 Task: For heading  Tahoma with underline.  font size for heading20,  'Change the font style of data to'Arial.  and font size to 12,  Change the alignment of both headline & data to Align left.  In the sheet  Data Collection Spreadsheet
Action: Mouse moved to (42, 113)
Screenshot: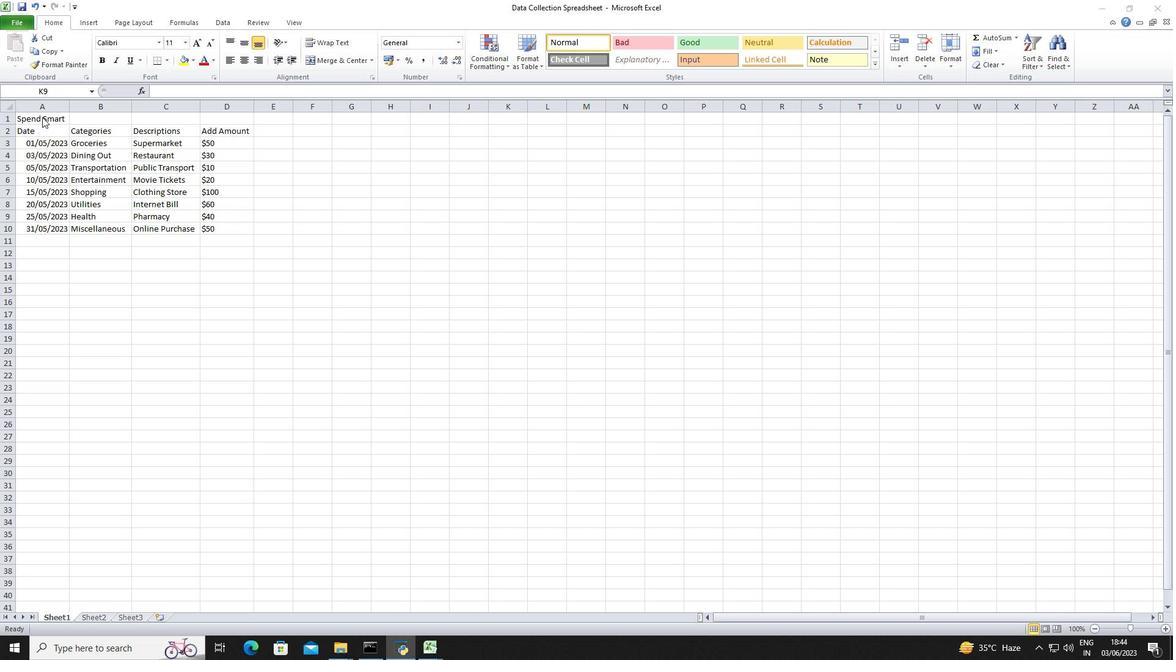 
Action: Mouse pressed left at (42, 113)
Screenshot: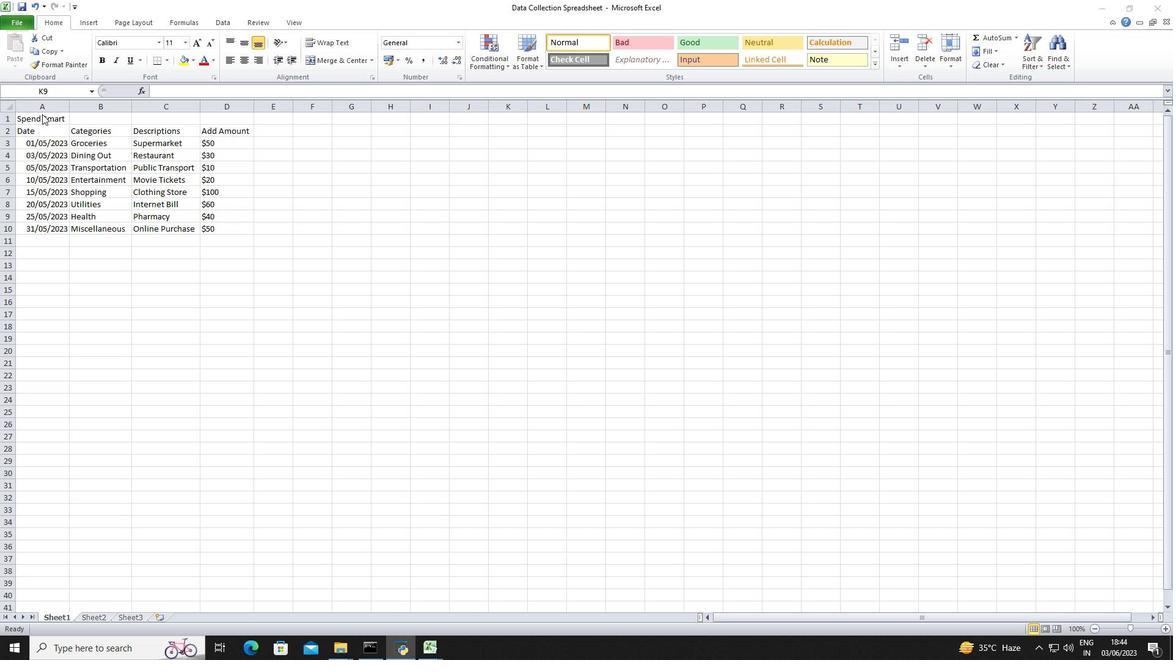 
Action: Mouse moved to (45, 118)
Screenshot: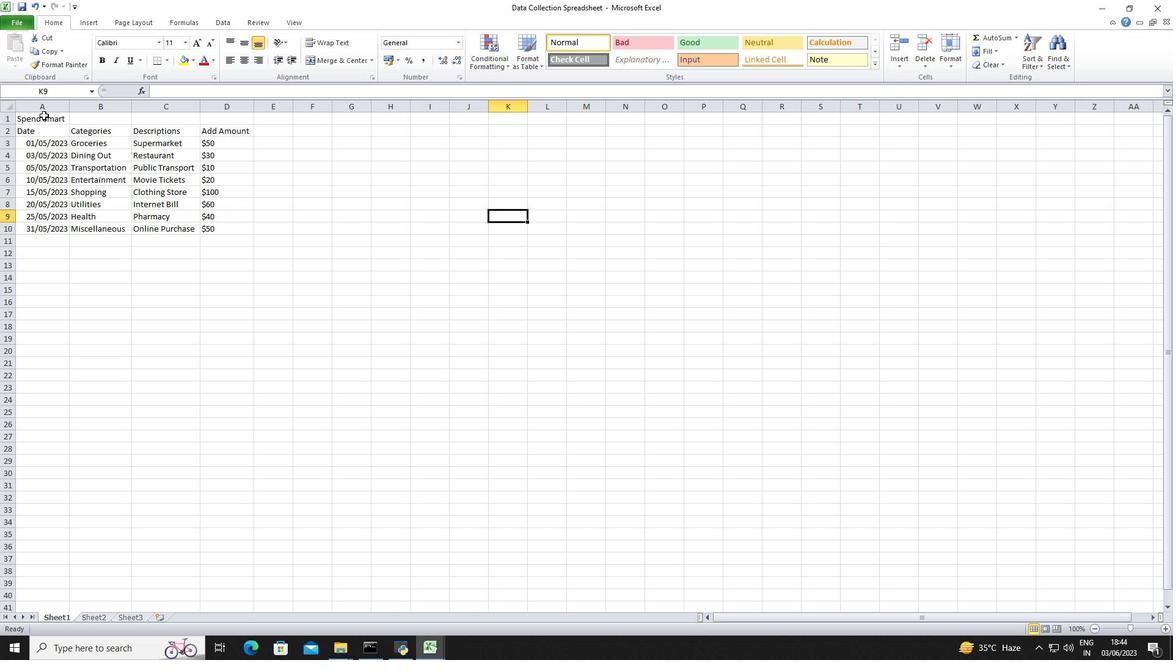 
Action: Mouse pressed left at (45, 118)
Screenshot: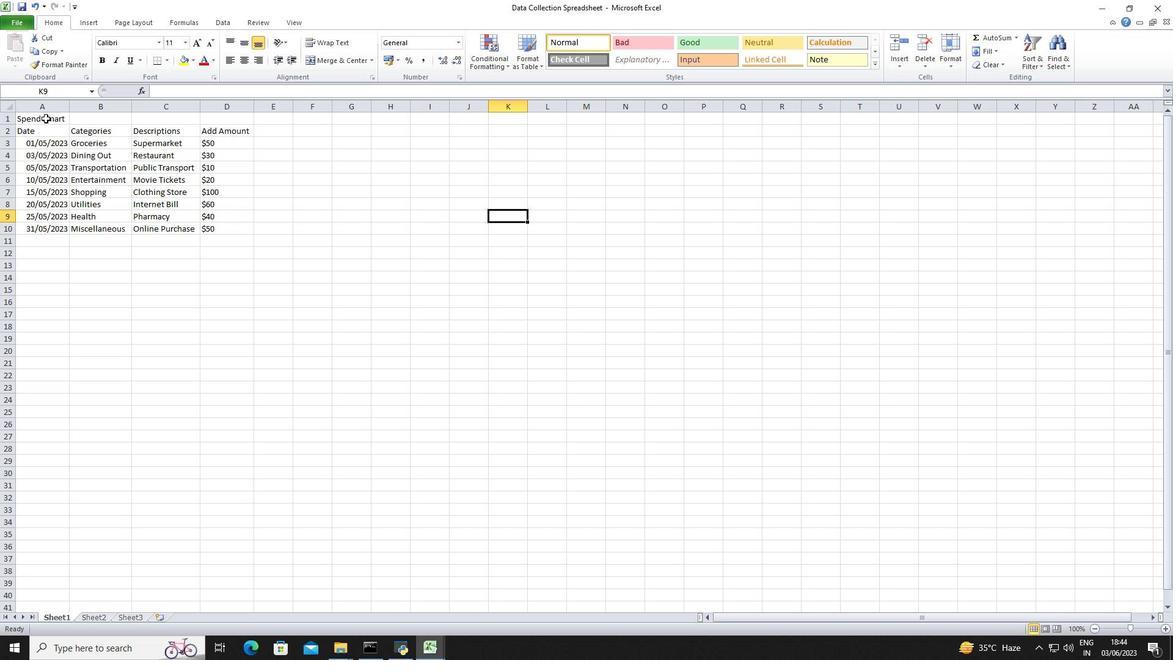 
Action: Mouse moved to (159, 40)
Screenshot: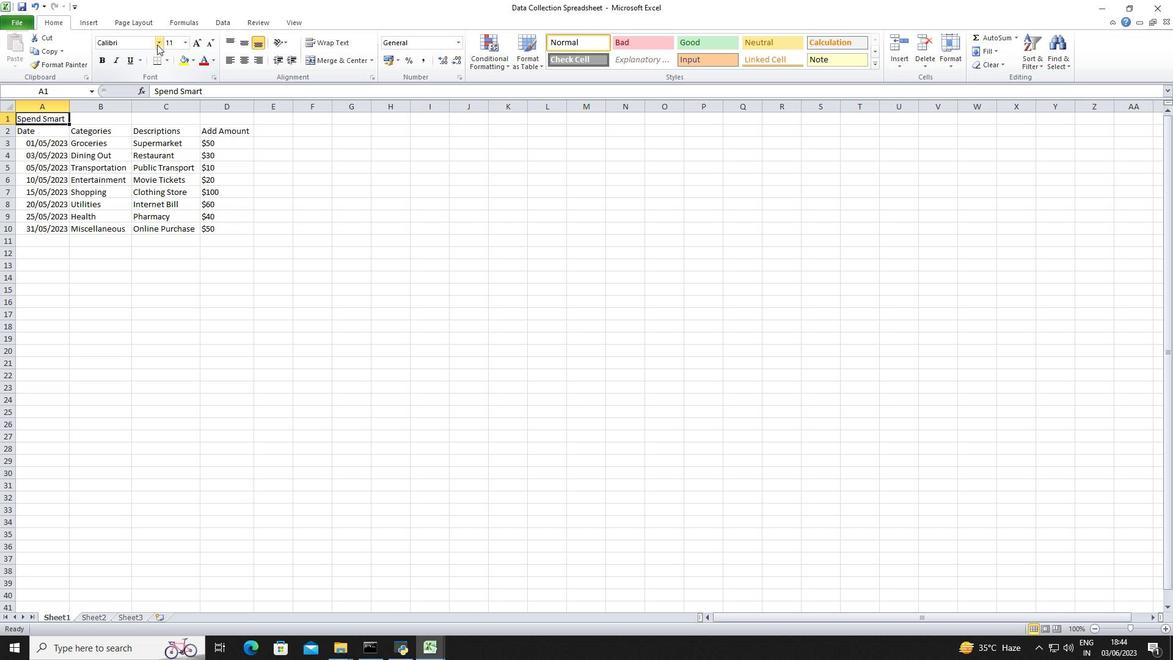 
Action: Mouse pressed left at (159, 40)
Screenshot: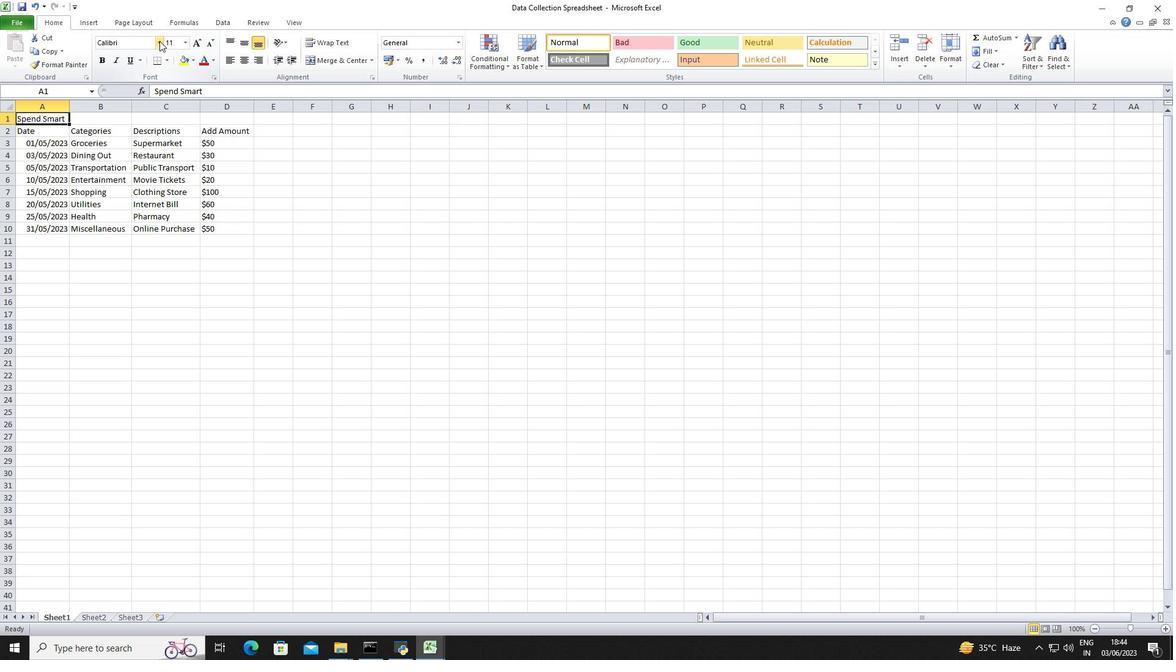 
Action: Mouse moved to (180, 288)
Screenshot: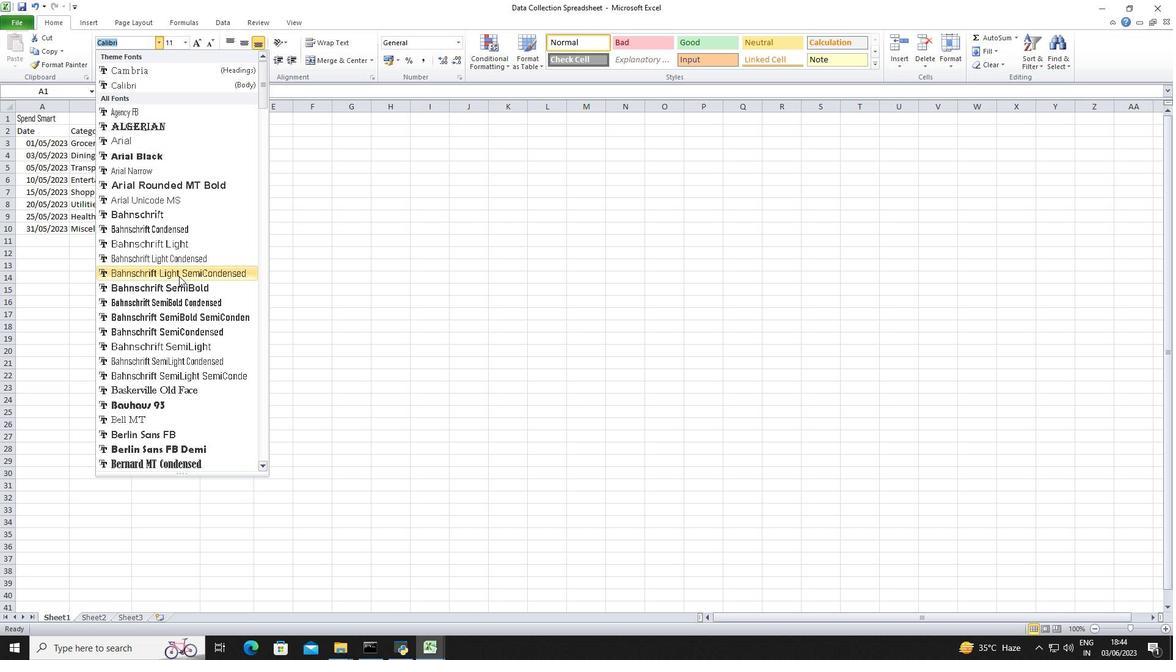 
Action: Mouse scrolled (180, 287) with delta (0, 0)
Screenshot: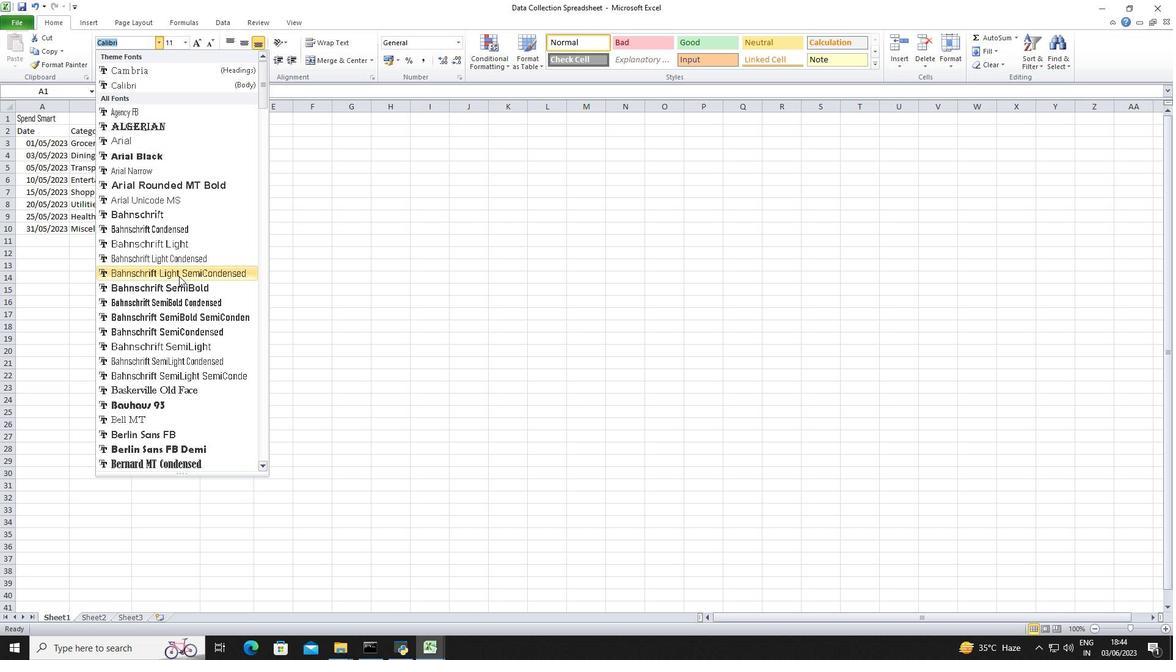 
Action: Mouse moved to (180, 292)
Screenshot: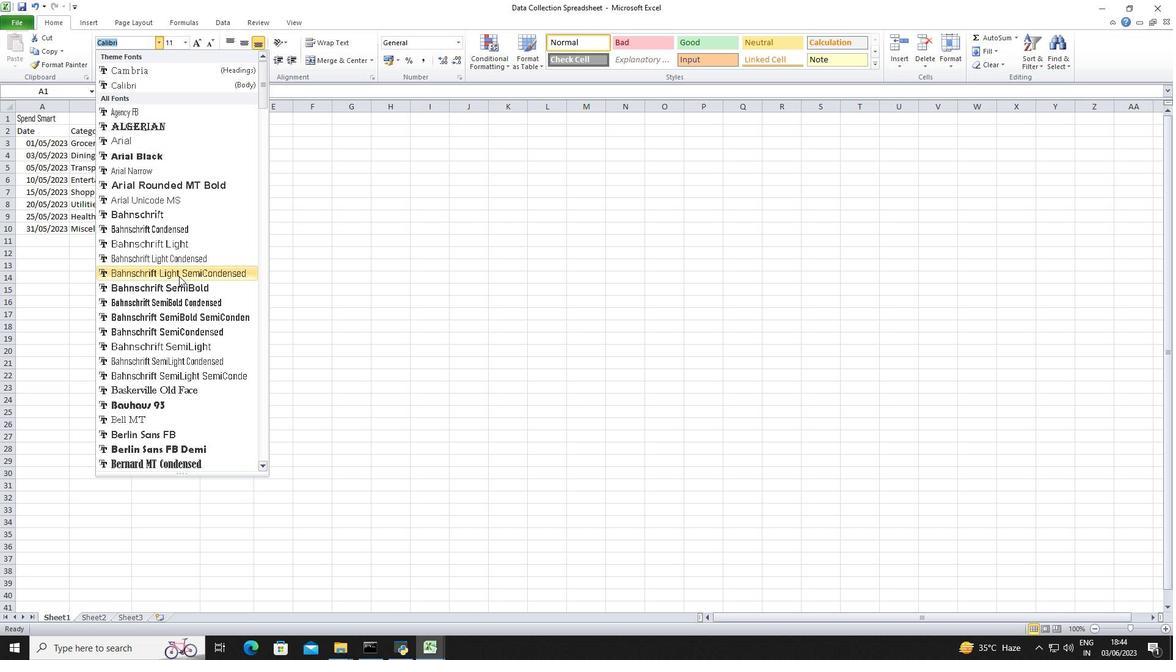 
Action: Mouse scrolled (180, 291) with delta (0, 0)
Screenshot: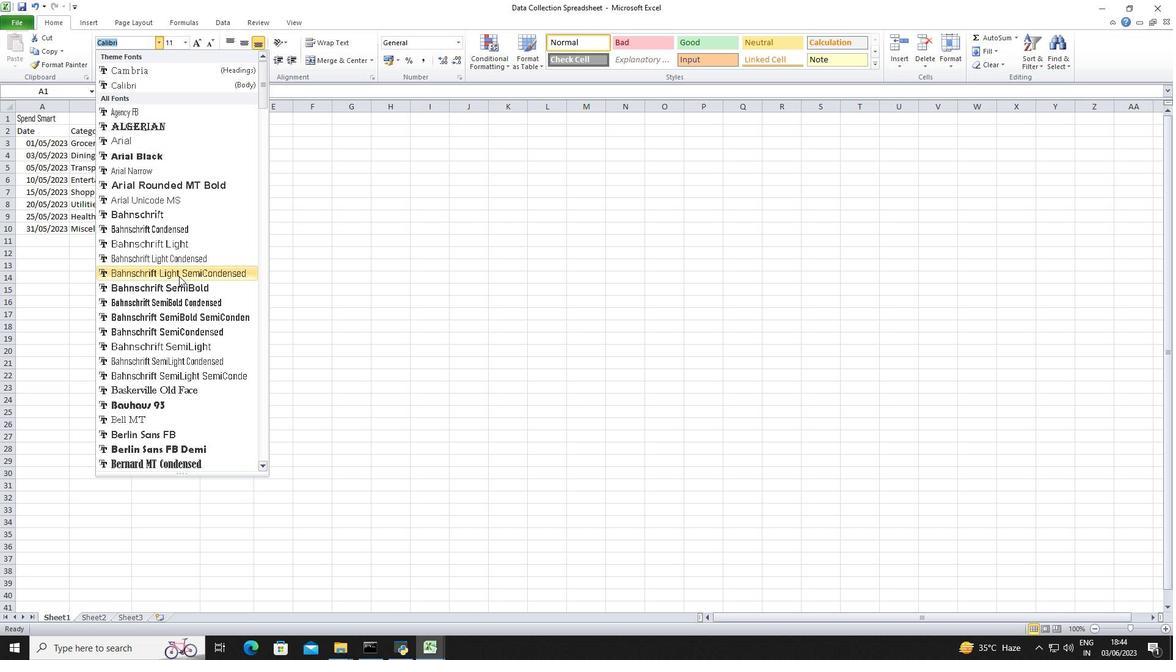 
Action: Mouse moved to (180, 294)
Screenshot: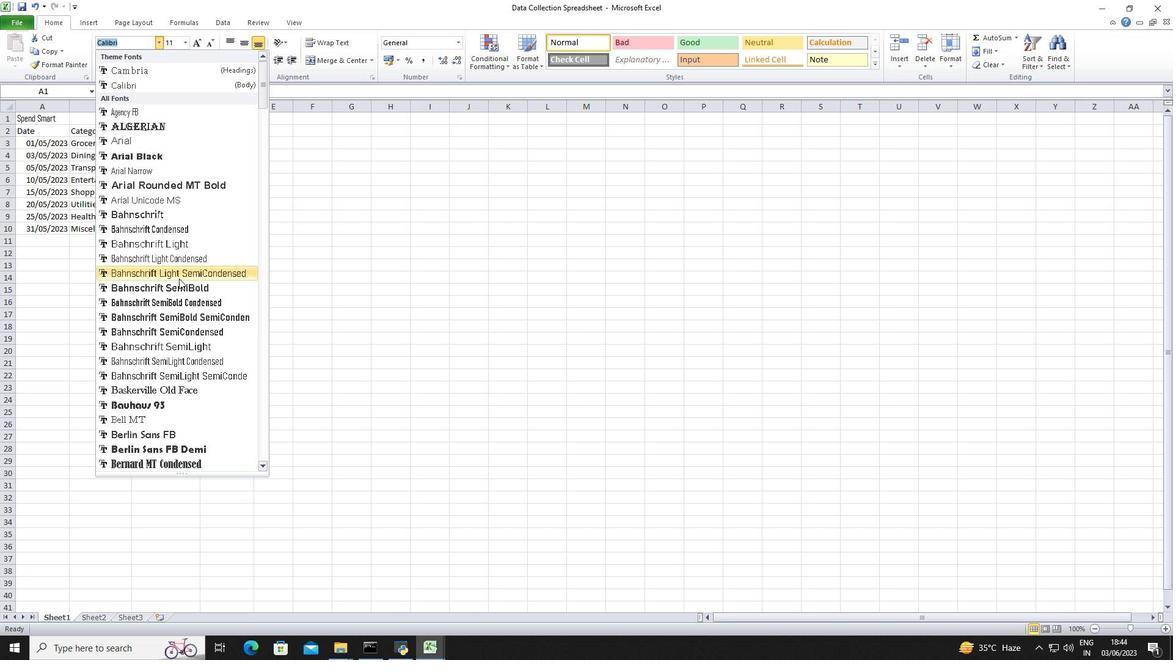 
Action: Mouse scrolled (180, 294) with delta (0, 0)
Screenshot: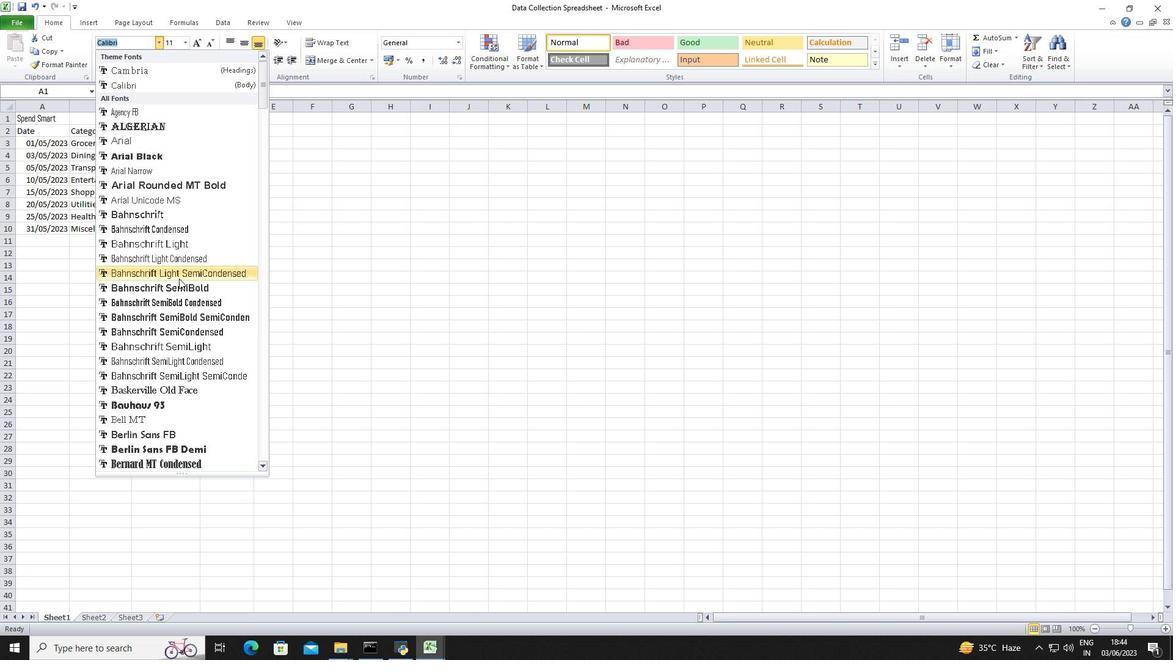 
Action: Mouse moved to (180, 297)
Screenshot: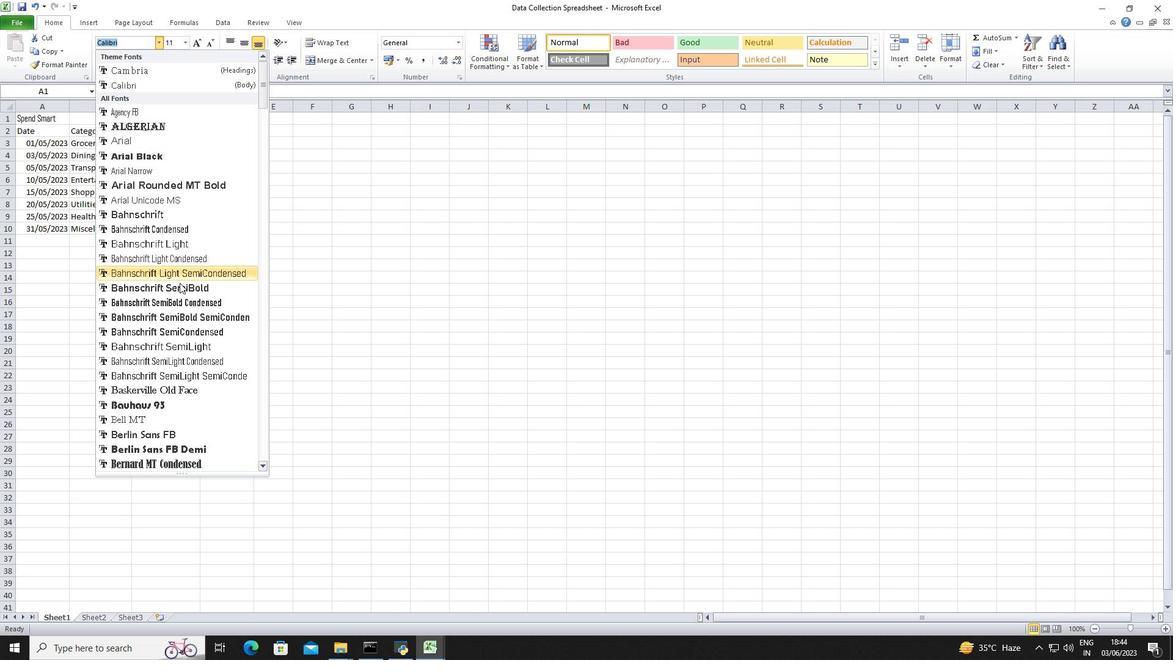 
Action: Mouse scrolled (180, 296) with delta (0, 0)
Screenshot: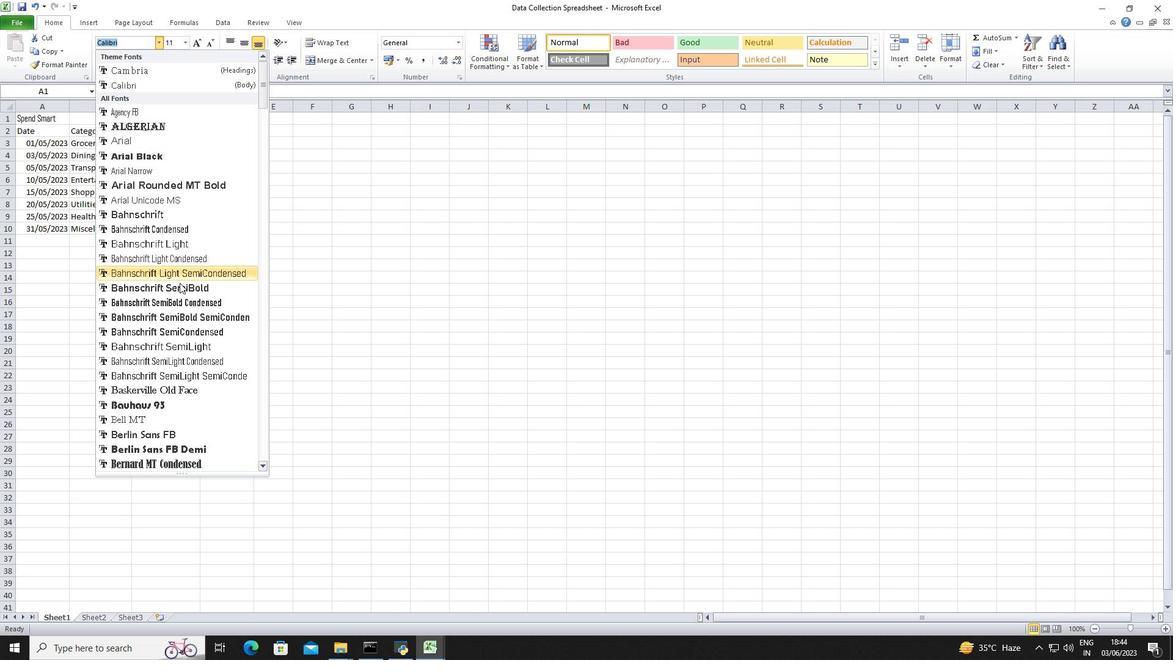 
Action: Mouse moved to (185, 313)
Screenshot: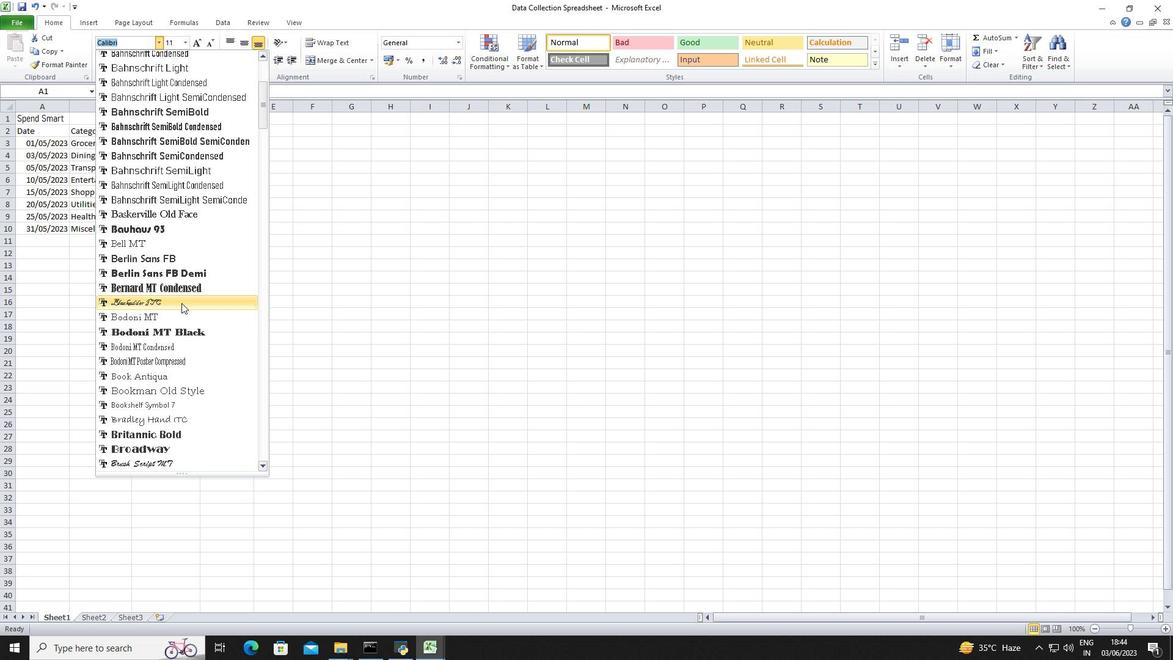 
Action: Mouse scrolled (185, 312) with delta (0, 0)
Screenshot: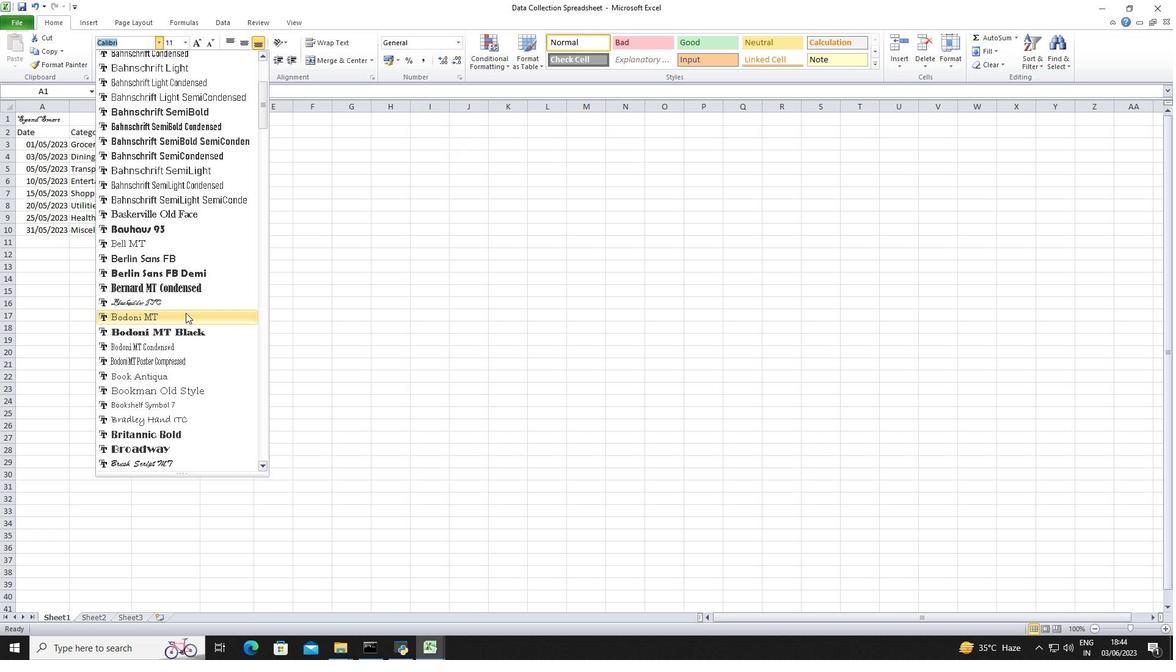 
Action: Mouse scrolled (185, 312) with delta (0, 0)
Screenshot: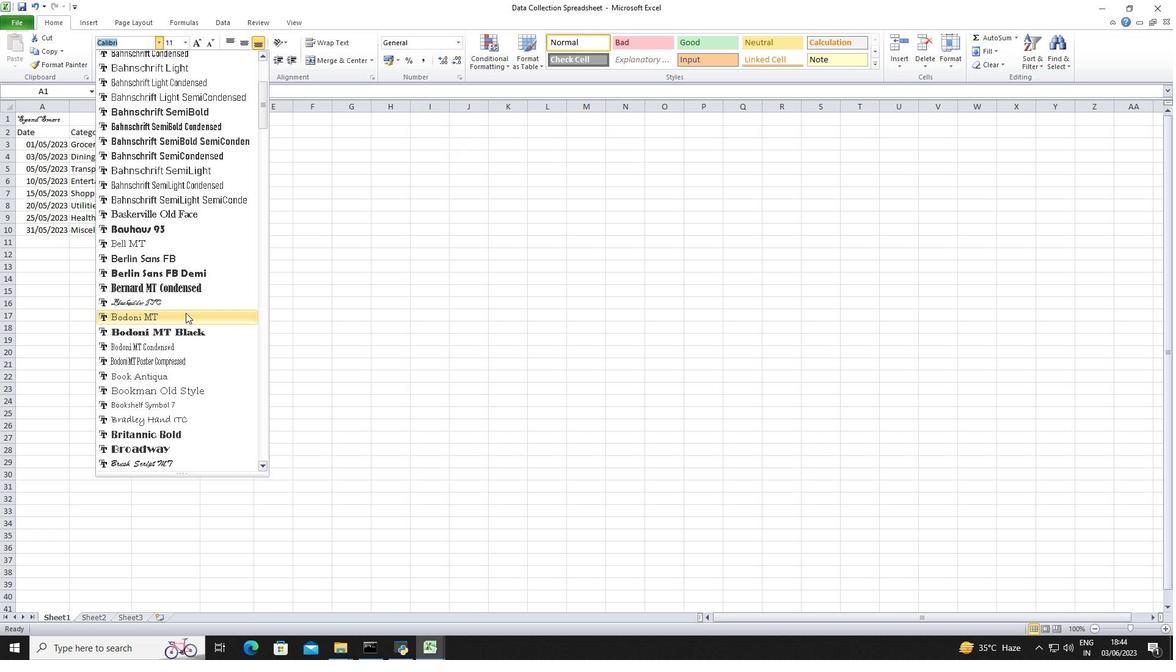 
Action: Mouse scrolled (185, 312) with delta (0, 0)
Screenshot: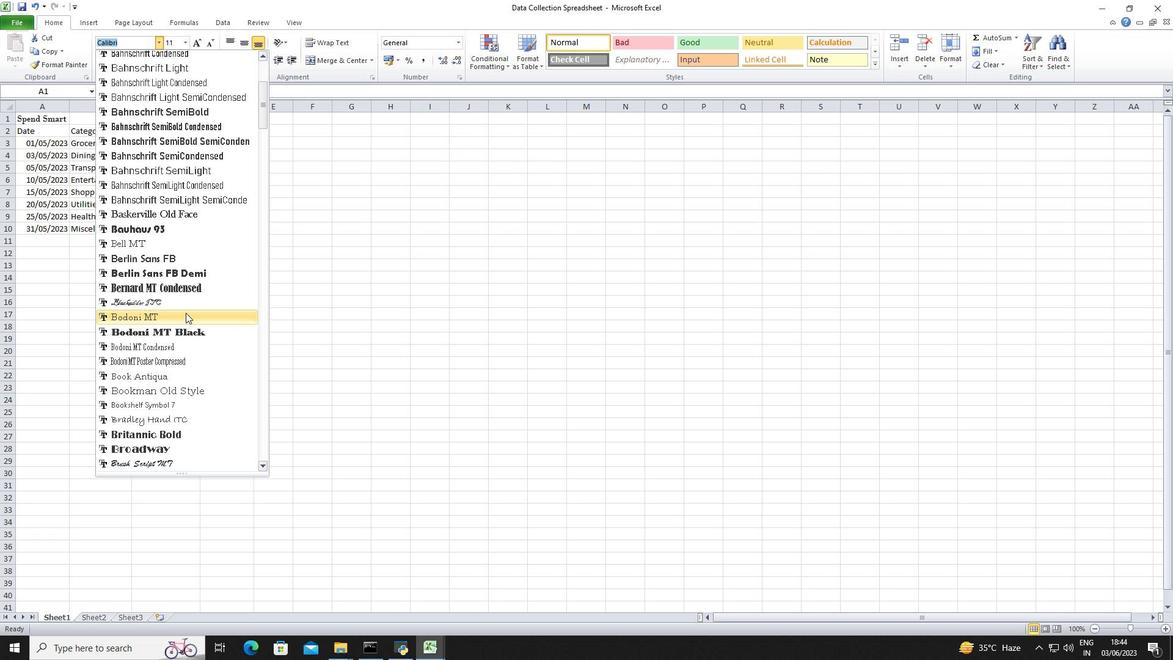 
Action: Mouse scrolled (185, 312) with delta (0, 0)
Screenshot: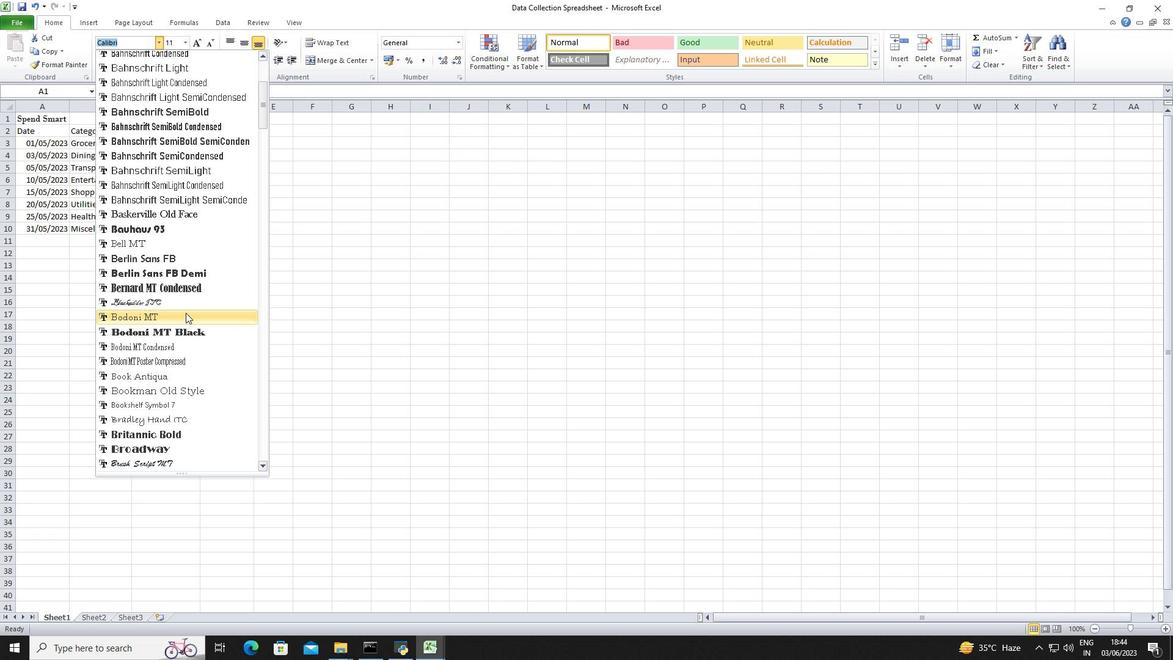 
Action: Mouse scrolled (185, 312) with delta (0, 0)
Screenshot: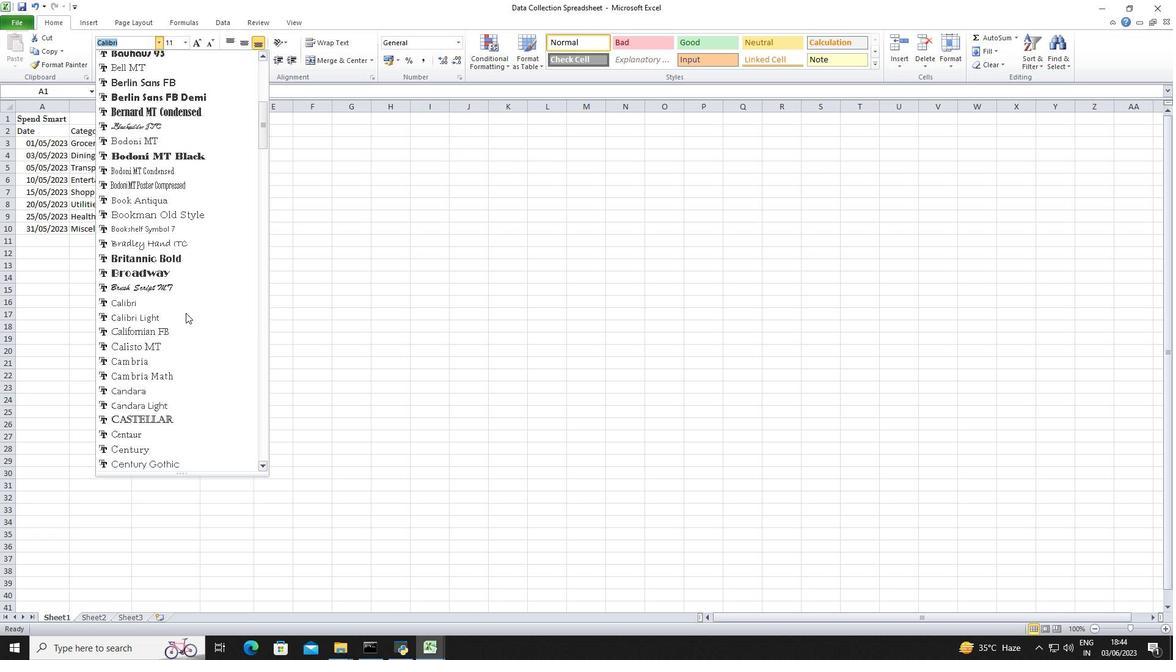 
Action: Mouse scrolled (185, 313) with delta (0, 0)
Screenshot: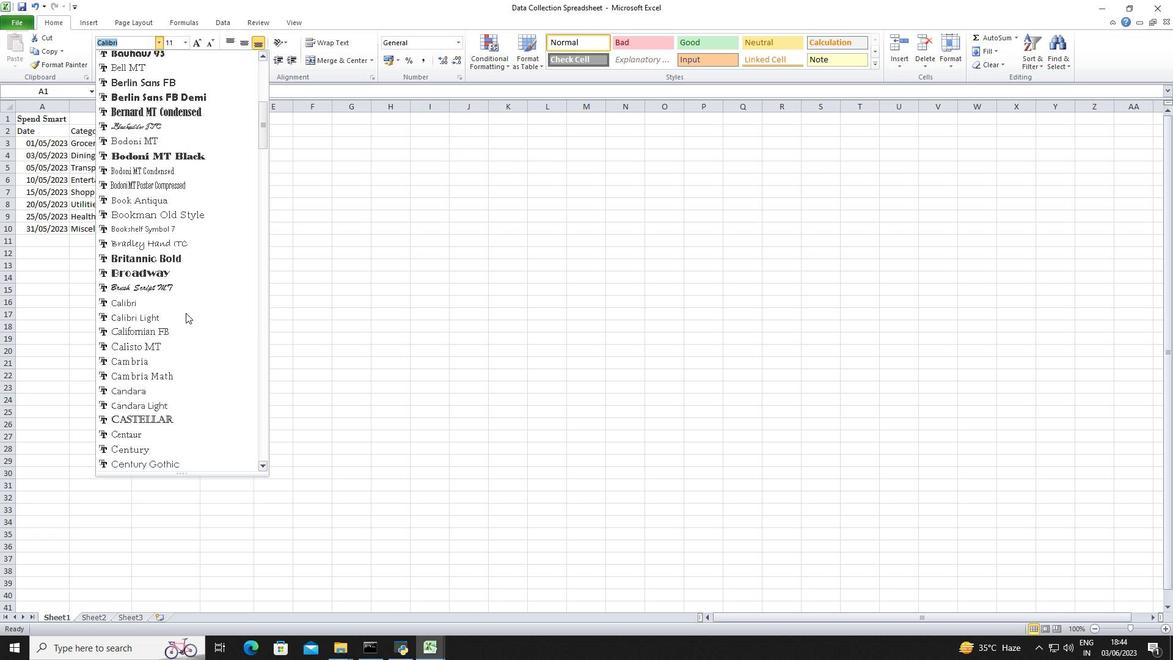 
Action: Mouse scrolled (185, 312) with delta (0, 0)
Screenshot: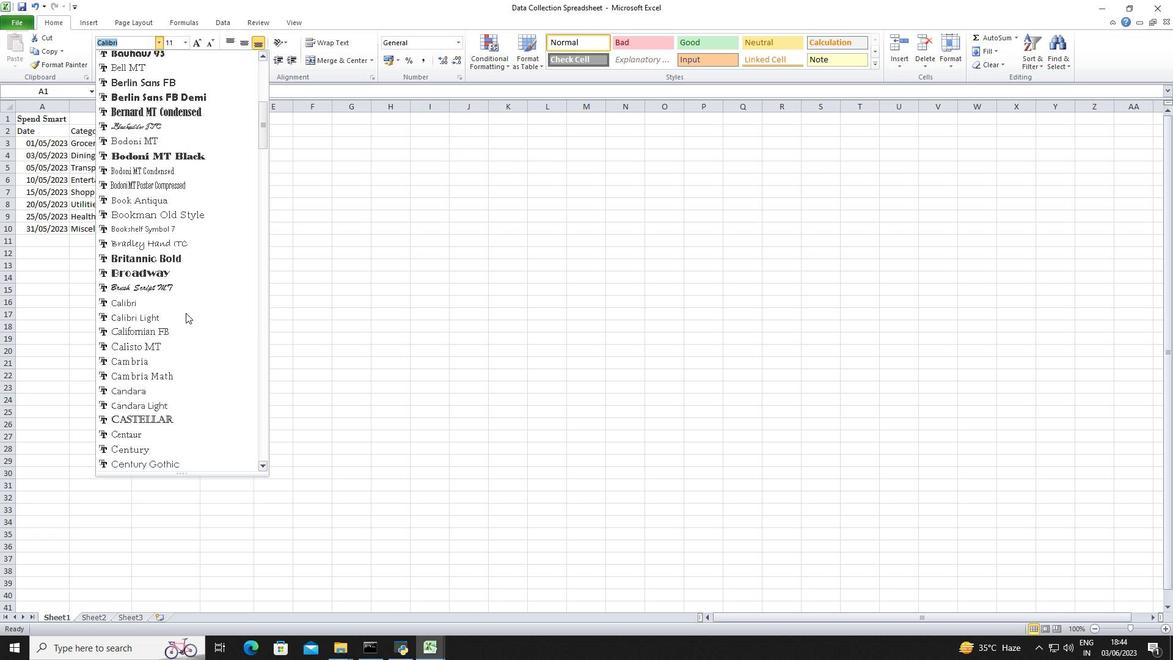 
Action: Mouse scrolled (185, 313) with delta (0, 0)
Screenshot: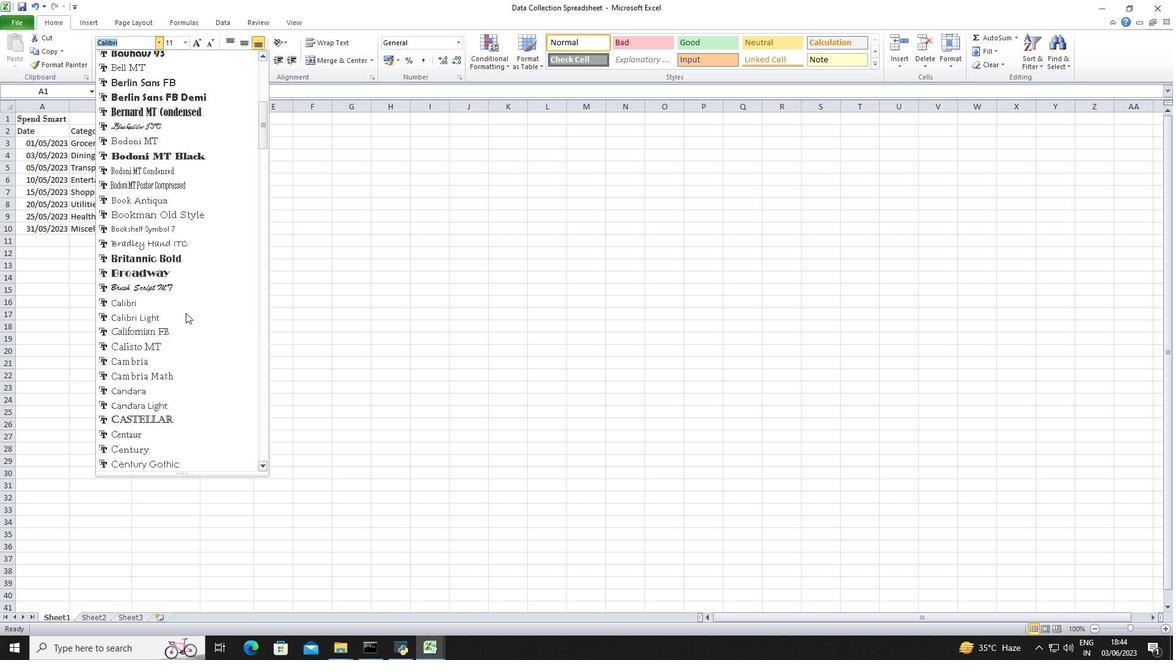 
Action: Mouse scrolled (185, 312) with delta (0, 0)
Screenshot: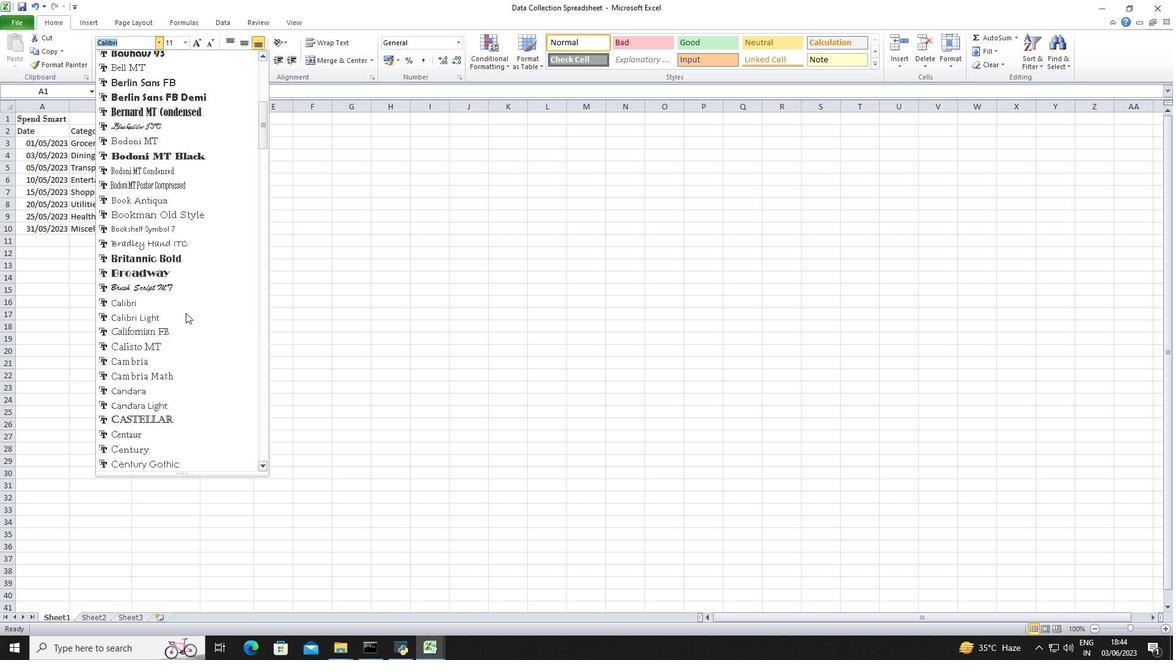 
Action: Mouse moved to (190, 313)
Screenshot: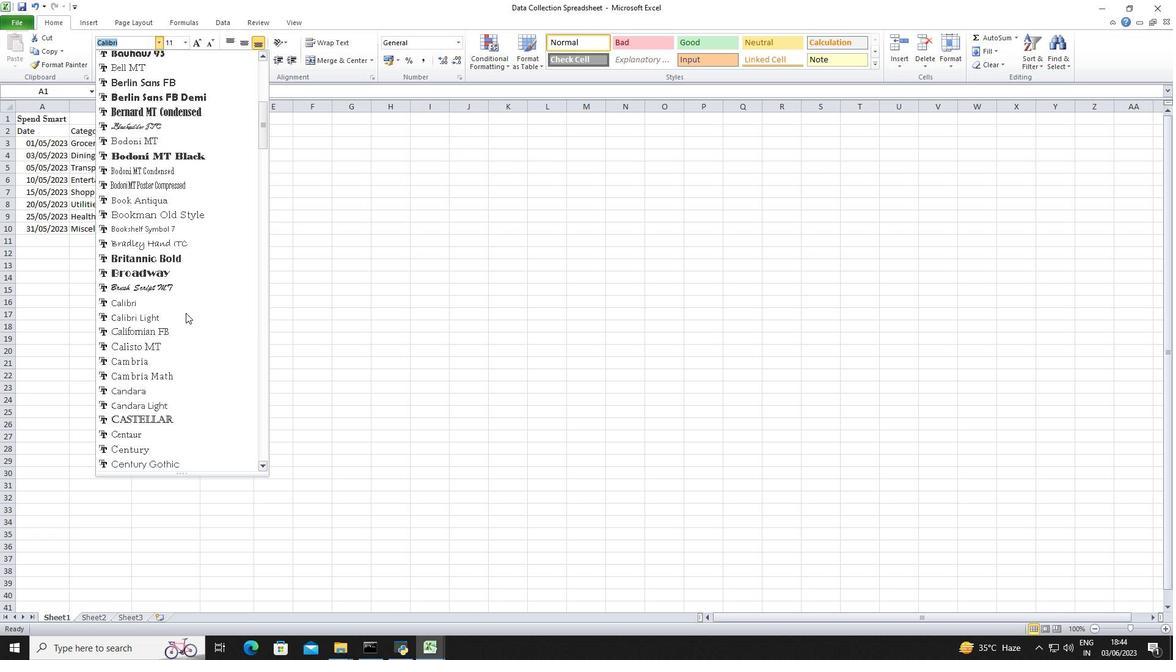 
Action: Mouse scrolled (190, 312) with delta (0, 0)
Screenshot: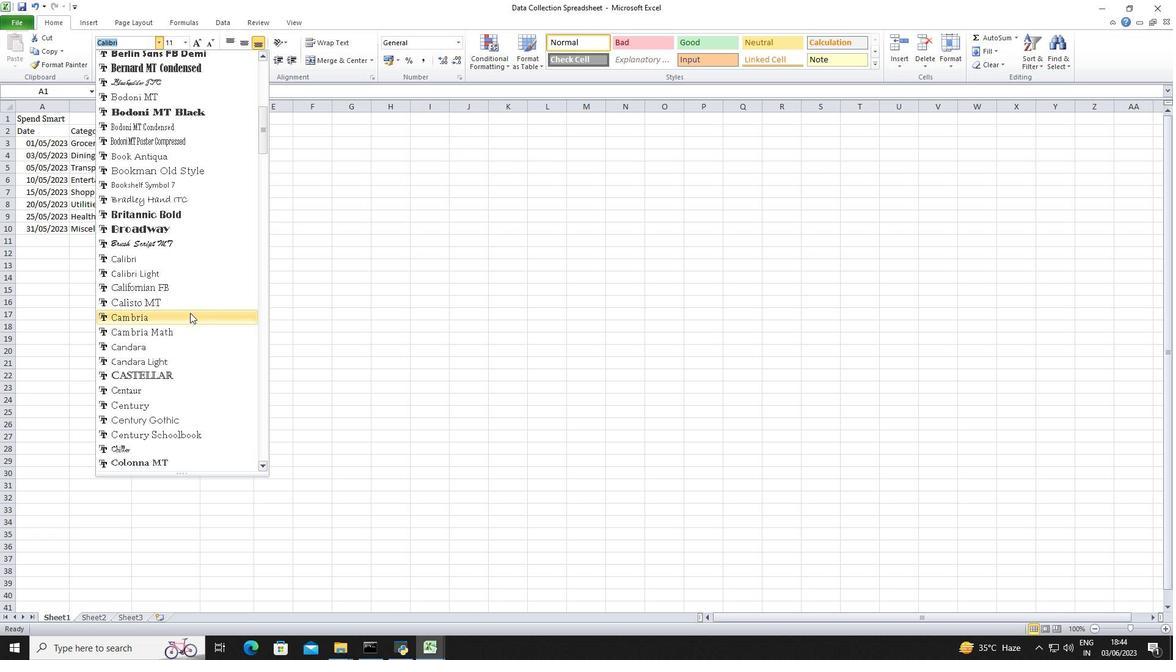 
Action: Mouse scrolled (190, 312) with delta (0, 0)
Screenshot: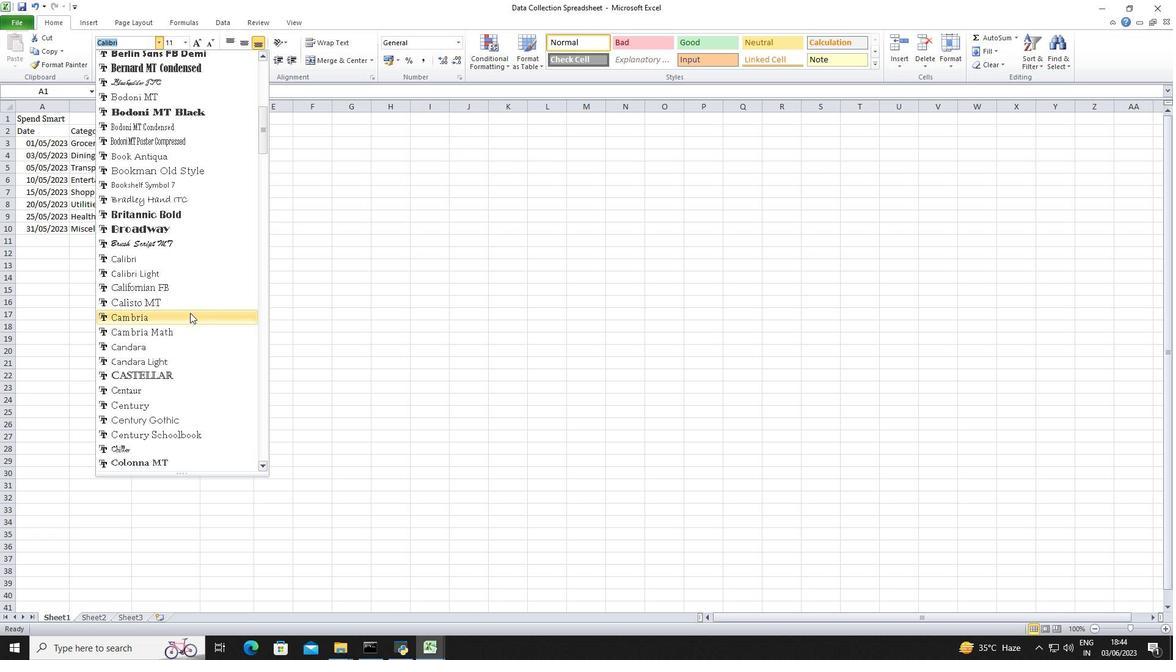 
Action: Mouse scrolled (190, 312) with delta (0, 0)
Screenshot: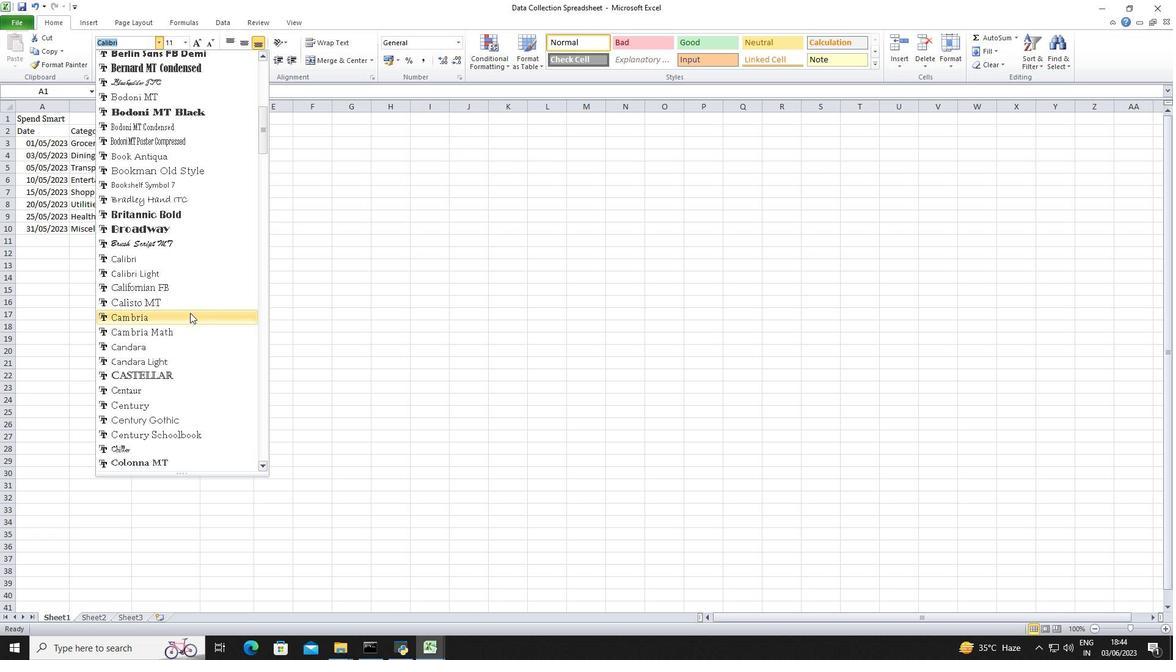 
Action: Mouse moved to (191, 312)
Screenshot: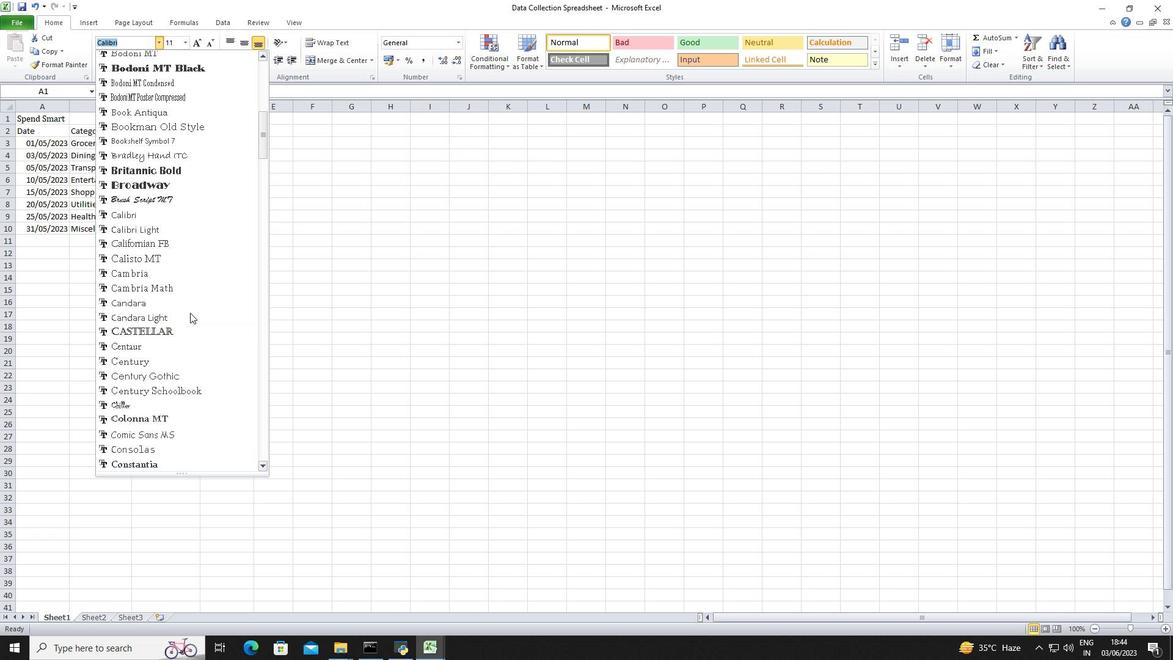 
Action: Mouse scrolled (191, 311) with delta (0, 0)
Screenshot: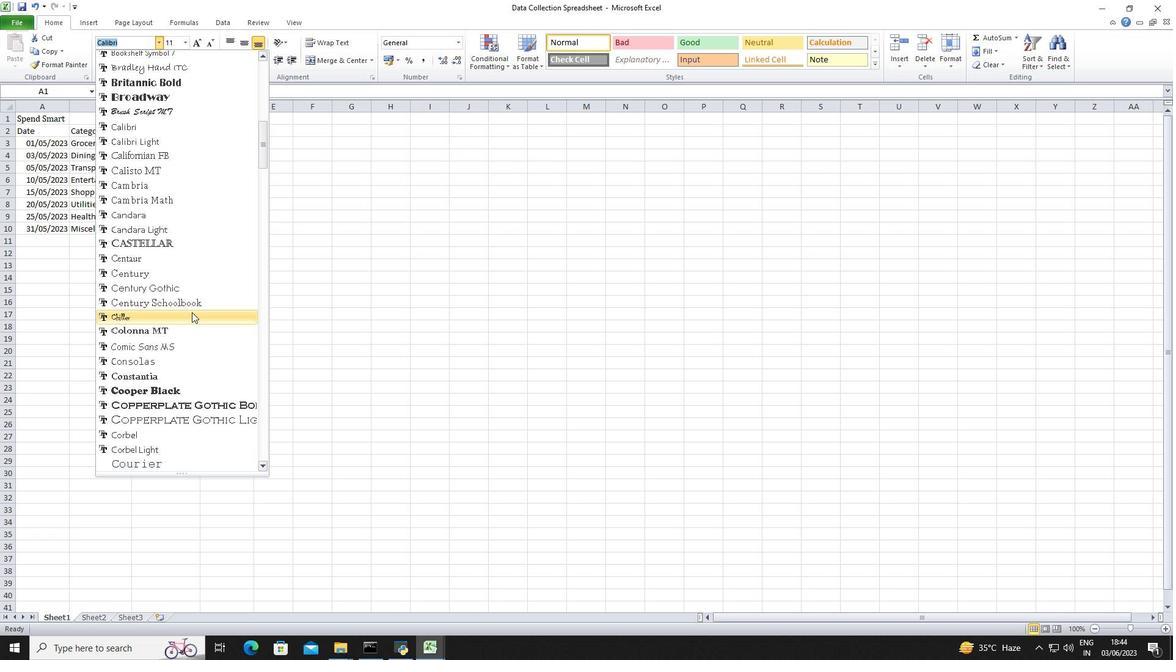 
Action: Mouse scrolled (191, 313) with delta (0, 0)
Screenshot: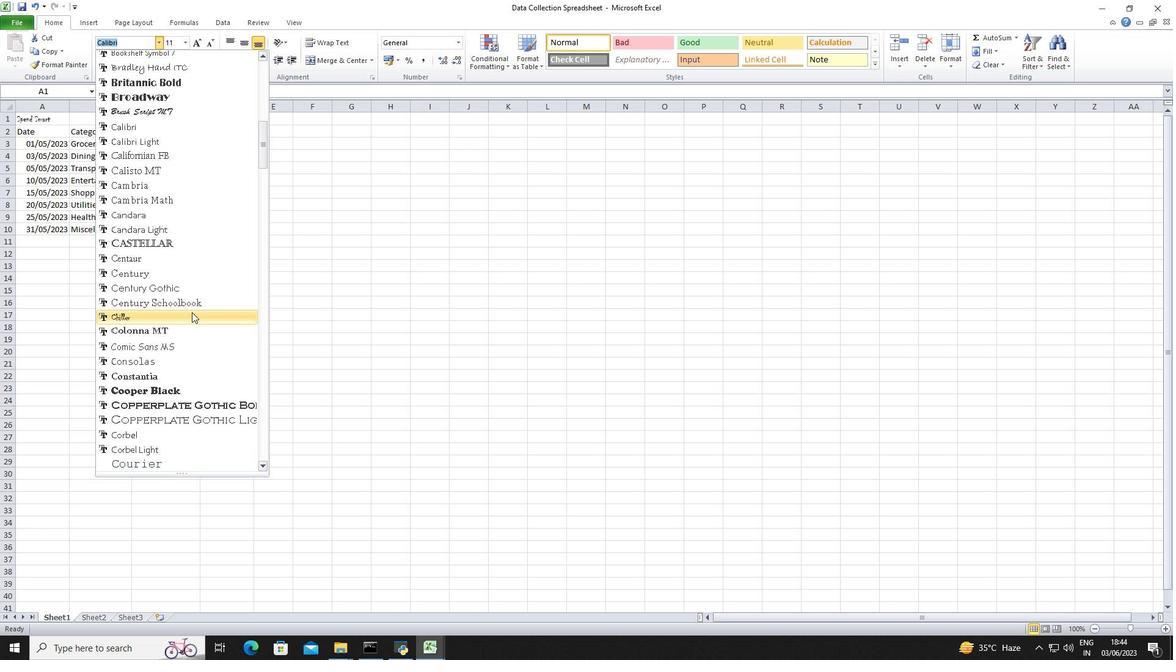 
Action: Mouse scrolled (191, 311) with delta (0, 0)
Screenshot: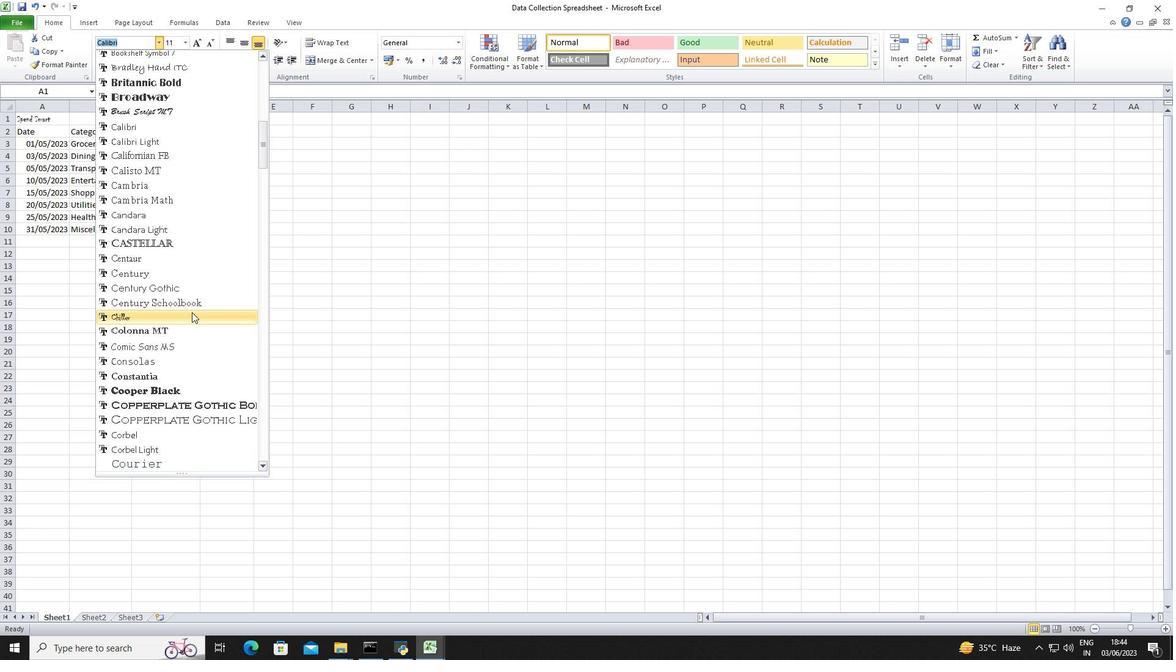 
Action: Mouse scrolled (191, 311) with delta (0, 0)
Screenshot: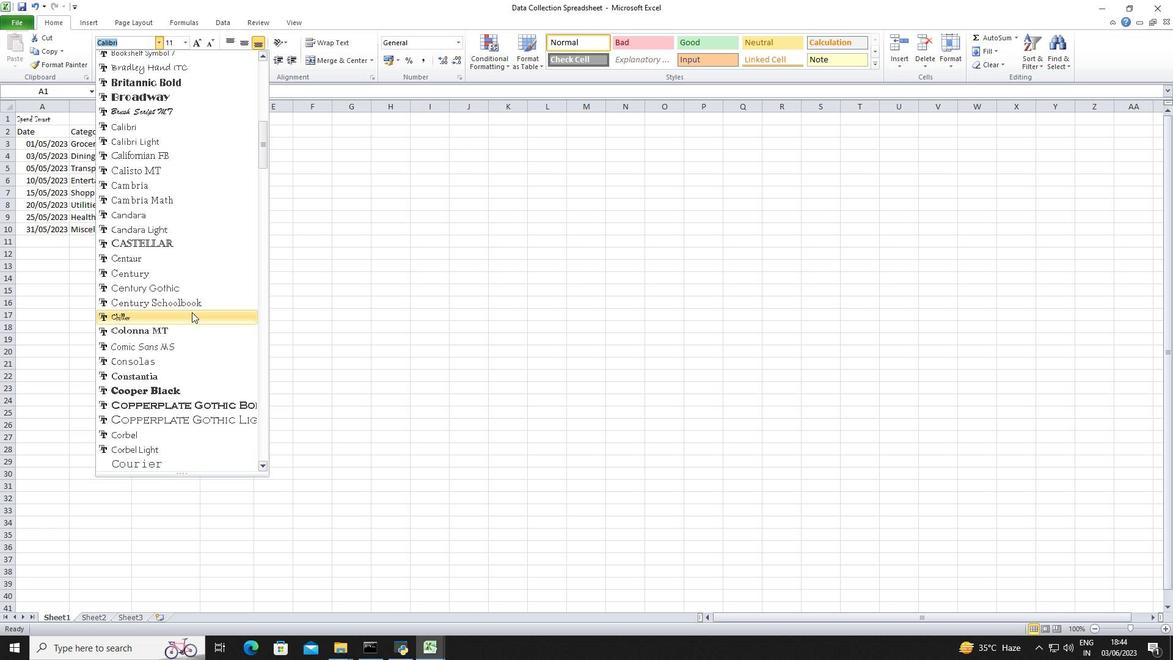 
Action: Mouse scrolled (191, 311) with delta (0, 0)
Screenshot: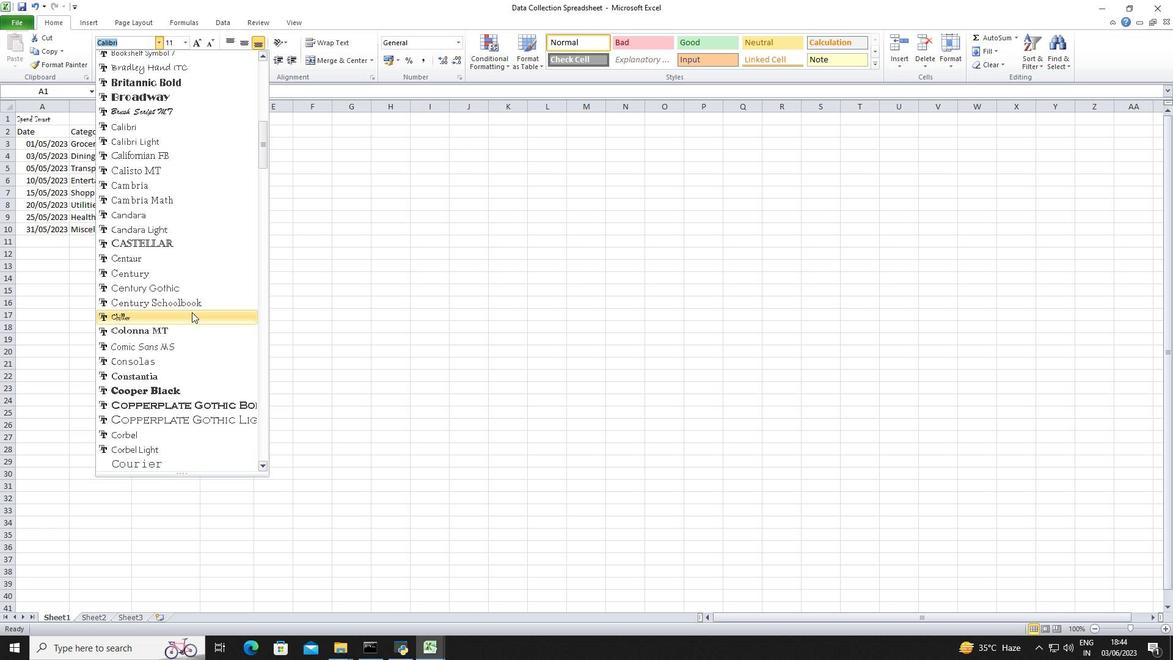
Action: Mouse scrolled (191, 311) with delta (0, 0)
Screenshot: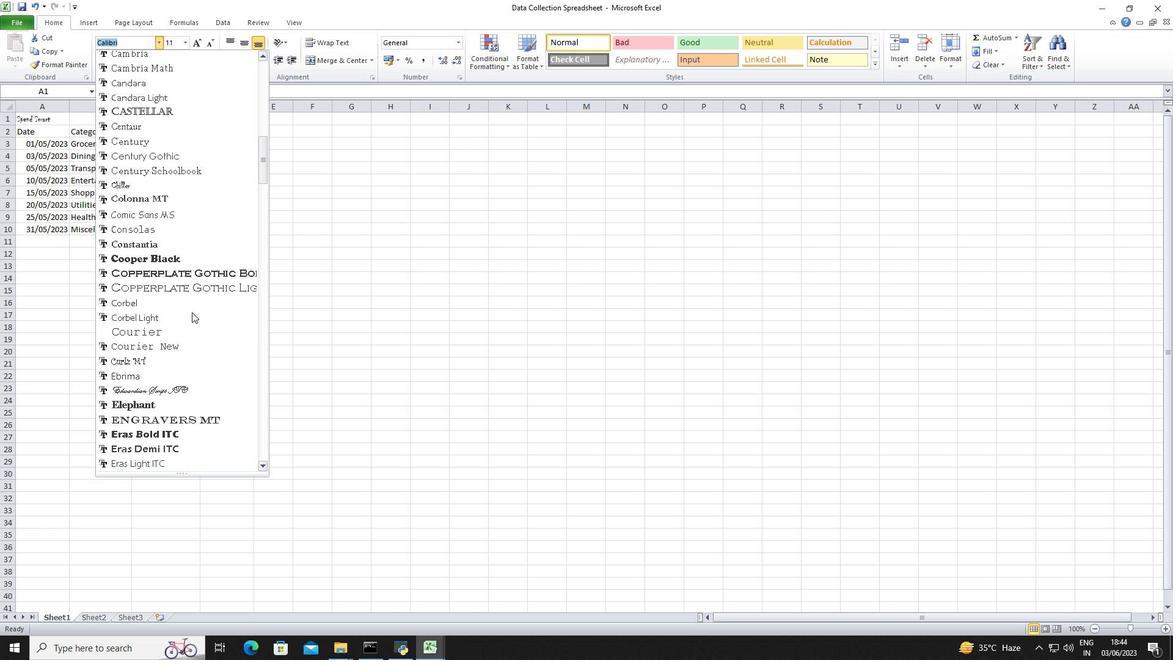
Action: Mouse scrolled (191, 311) with delta (0, 0)
Screenshot: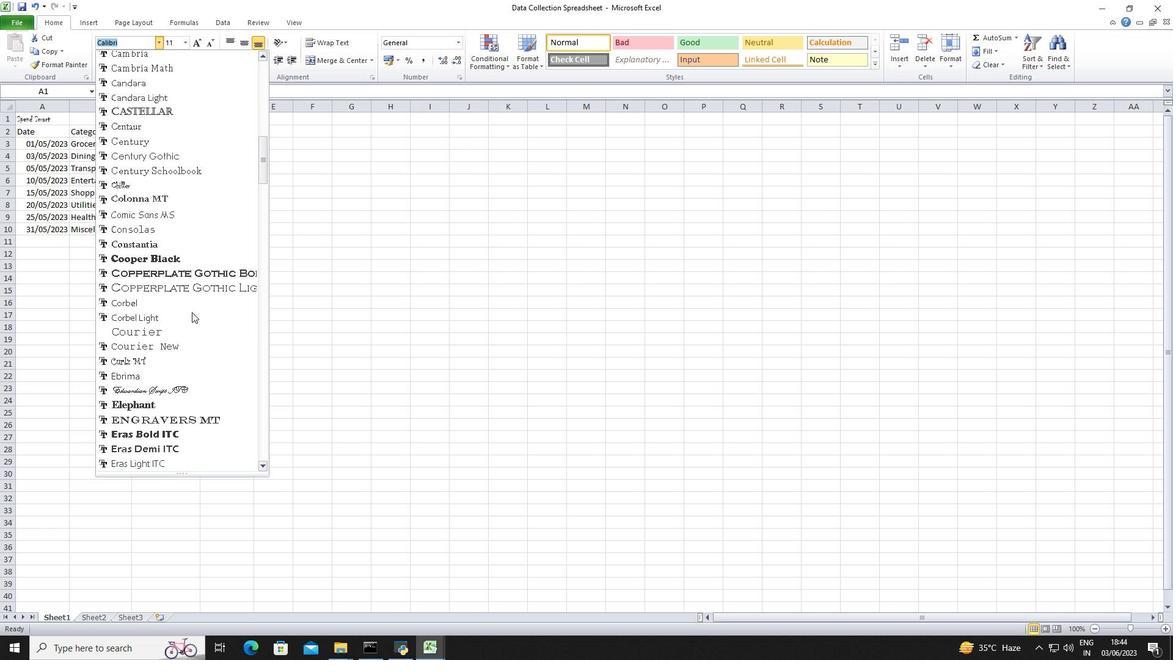 
Action: Mouse scrolled (191, 311) with delta (0, 0)
Screenshot: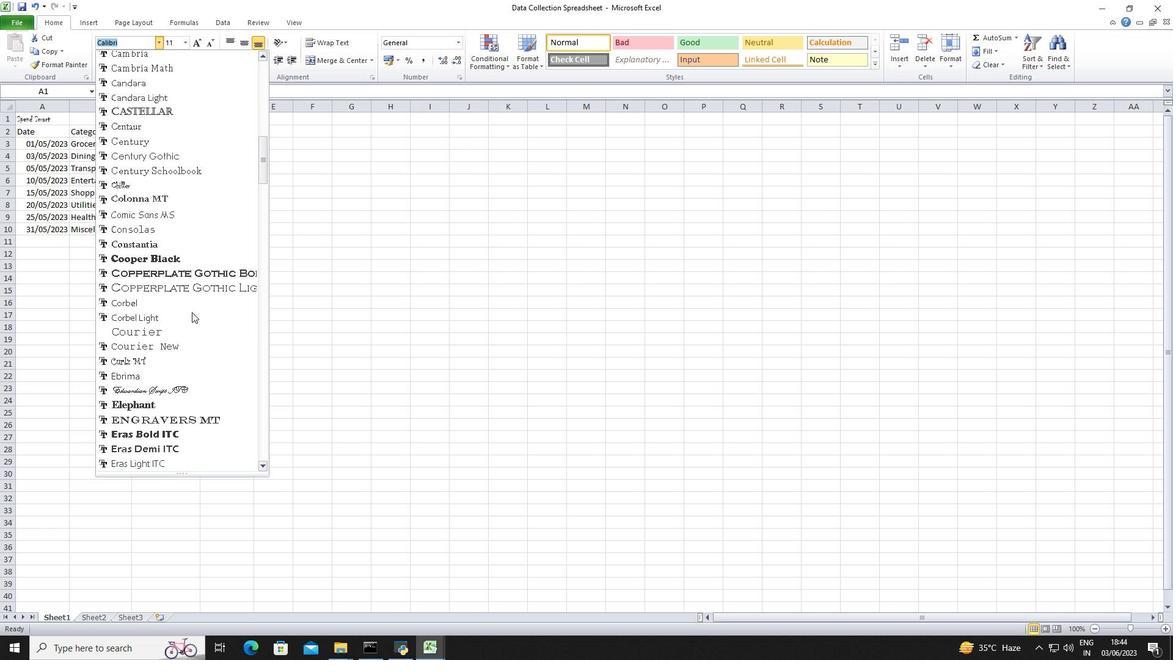 
Action: Mouse scrolled (191, 311) with delta (0, 0)
Screenshot: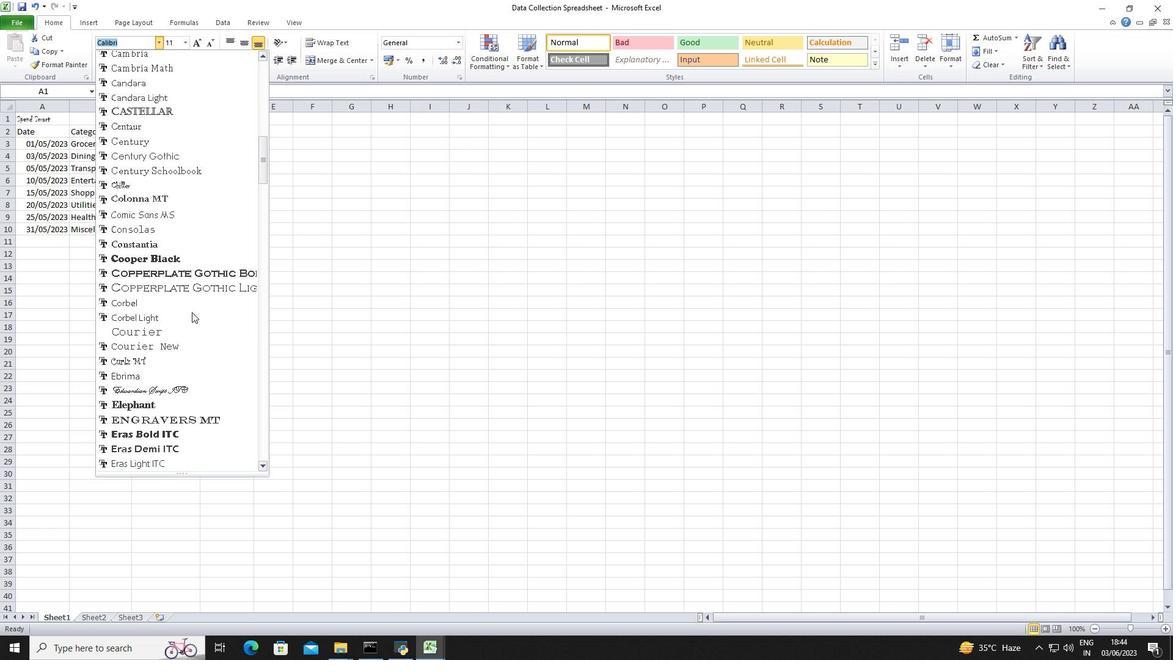 
Action: Mouse scrolled (191, 311) with delta (0, 0)
Screenshot: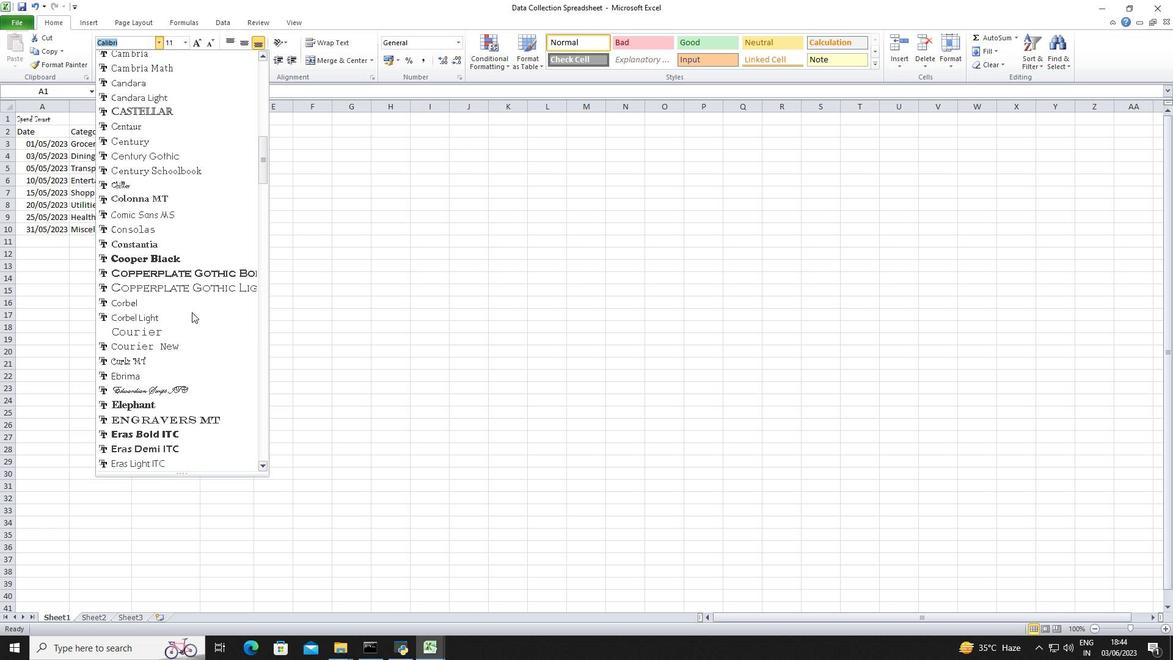 
Action: Mouse scrolled (191, 311) with delta (0, 0)
Screenshot: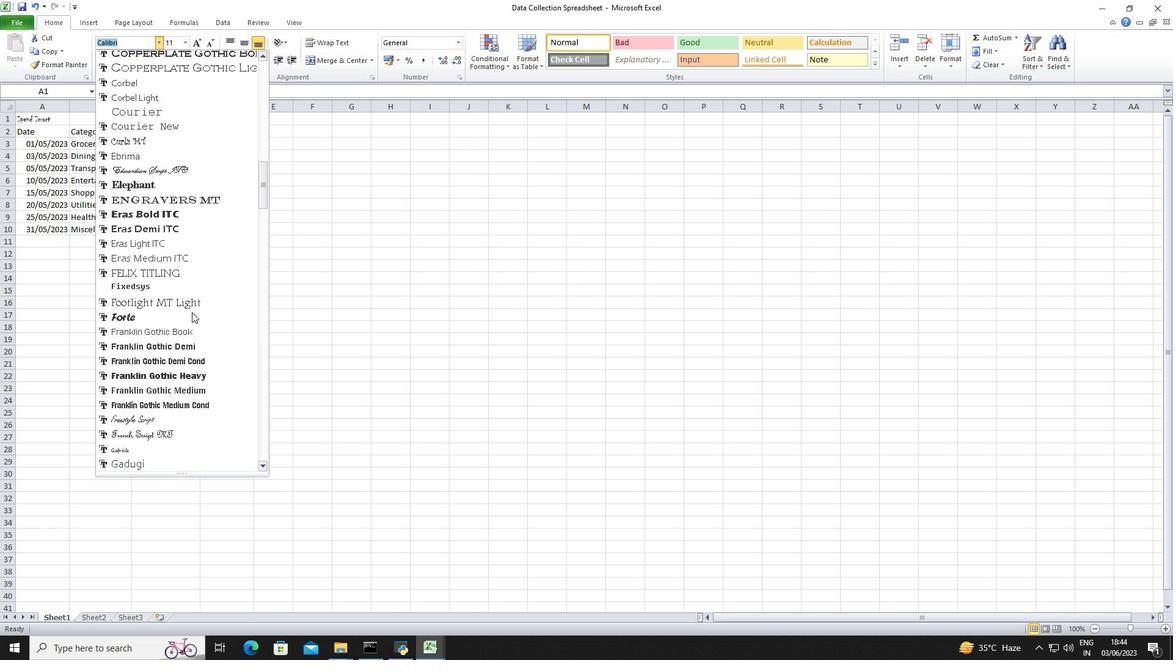 
Action: Mouse scrolled (191, 311) with delta (0, 0)
Screenshot: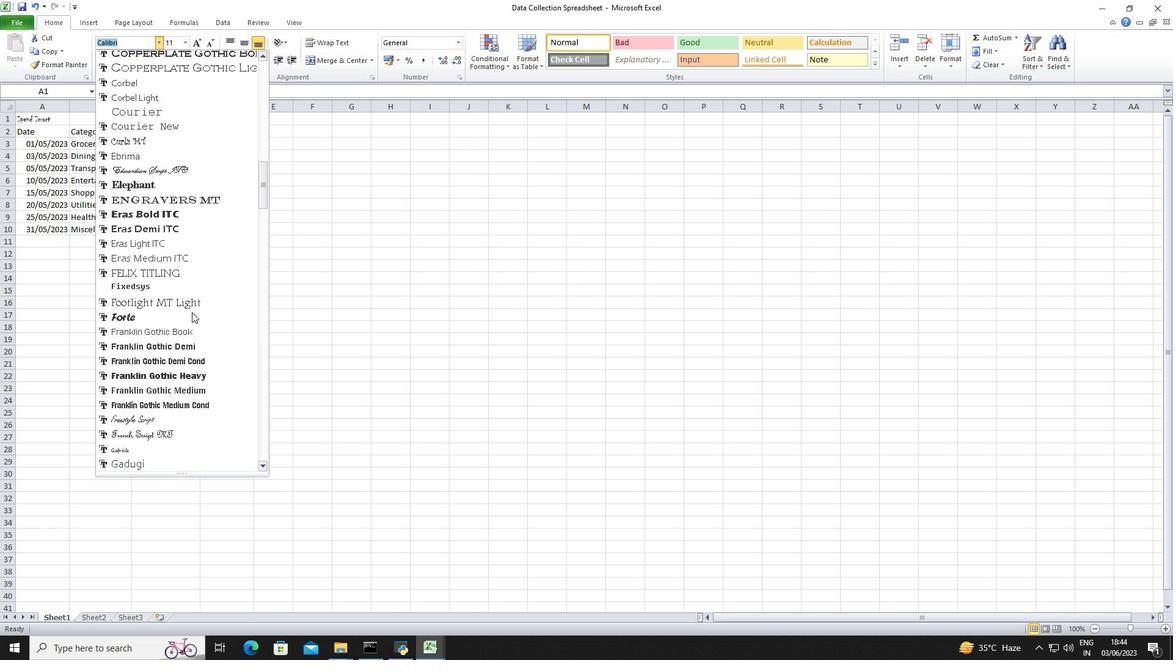 
Action: Mouse scrolled (191, 311) with delta (0, 0)
Screenshot: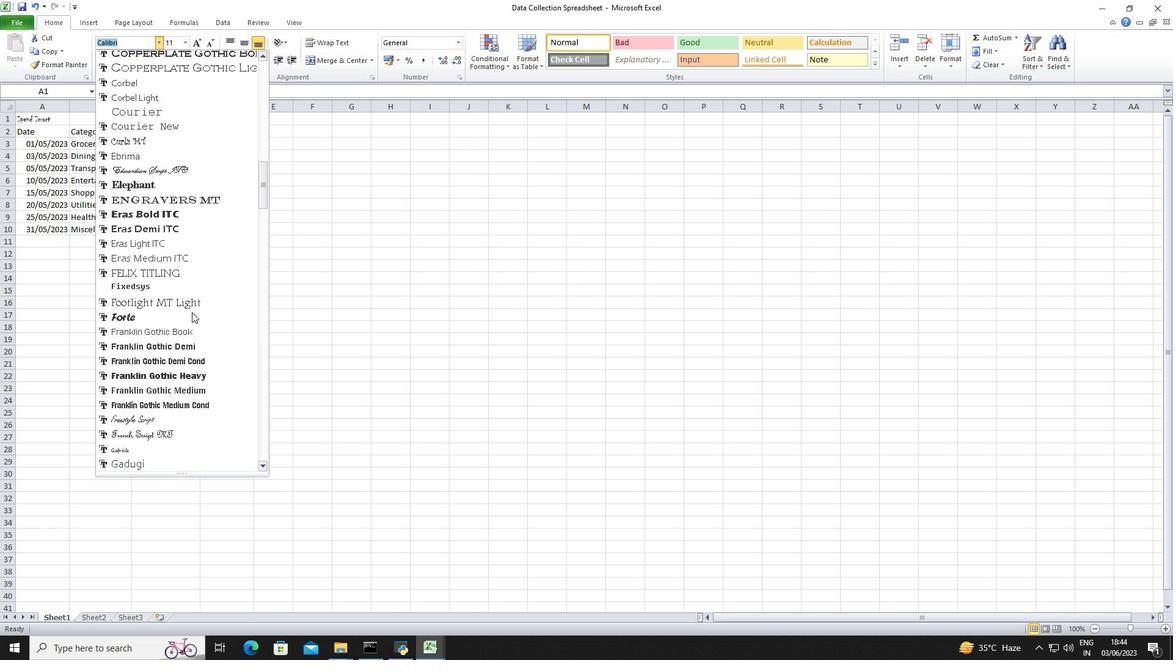 
Action: Mouse scrolled (191, 311) with delta (0, 0)
Screenshot: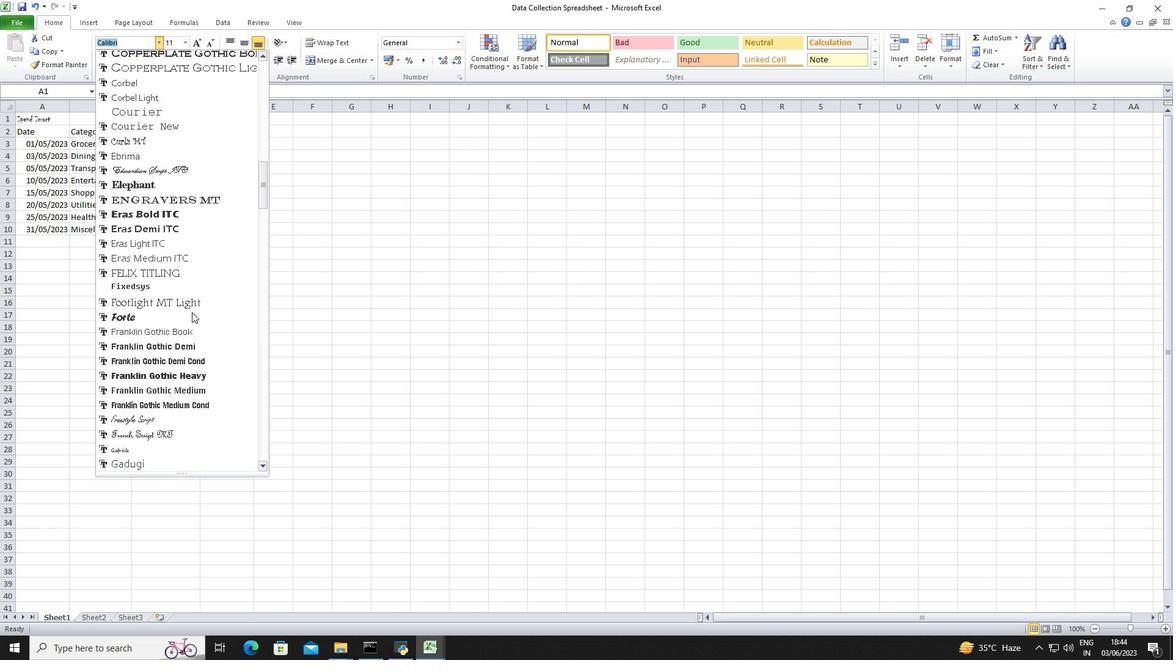 
Action: Mouse scrolled (191, 311) with delta (0, 0)
Screenshot: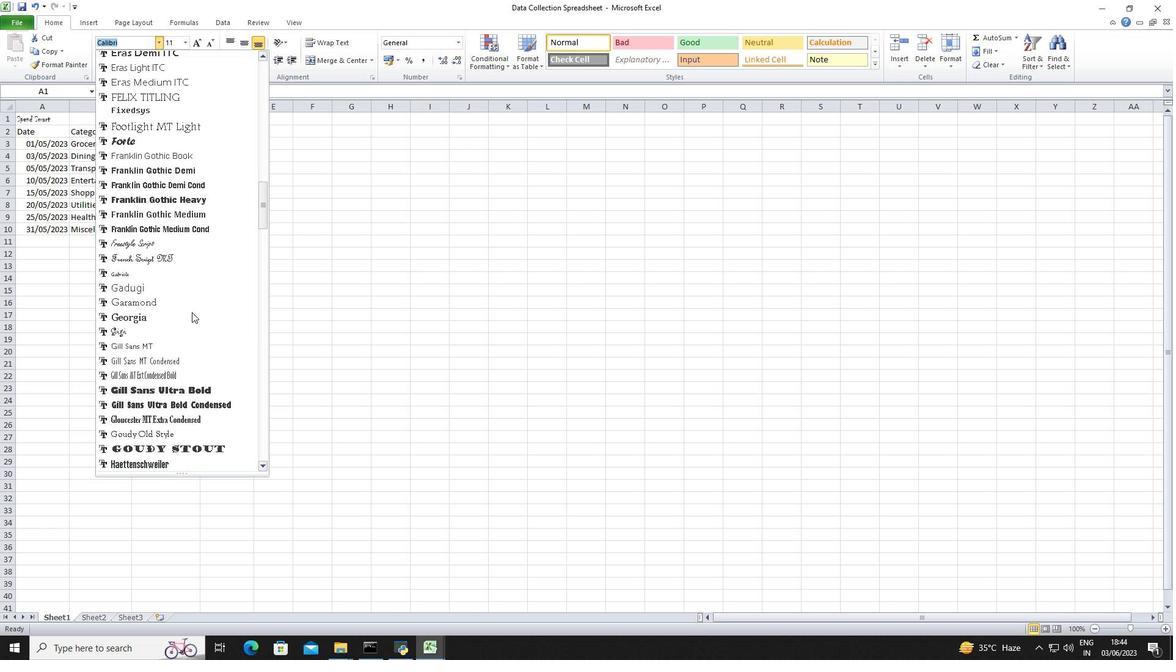 
Action: Mouse scrolled (191, 311) with delta (0, 0)
Screenshot: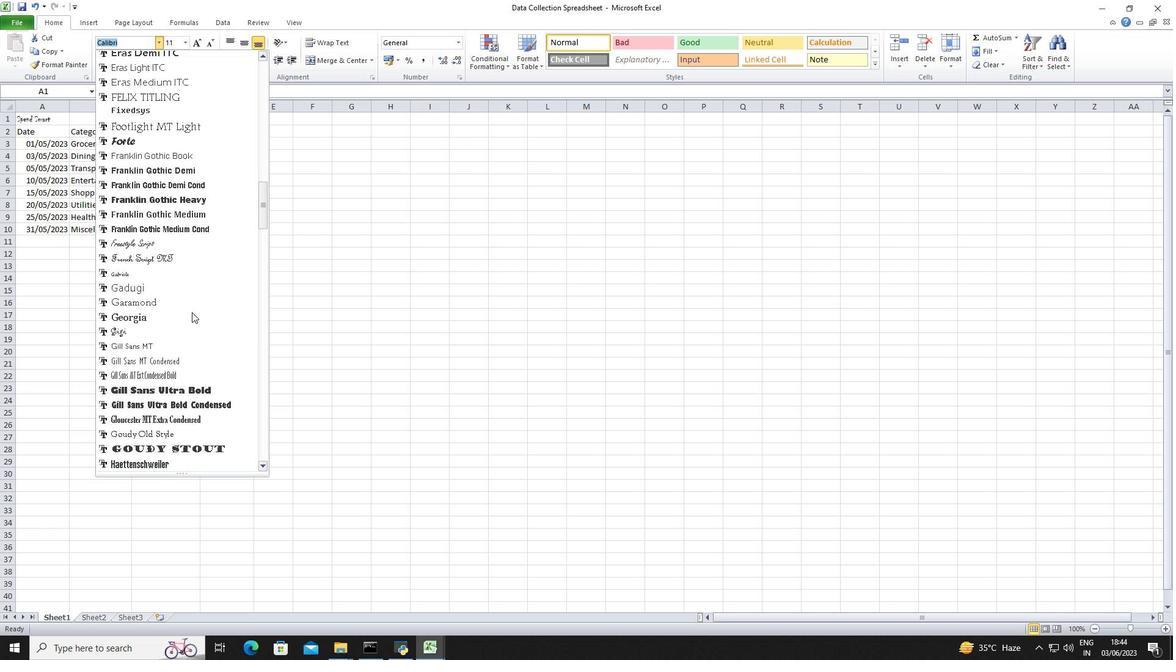 
Action: Mouse scrolled (191, 311) with delta (0, 0)
Screenshot: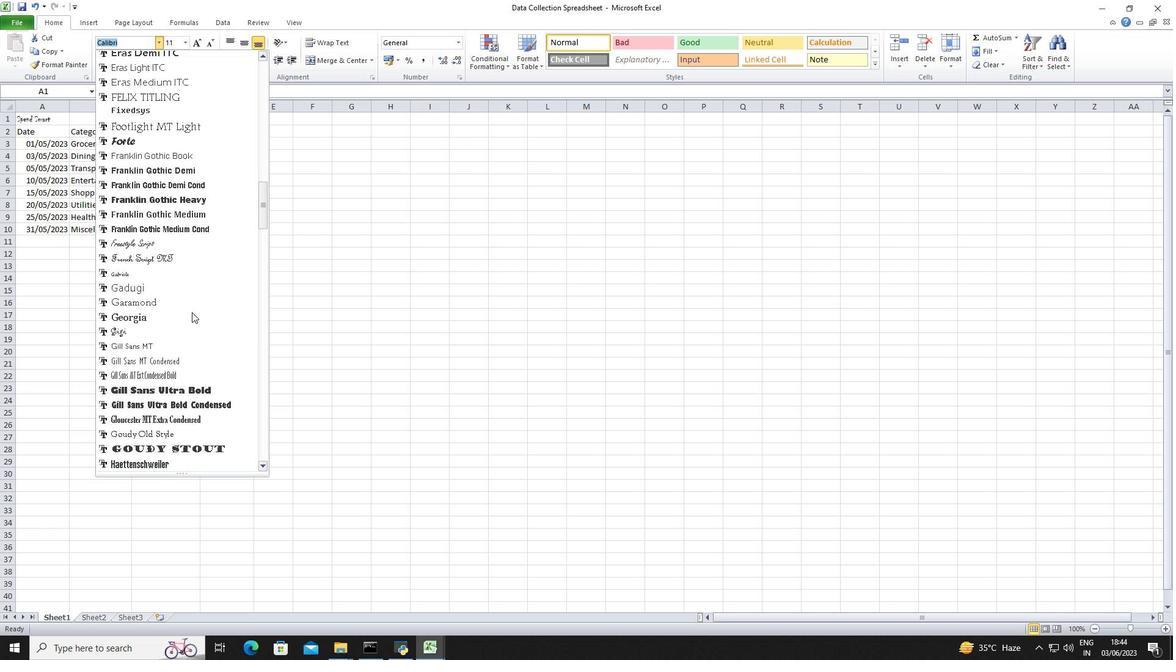 
Action: Mouse scrolled (191, 311) with delta (0, 0)
Screenshot: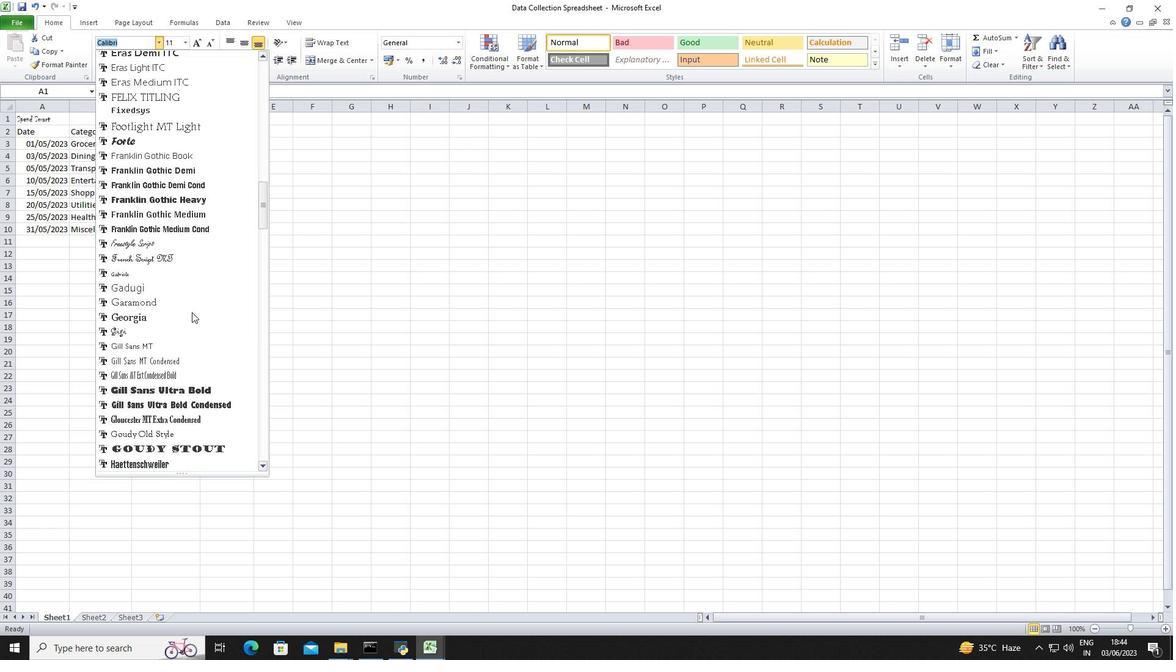 
Action: Mouse scrolled (191, 311) with delta (0, 0)
Screenshot: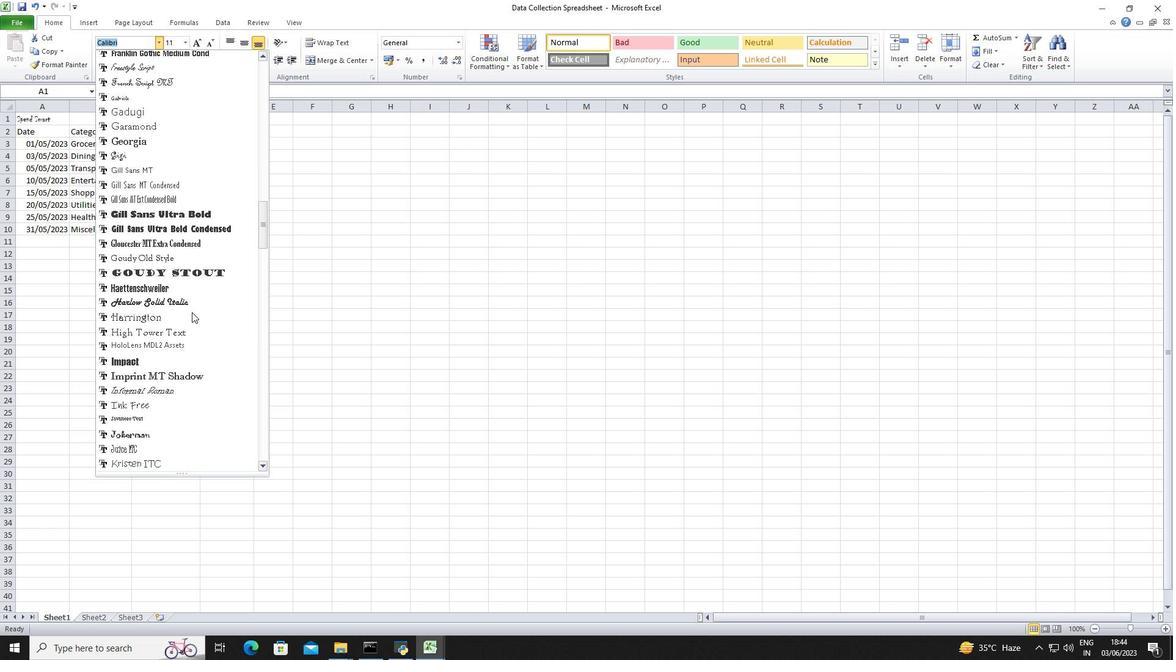 
Action: Mouse scrolled (191, 311) with delta (0, 0)
Screenshot: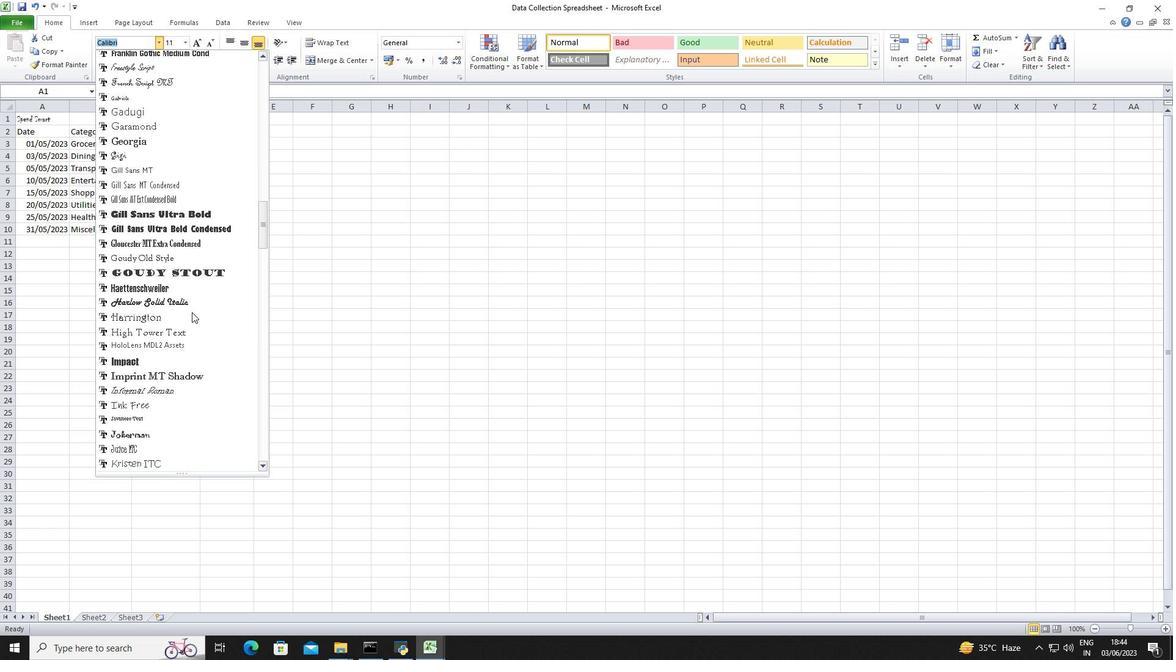 
Action: Mouse scrolled (191, 313) with delta (0, 0)
Screenshot: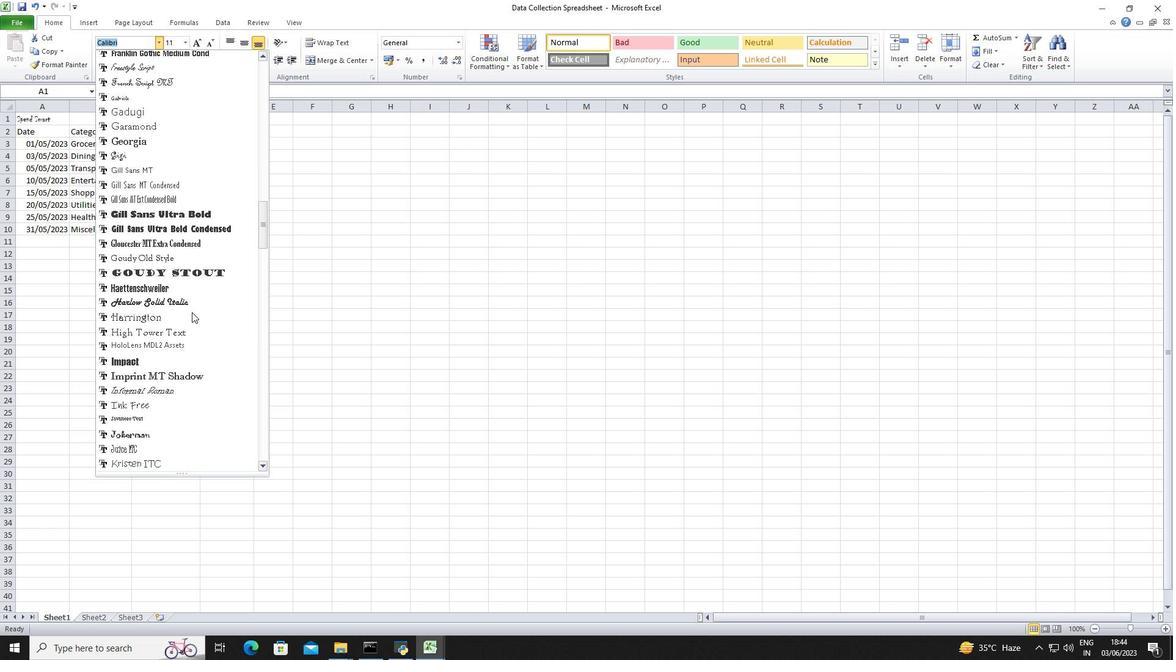 
Action: Mouse scrolled (191, 311) with delta (0, 0)
Screenshot: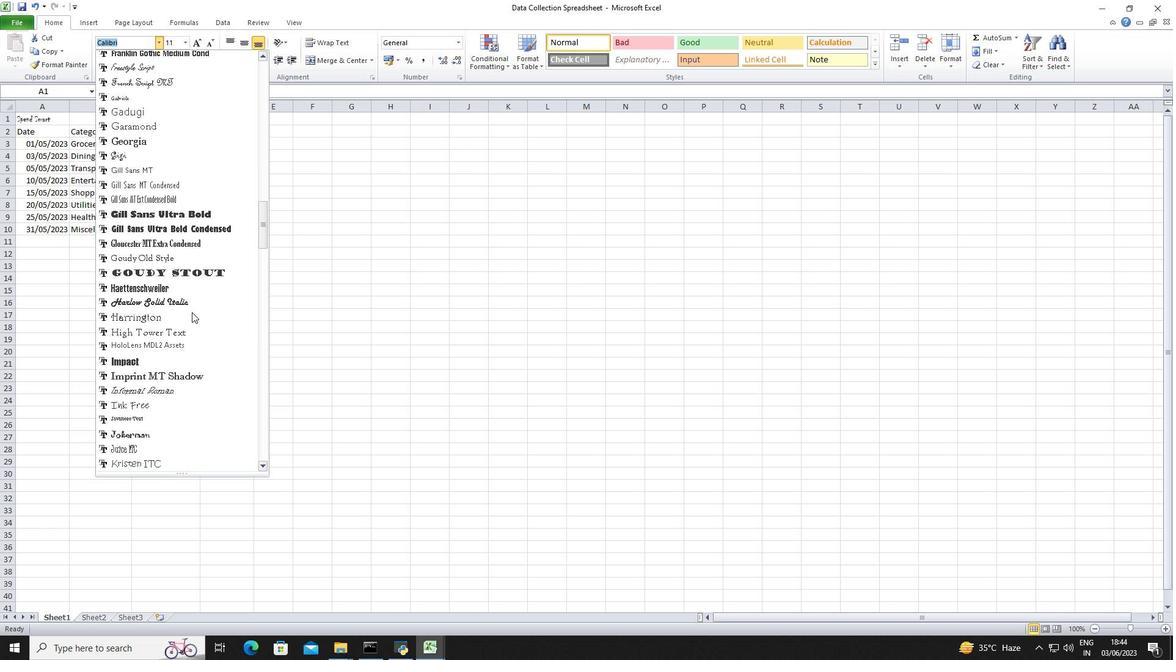 
Action: Mouse scrolled (191, 311) with delta (0, 0)
Screenshot: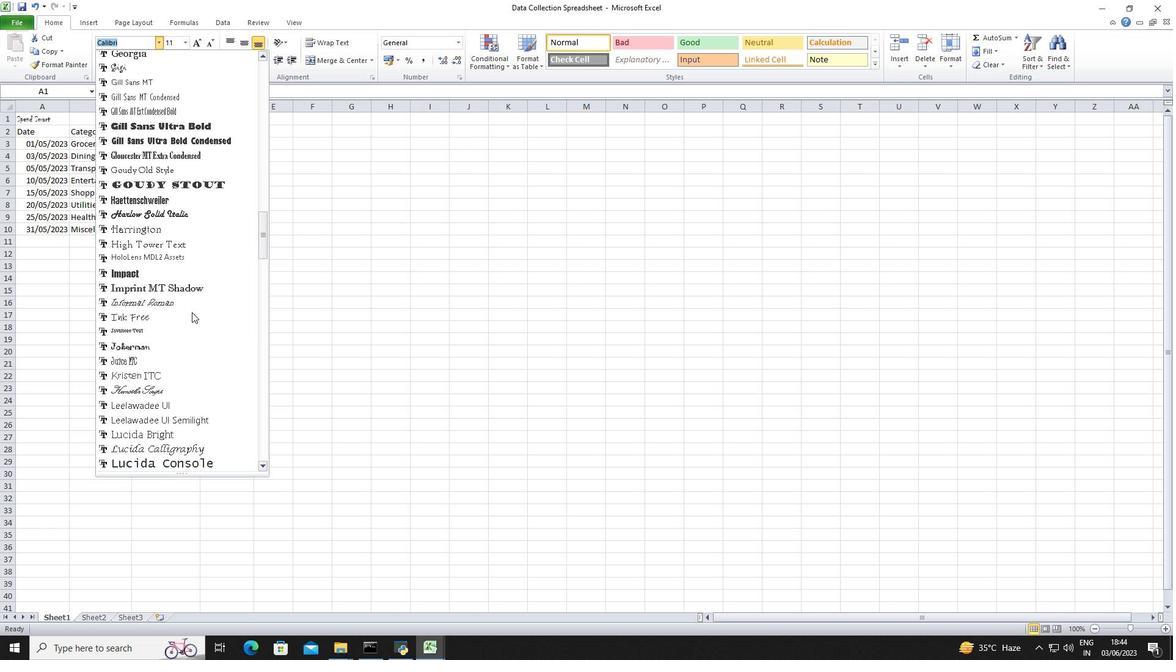 
Action: Mouse scrolled (191, 311) with delta (0, 0)
Screenshot: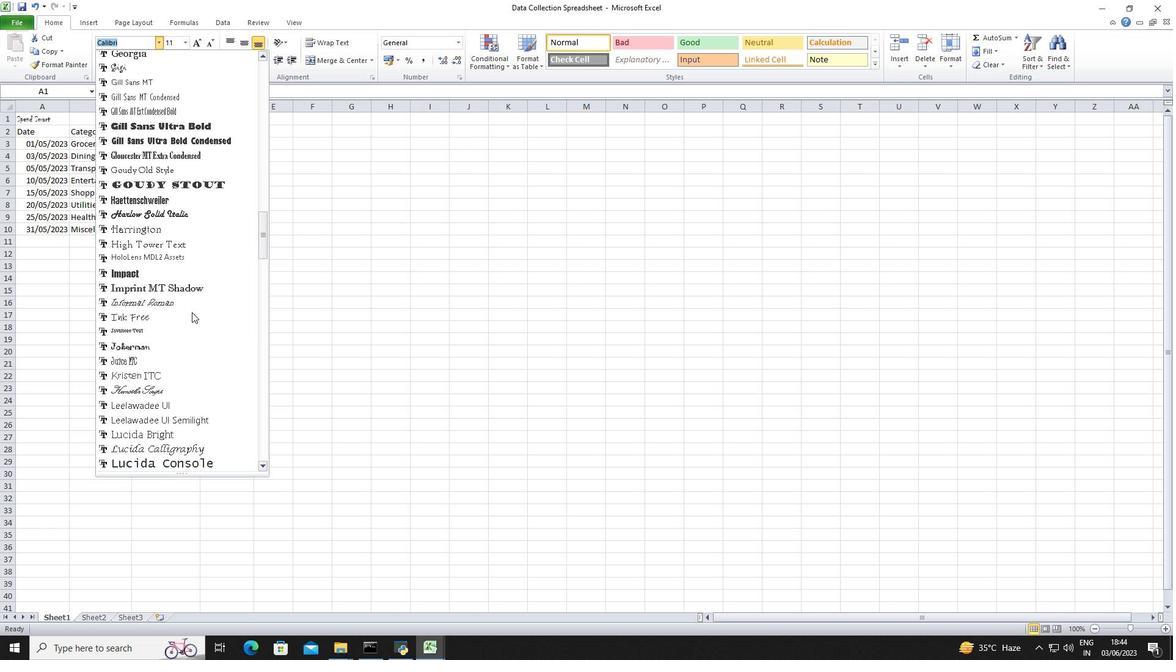 
Action: Mouse scrolled (191, 311) with delta (0, 0)
Screenshot: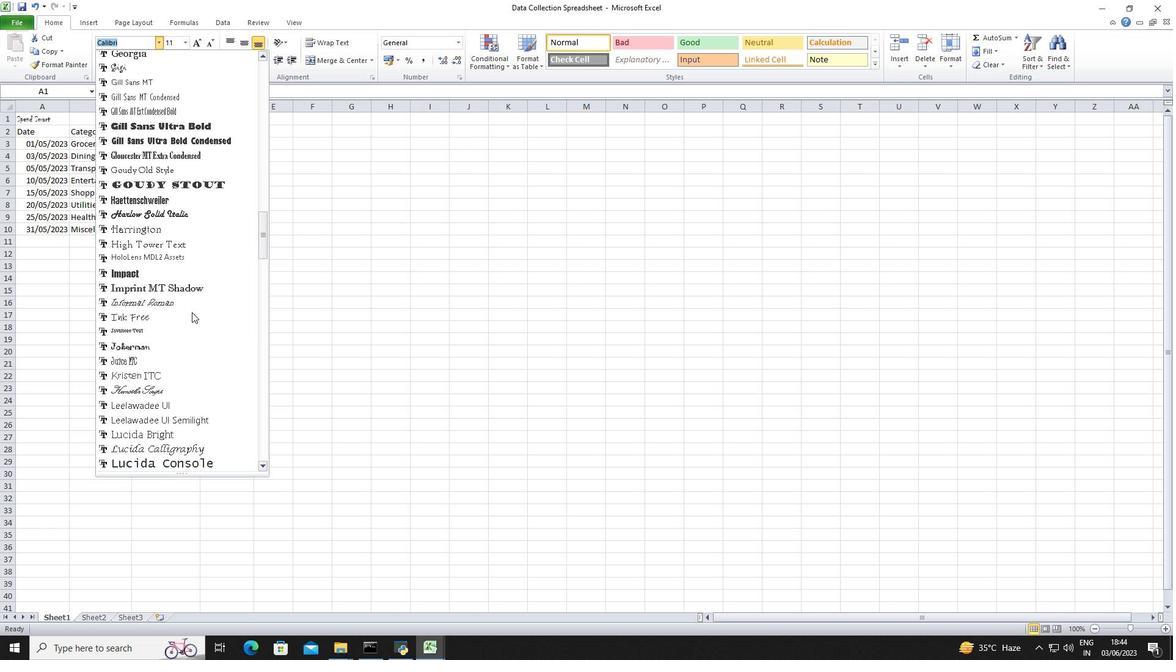 
Action: Mouse scrolled (191, 311) with delta (0, 0)
Screenshot: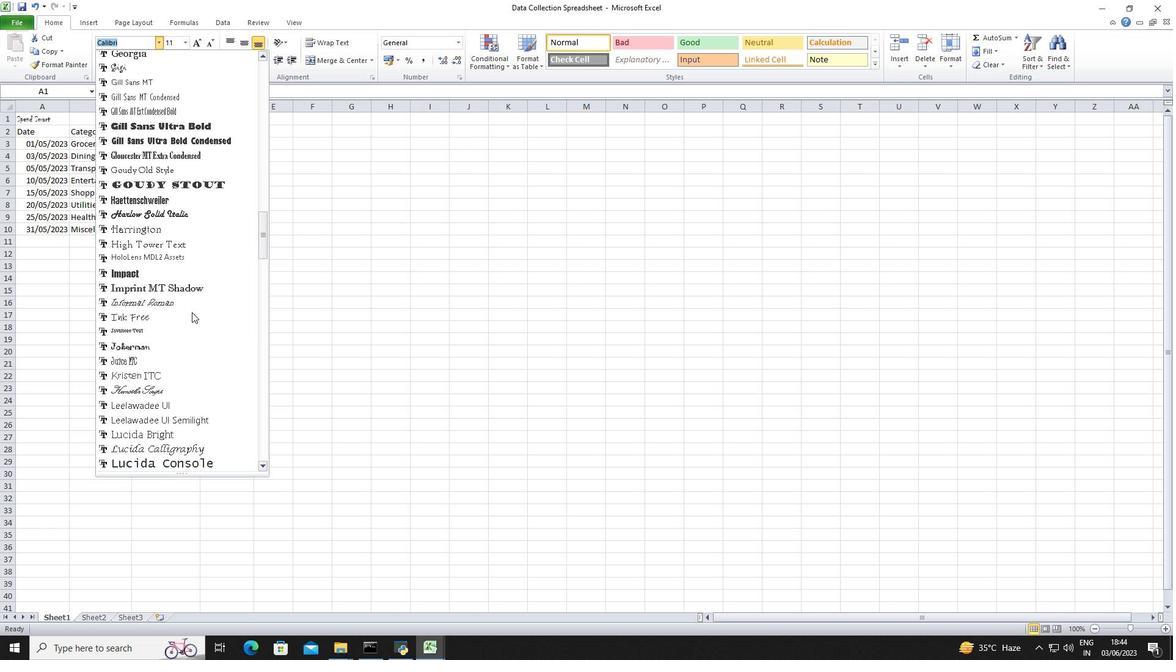 
Action: Mouse scrolled (191, 311) with delta (0, 0)
Screenshot: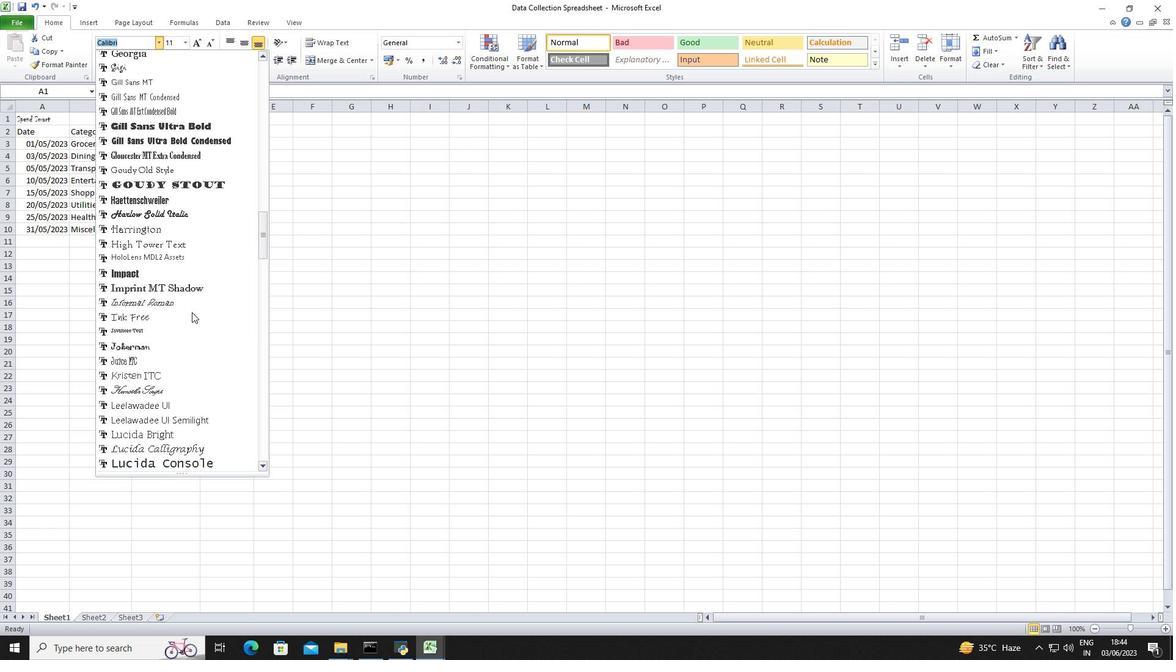 
Action: Mouse scrolled (191, 311) with delta (0, 0)
Screenshot: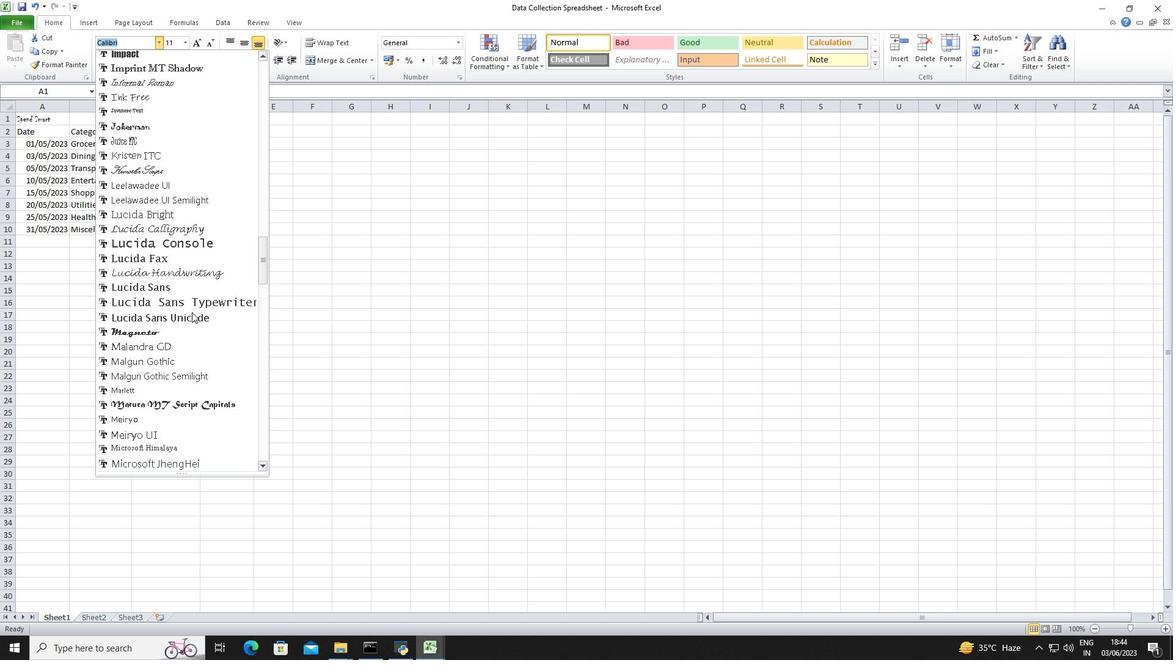 
Action: Mouse scrolled (191, 311) with delta (0, 0)
Screenshot: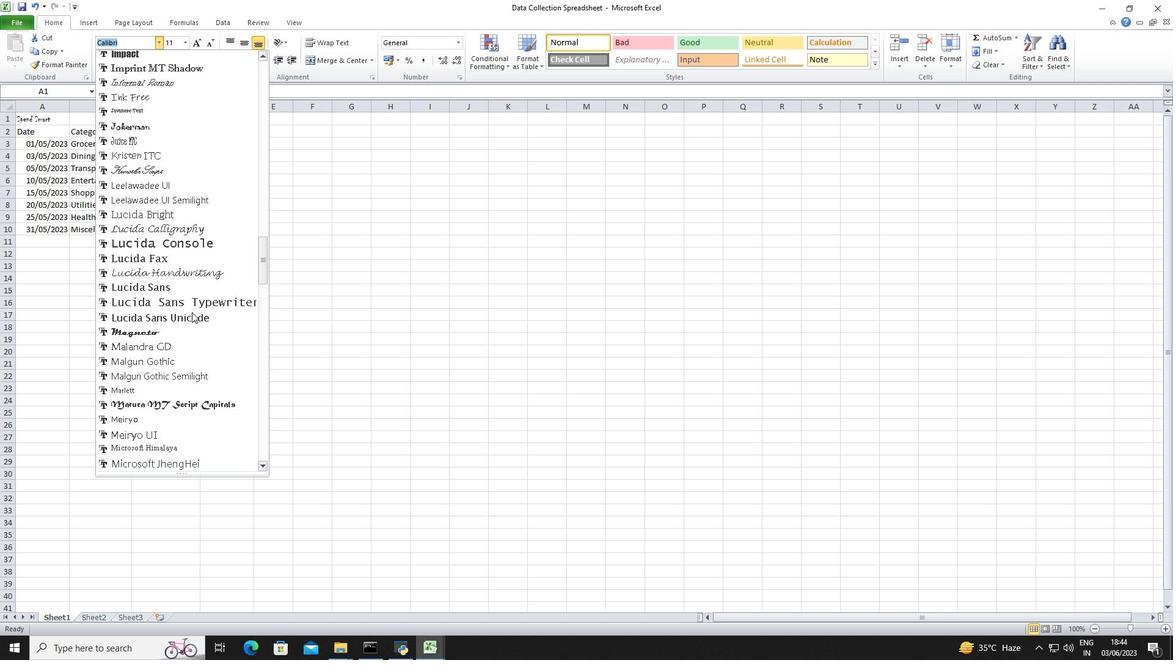
Action: Mouse scrolled (191, 311) with delta (0, 0)
Screenshot: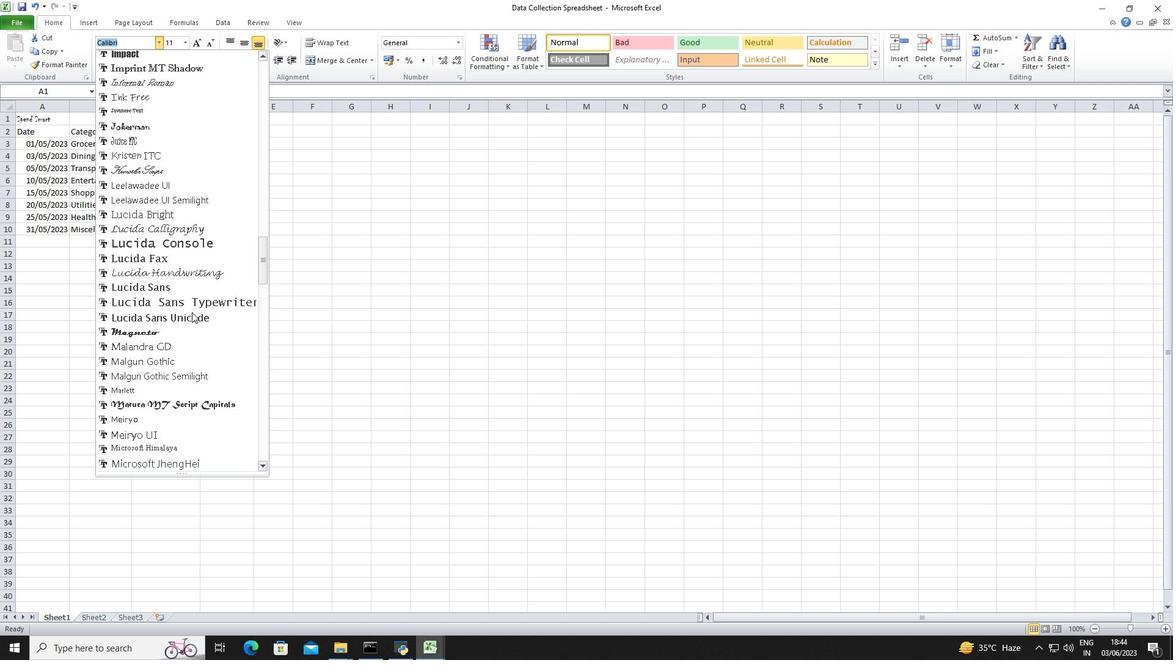 
Action: Mouse scrolled (191, 311) with delta (0, 0)
Screenshot: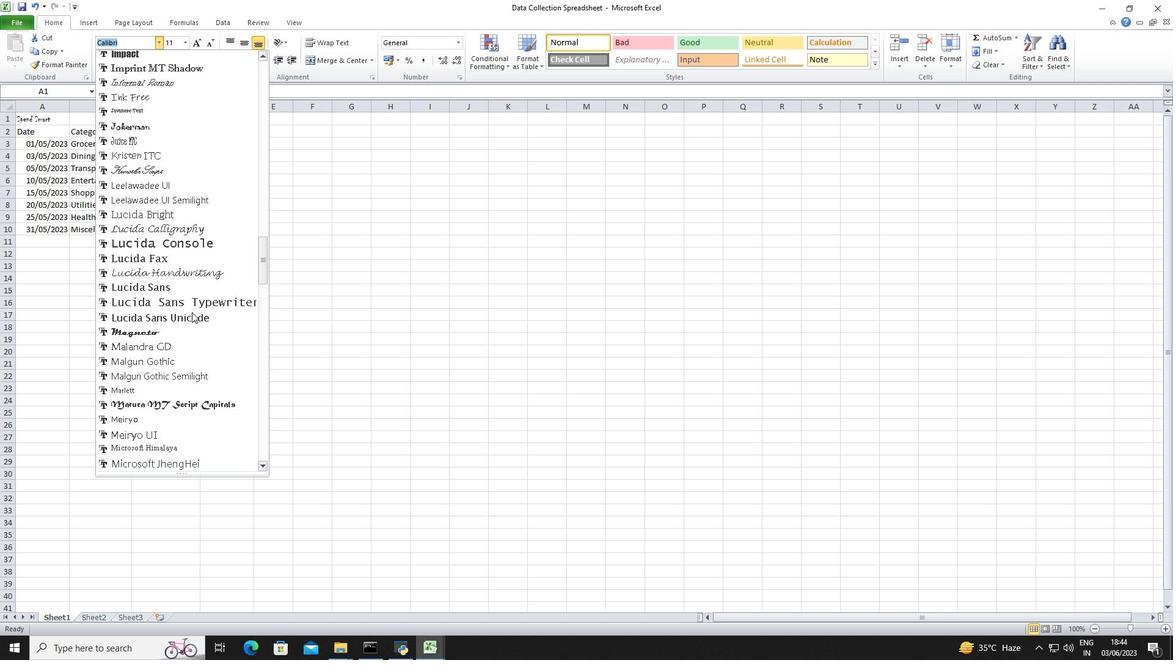 
Action: Mouse scrolled (191, 311) with delta (0, 0)
Screenshot: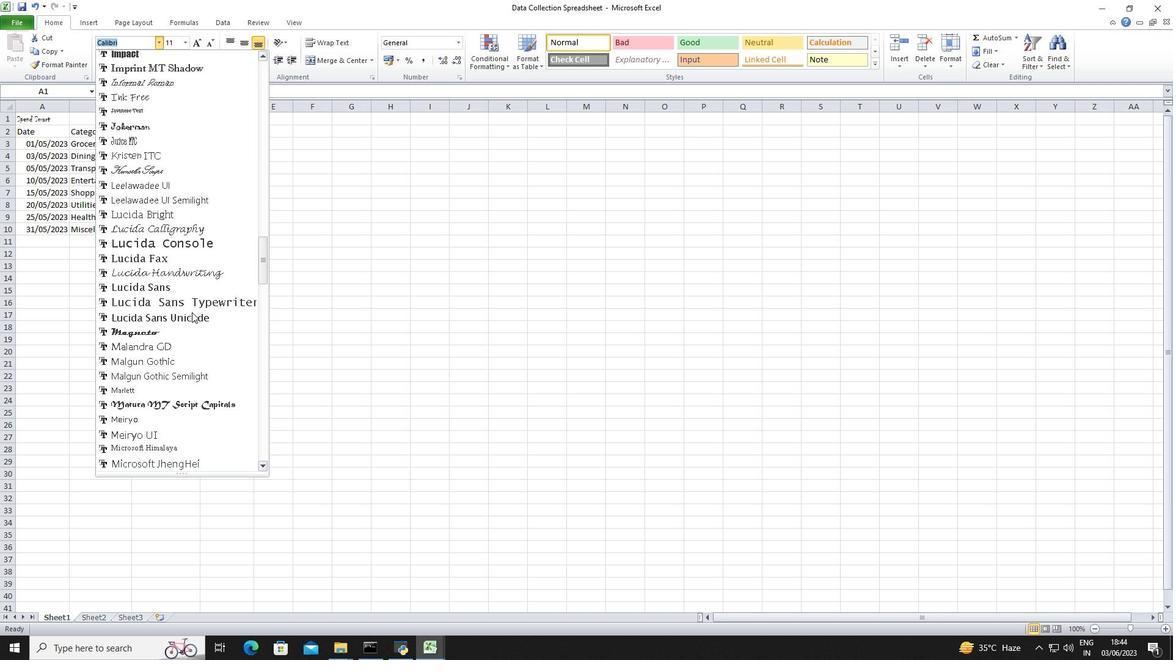 
Action: Mouse scrolled (191, 311) with delta (0, 0)
Screenshot: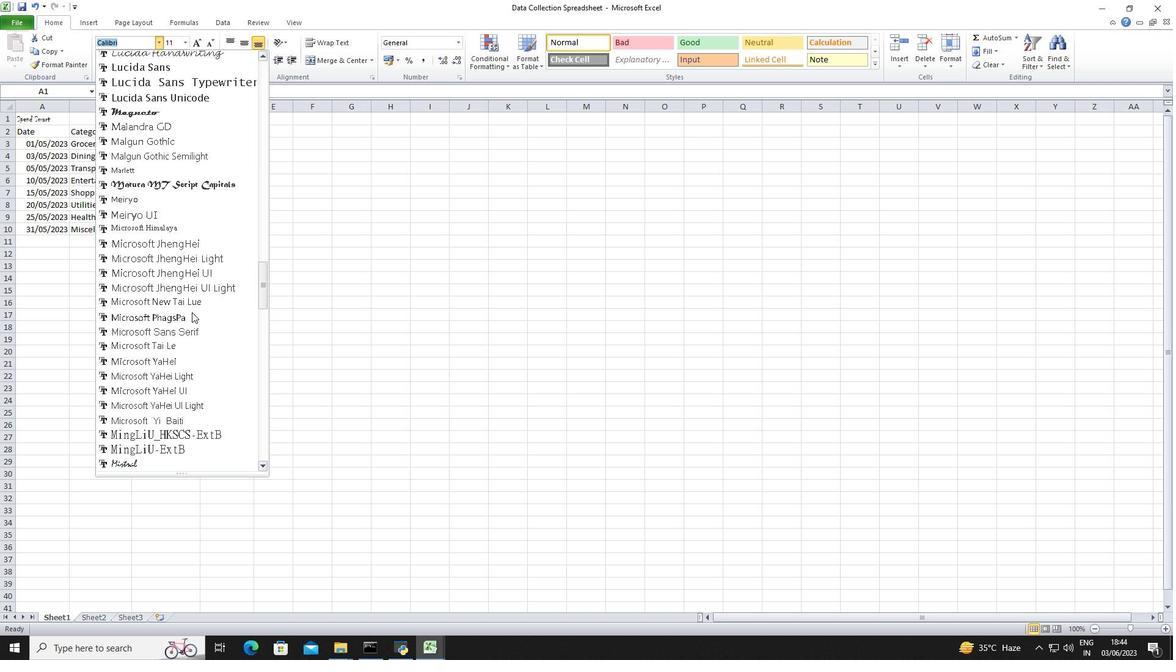 
Action: Mouse scrolled (191, 311) with delta (0, 0)
Screenshot: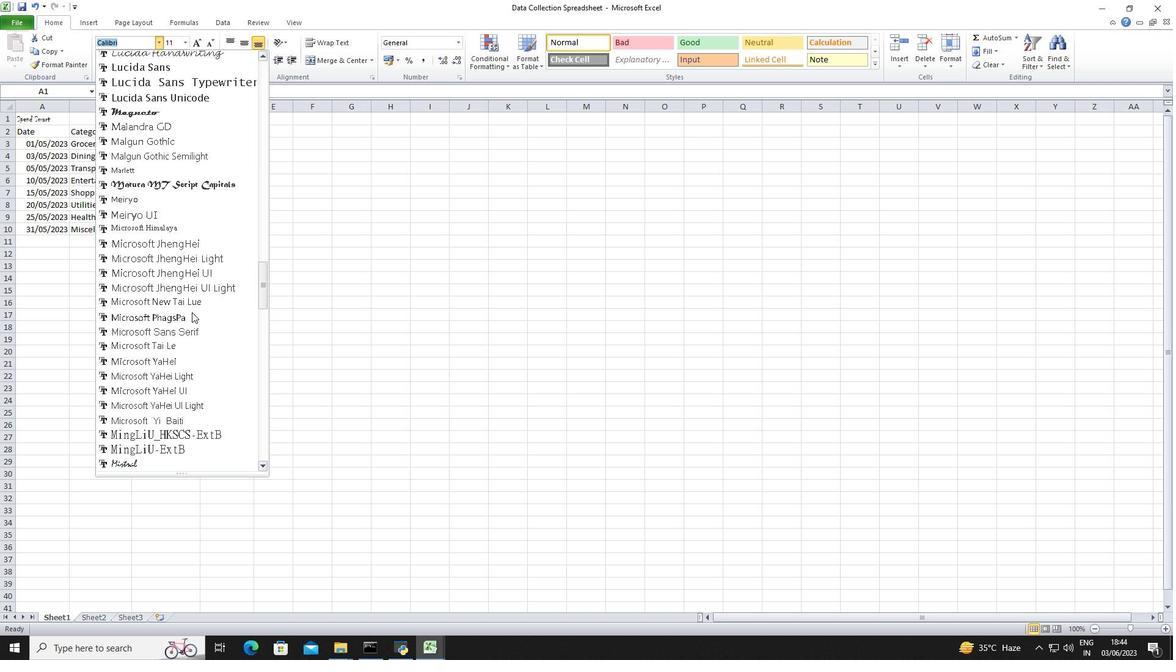 
Action: Mouse scrolled (191, 311) with delta (0, 0)
Screenshot: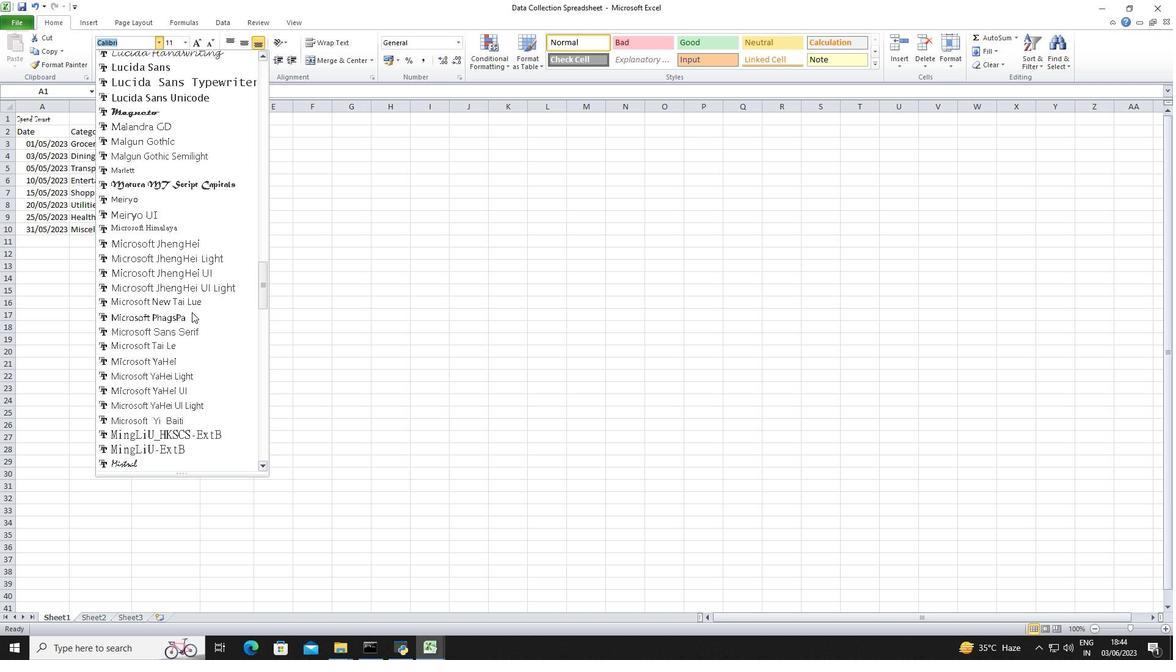 
Action: Mouse scrolled (191, 311) with delta (0, 0)
Screenshot: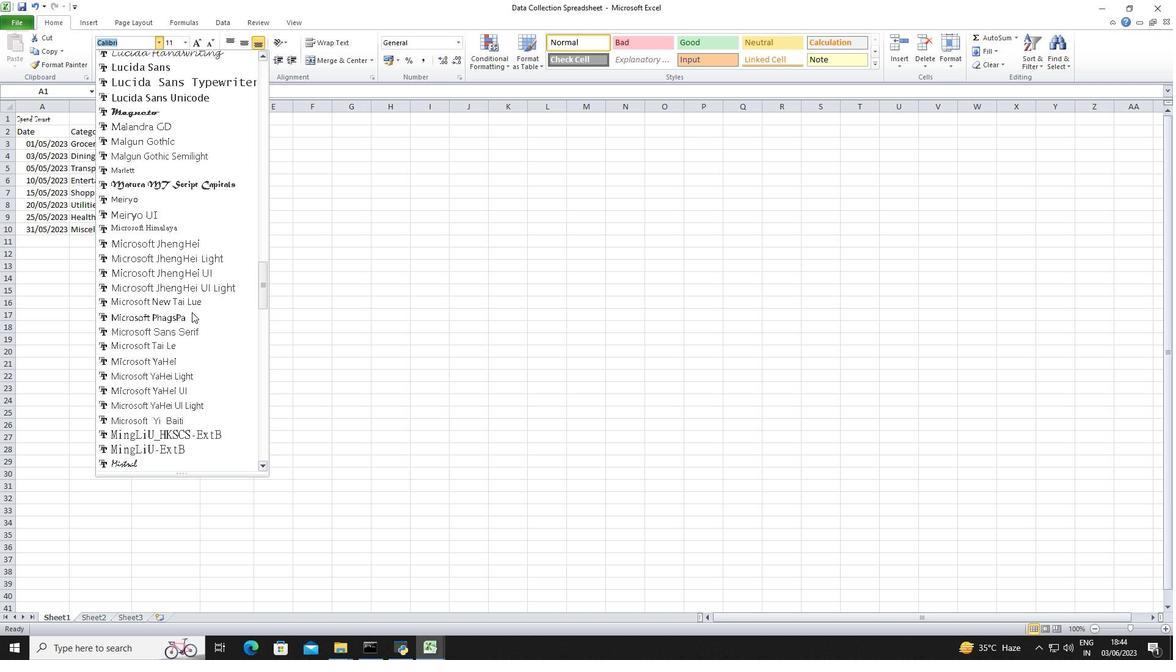 
Action: Mouse scrolled (191, 311) with delta (0, 0)
Screenshot: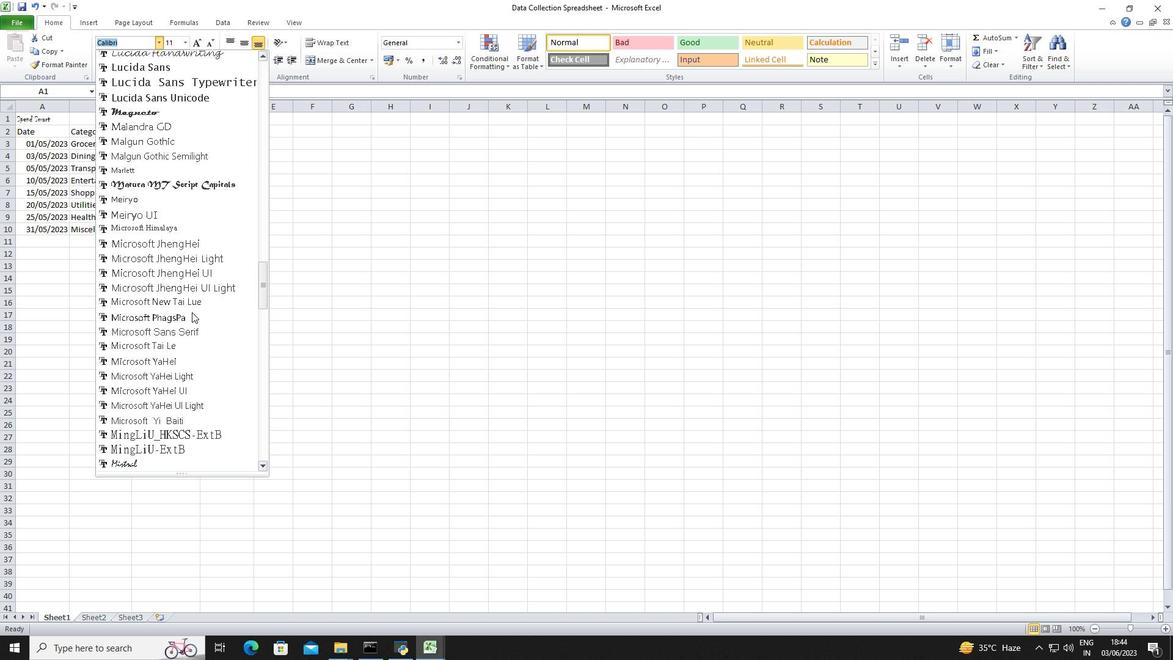 
Action: Mouse scrolled (191, 311) with delta (0, 0)
Screenshot: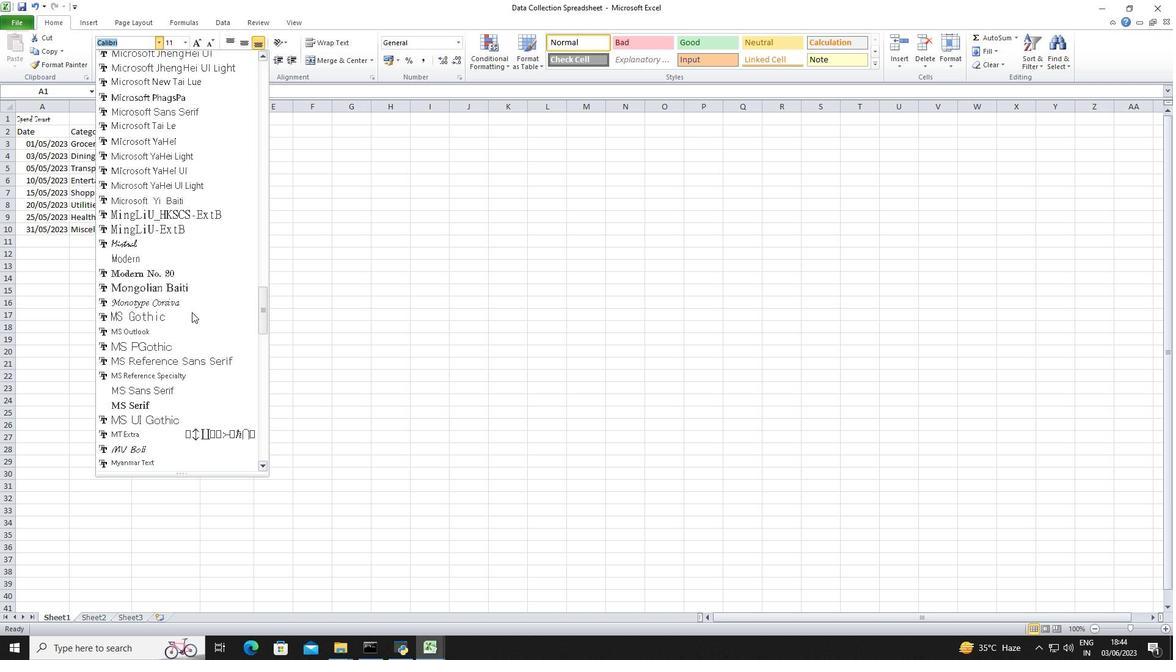 
Action: Mouse scrolled (191, 311) with delta (0, 0)
Screenshot: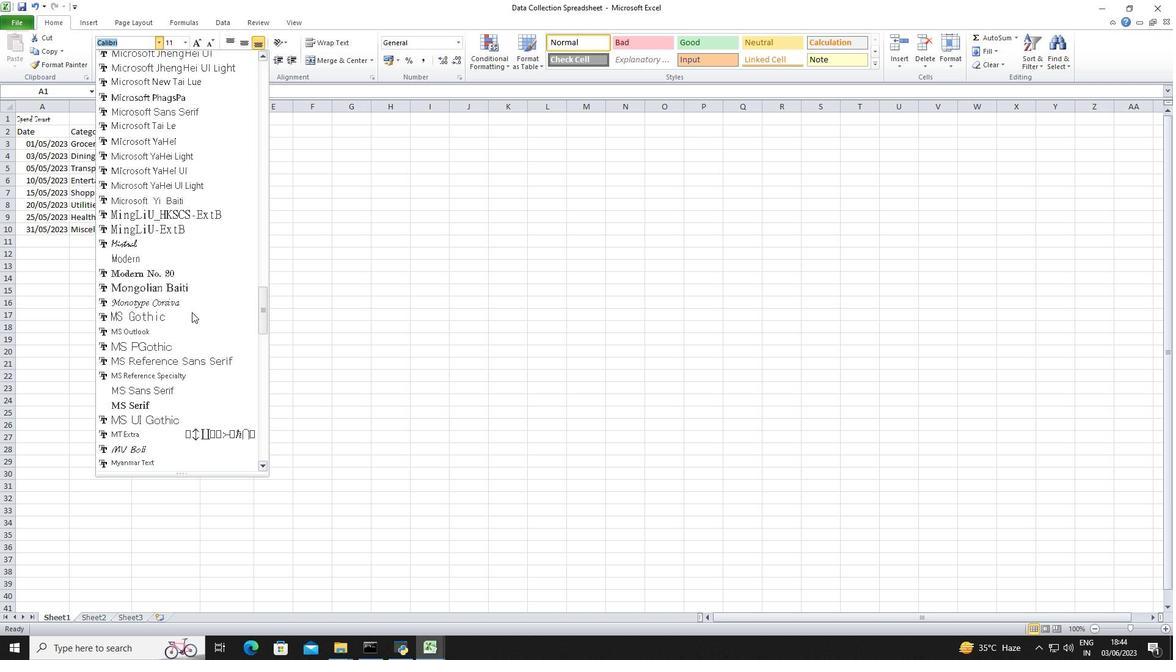
Action: Mouse scrolled (191, 311) with delta (0, 0)
Screenshot: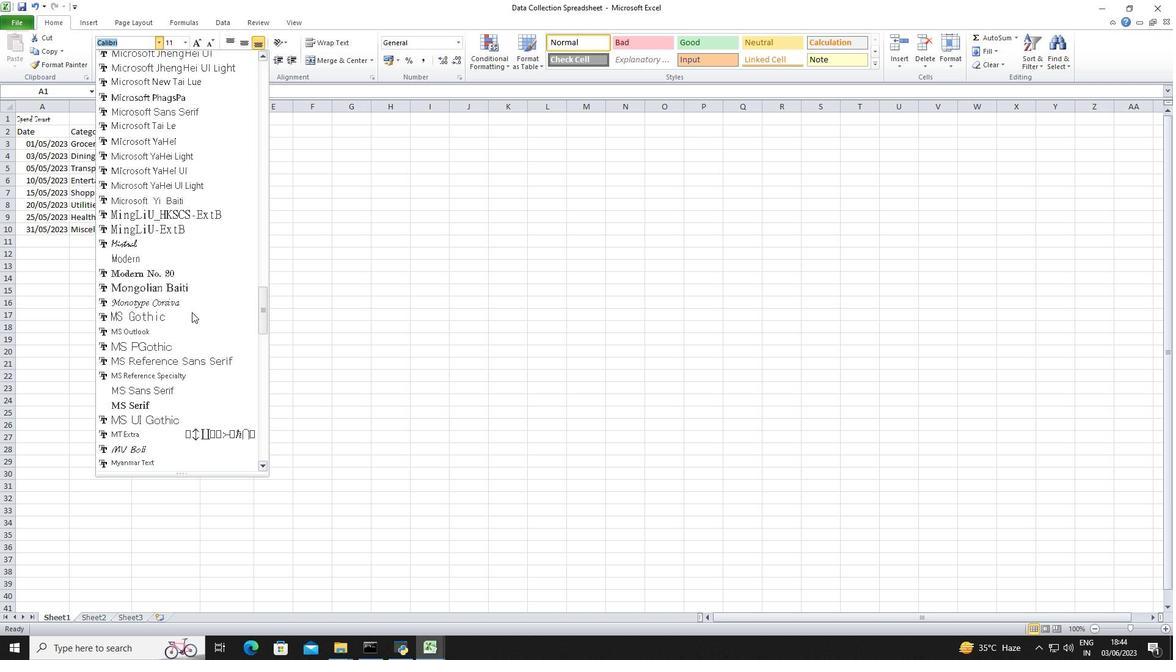 
Action: Mouse scrolled (191, 311) with delta (0, 0)
Screenshot: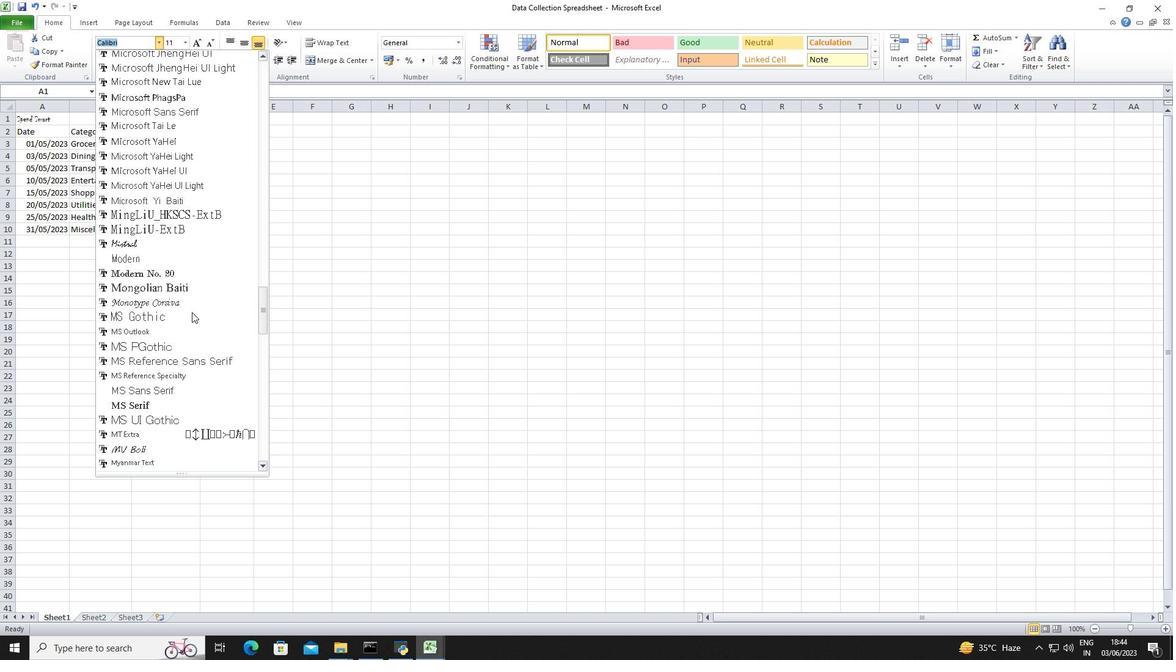 
Action: Mouse scrolled (191, 311) with delta (0, 0)
Screenshot: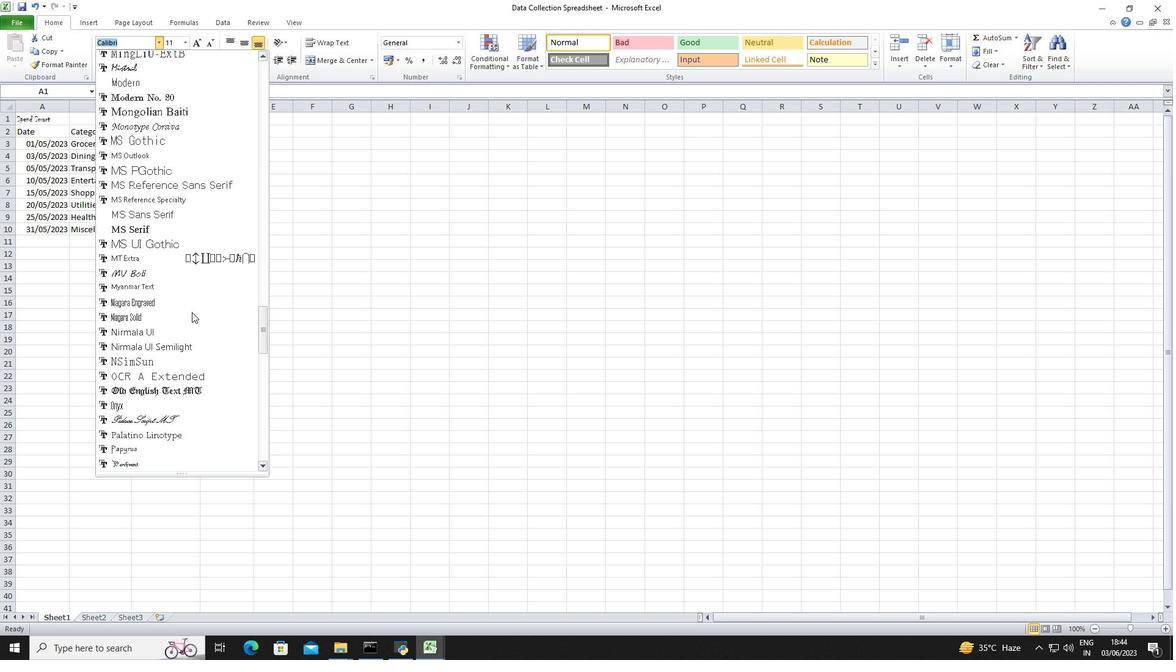 
Action: Mouse scrolled (191, 311) with delta (0, 0)
Screenshot: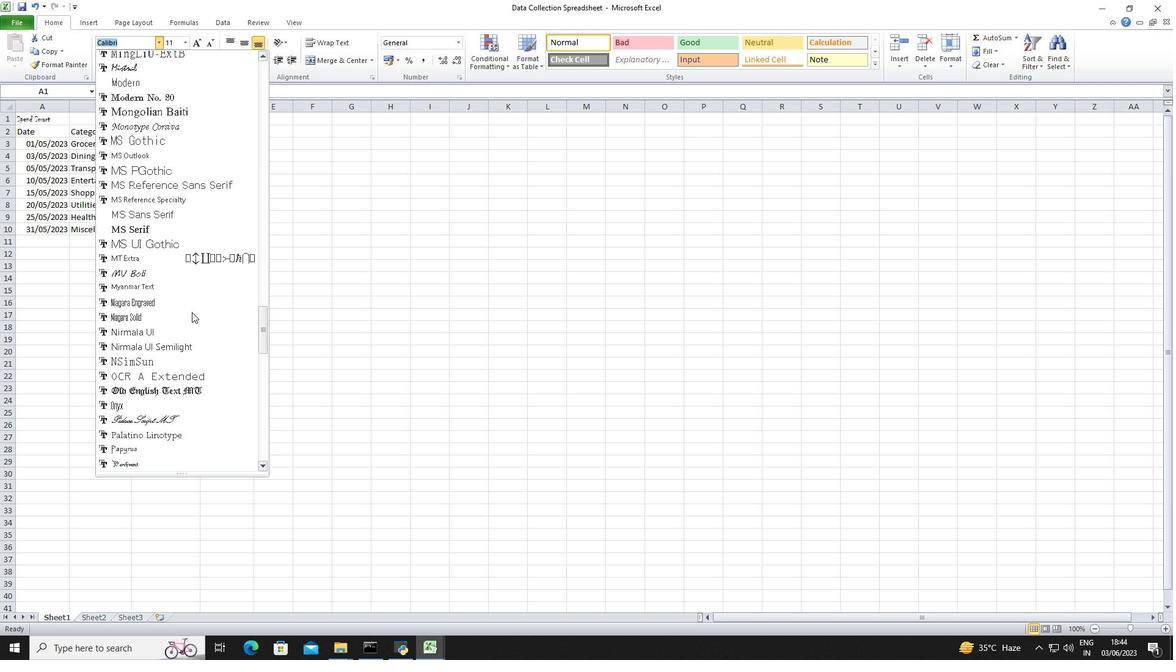 
Action: Mouse scrolled (191, 311) with delta (0, 0)
Screenshot: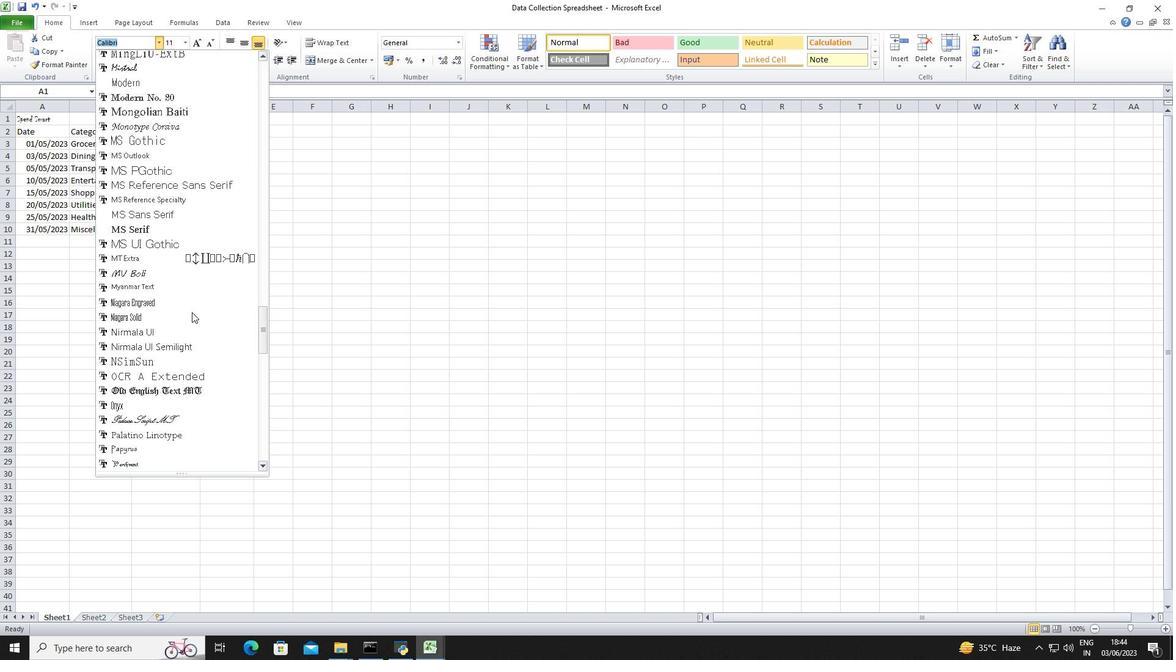 
Action: Mouse scrolled (191, 311) with delta (0, 0)
Screenshot: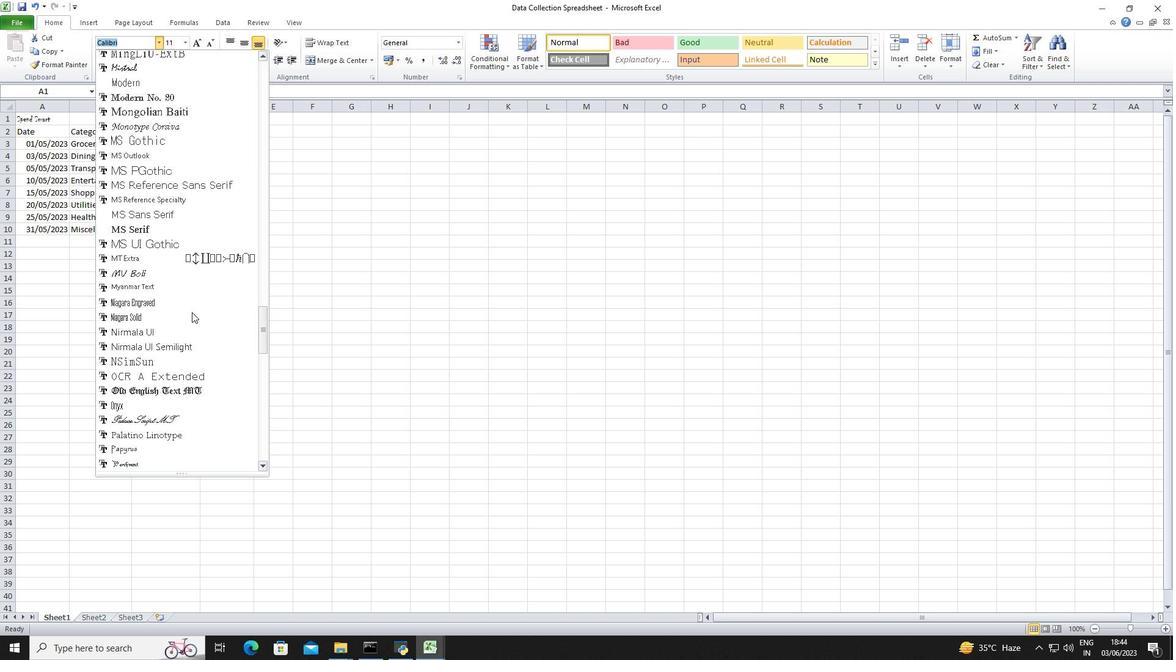 
Action: Mouse scrolled (191, 311) with delta (0, 0)
Screenshot: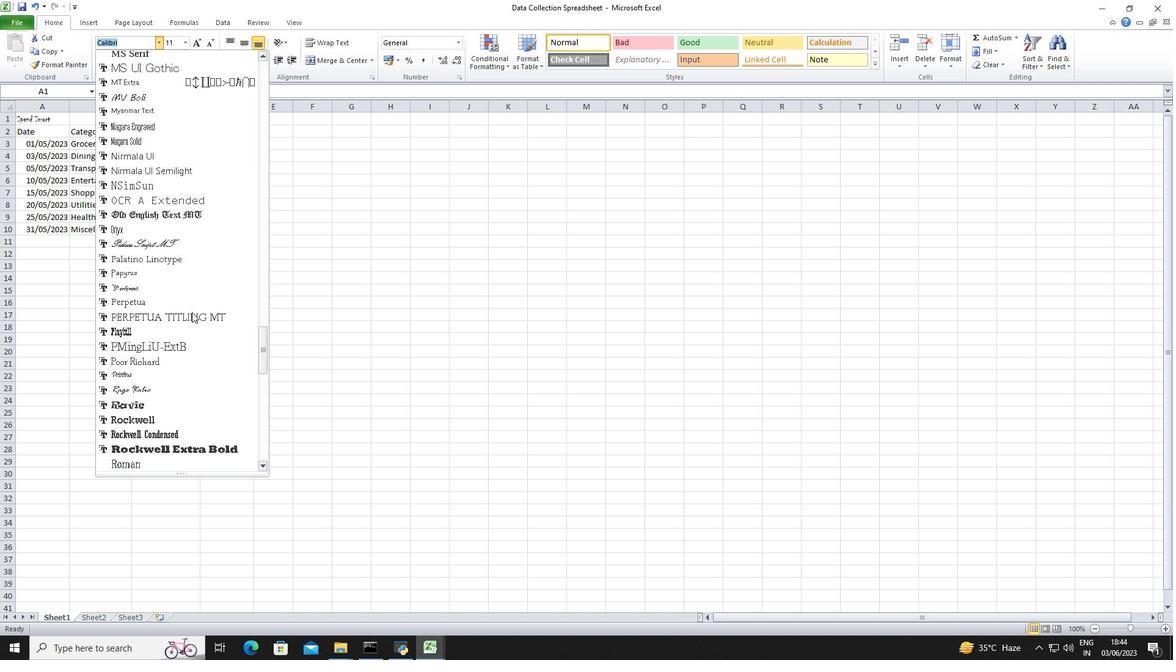 
Action: Mouse scrolled (191, 311) with delta (0, 0)
Screenshot: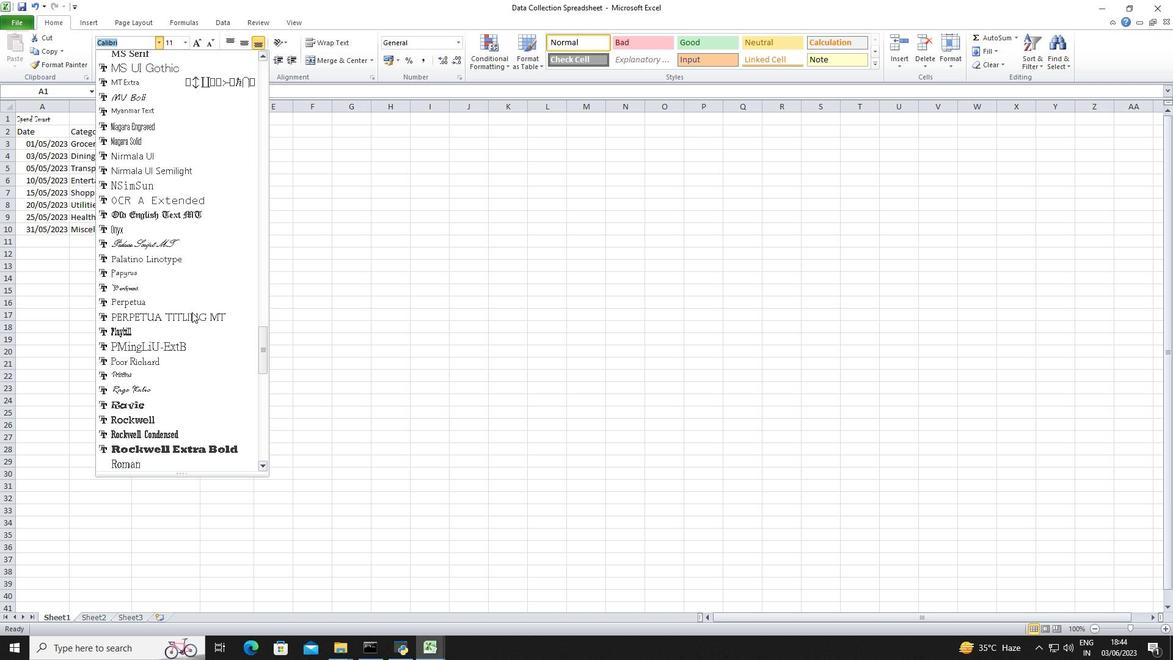 
Action: Mouse scrolled (191, 311) with delta (0, 0)
Screenshot: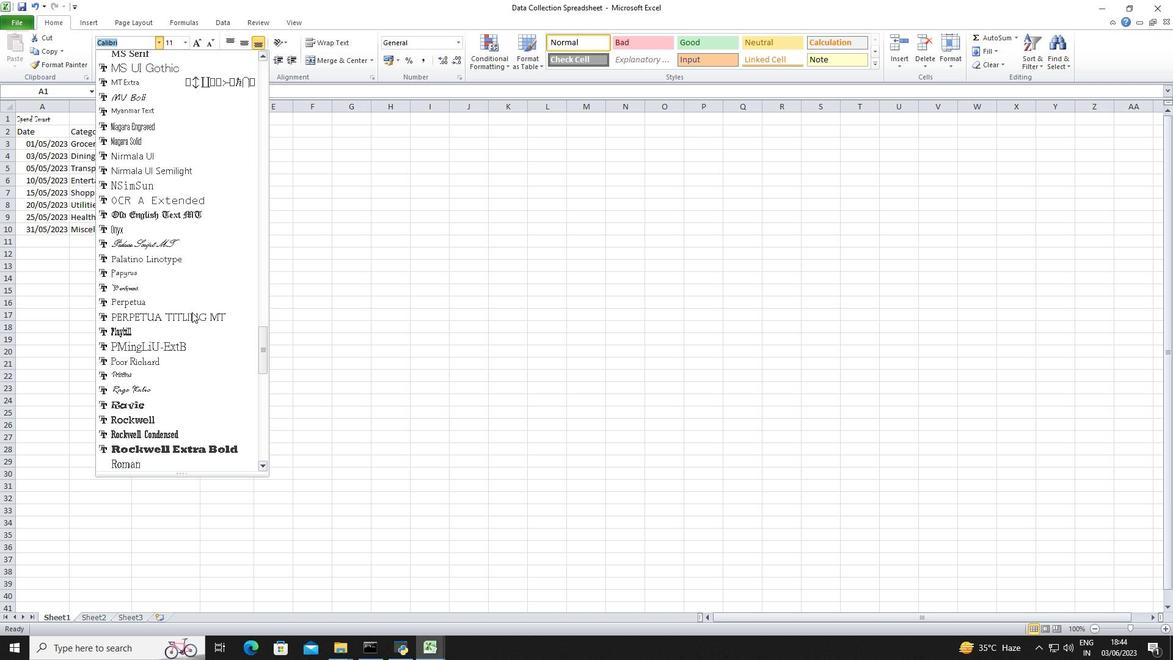 
Action: Mouse scrolled (191, 311) with delta (0, 0)
Screenshot: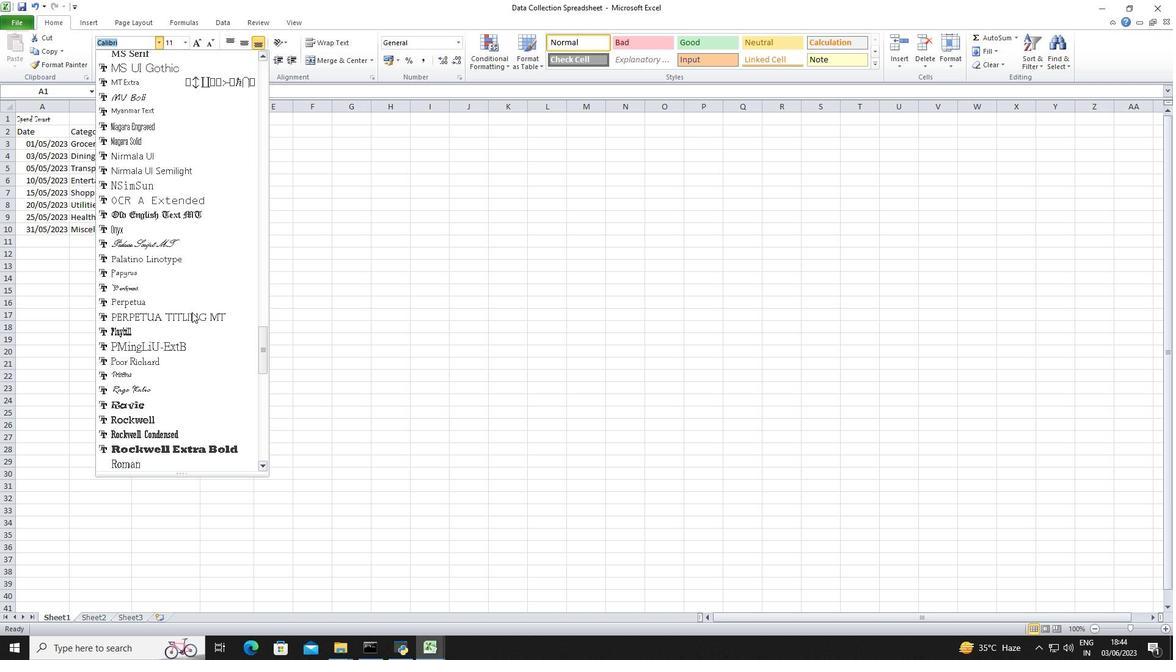 
Action: Mouse scrolled (191, 311) with delta (0, 0)
Screenshot: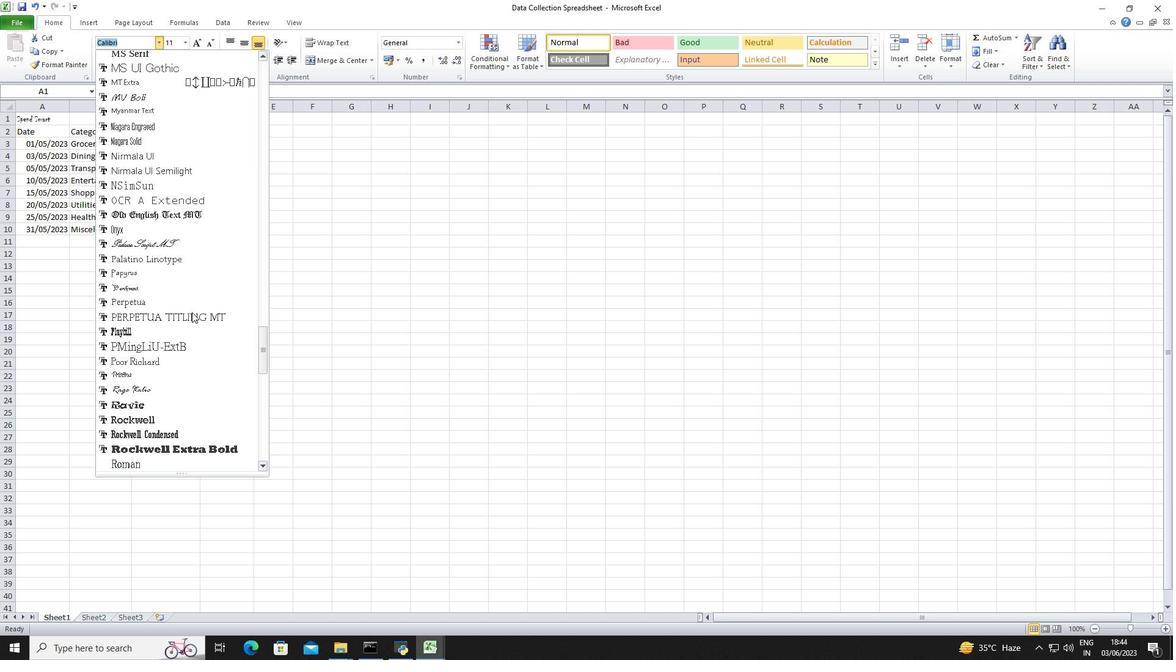 
Action: Mouse scrolled (191, 311) with delta (0, 0)
Screenshot: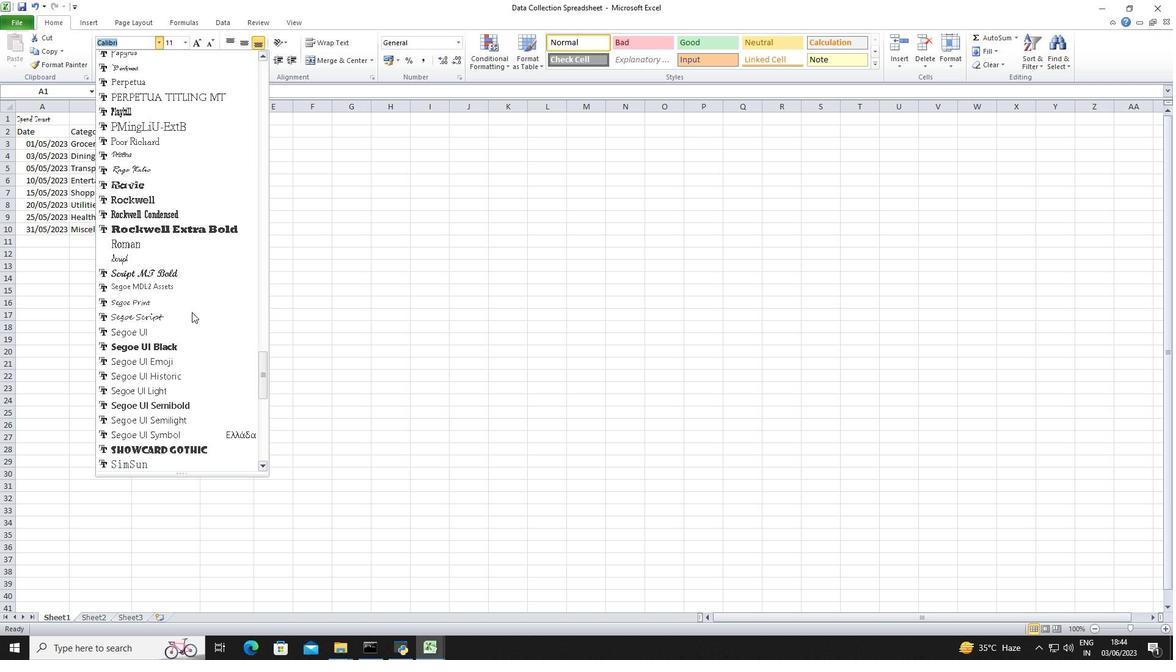 
Action: Mouse scrolled (191, 311) with delta (0, 0)
Screenshot: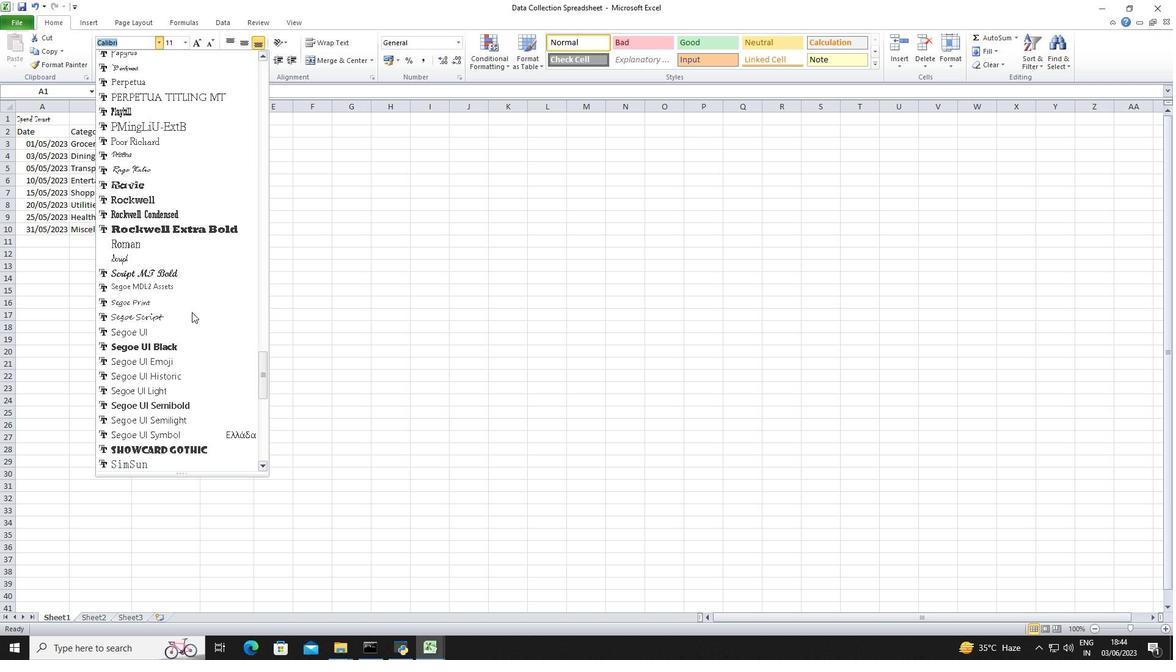 
Action: Mouse scrolled (191, 311) with delta (0, 0)
Screenshot: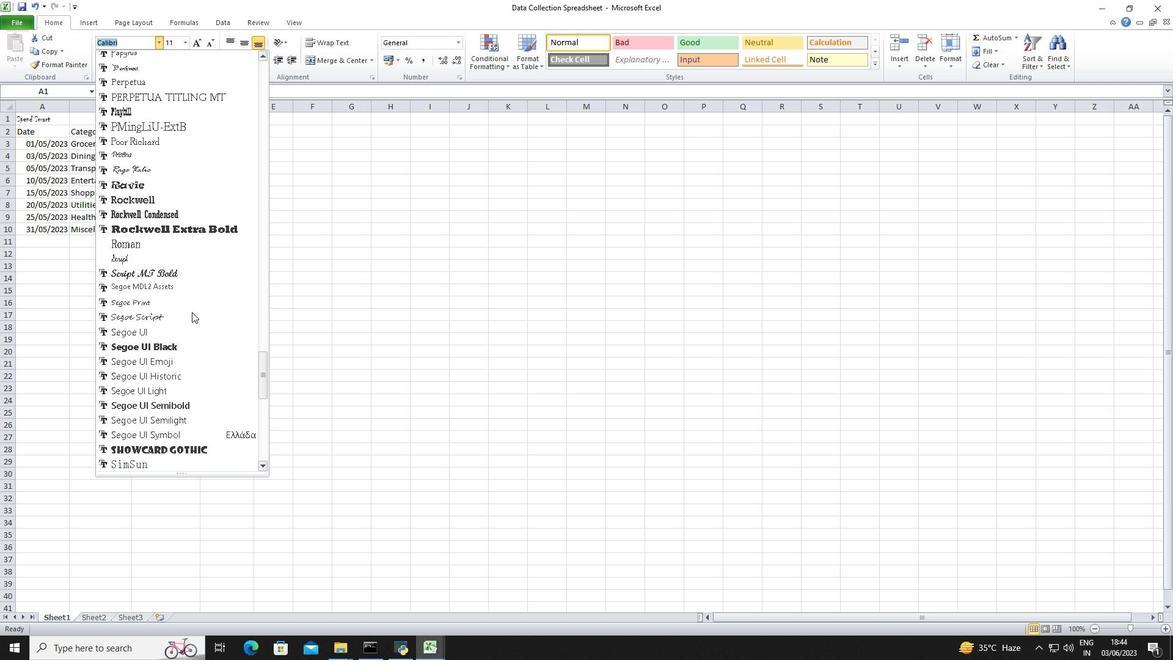 
Action: Mouse scrolled (191, 311) with delta (0, 0)
Screenshot: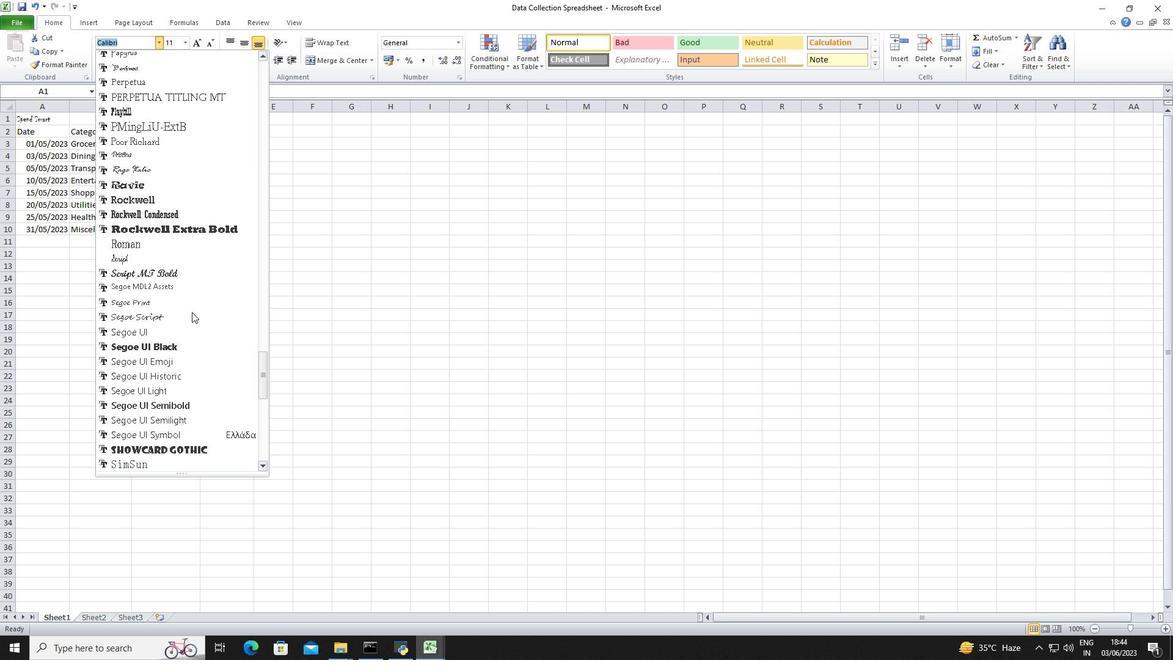 
Action: Mouse scrolled (191, 313) with delta (0, 0)
Screenshot: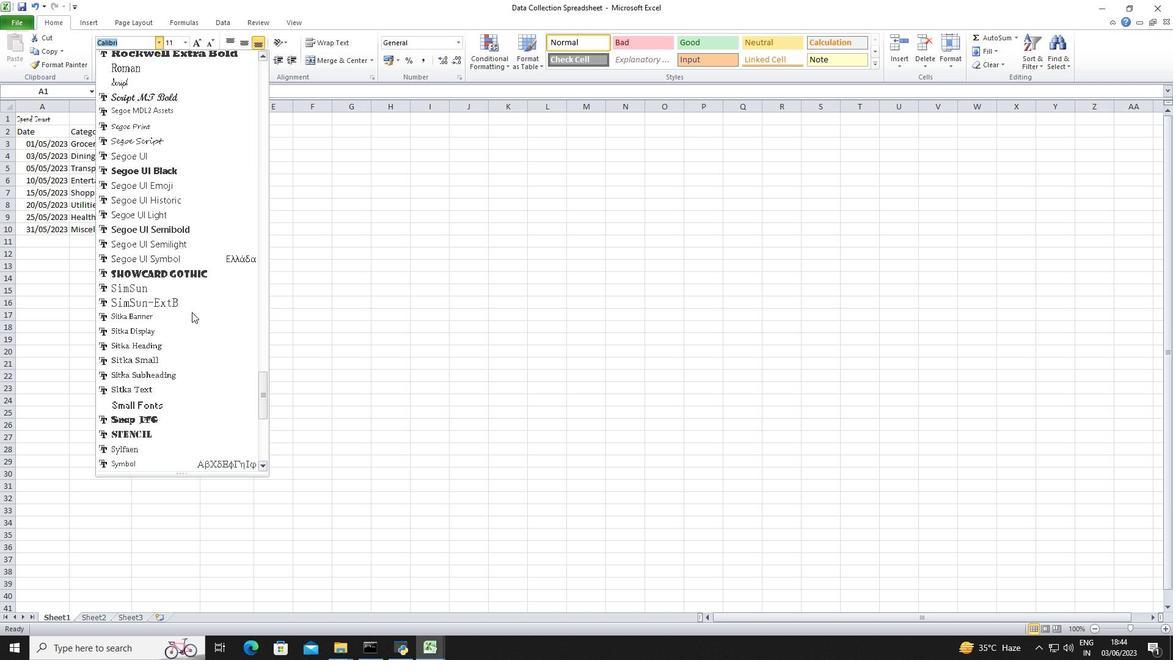 
Action: Mouse scrolled (191, 313) with delta (0, 0)
Screenshot: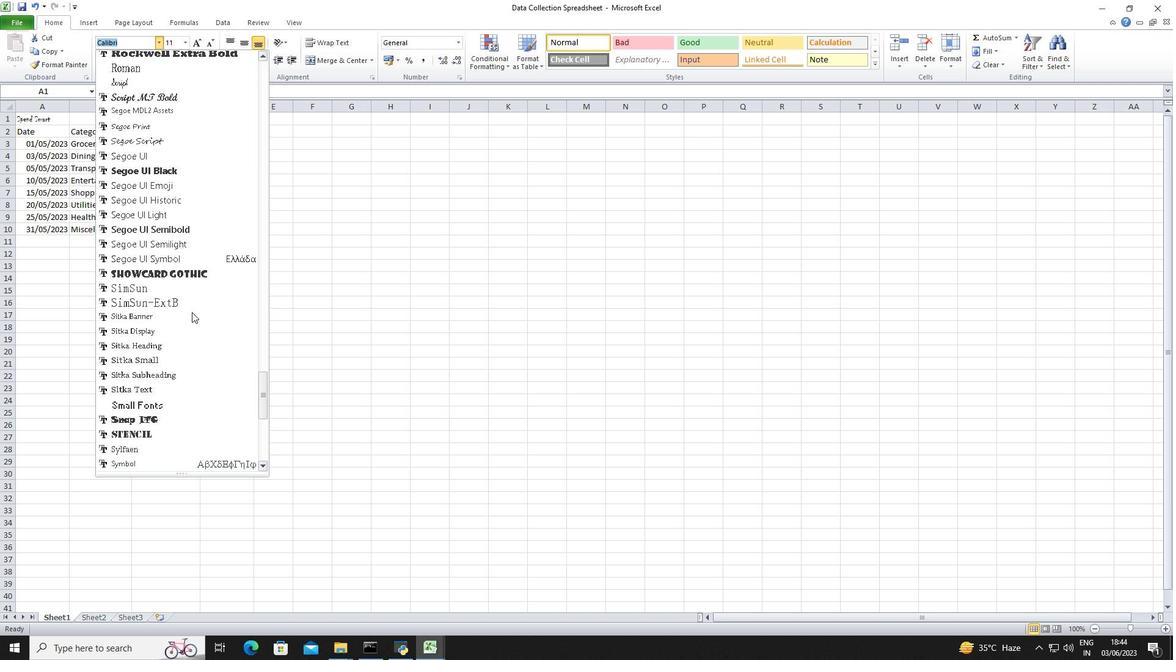 
Action: Mouse scrolled (191, 313) with delta (0, 0)
Screenshot: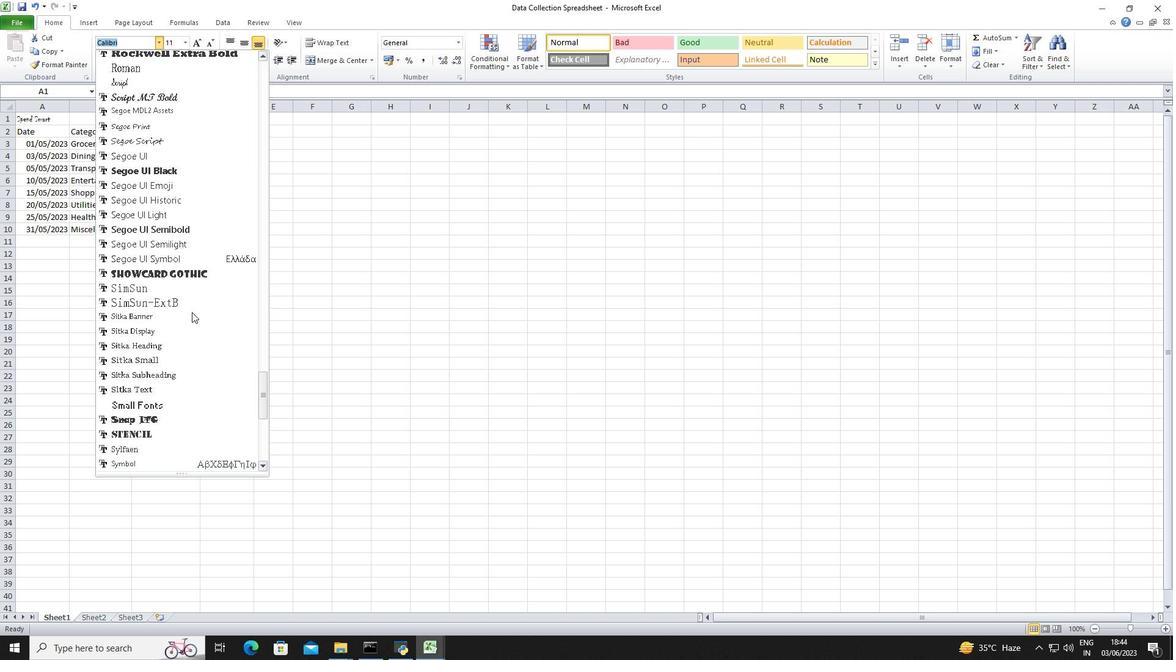 
Action: Mouse scrolled (191, 313) with delta (0, 0)
Screenshot: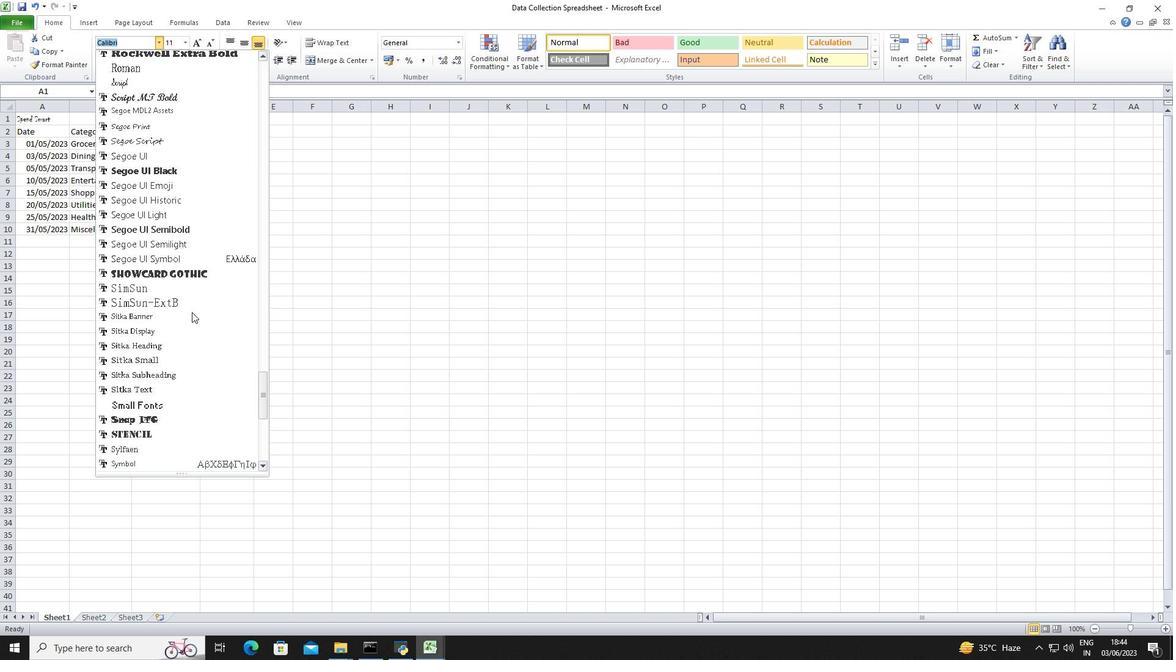 
Action: Mouse scrolled (191, 313) with delta (0, 0)
Screenshot: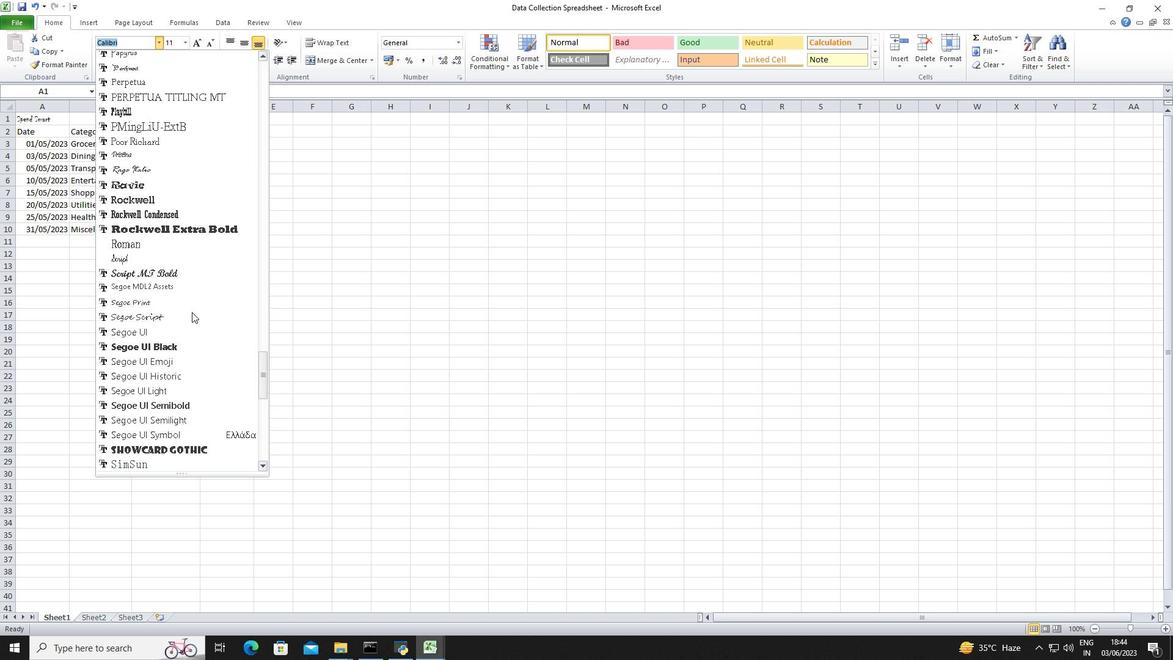 
Action: Mouse scrolled (191, 313) with delta (0, 0)
Screenshot: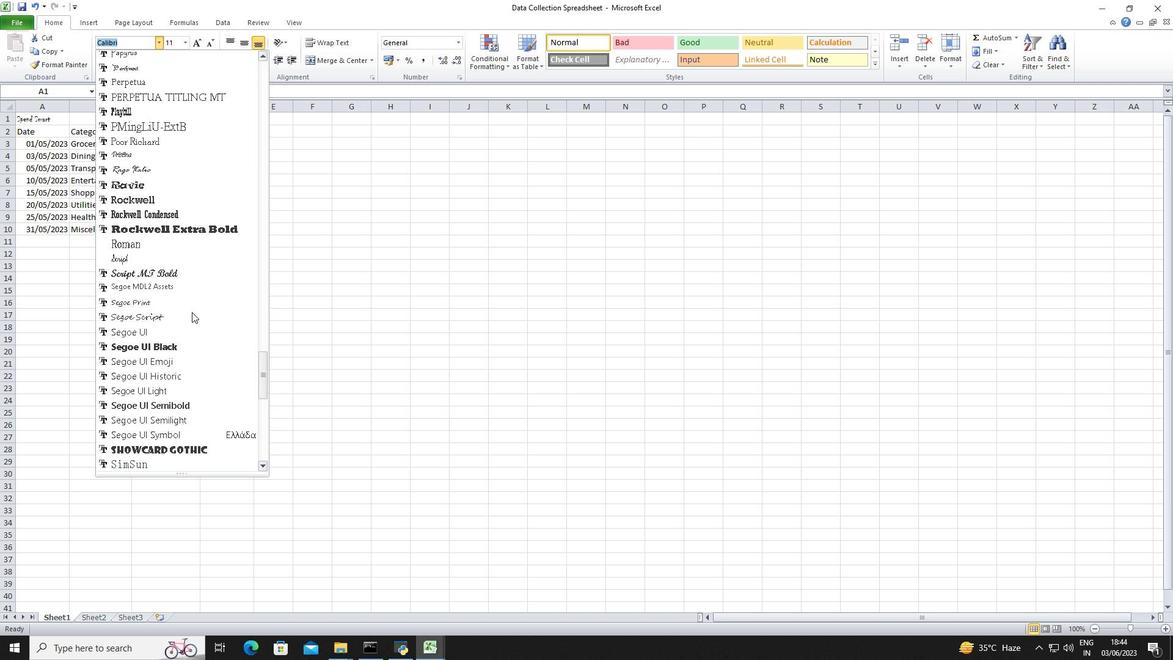 
Action: Mouse scrolled (191, 313) with delta (0, 0)
Screenshot: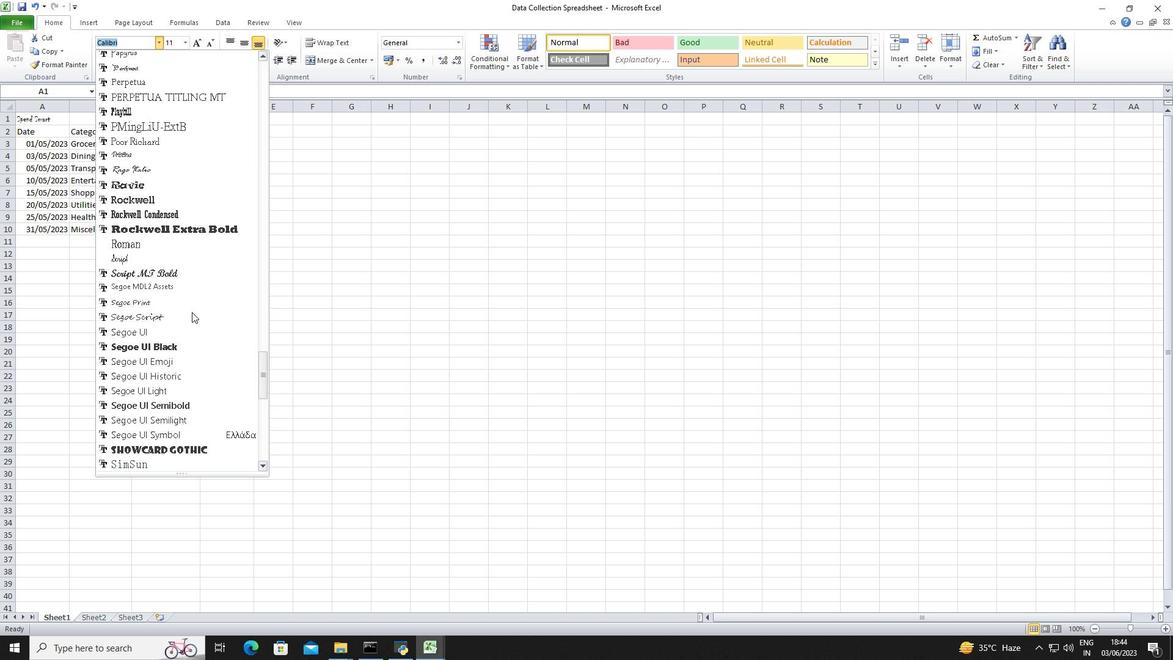 
Action: Mouse moved to (194, 310)
Screenshot: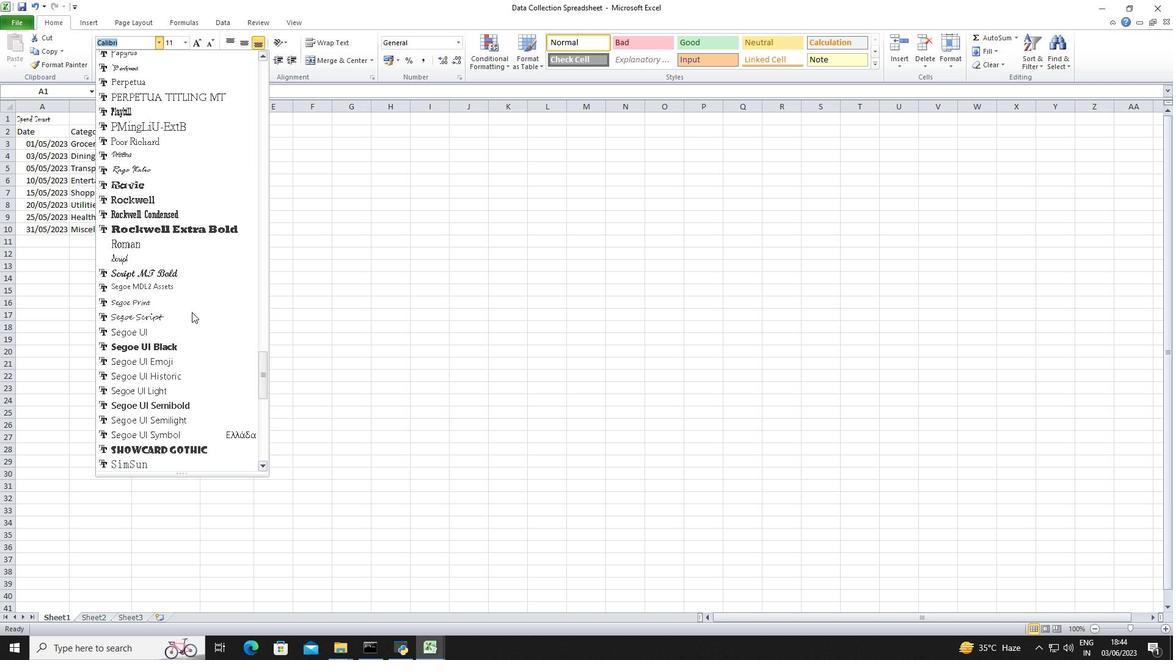 
Action: Mouse scrolled (194, 311) with delta (0, 0)
Screenshot: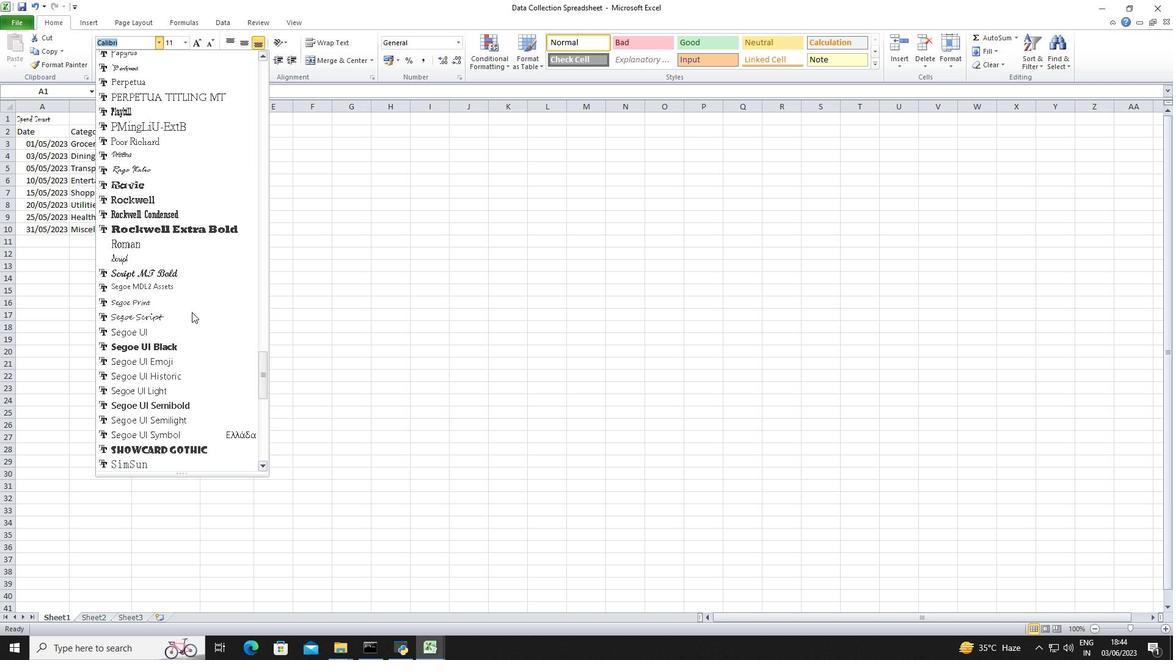 
Action: Mouse moved to (210, 286)
Screenshot: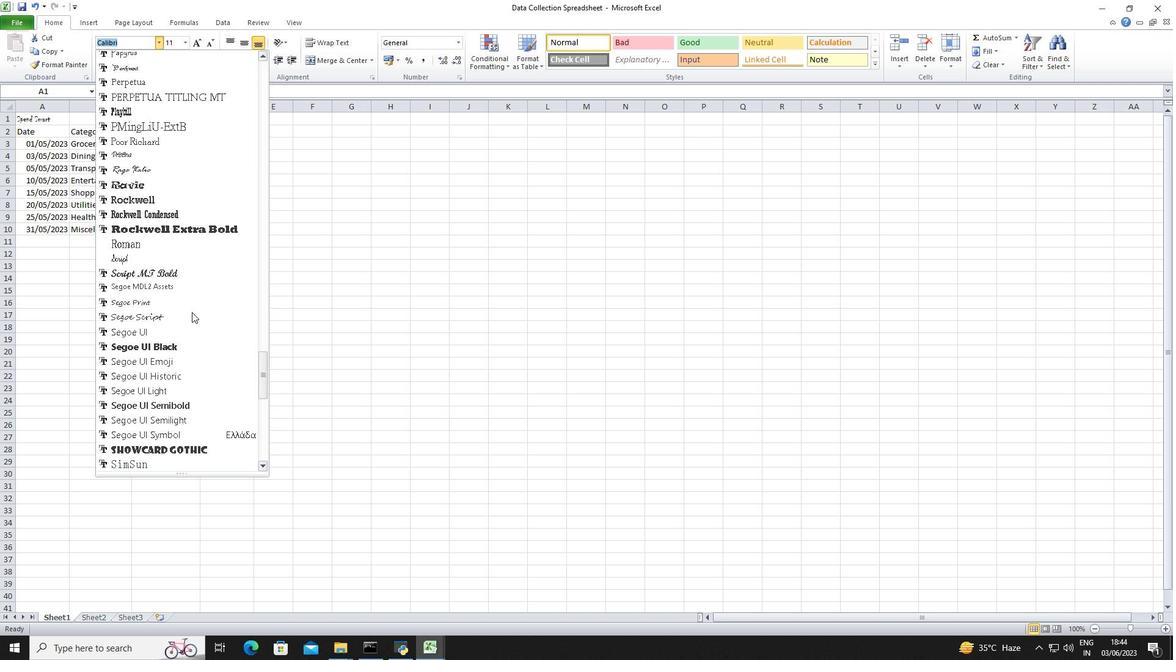 
Action: Mouse scrolled (210, 286) with delta (0, 0)
Screenshot: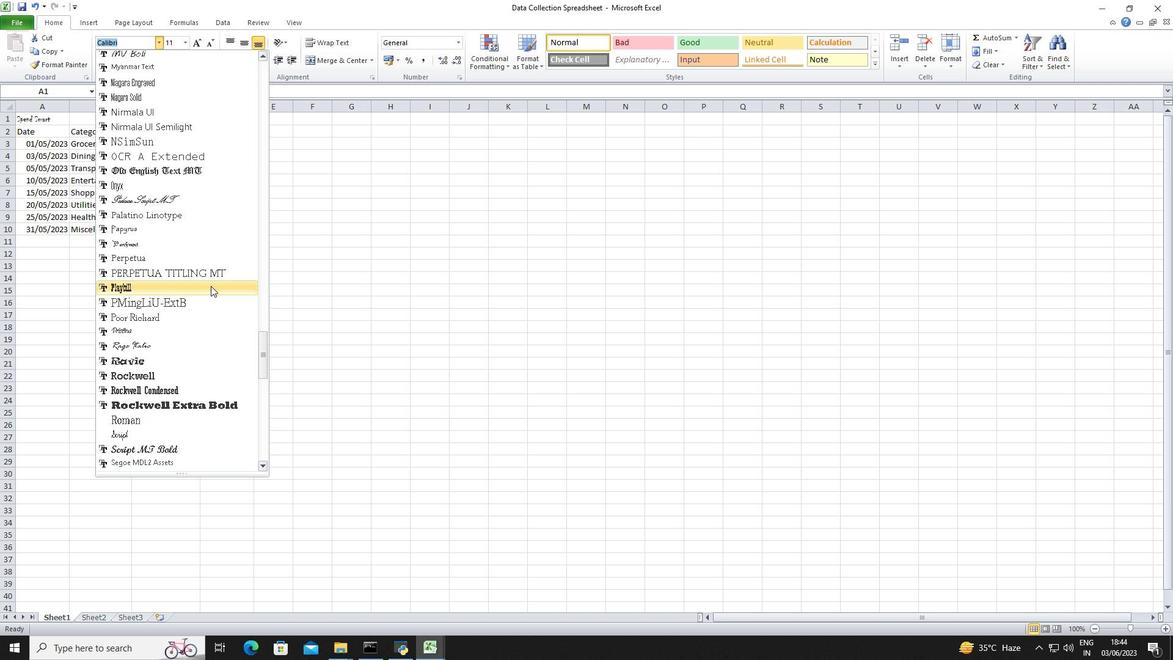 
Action: Mouse moved to (213, 281)
Screenshot: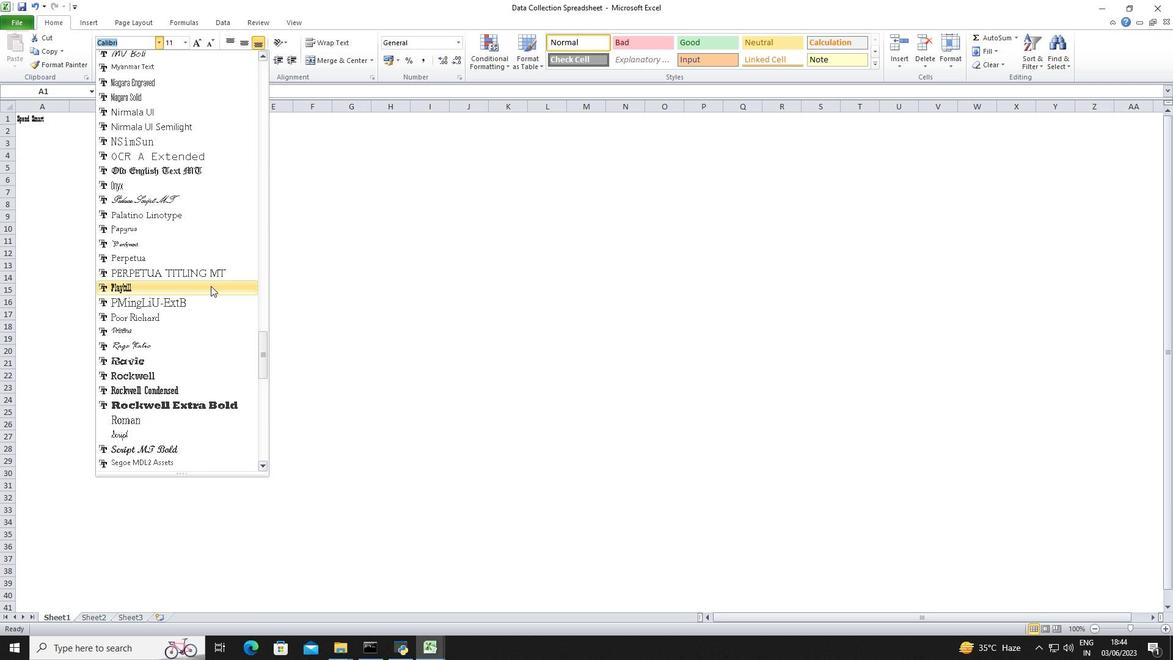 
Action: Mouse scrolled (213, 282) with delta (0, 0)
Screenshot: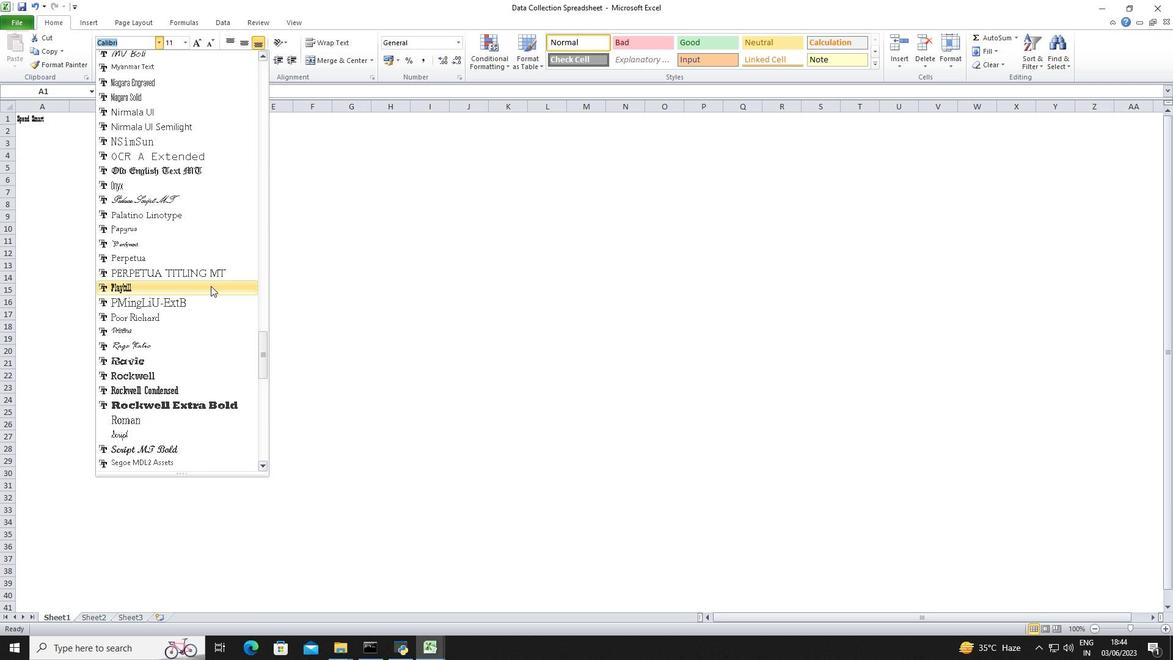 
Action: Mouse moved to (214, 280)
Screenshot: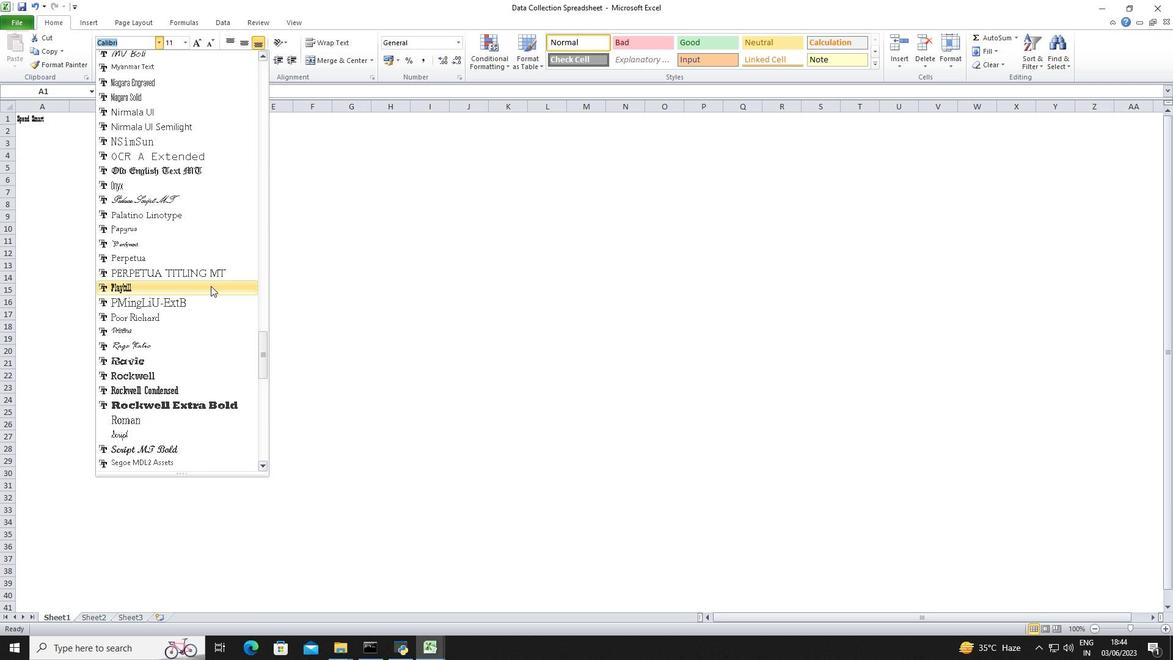 
Action: Mouse scrolled (213, 281) with delta (0, 0)
Screenshot: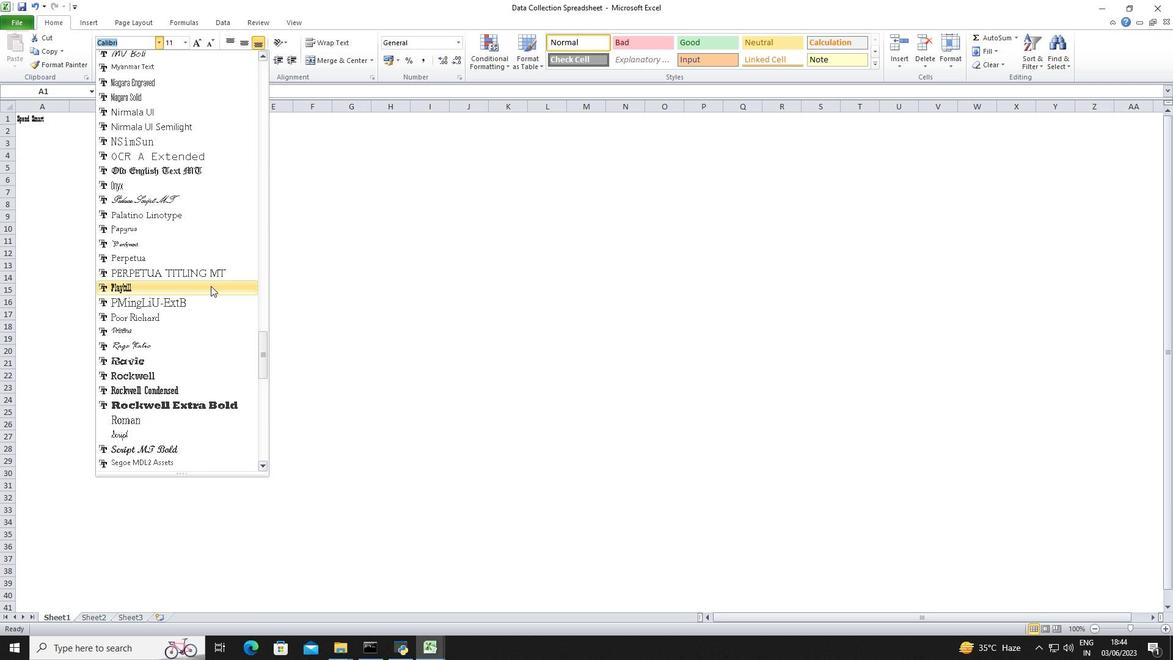 
Action: Mouse moved to (214, 280)
Screenshot: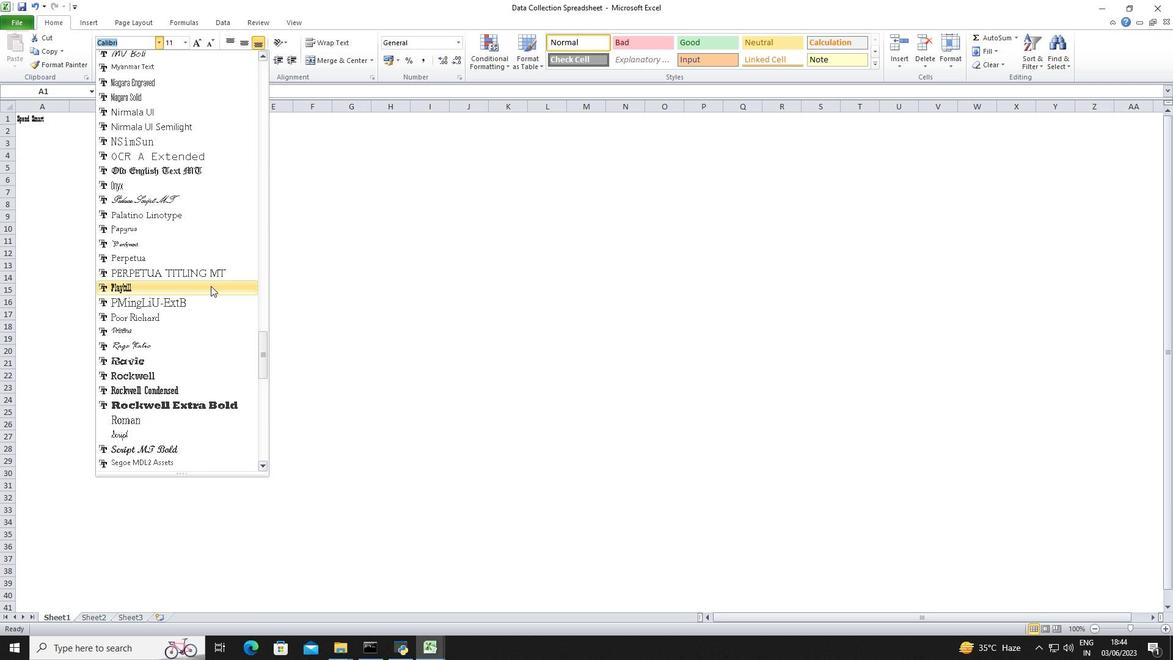 
Action: Mouse scrolled (214, 281) with delta (0, 0)
Screenshot: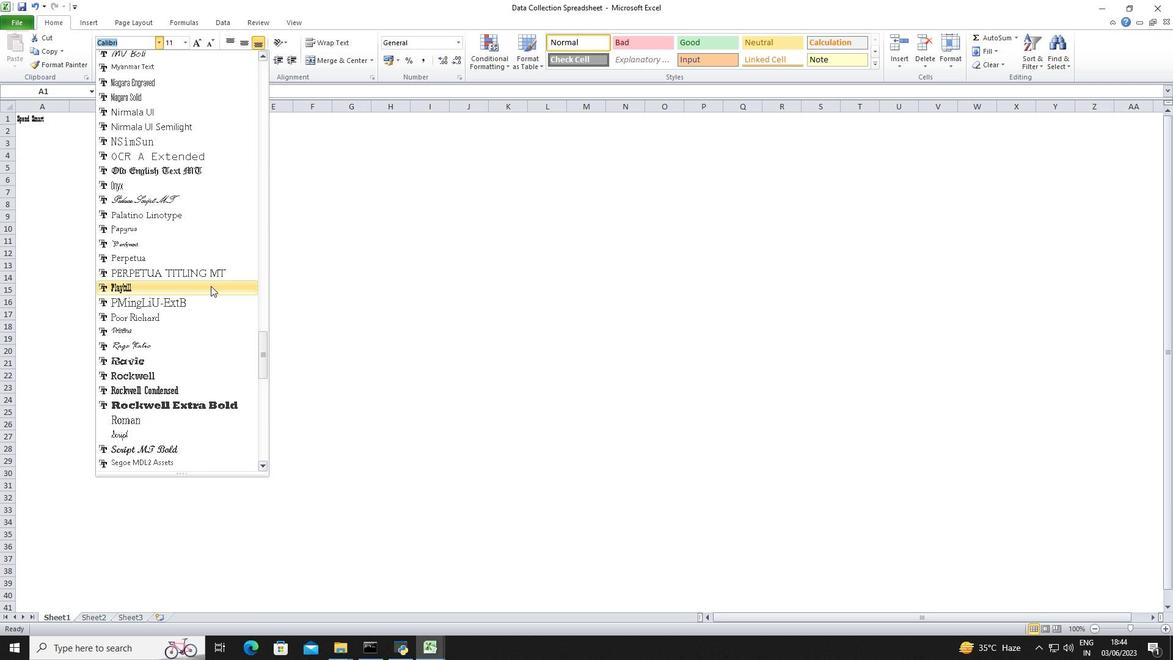 
Action: Mouse scrolled (214, 280) with delta (0, 0)
Screenshot: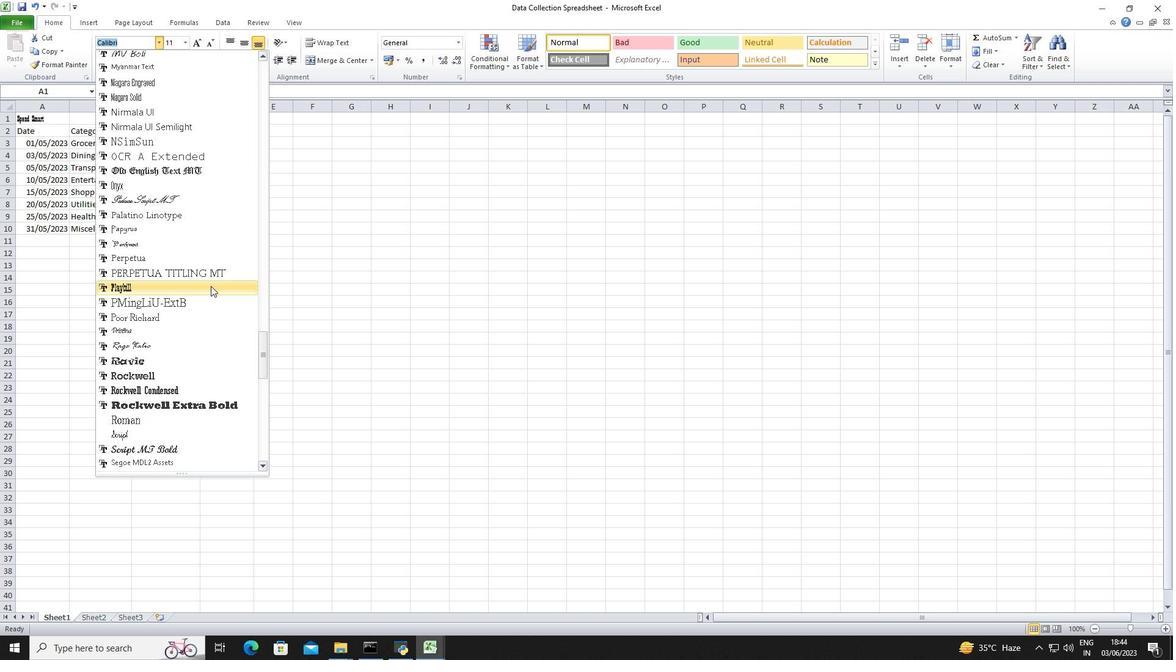 
Action: Mouse scrolled (214, 280) with delta (0, 0)
Screenshot: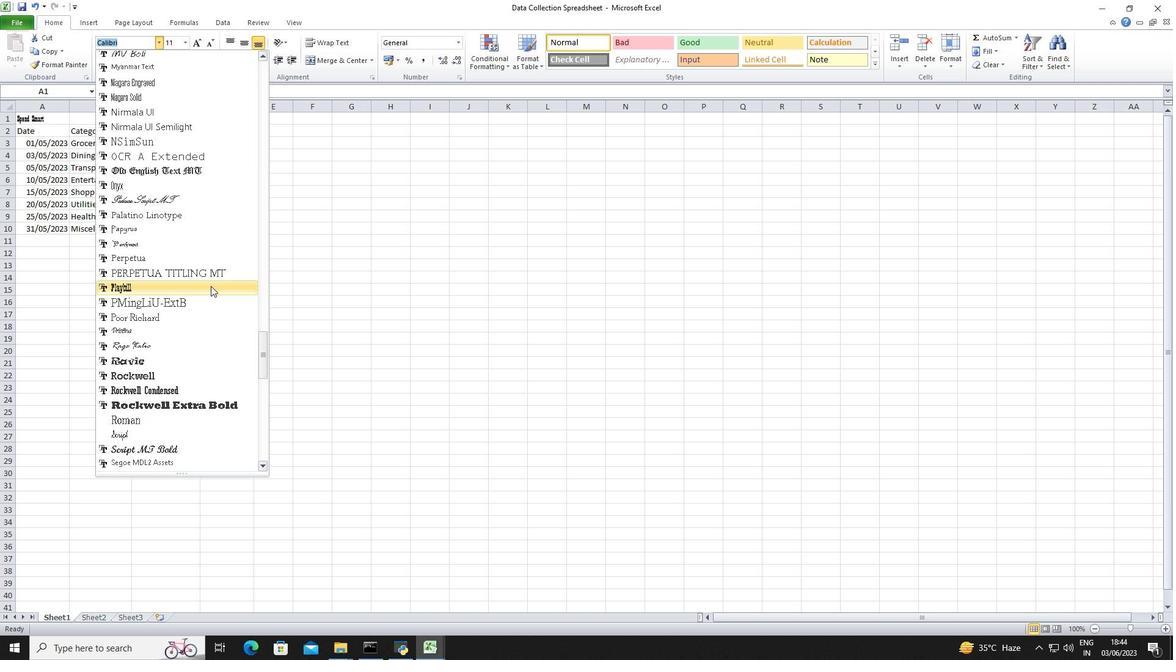 
Action: Mouse moved to (215, 278)
Screenshot: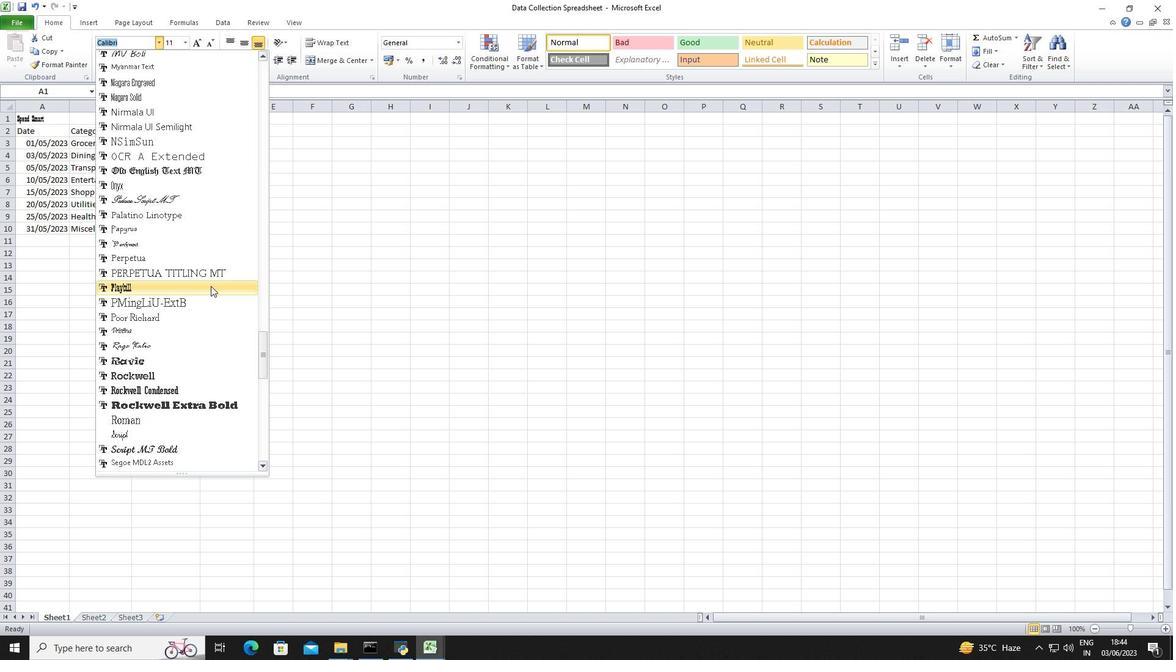 
Action: Mouse scrolled (215, 279) with delta (0, 0)
Screenshot: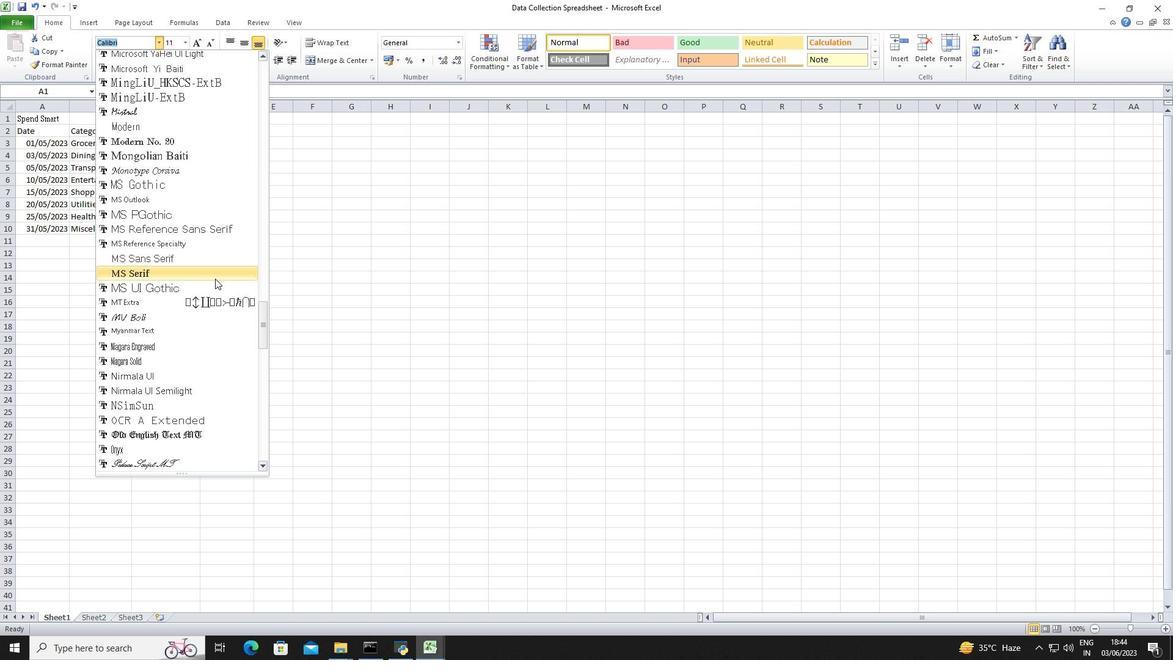 
Action: Mouse scrolled (215, 279) with delta (0, 0)
Screenshot: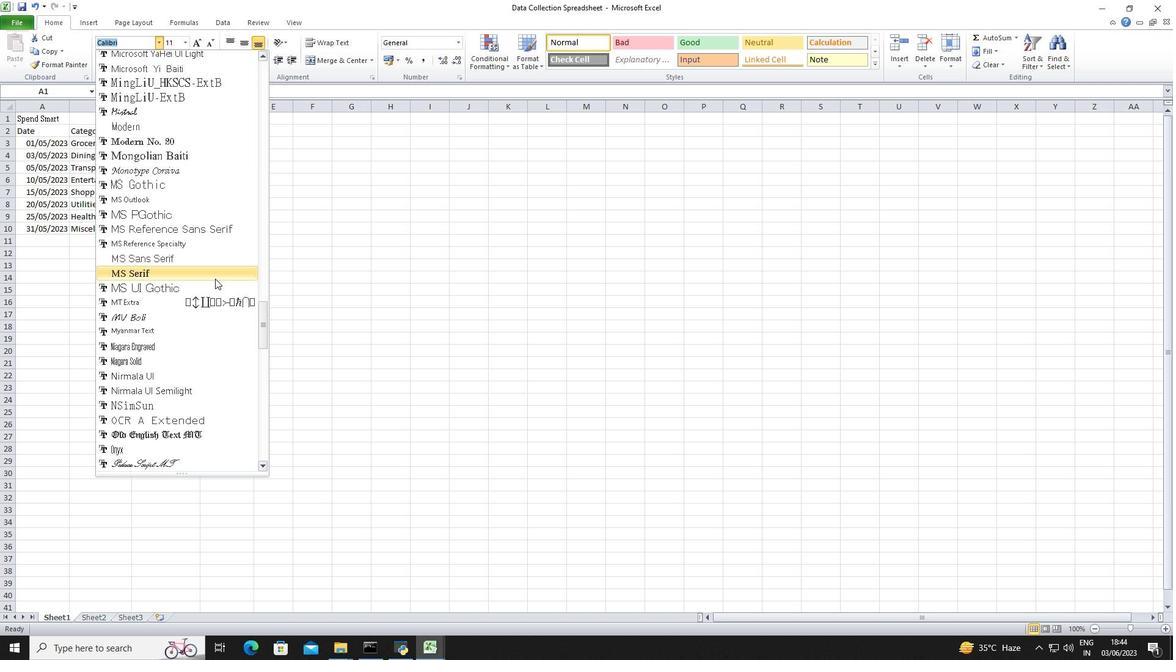 
Action: Mouse scrolled (215, 279) with delta (0, 0)
Screenshot: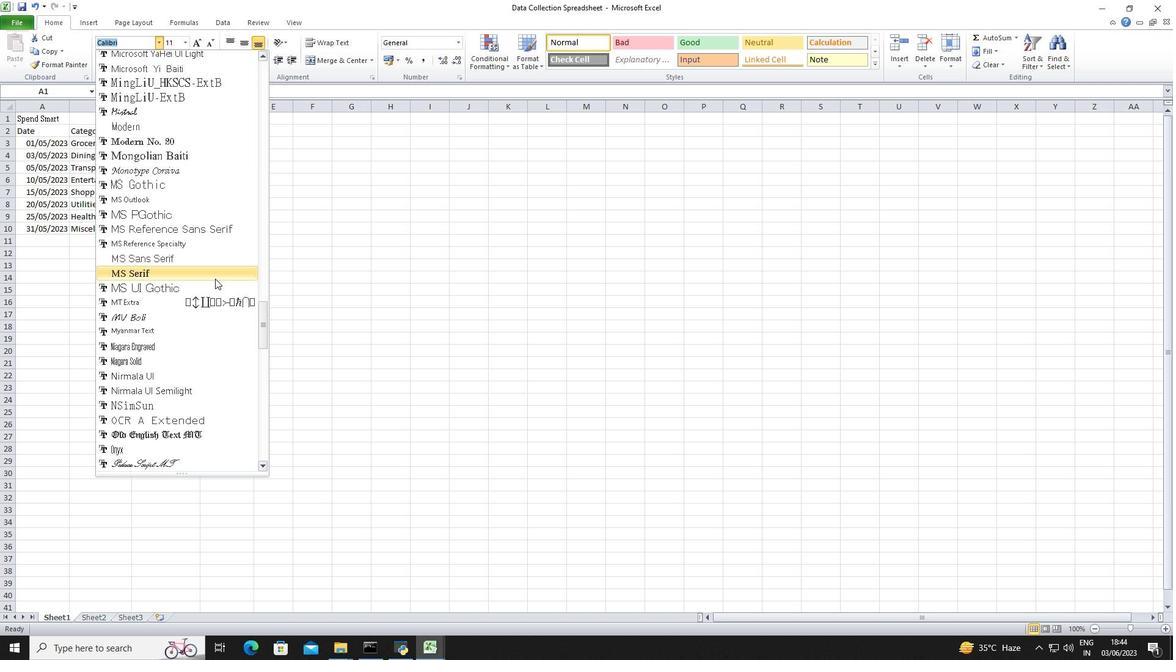 
Action: Mouse scrolled (215, 279) with delta (0, 0)
Screenshot: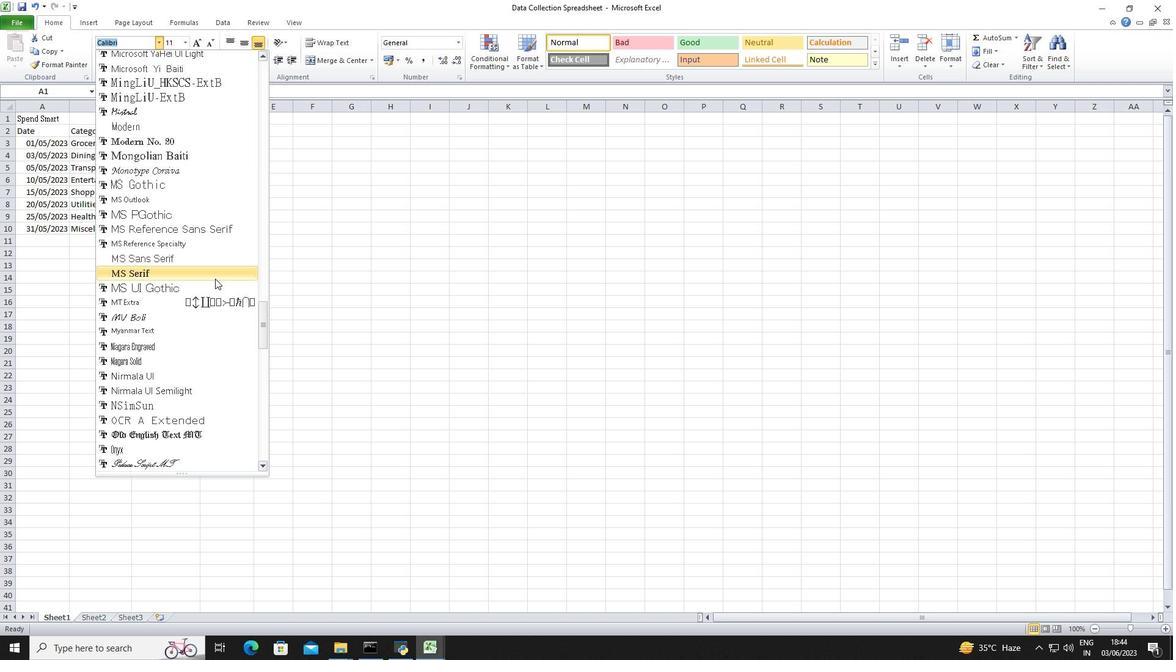
Action: Mouse scrolled (215, 279) with delta (0, 0)
Screenshot: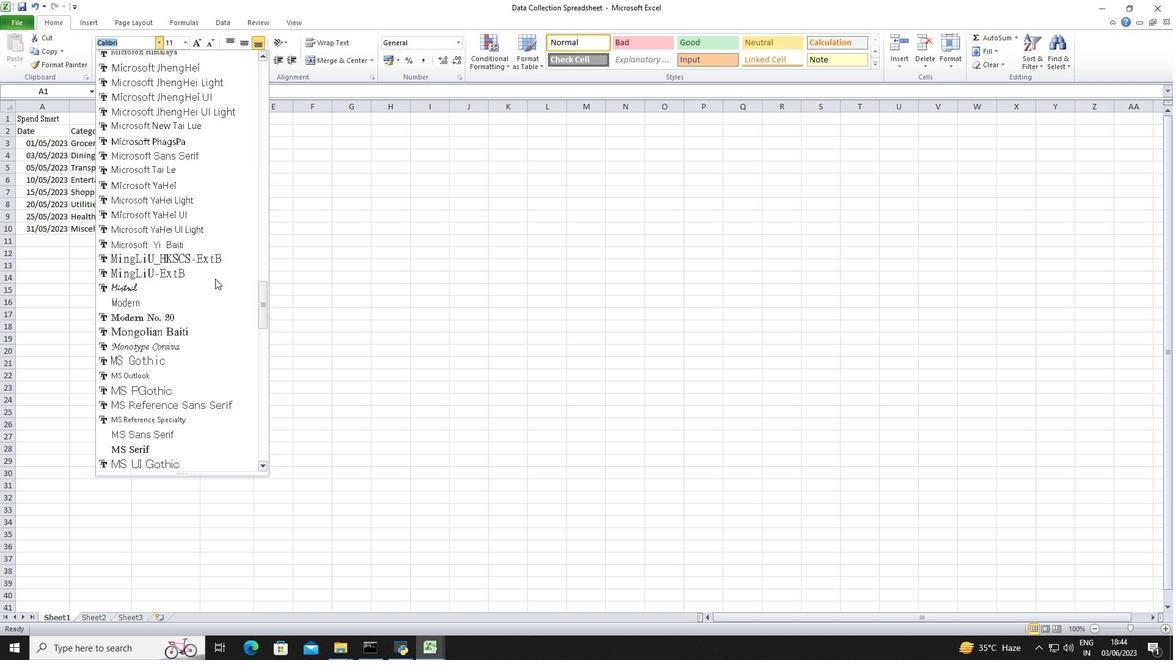 
Action: Mouse scrolled (215, 279) with delta (0, 0)
Screenshot: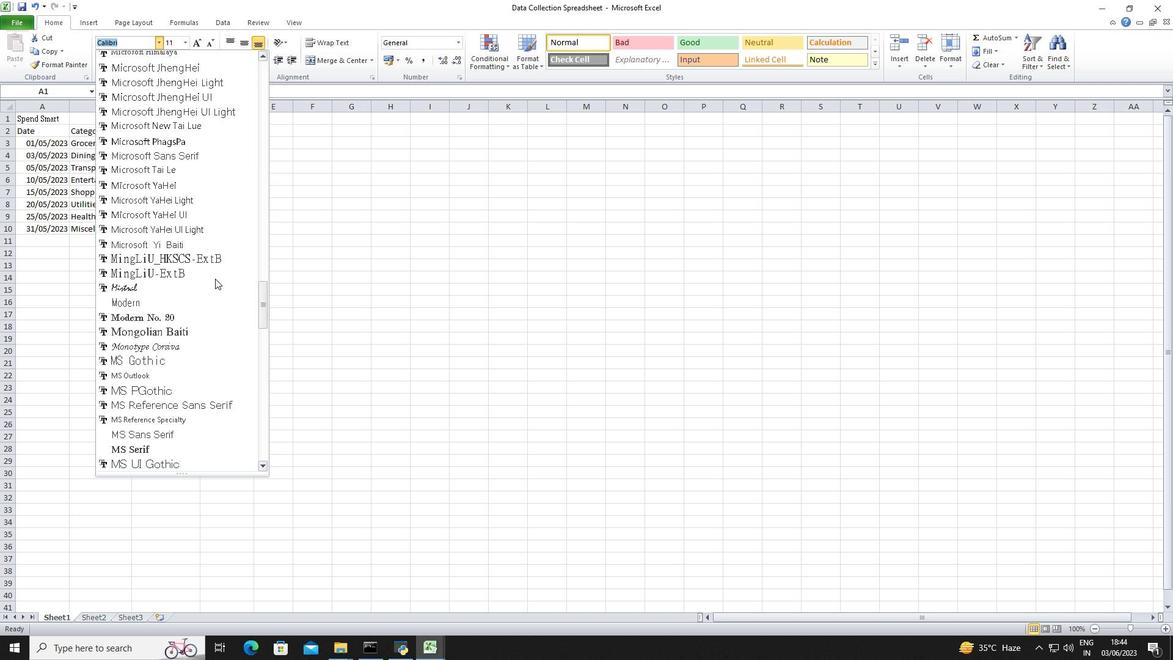 
Action: Mouse scrolled (215, 279) with delta (0, 0)
Screenshot: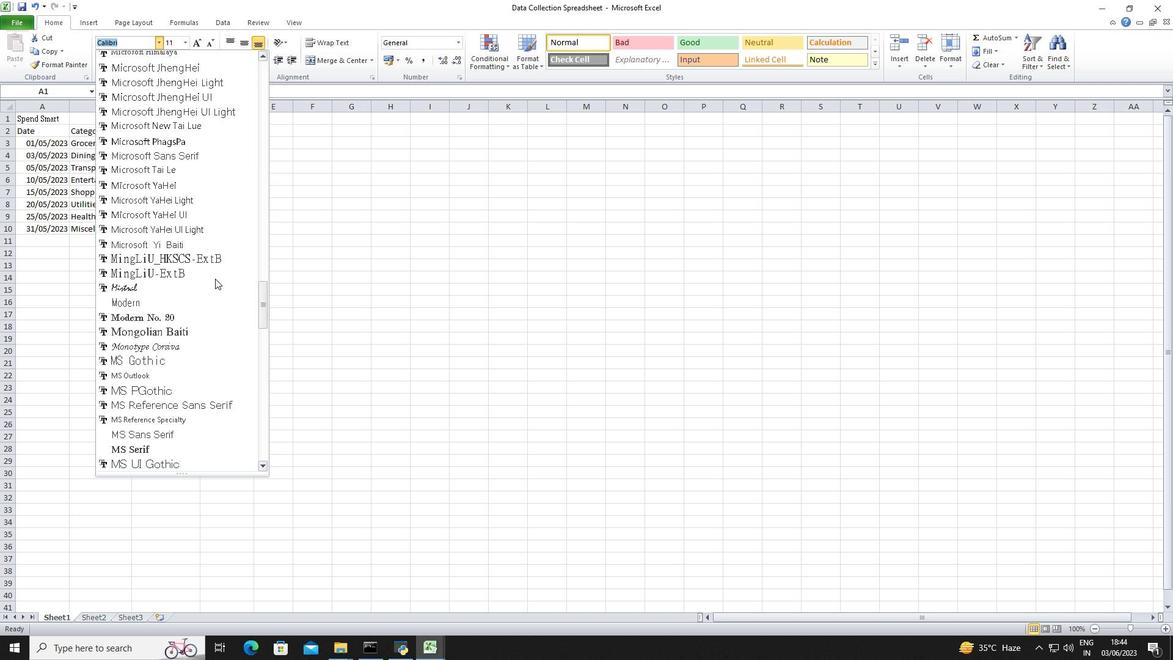 
Action: Mouse scrolled (215, 278) with delta (0, 0)
Screenshot: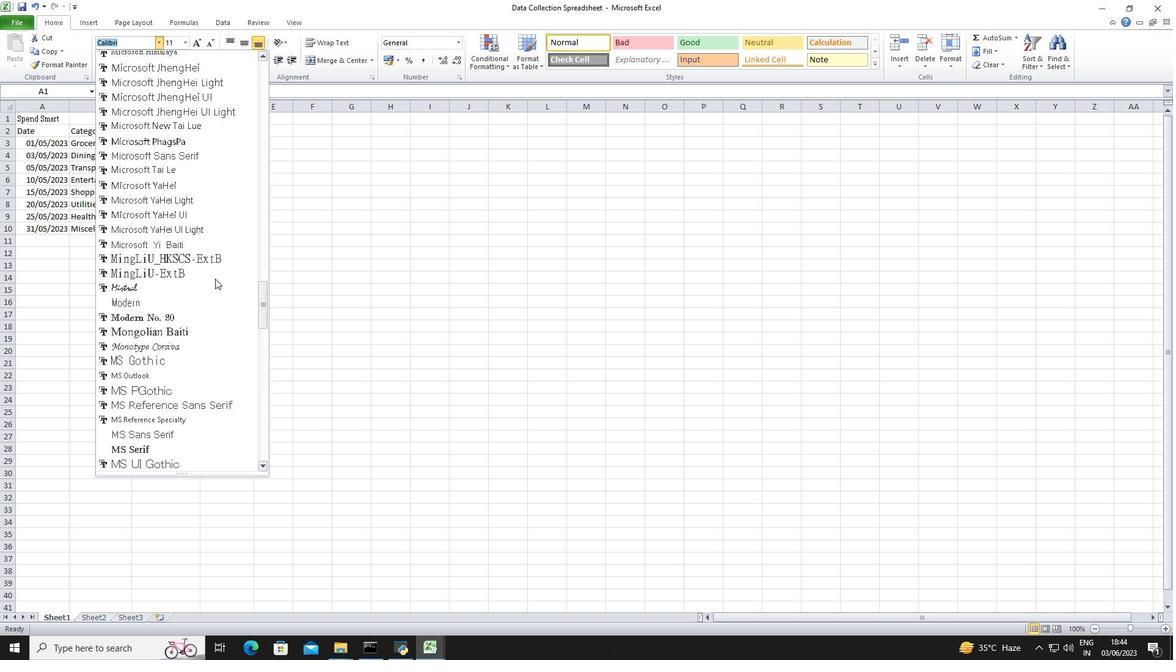 
Action: Mouse scrolled (215, 279) with delta (0, 0)
Screenshot: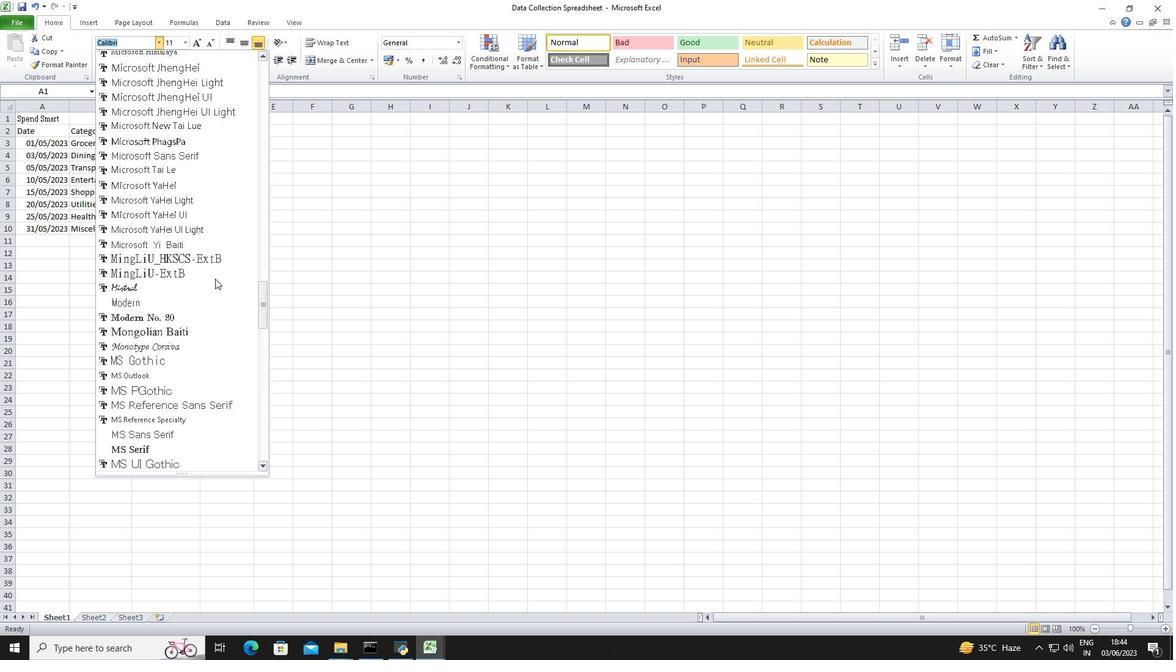 
Action: Mouse scrolled (215, 279) with delta (0, 0)
Screenshot: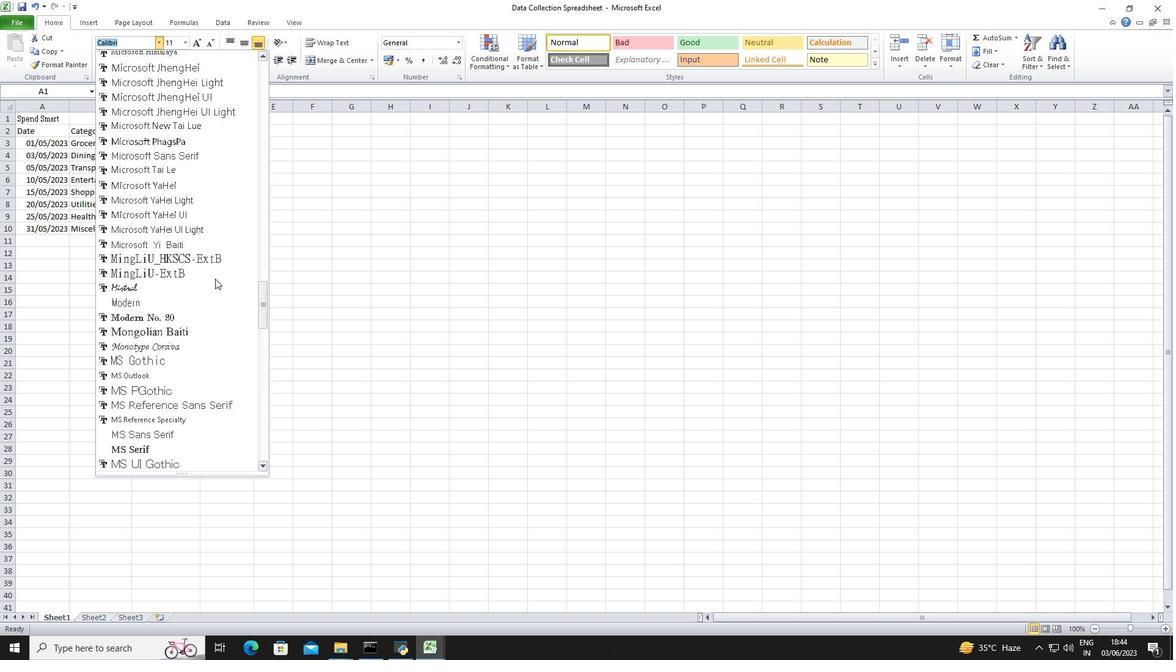 
Action: Mouse scrolled (215, 279) with delta (0, 0)
Screenshot: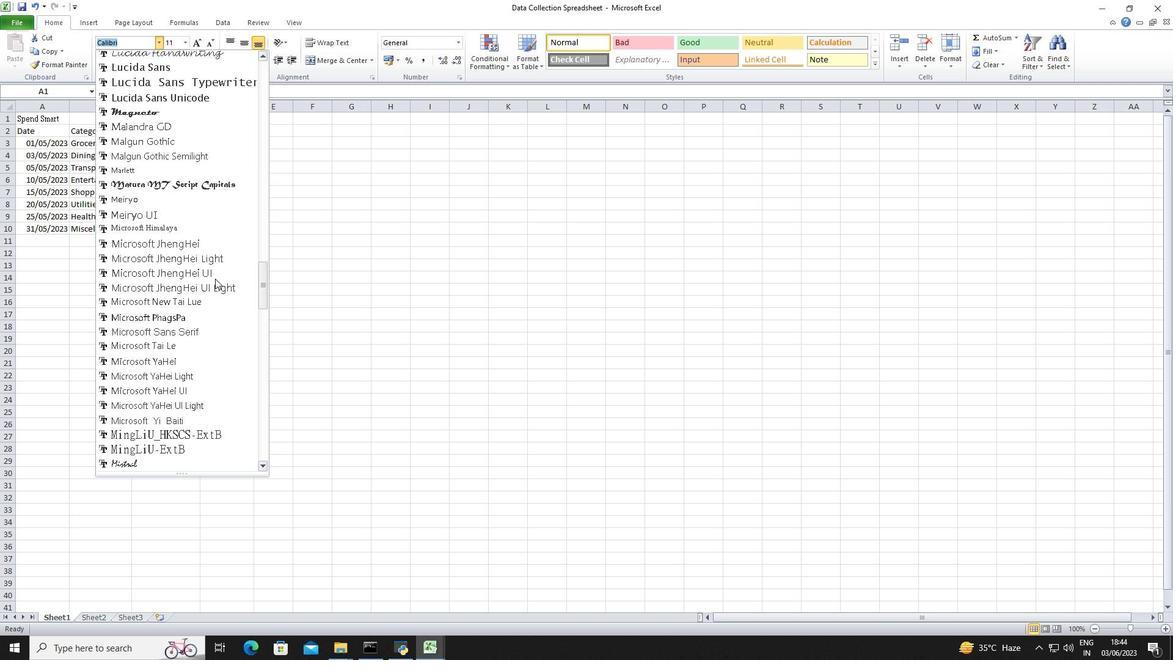 
Action: Mouse scrolled (215, 278) with delta (0, 0)
Screenshot: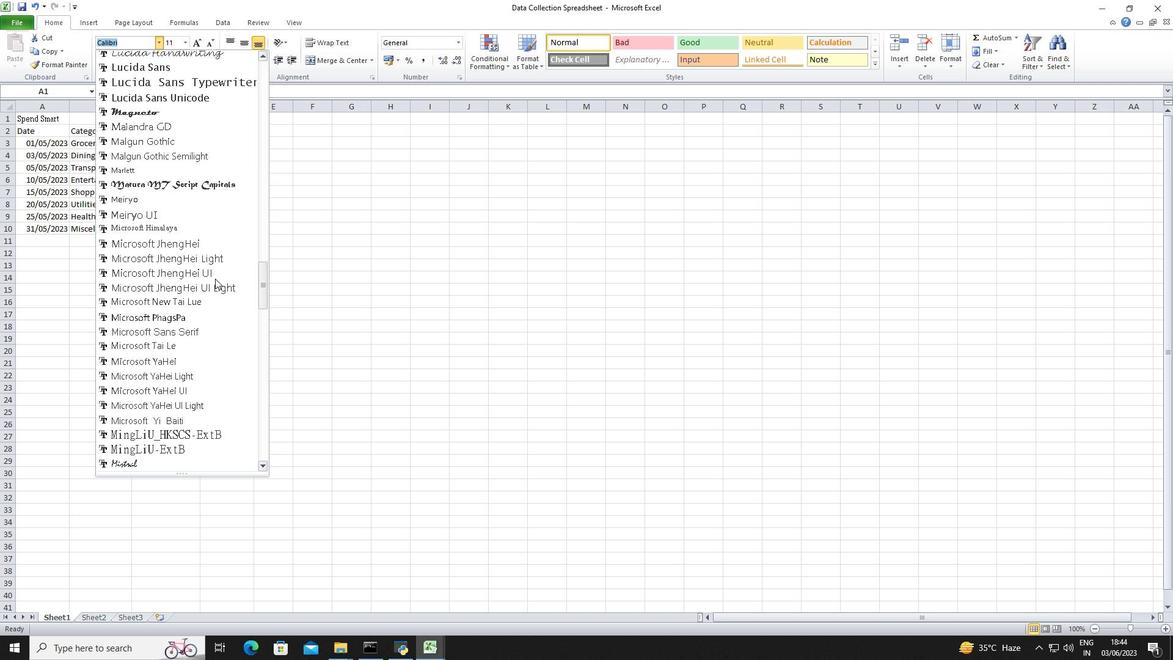 
Action: Mouse scrolled (215, 279) with delta (0, 0)
Screenshot: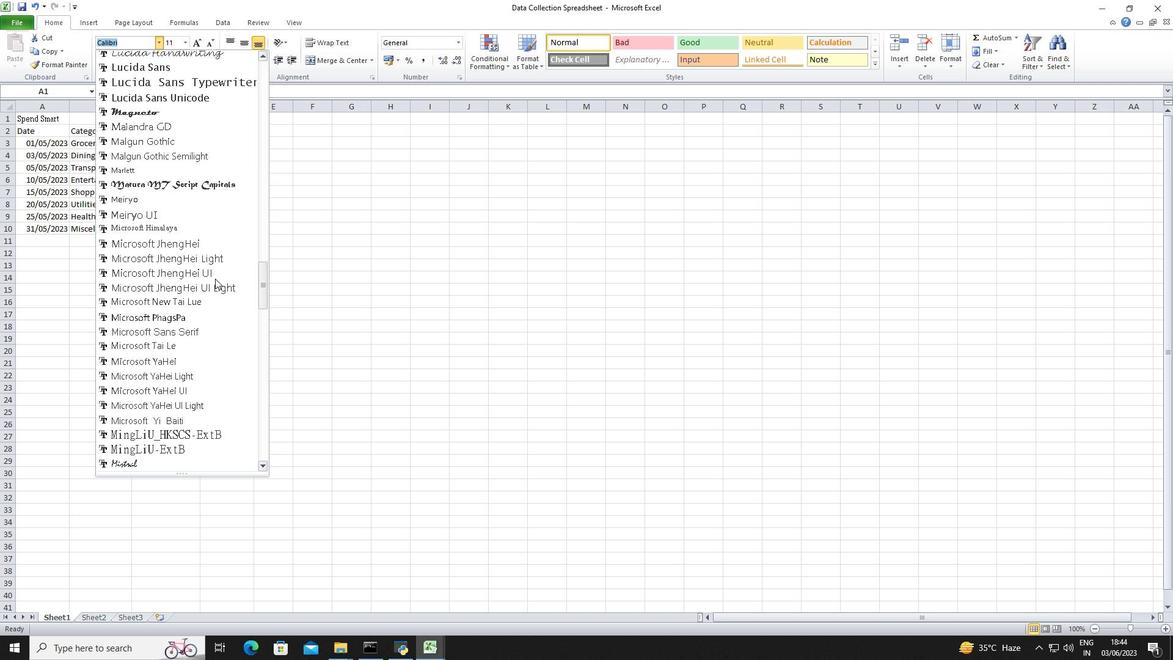 
Action: Mouse scrolled (215, 279) with delta (0, 0)
Screenshot: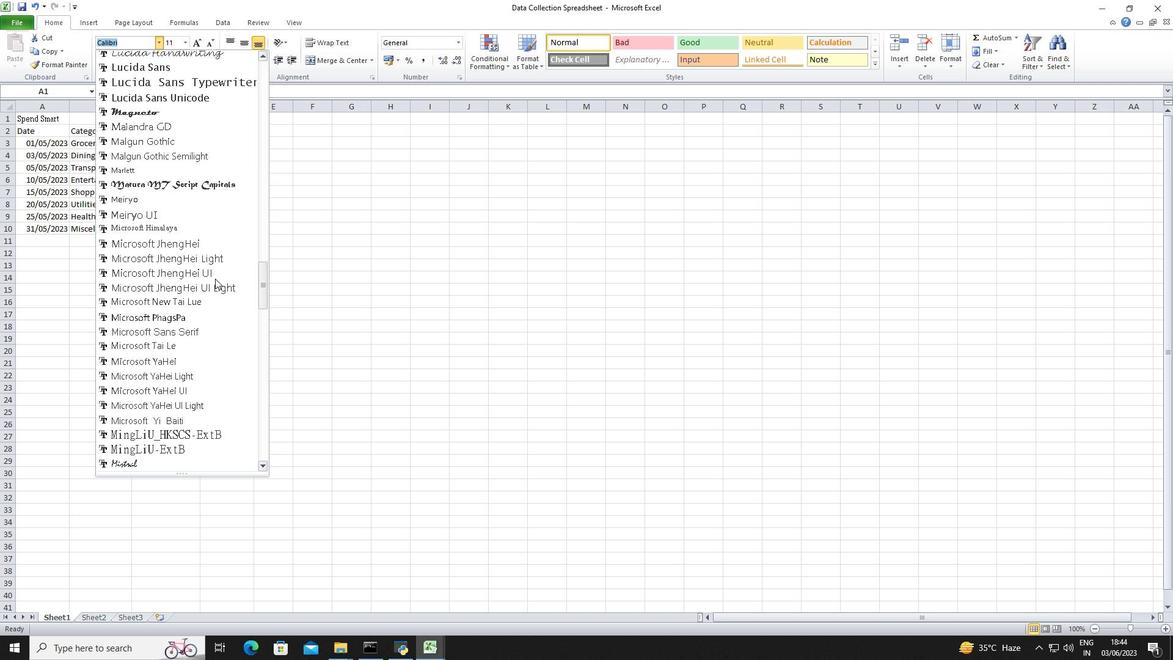 
Action: Mouse scrolled (215, 279) with delta (0, 0)
Screenshot: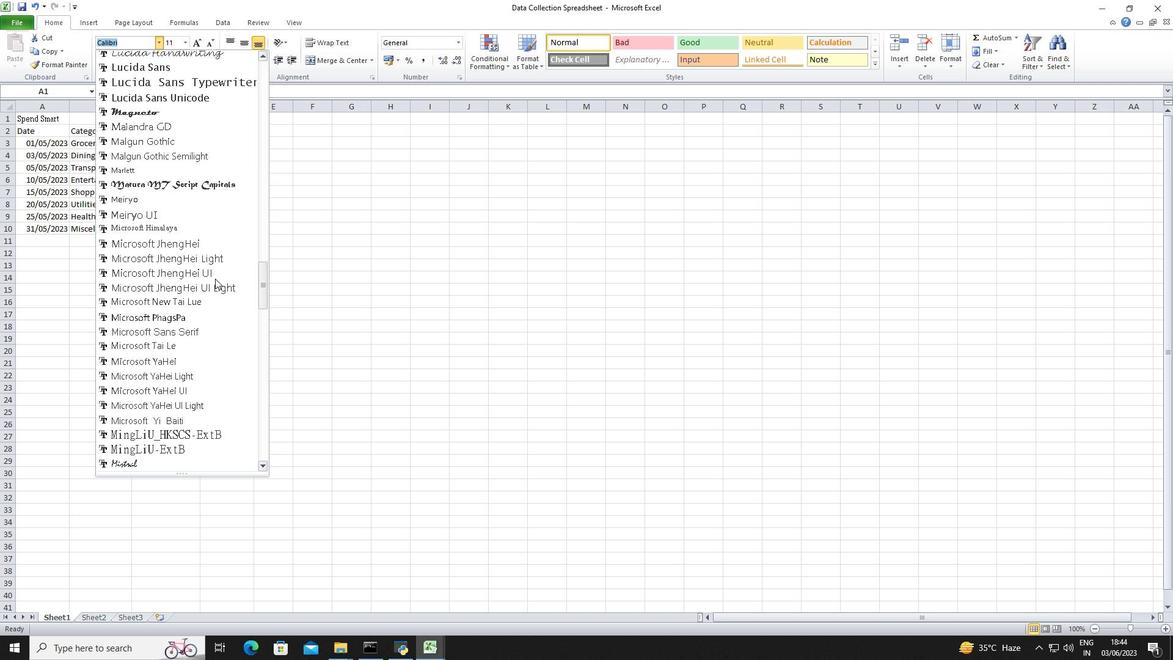 
Action: Mouse scrolled (215, 279) with delta (0, 0)
Screenshot: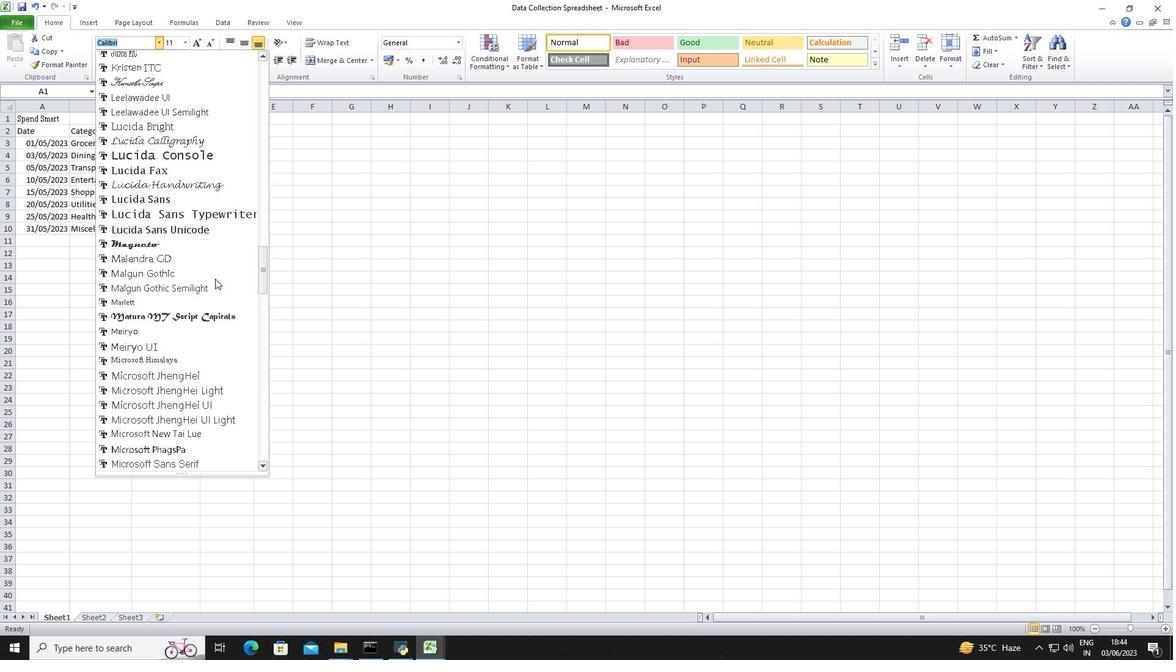 
Action: Mouse scrolled (215, 279) with delta (0, 0)
Screenshot: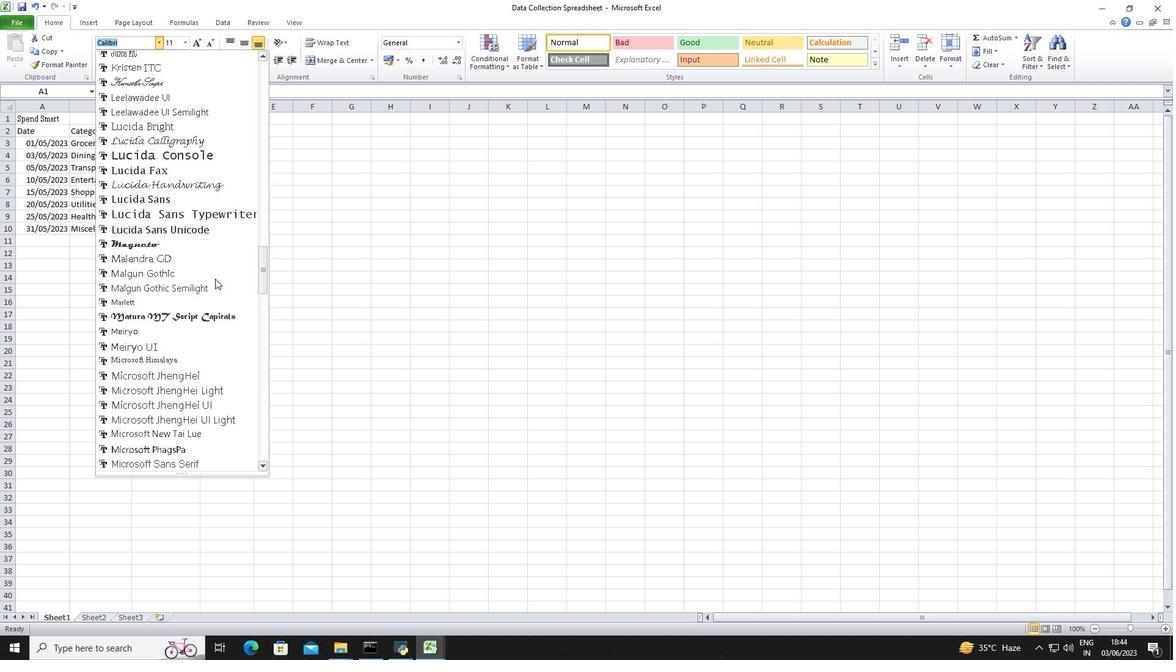 
Action: Mouse scrolled (215, 279) with delta (0, 0)
Screenshot: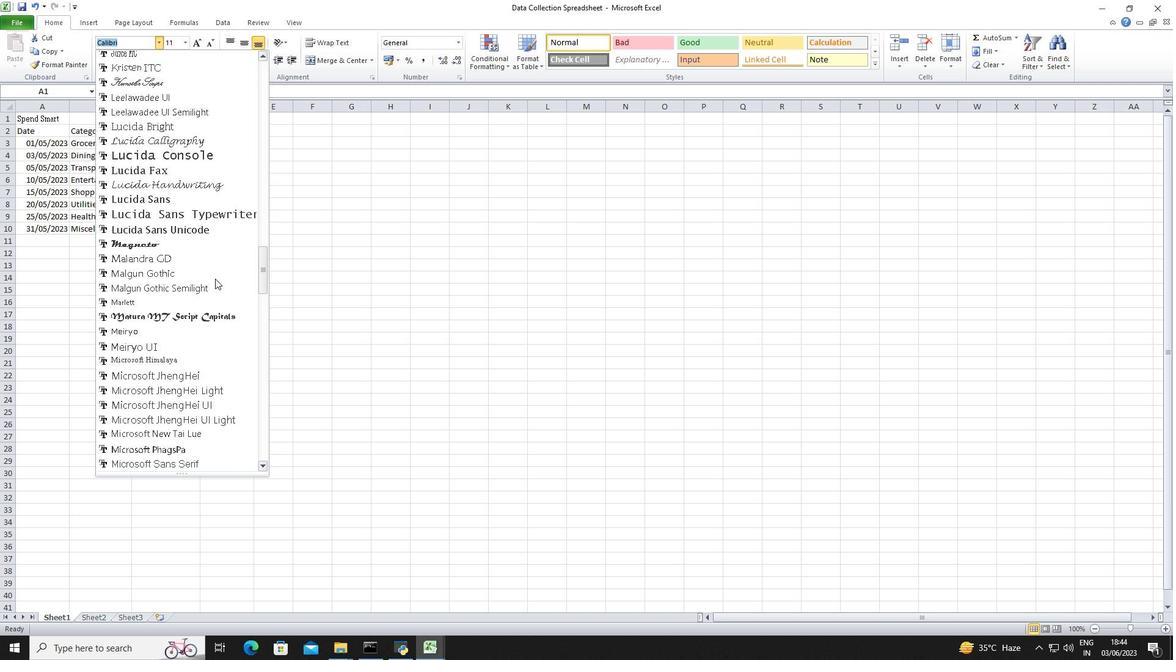 
Action: Mouse scrolled (215, 279) with delta (0, 0)
Screenshot: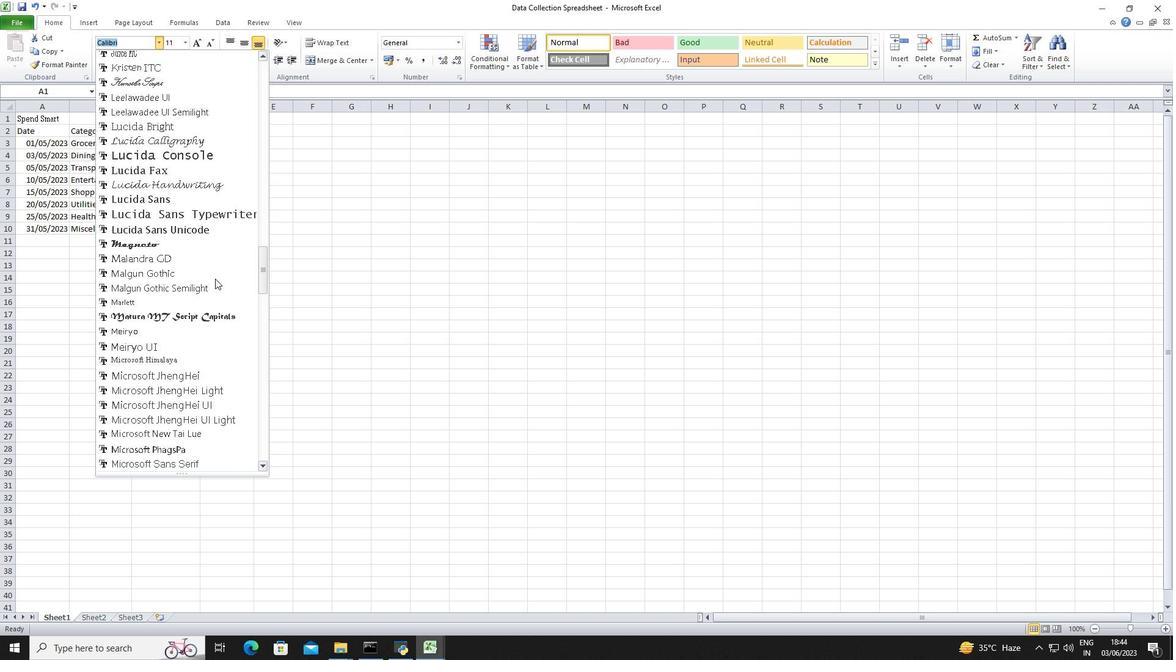 
Action: Mouse scrolled (215, 279) with delta (0, 0)
Screenshot: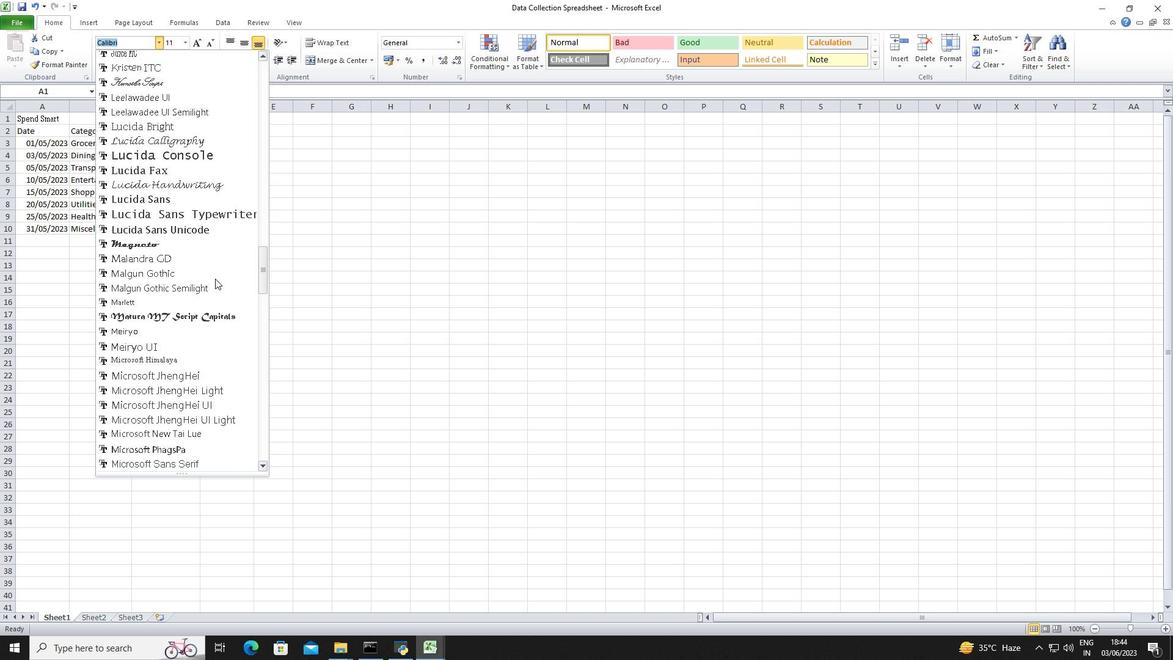 
Action: Mouse scrolled (215, 279) with delta (0, 0)
Screenshot: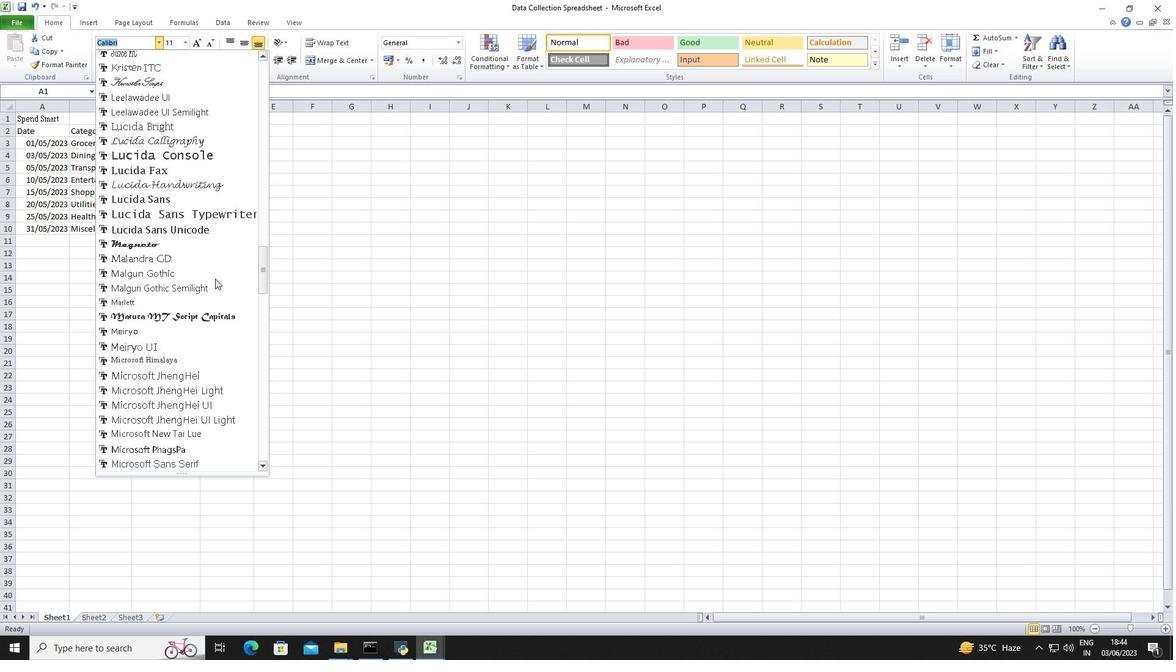 
Action: Mouse scrolled (215, 279) with delta (0, 0)
Screenshot: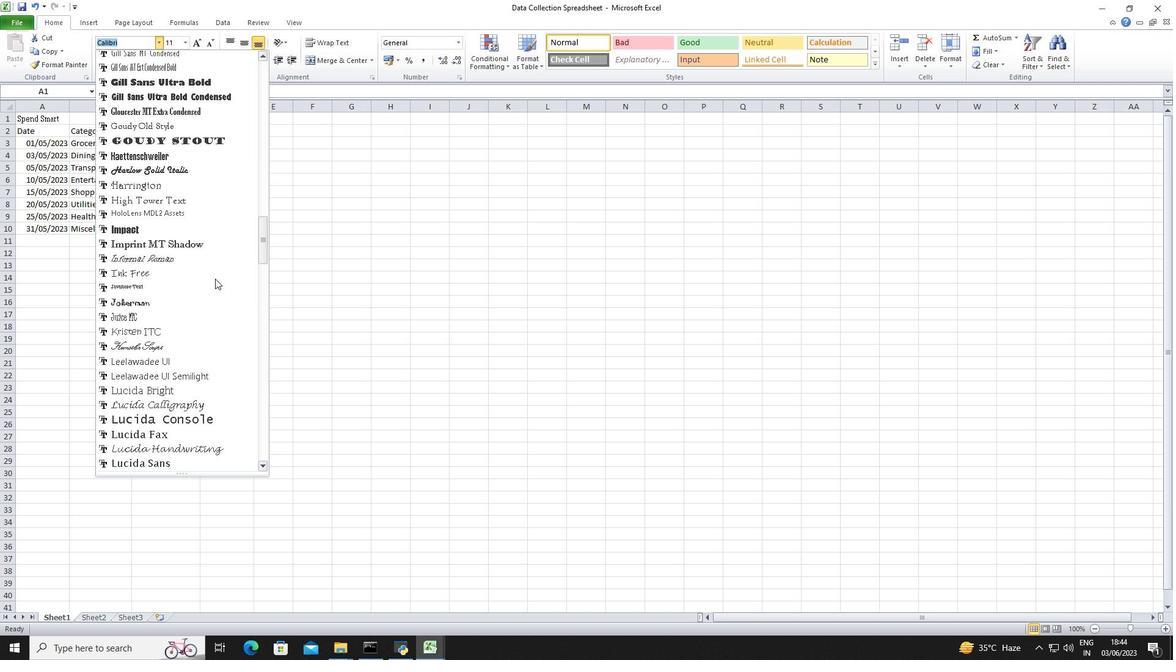 
Action: Mouse scrolled (215, 279) with delta (0, 0)
Screenshot: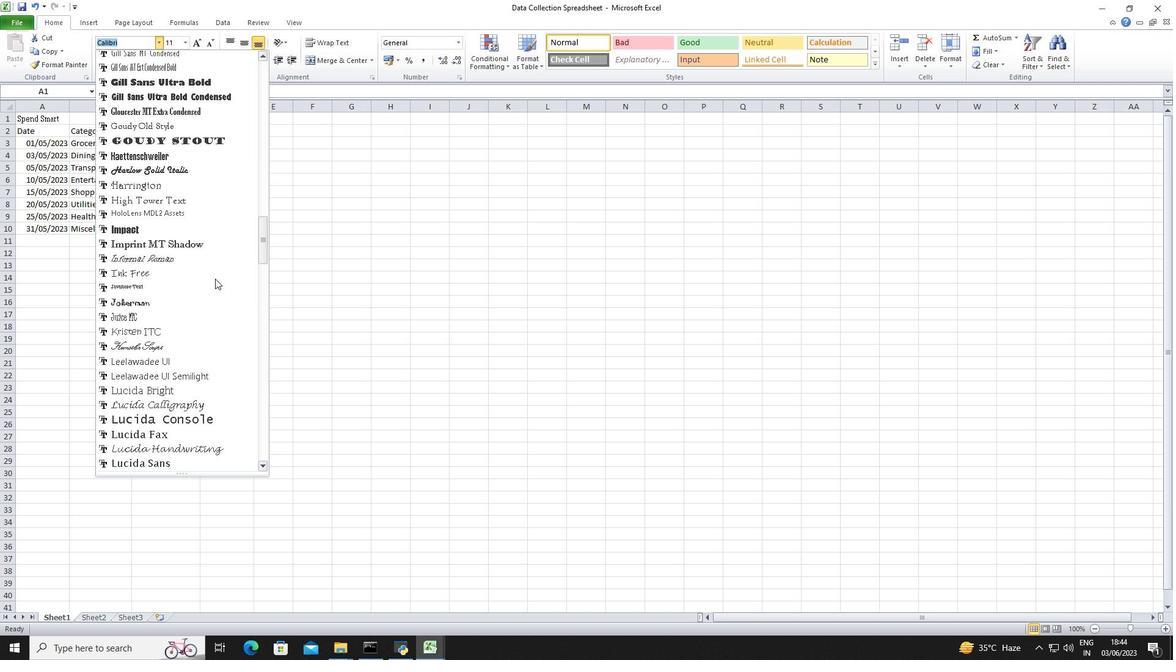 
Action: Mouse scrolled (215, 279) with delta (0, 0)
Screenshot: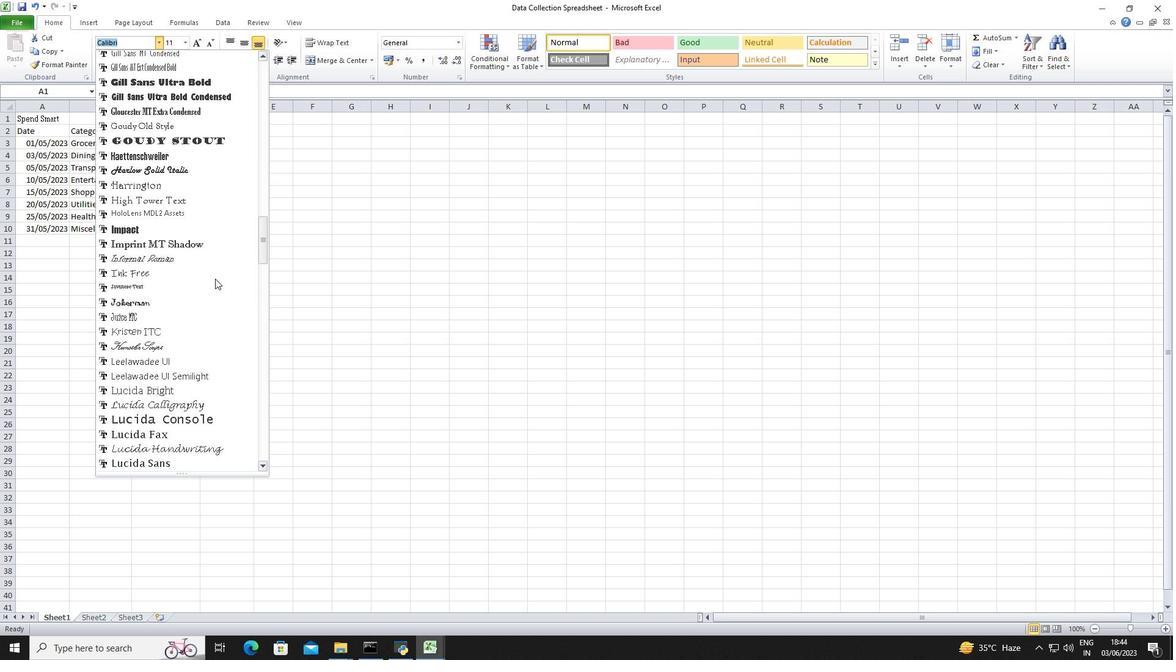 
Action: Mouse scrolled (215, 279) with delta (0, 0)
Screenshot: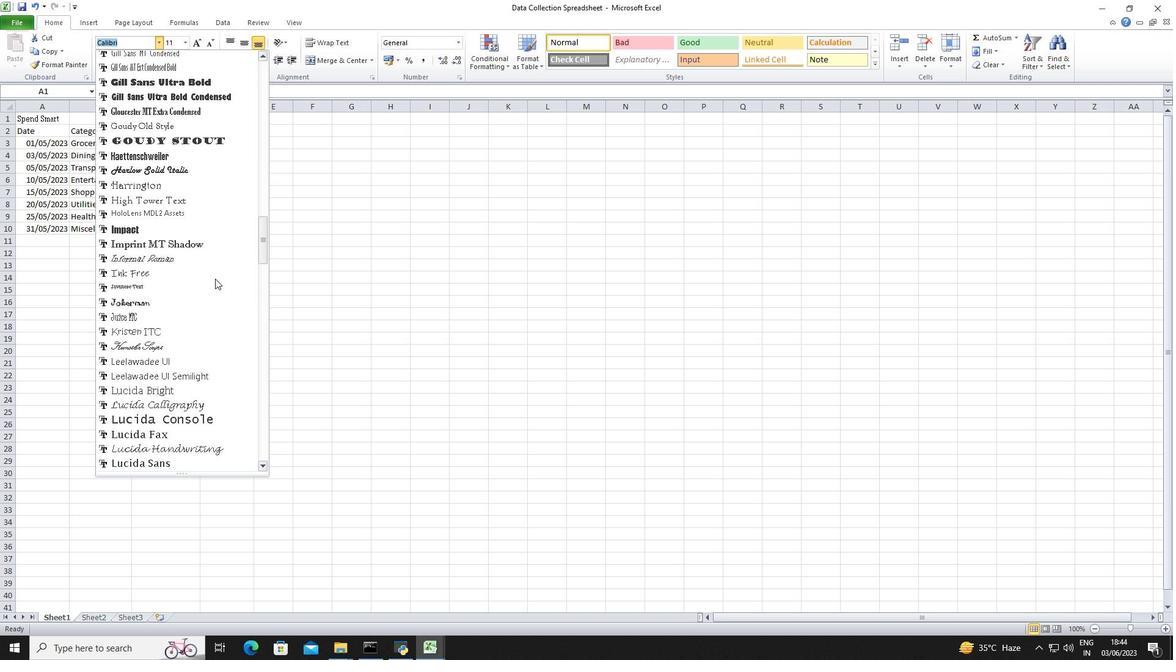 
Action: Mouse scrolled (215, 279) with delta (0, 0)
Screenshot: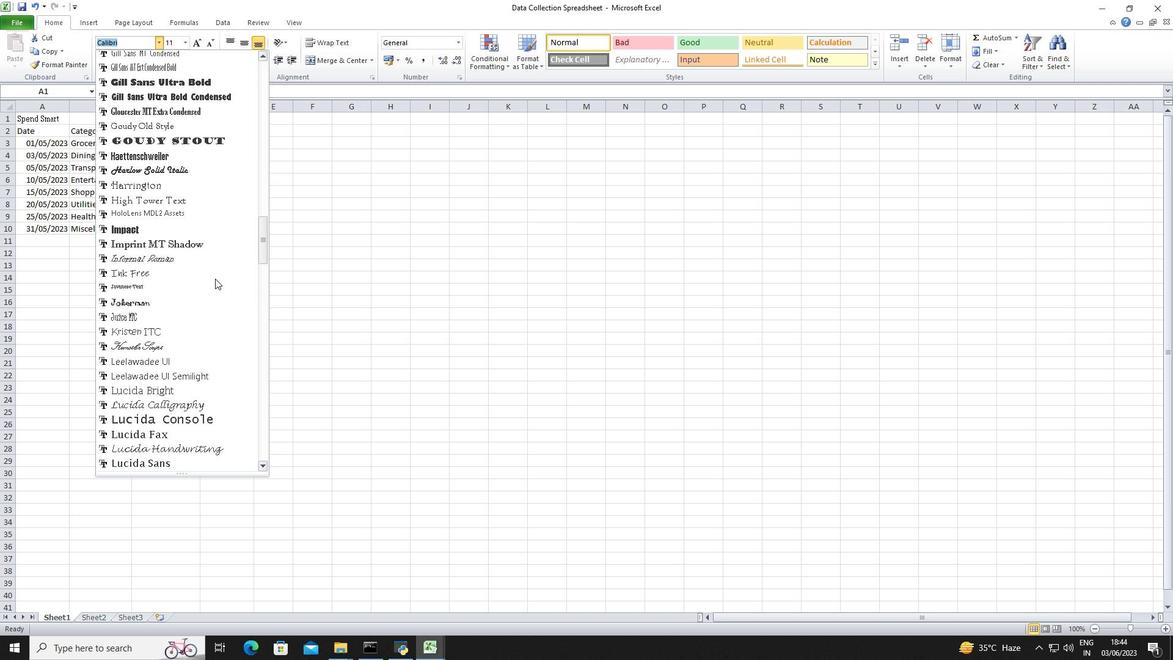 
Action: Mouse scrolled (215, 279) with delta (0, 0)
Screenshot: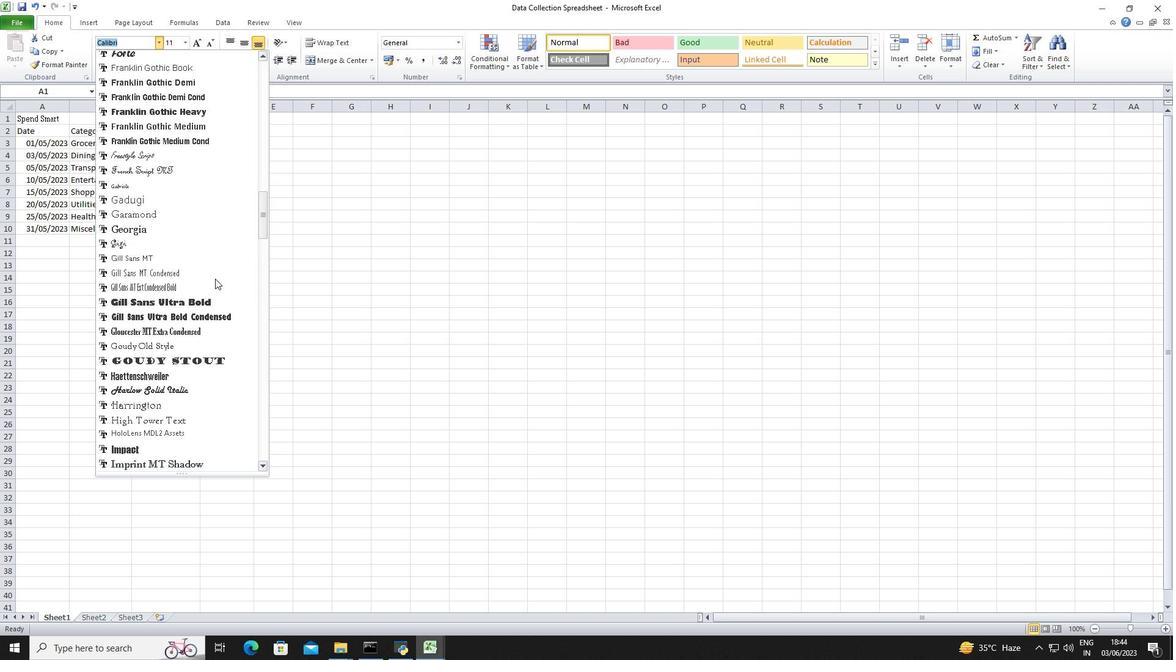
Action: Mouse scrolled (215, 279) with delta (0, 0)
Screenshot: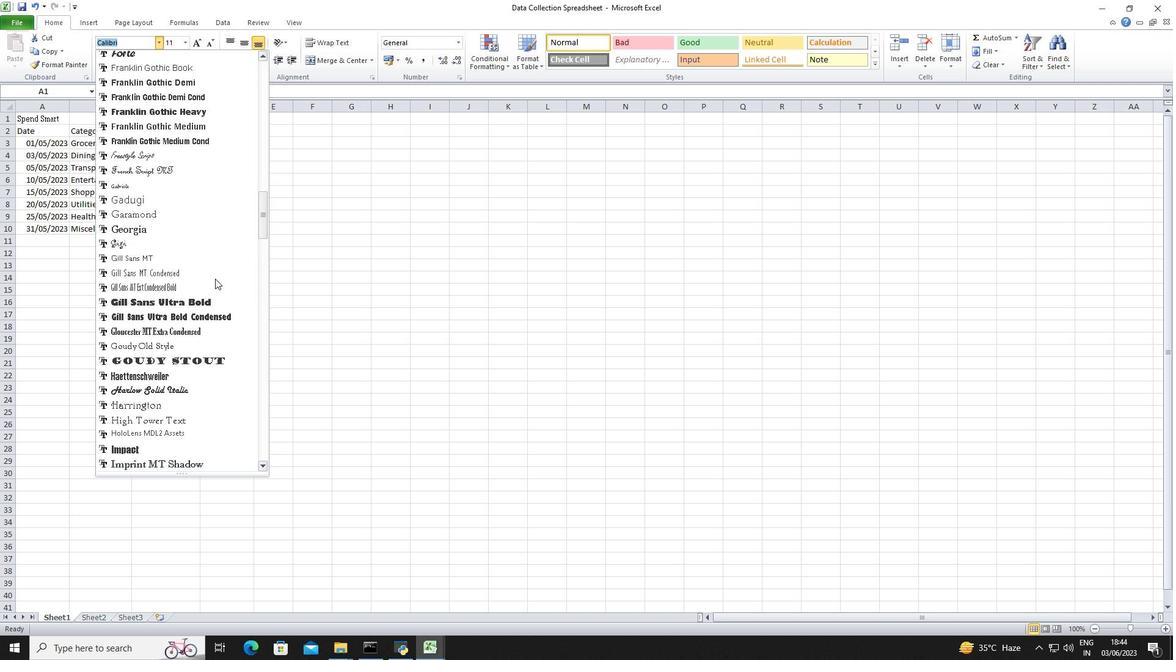 
Action: Mouse scrolled (215, 279) with delta (0, 0)
Screenshot: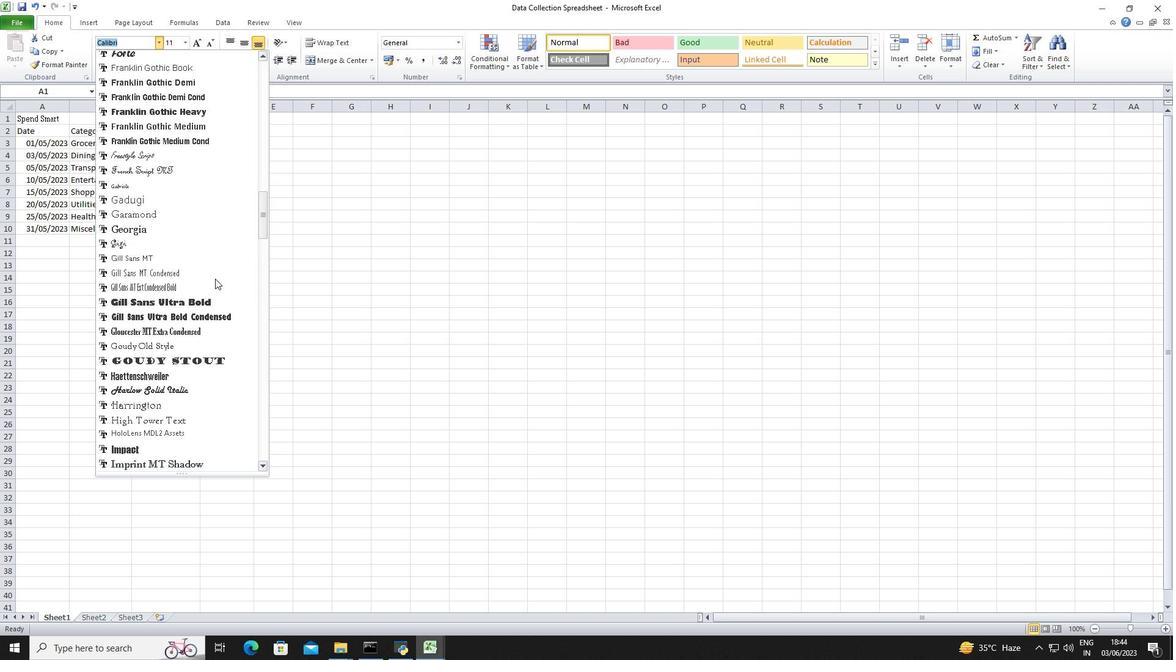 
Action: Mouse scrolled (215, 279) with delta (0, 0)
Screenshot: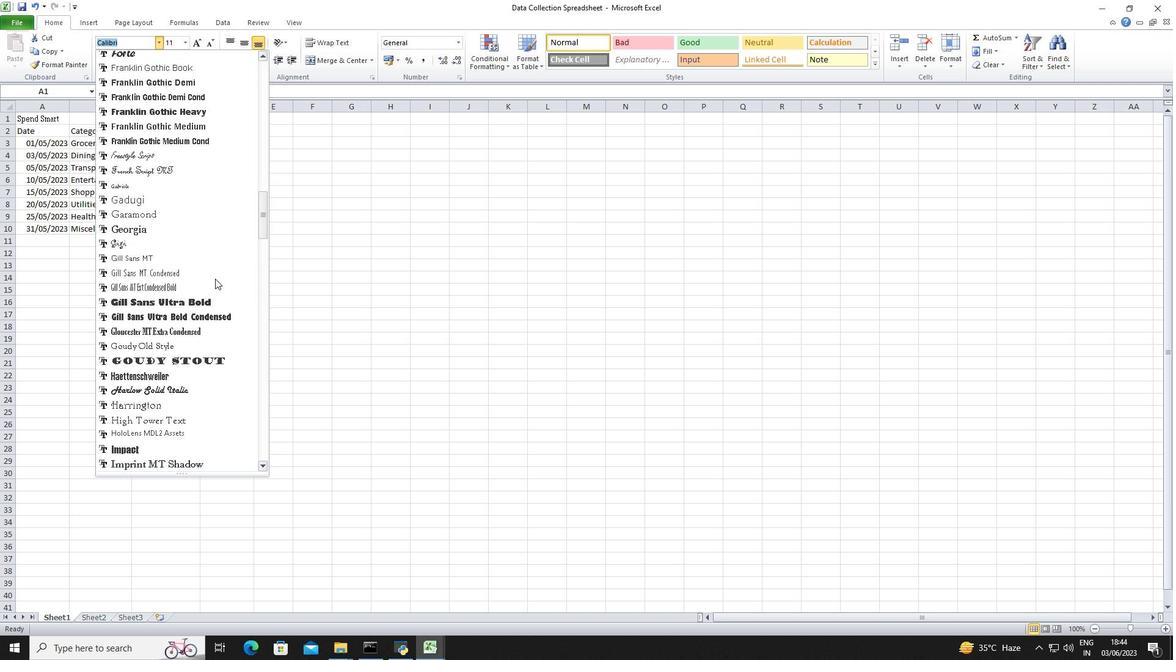 
Action: Mouse scrolled (215, 279) with delta (0, 0)
Screenshot: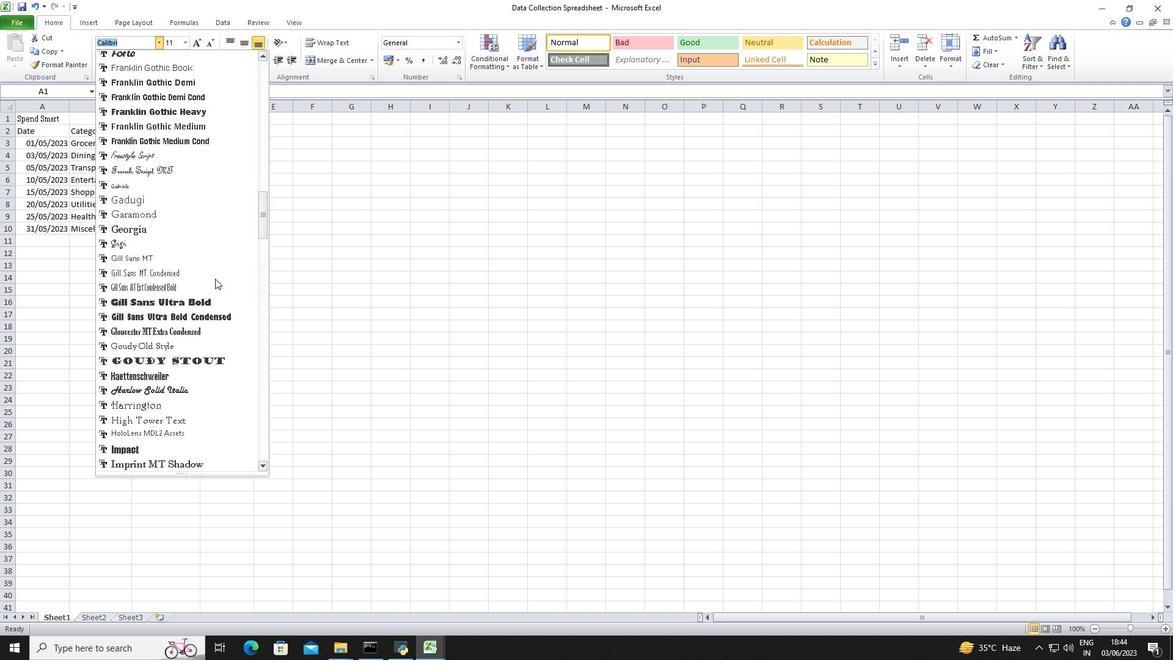 
Action: Mouse scrolled (215, 279) with delta (0, 0)
Screenshot: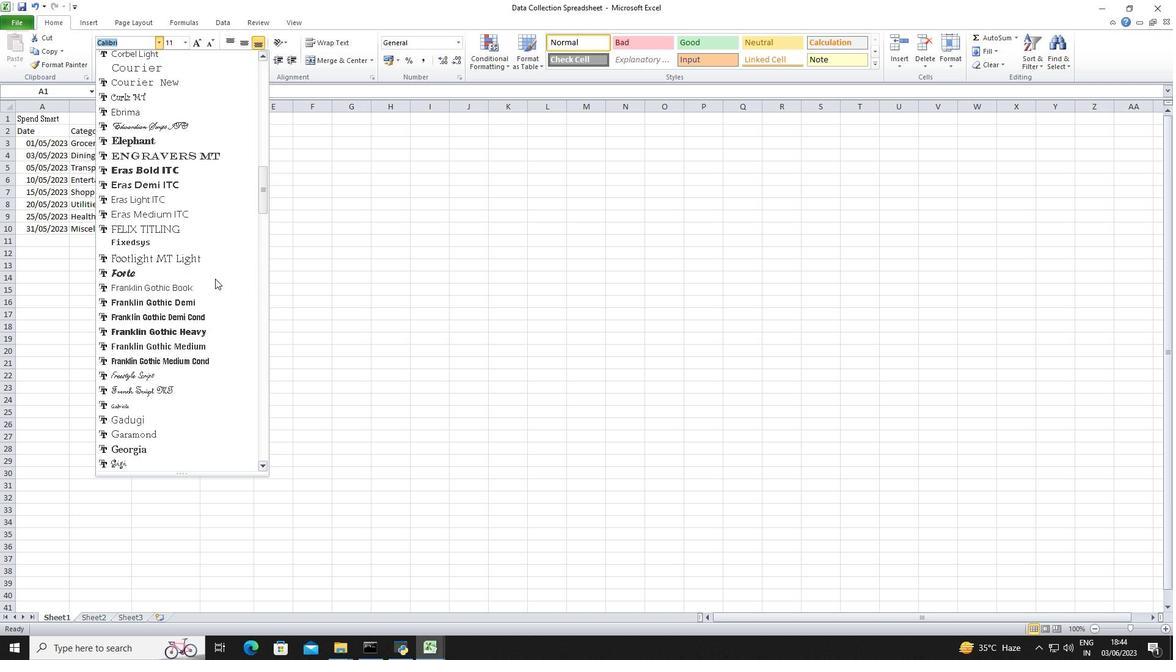 
Action: Mouse scrolled (215, 279) with delta (0, 0)
Screenshot: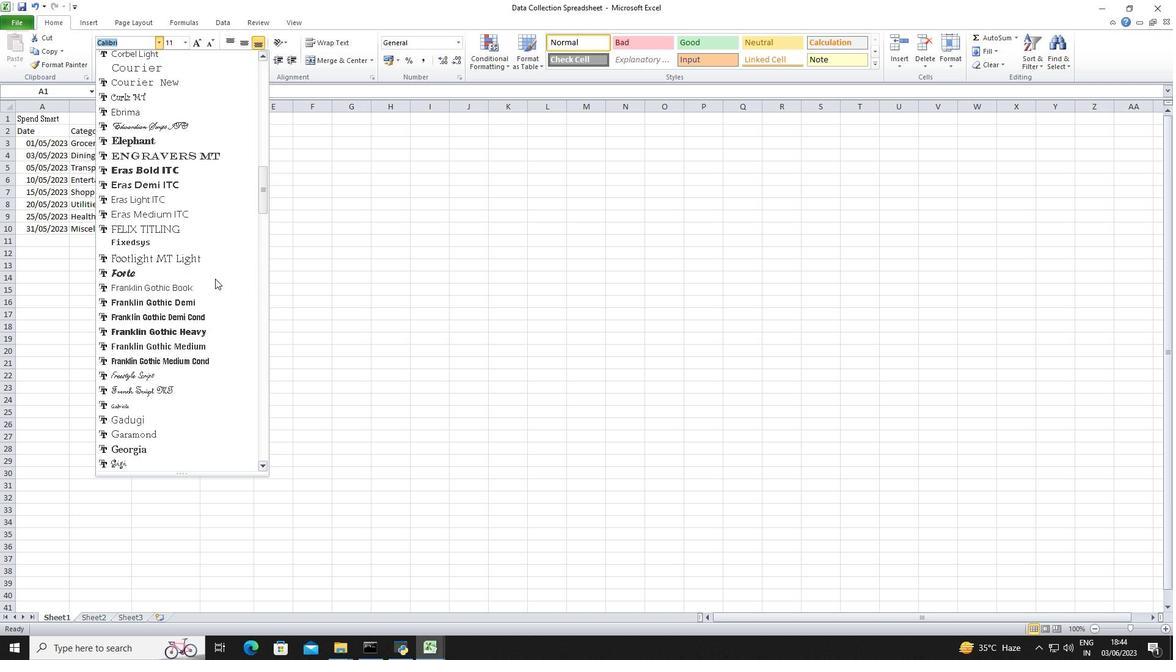 
Action: Mouse scrolled (215, 279) with delta (0, 0)
Screenshot: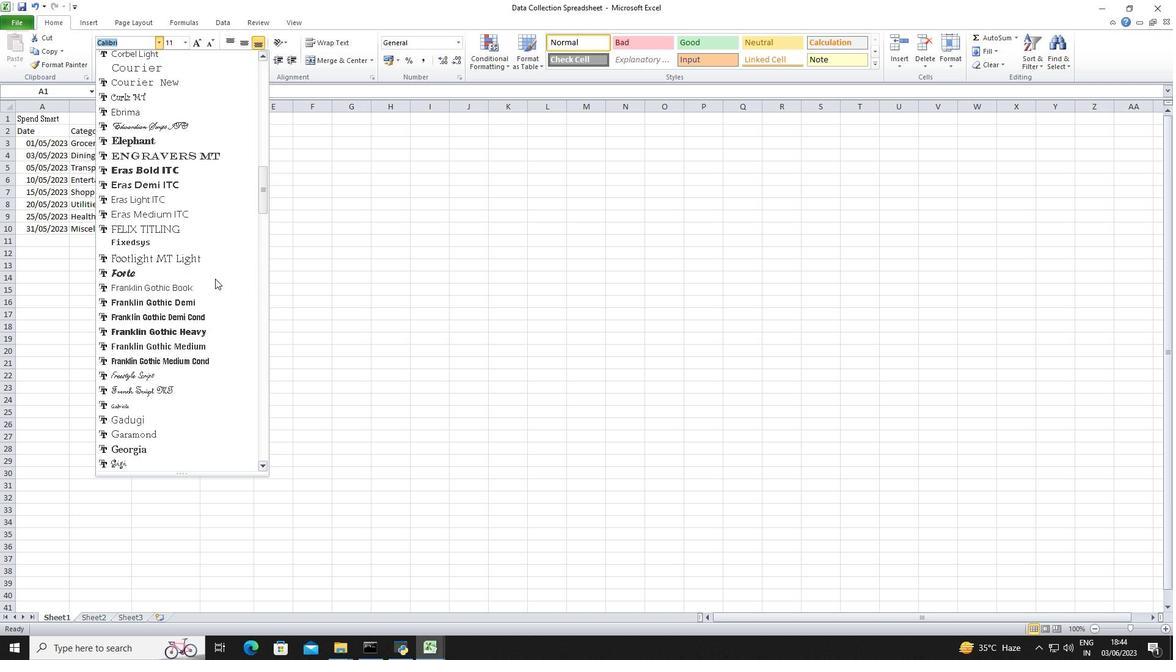 
Action: Mouse scrolled (215, 279) with delta (0, 0)
Screenshot: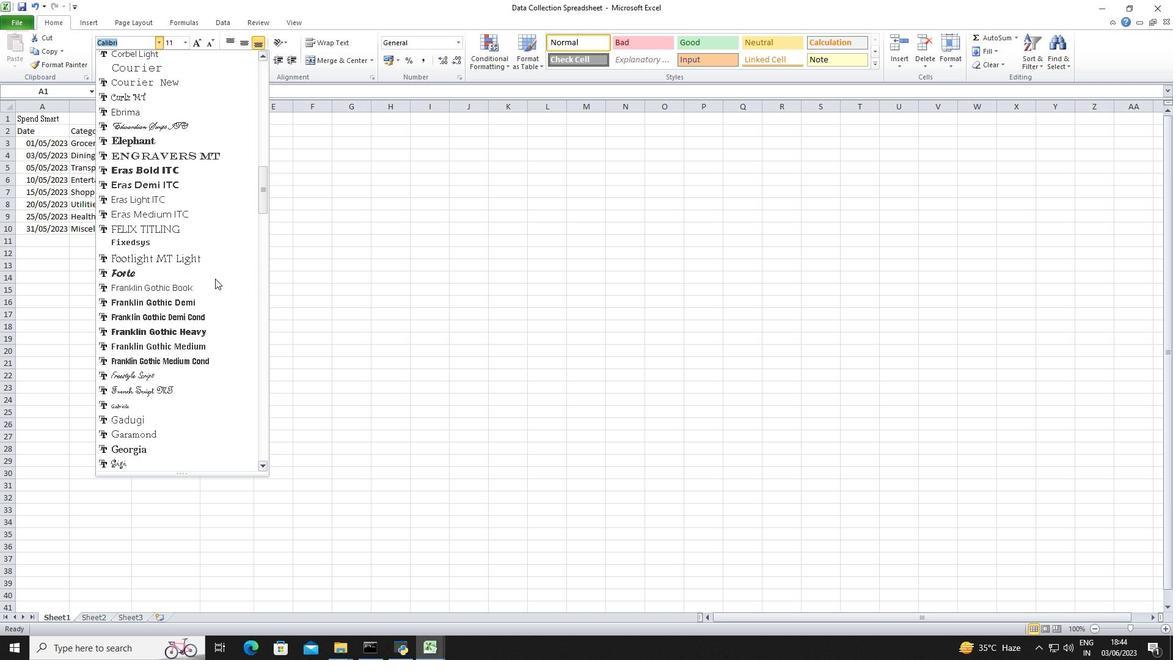 
Action: Mouse scrolled (215, 279) with delta (0, 0)
Screenshot: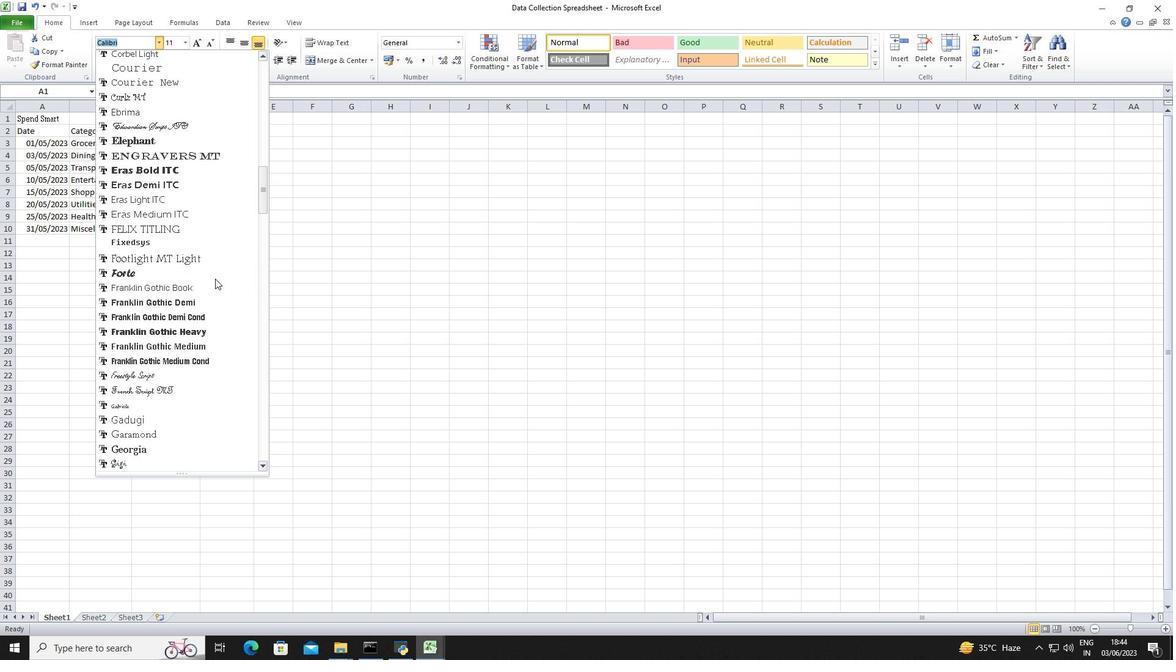 
Action: Mouse scrolled (215, 279) with delta (0, 0)
Screenshot: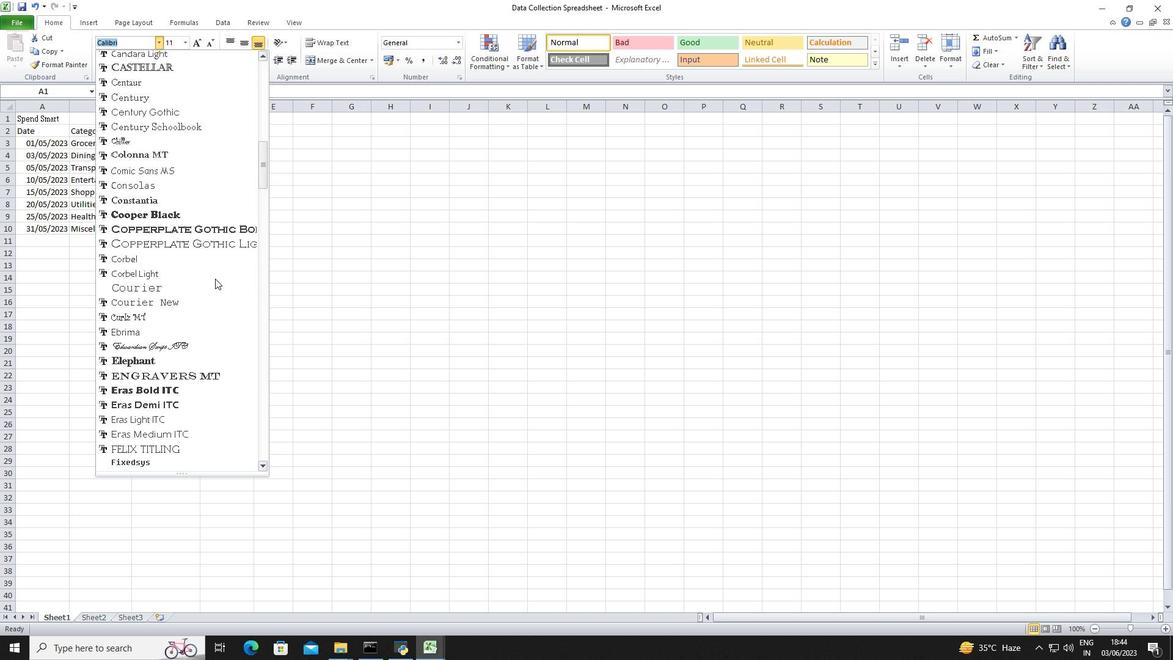 
Action: Mouse scrolled (215, 279) with delta (0, 0)
Screenshot: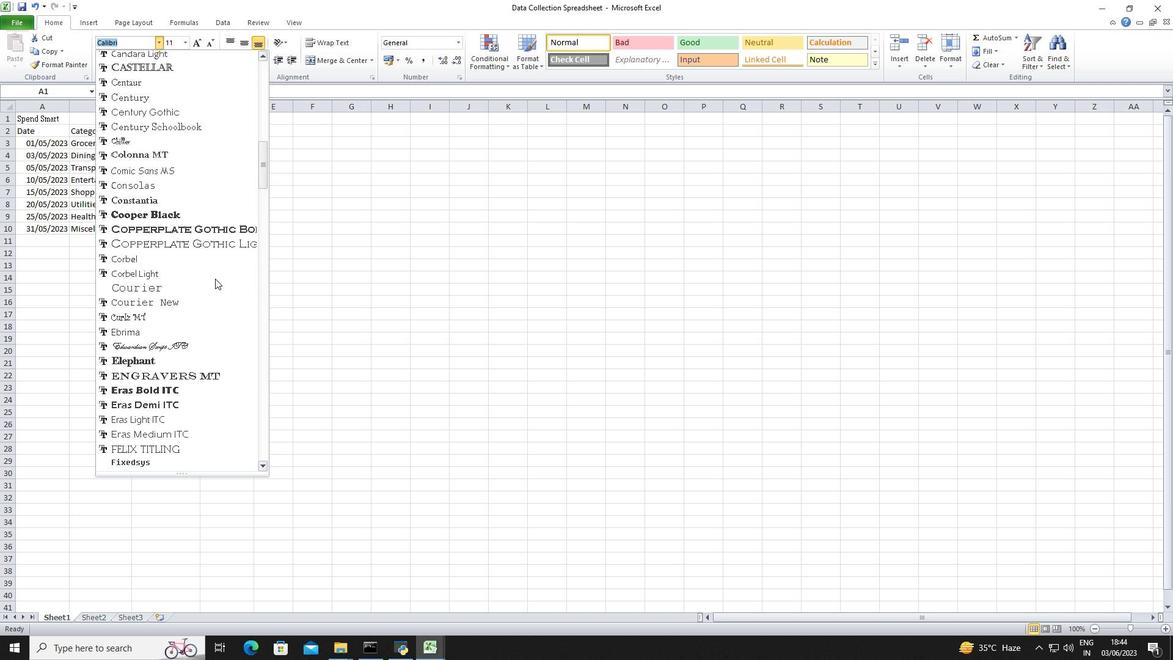 
Action: Mouse scrolled (215, 279) with delta (0, 0)
Screenshot: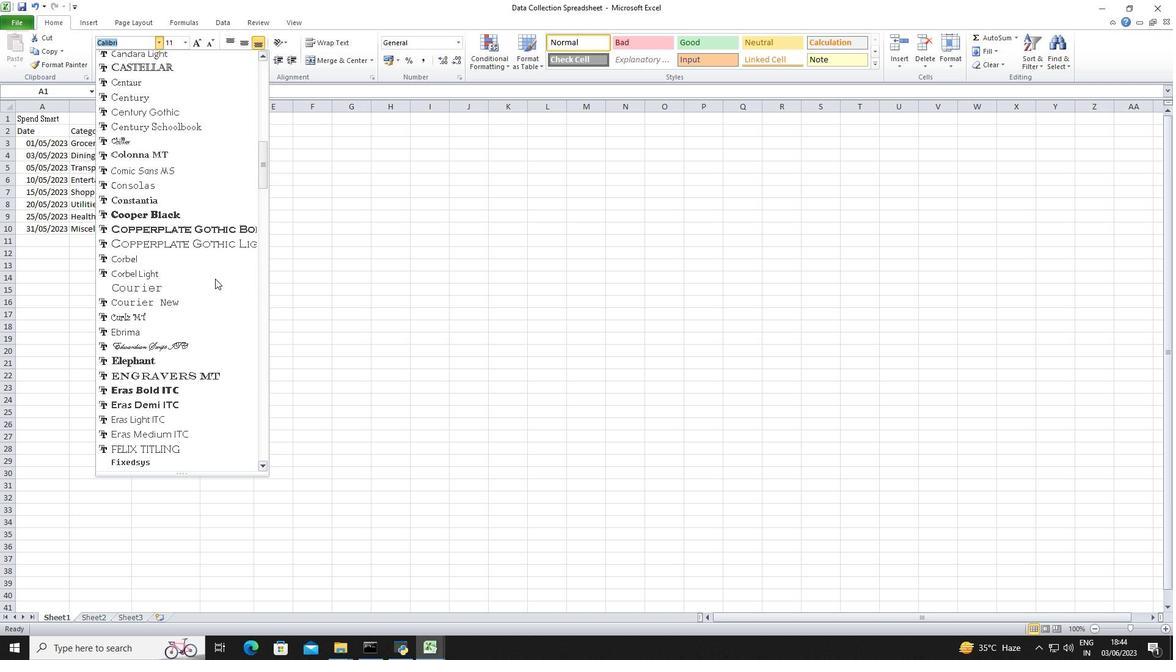 
Action: Mouse scrolled (215, 279) with delta (0, 0)
Screenshot: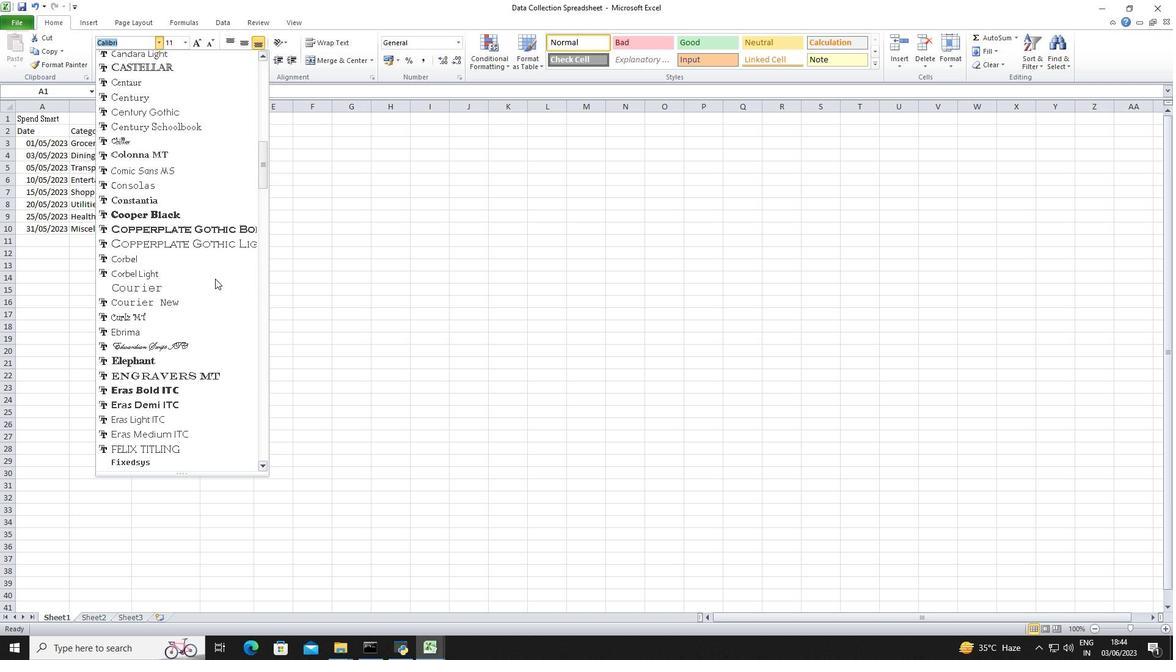 
Action: Mouse scrolled (215, 279) with delta (0, 0)
Screenshot: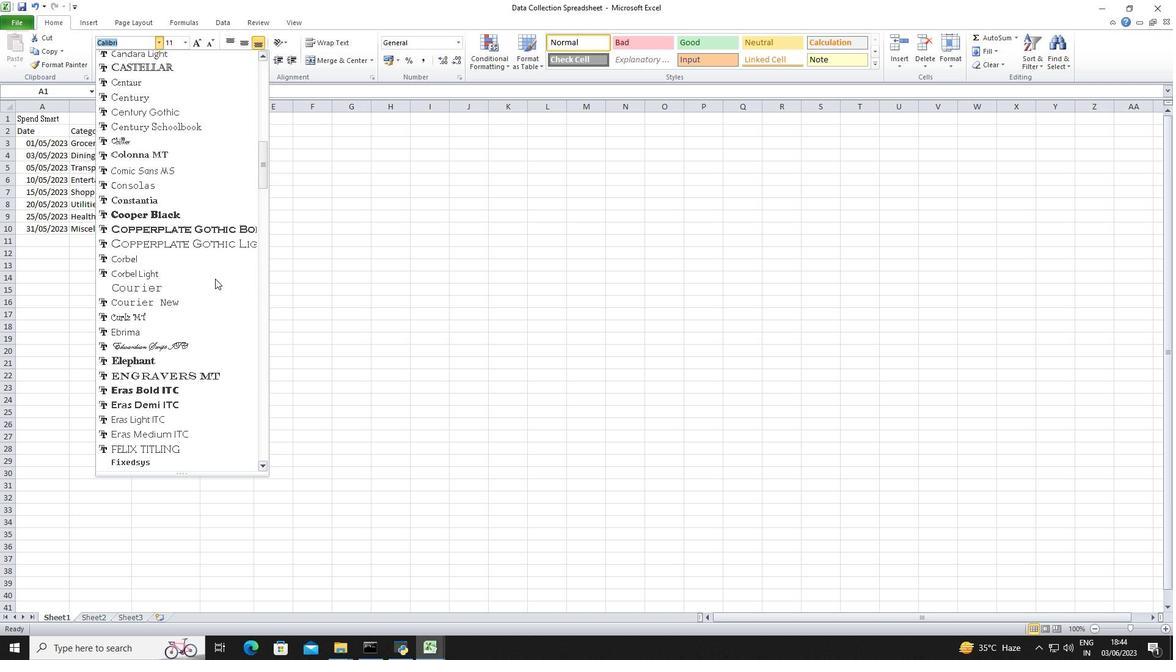 
Action: Mouse scrolled (215, 279) with delta (0, 0)
Screenshot: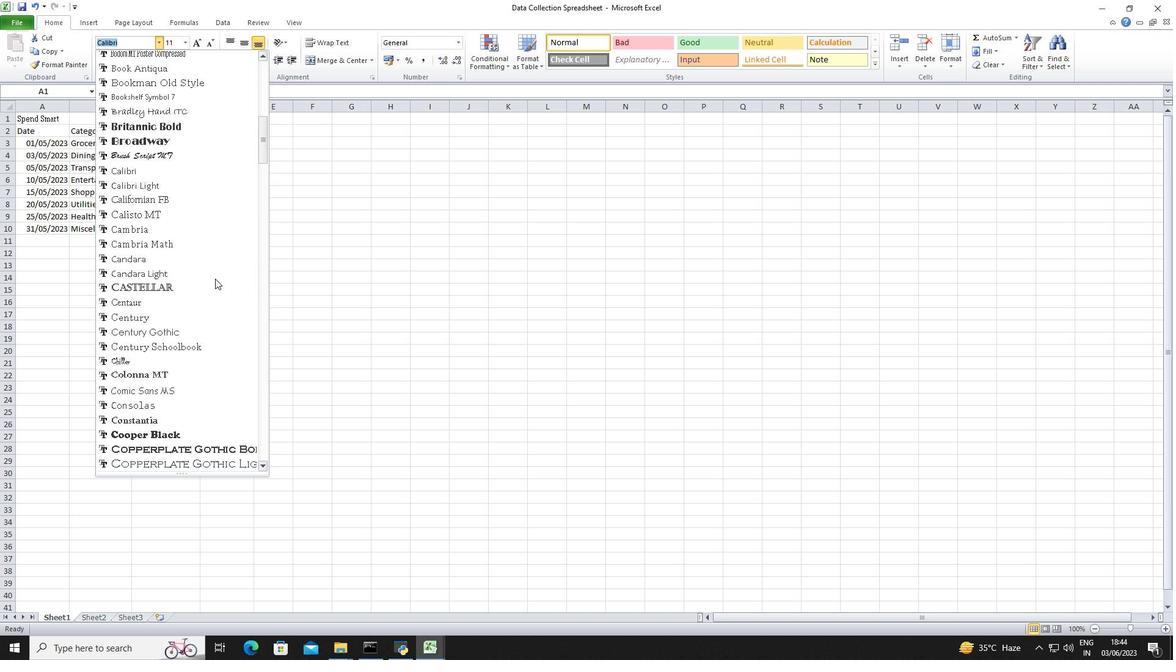 
Action: Mouse scrolled (215, 279) with delta (0, 0)
Screenshot: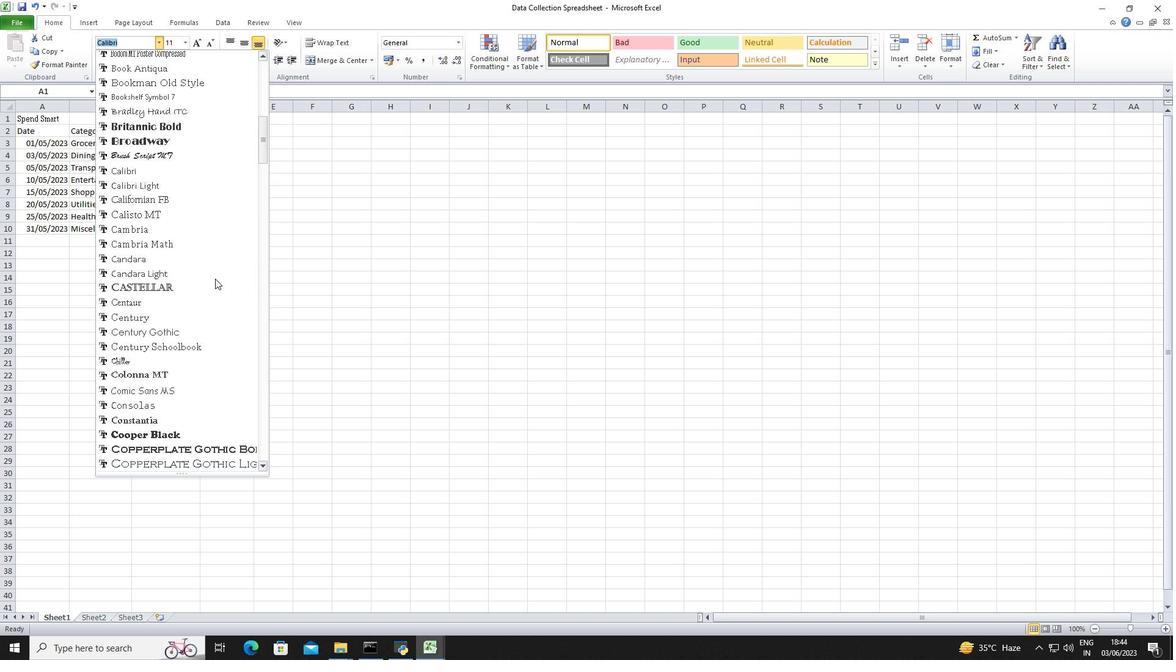 
Action: Mouse scrolled (215, 279) with delta (0, 0)
Screenshot: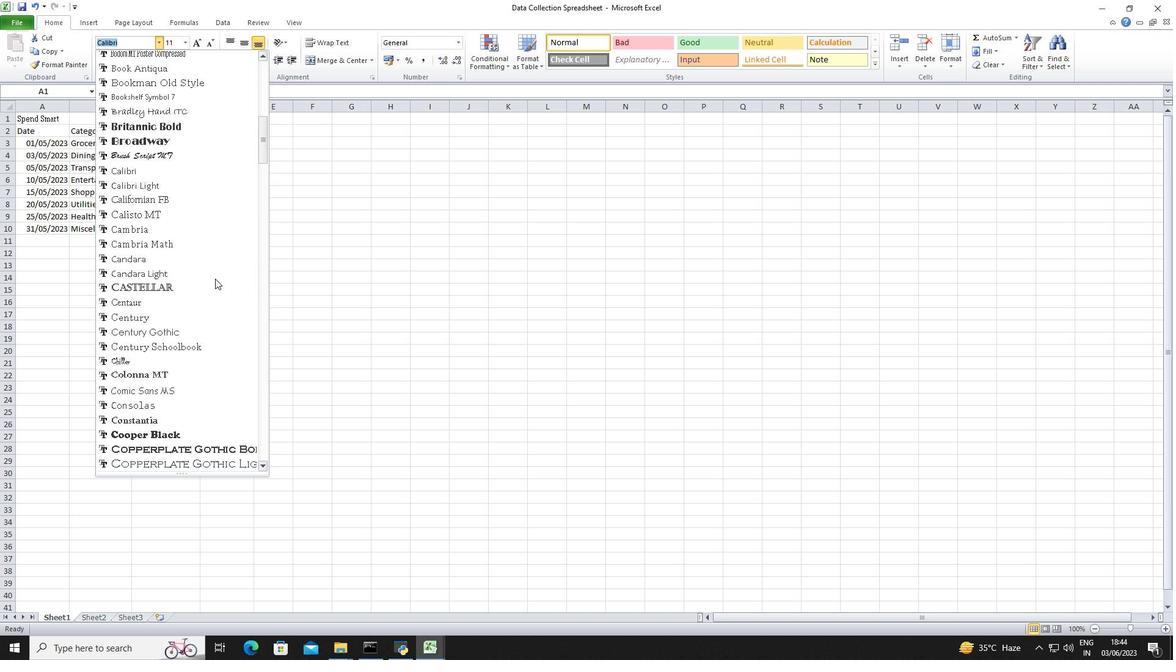
Action: Mouse scrolled (215, 279) with delta (0, 0)
Screenshot: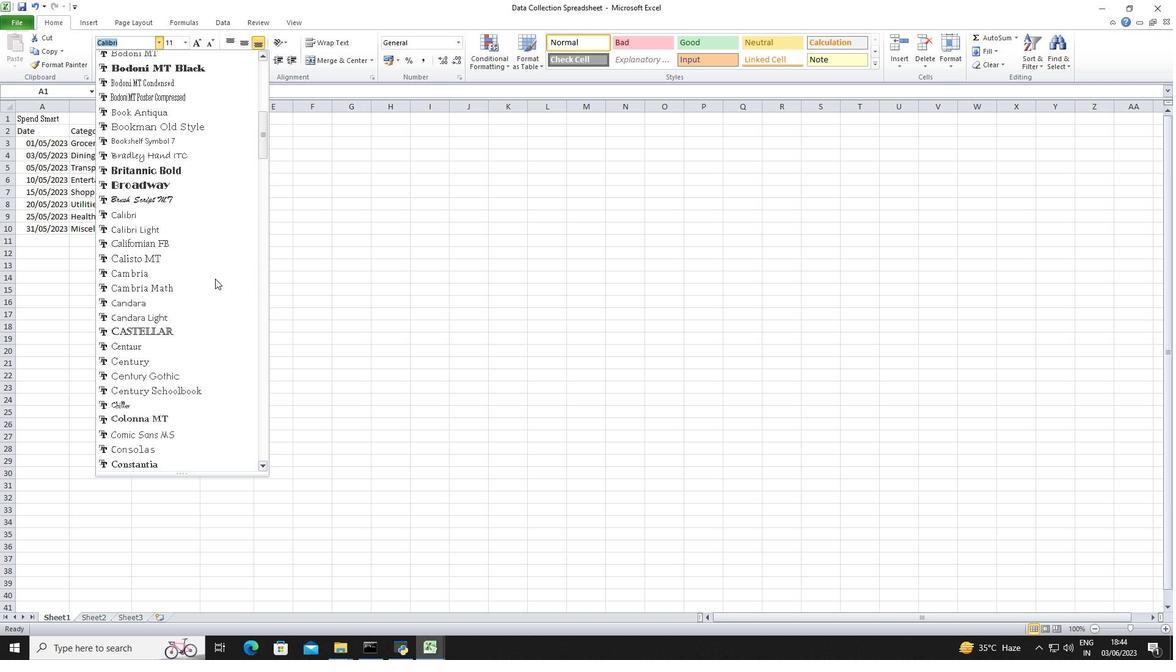 
Action: Mouse scrolled (215, 279) with delta (0, 0)
Screenshot: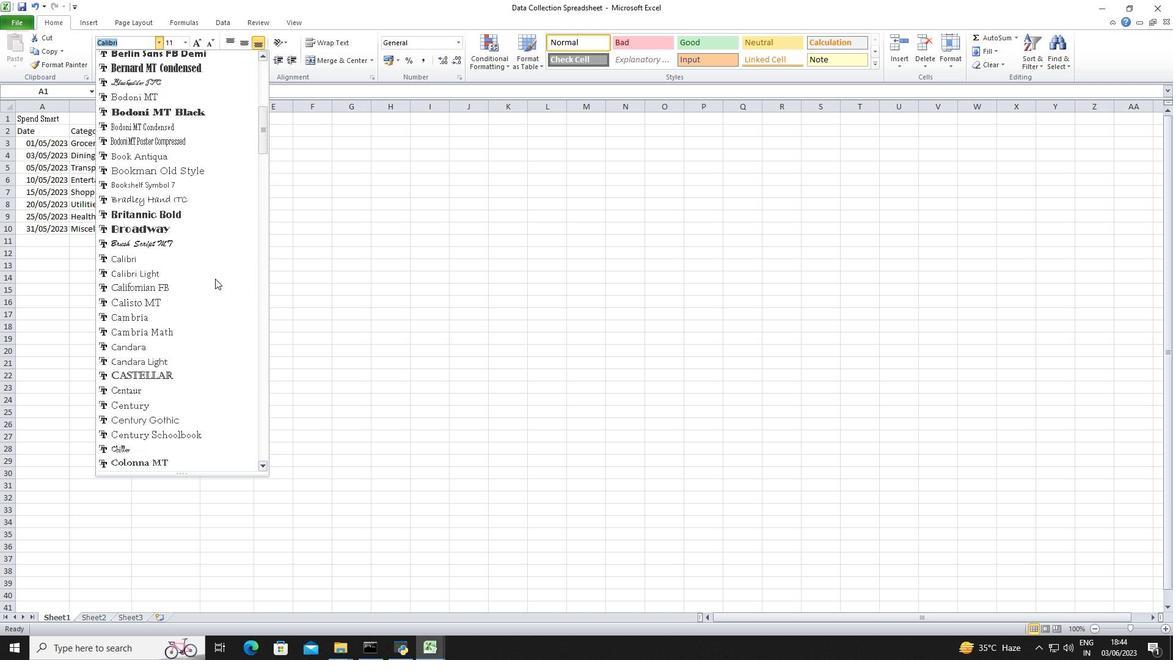 
Action: Mouse scrolled (215, 279) with delta (0, 0)
Screenshot: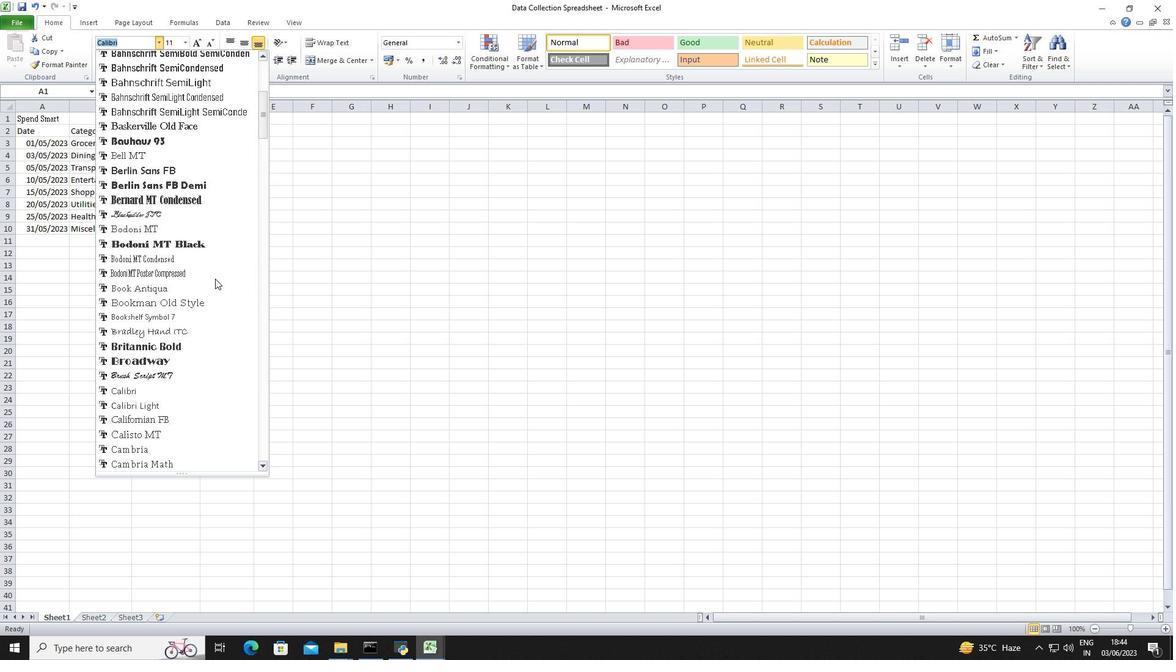 
Action: Mouse scrolled (215, 279) with delta (0, 0)
Screenshot: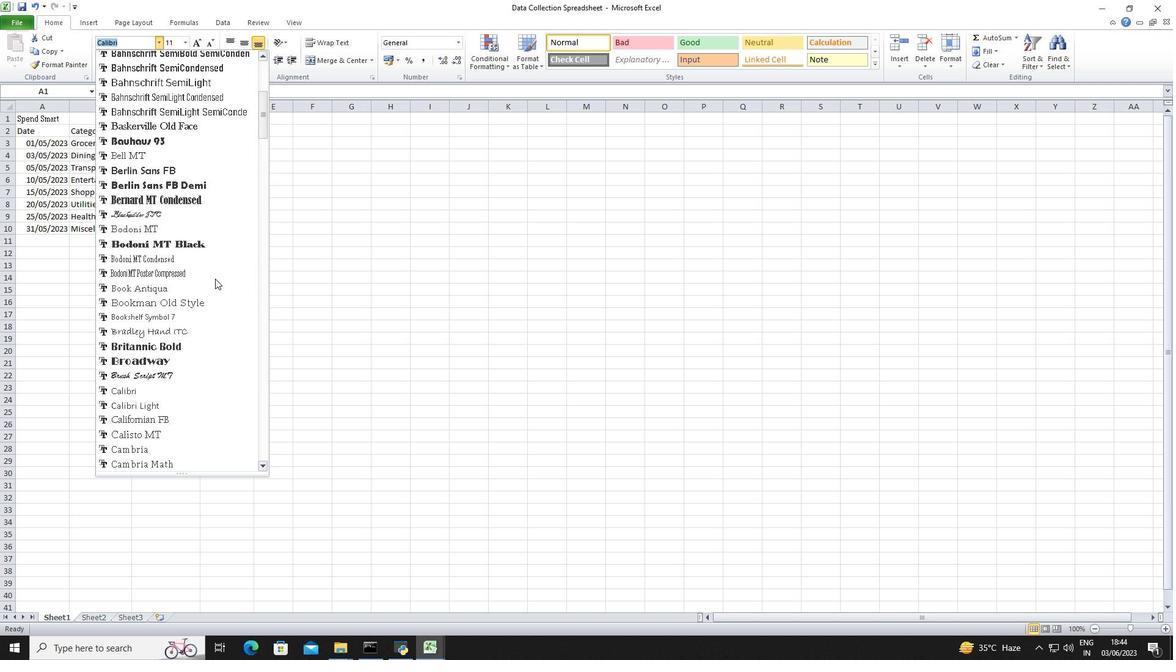 
Action: Mouse scrolled (215, 279) with delta (0, 0)
Screenshot: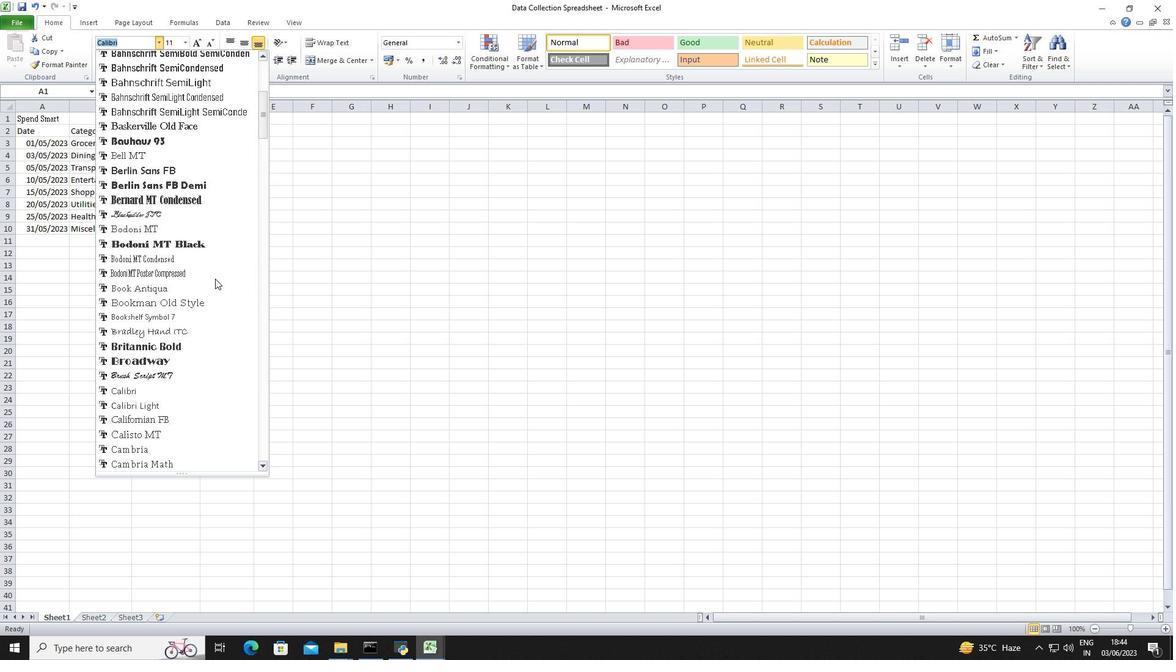 
Action: Mouse scrolled (215, 279) with delta (0, 0)
Screenshot: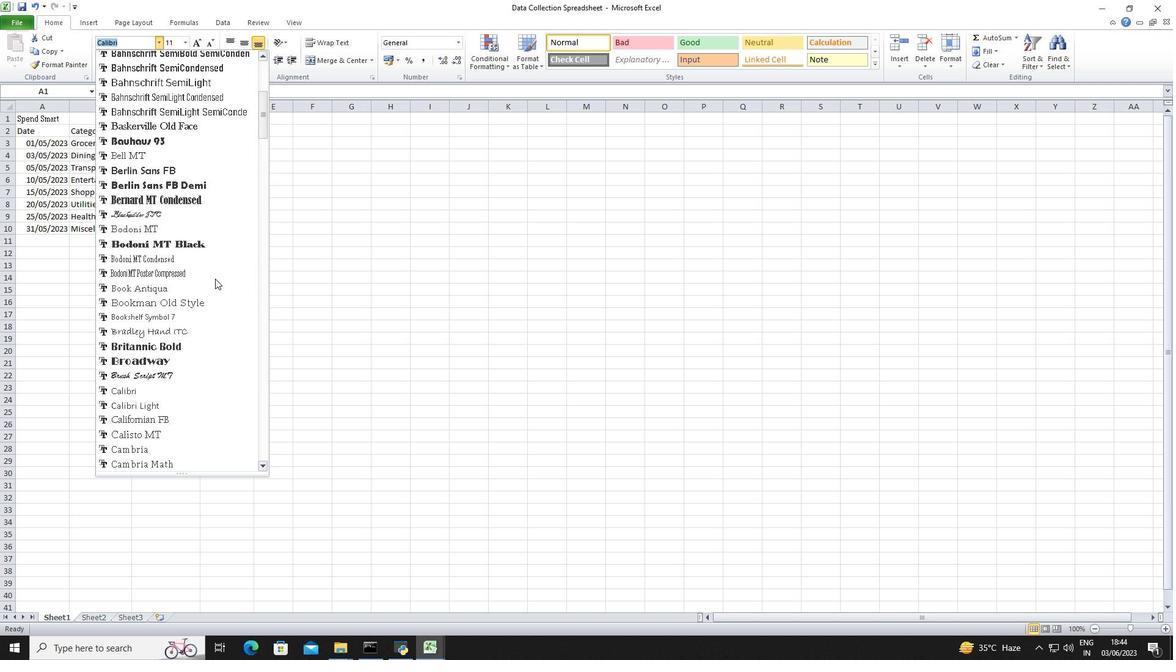 
Action: Mouse scrolled (215, 279) with delta (0, 0)
Screenshot: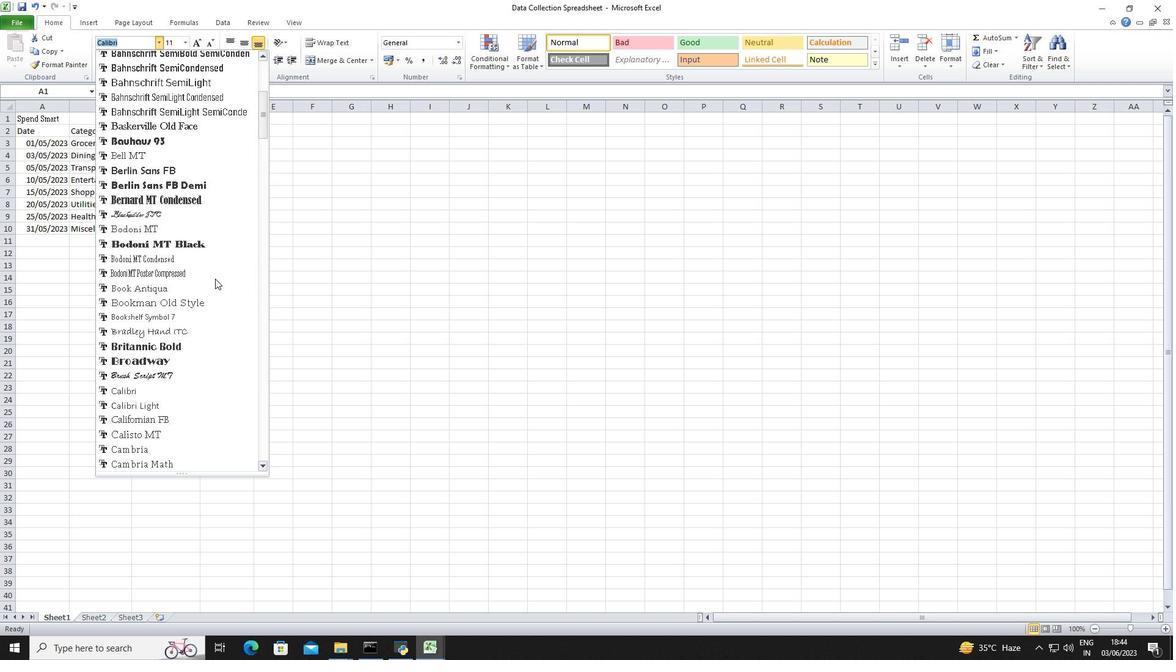 
Action: Mouse moved to (591, 44)
Screenshot: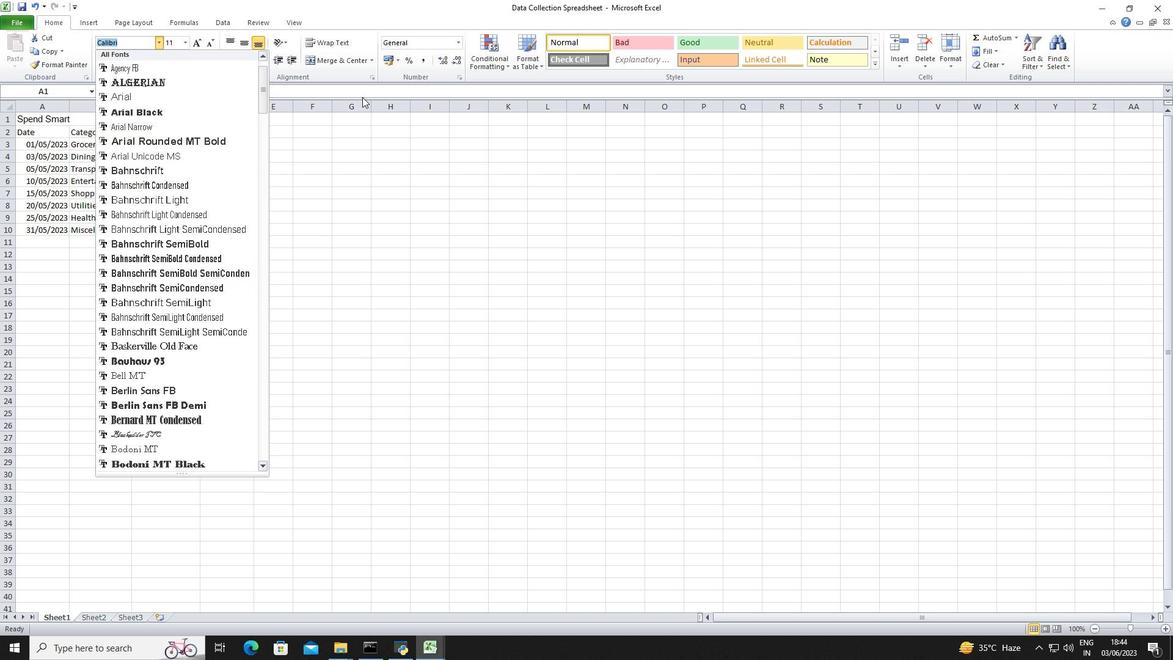 
Action: Key pressed <Key.shift_r>Tohama<Key.enter>
Screenshot: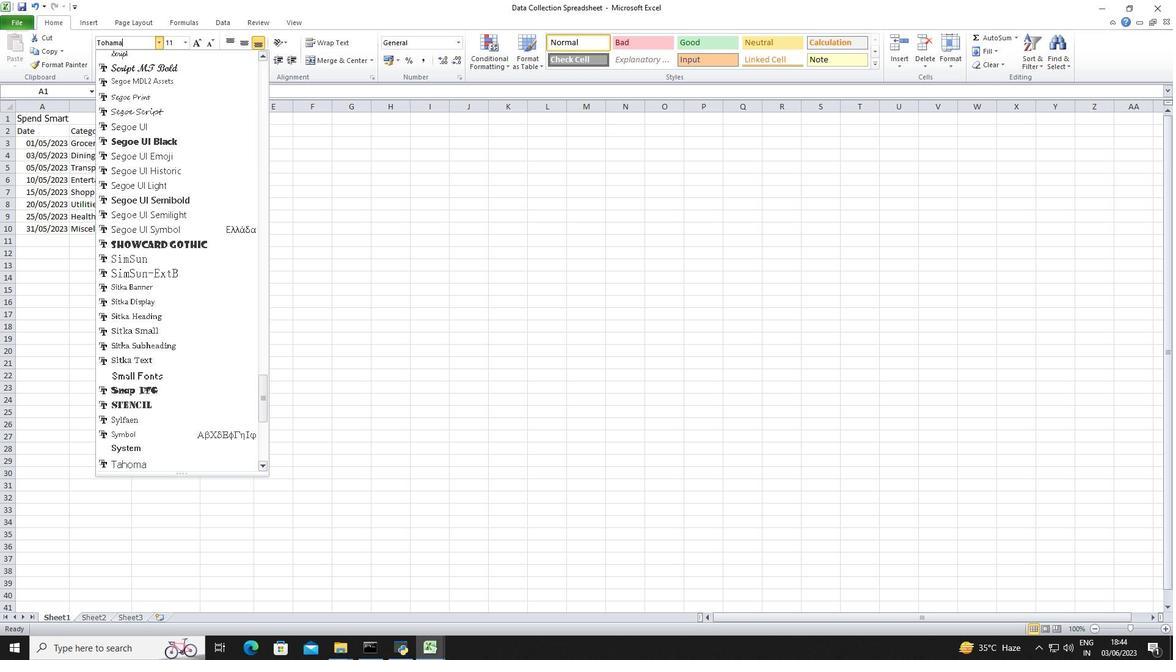 
Action: Mouse moved to (129, 61)
Screenshot: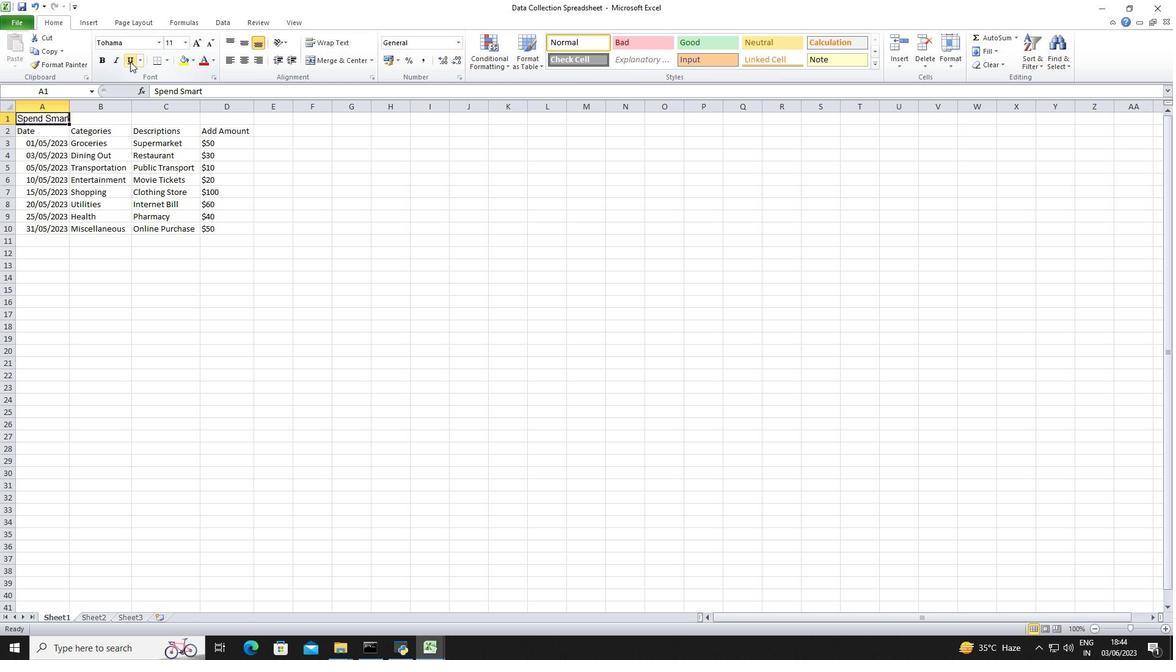 
Action: Mouse pressed left at (129, 61)
Screenshot: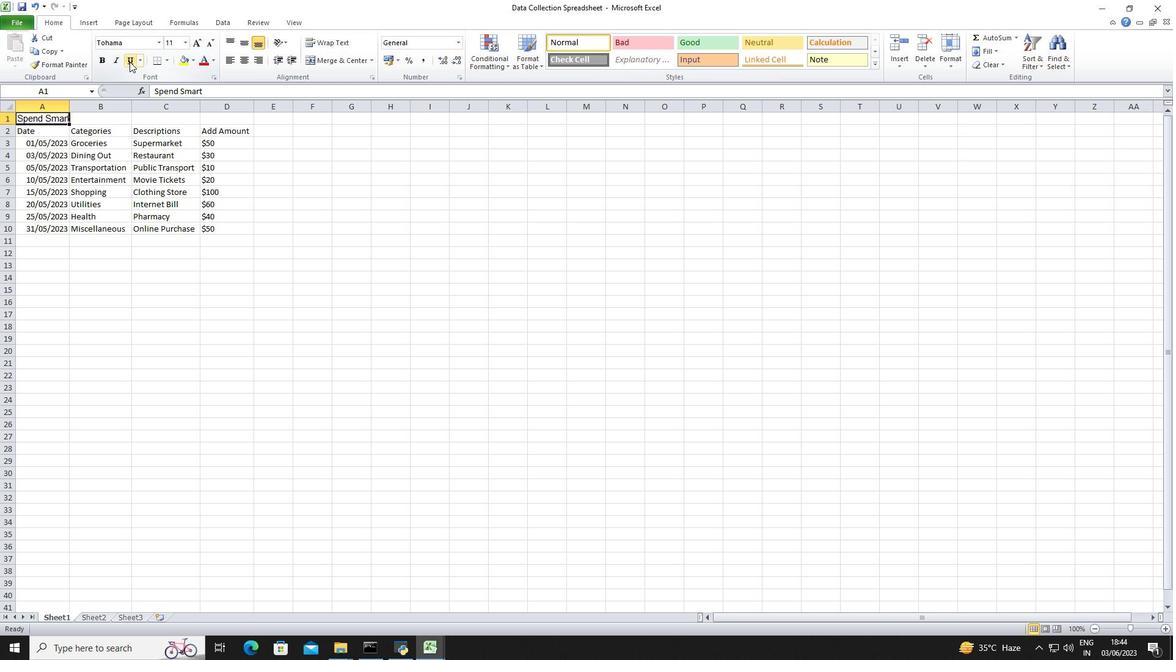 
Action: Mouse moved to (181, 44)
Screenshot: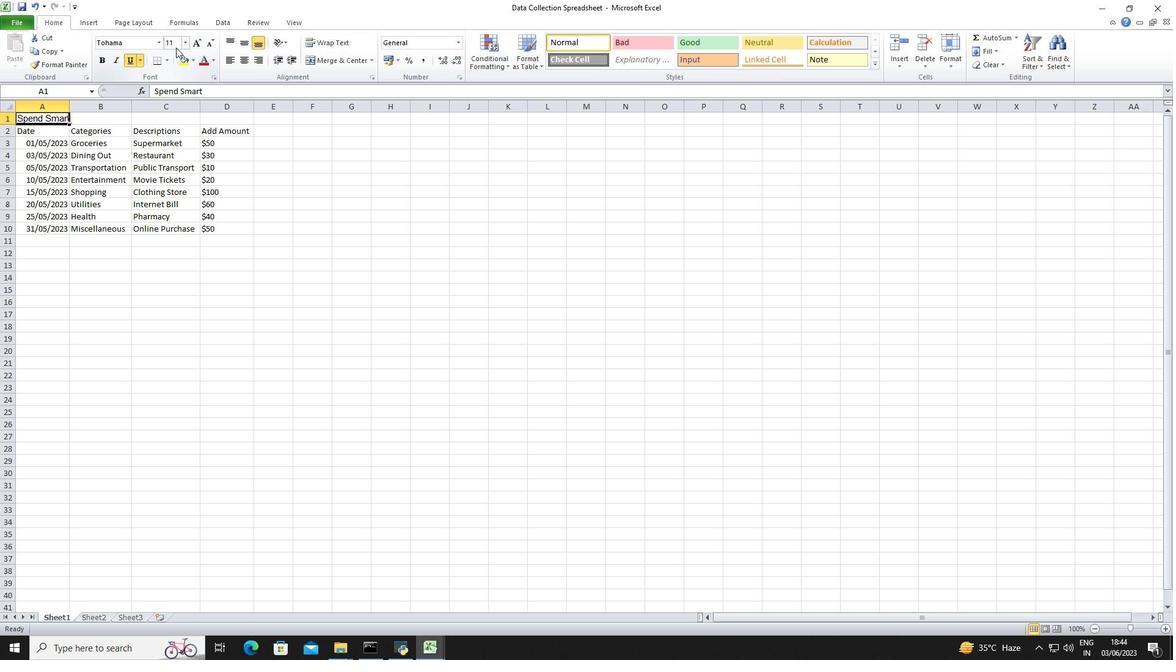 
Action: Mouse pressed left at (181, 44)
Screenshot: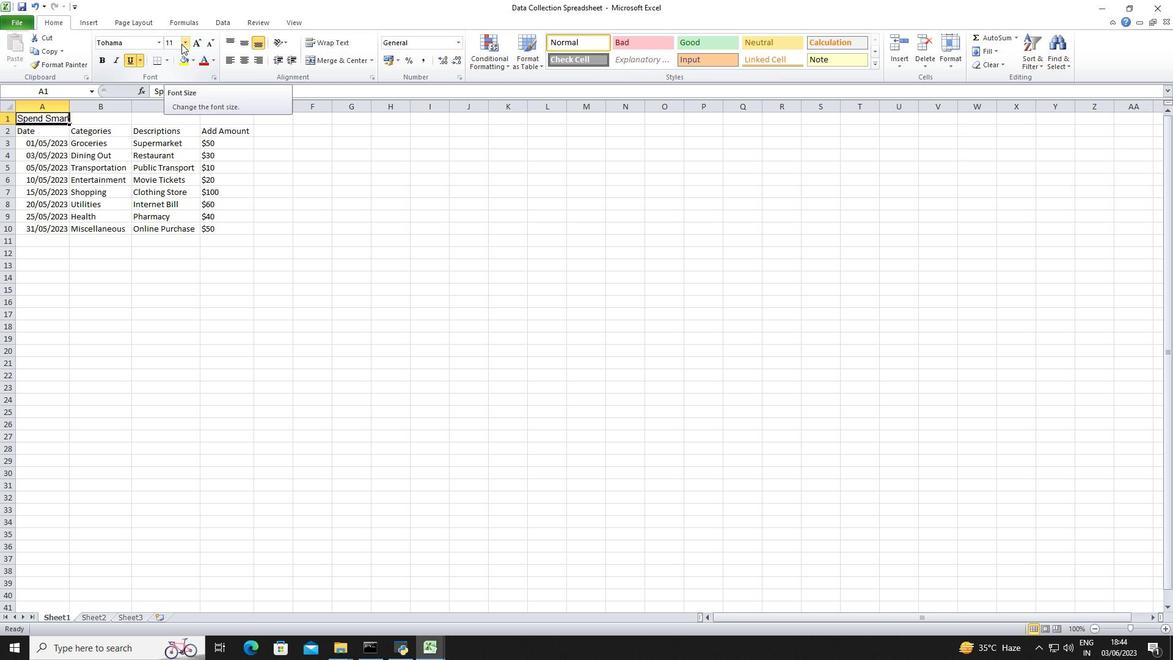 
Action: Mouse moved to (174, 135)
Screenshot: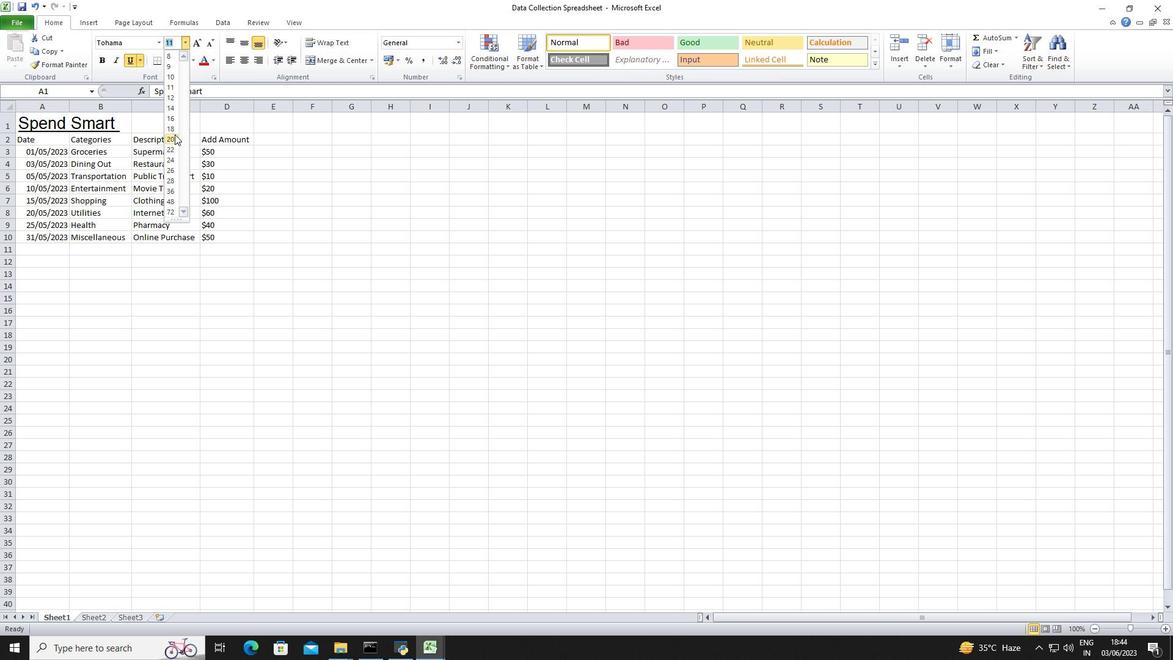 
Action: Mouse pressed left at (174, 135)
Screenshot: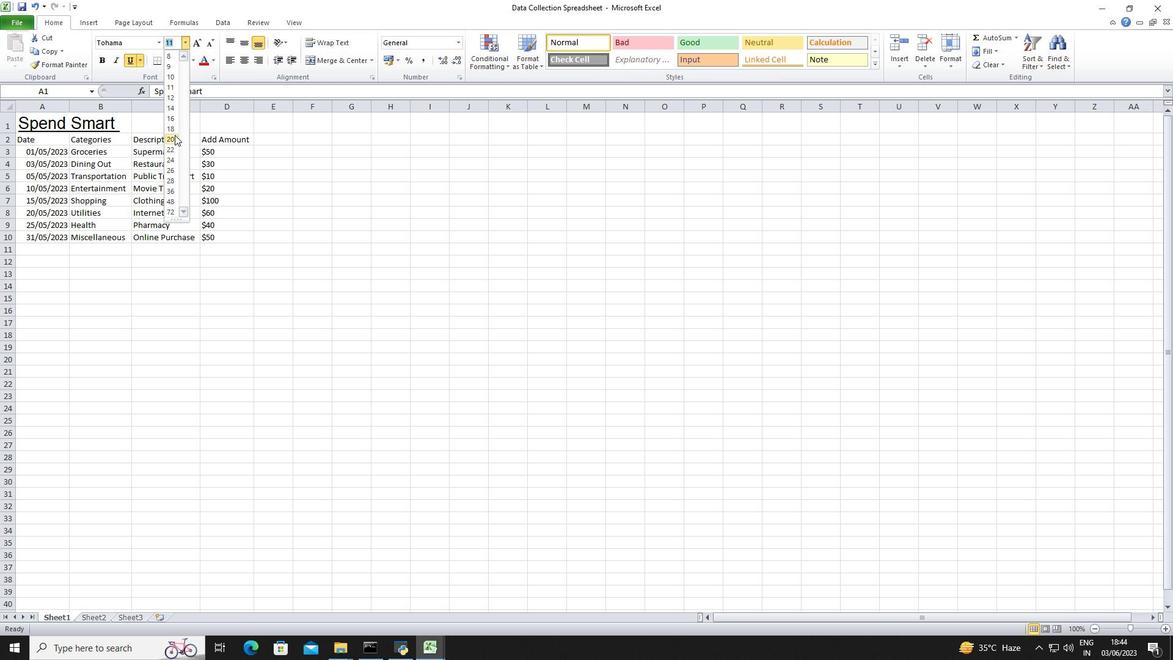 
Action: Mouse moved to (368, 187)
Screenshot: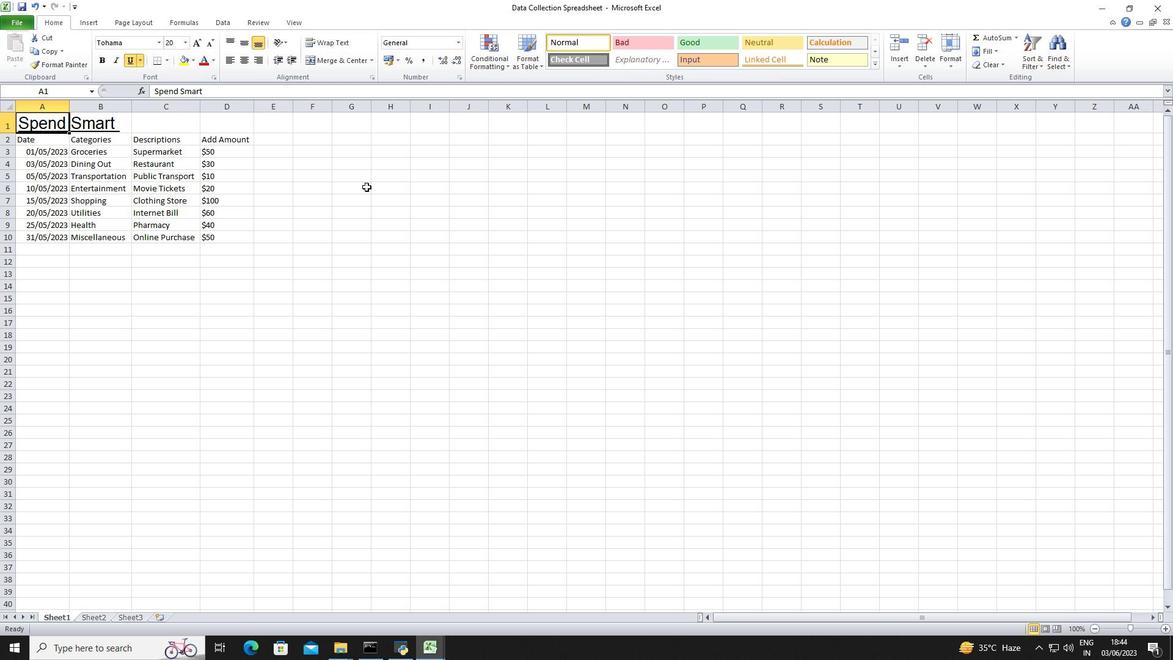 
Action: Mouse pressed left at (368, 187)
Screenshot: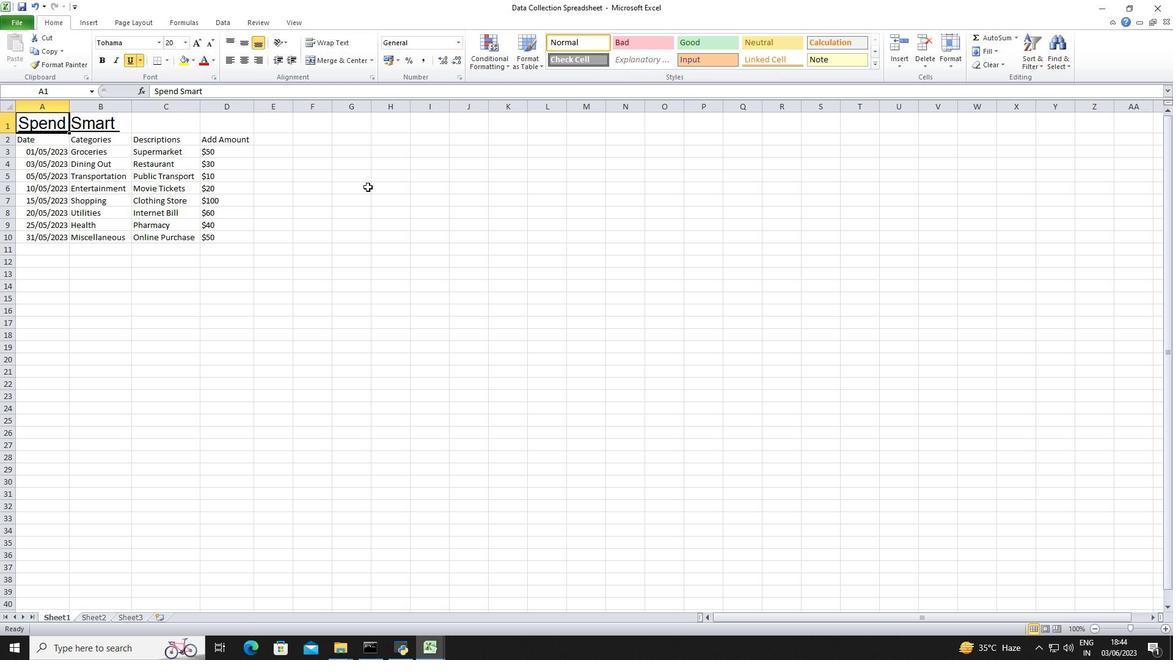 
Action: Mouse moved to (40, 142)
Screenshot: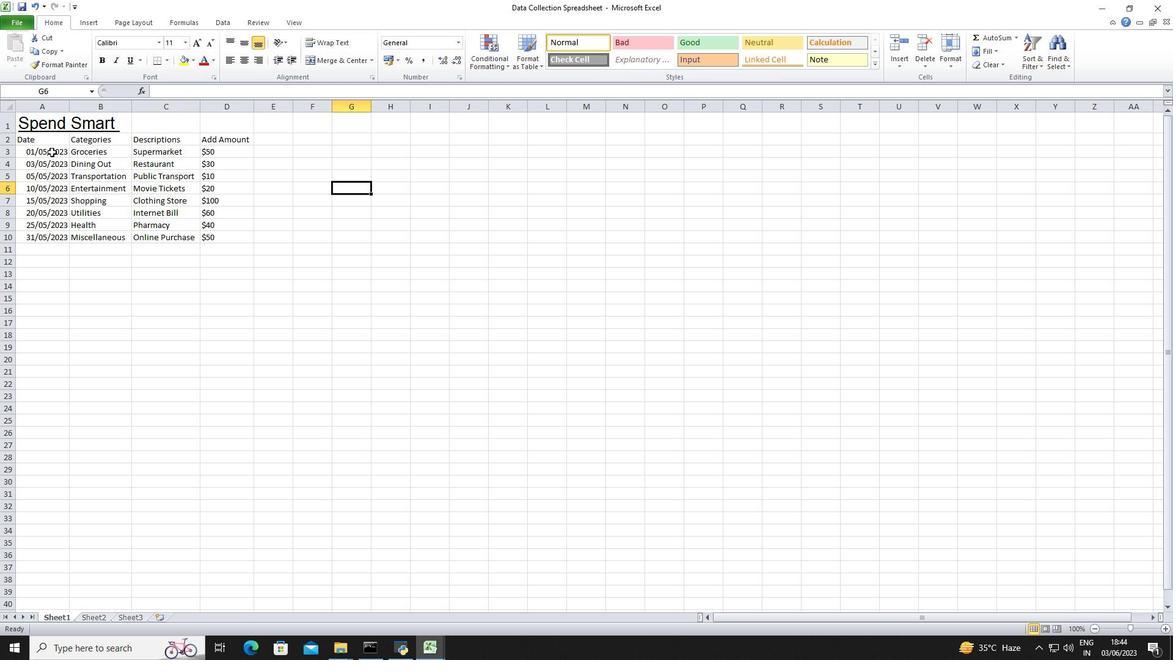 
Action: Mouse pressed left at (40, 142)
Screenshot: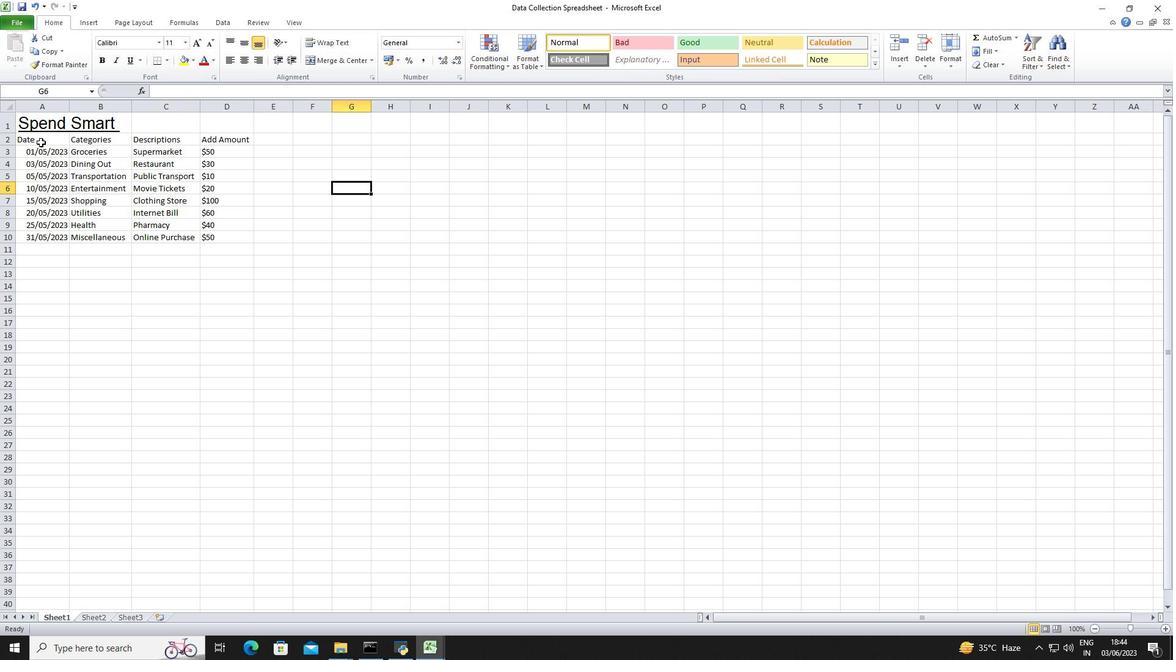 
Action: Mouse moved to (155, 46)
Screenshot: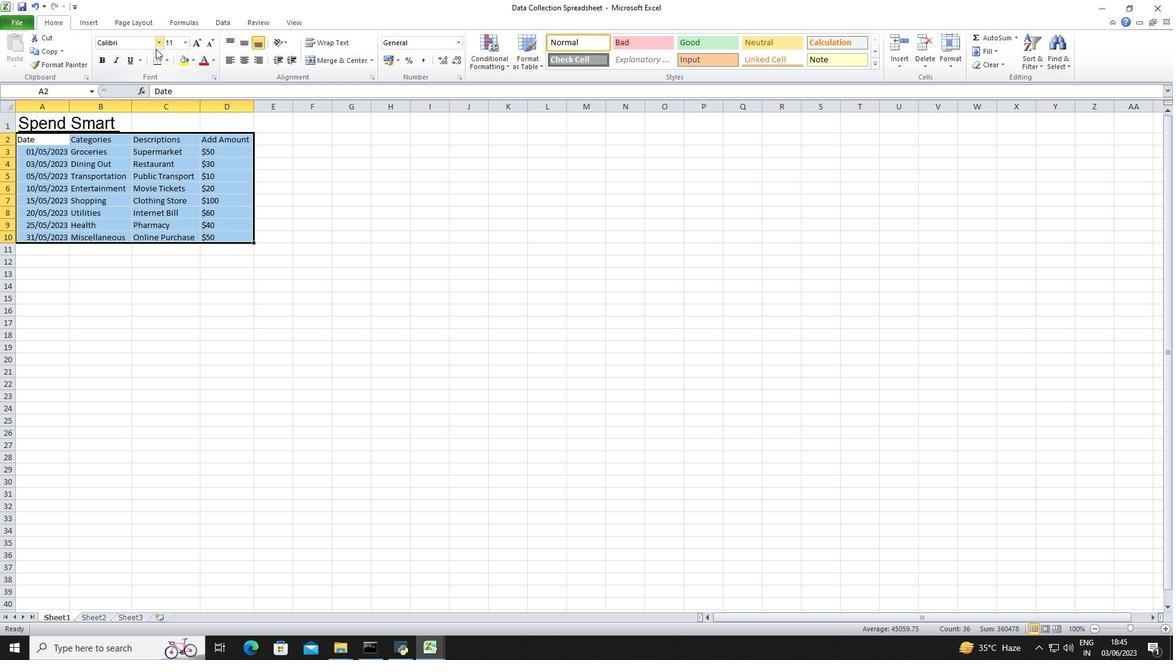 
Action: Mouse pressed left at (155, 46)
Screenshot: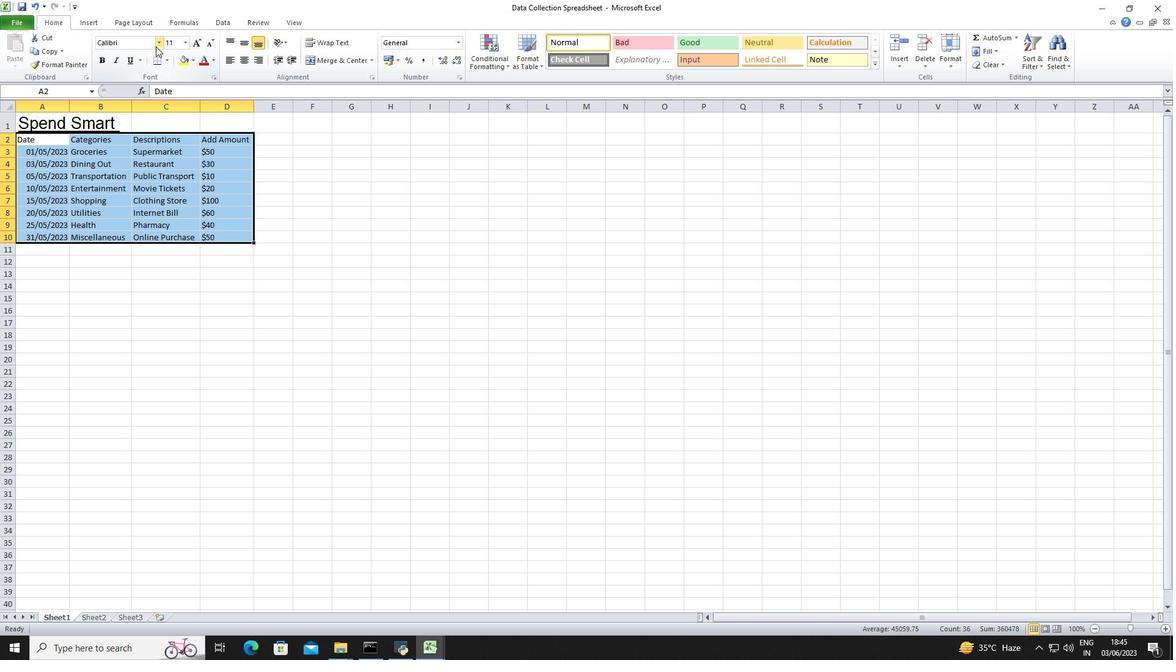 
Action: Mouse moved to (128, 138)
Screenshot: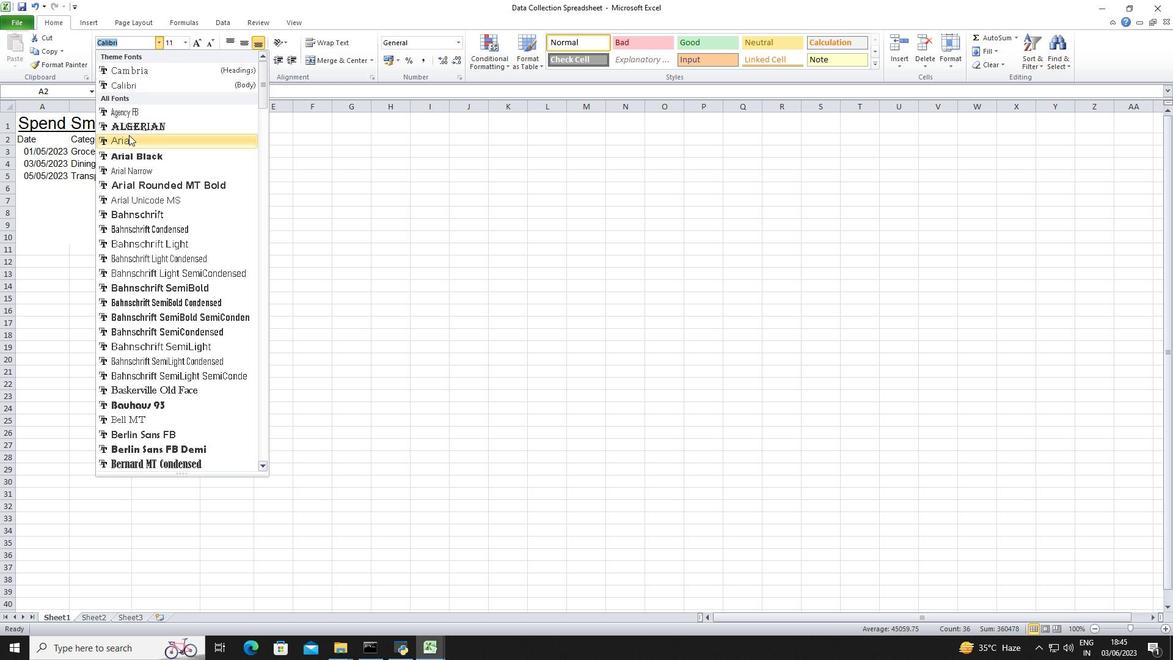 
Action: Mouse pressed left at (128, 138)
Screenshot: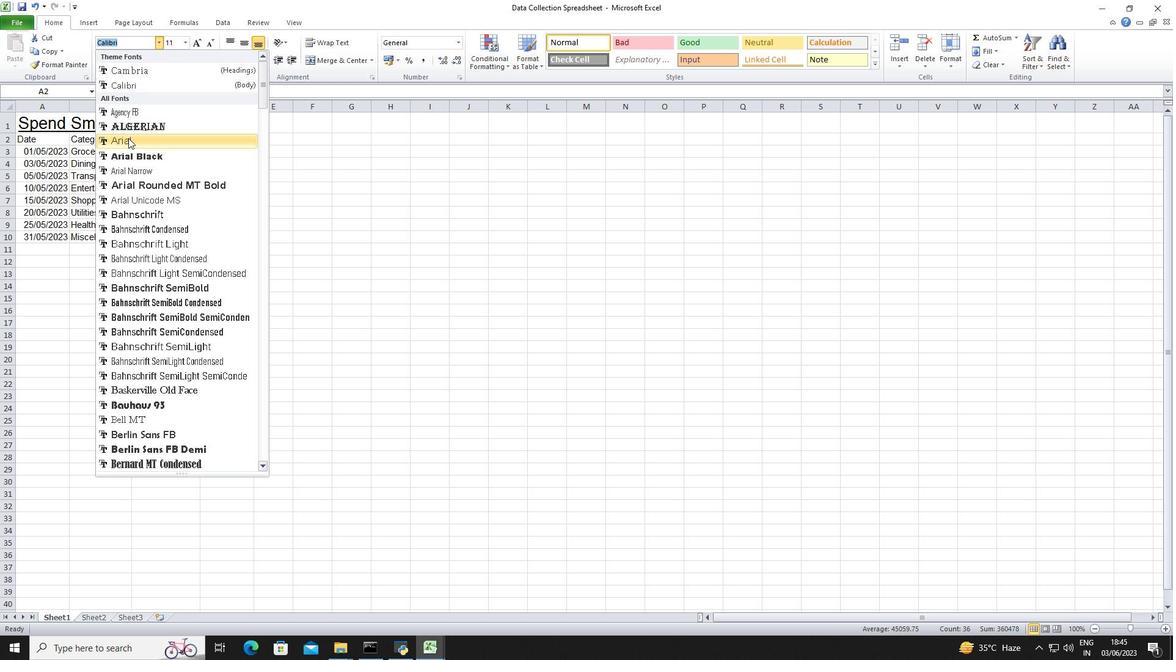 
Action: Mouse moved to (189, 41)
Screenshot: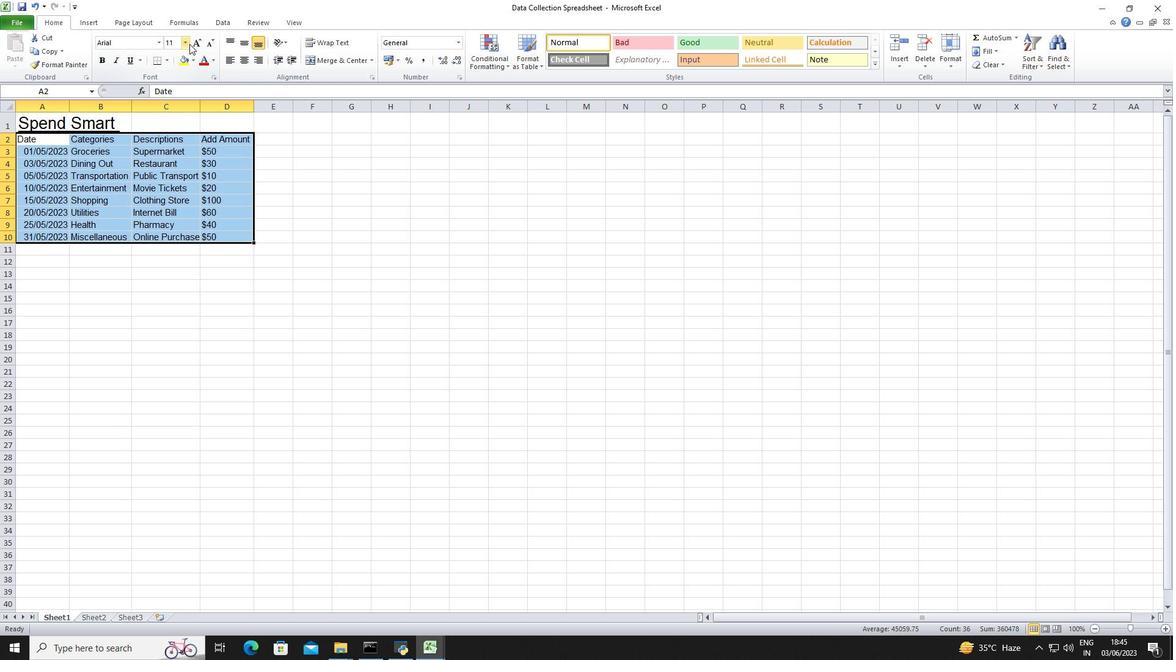 
Action: Mouse pressed left at (189, 41)
Screenshot: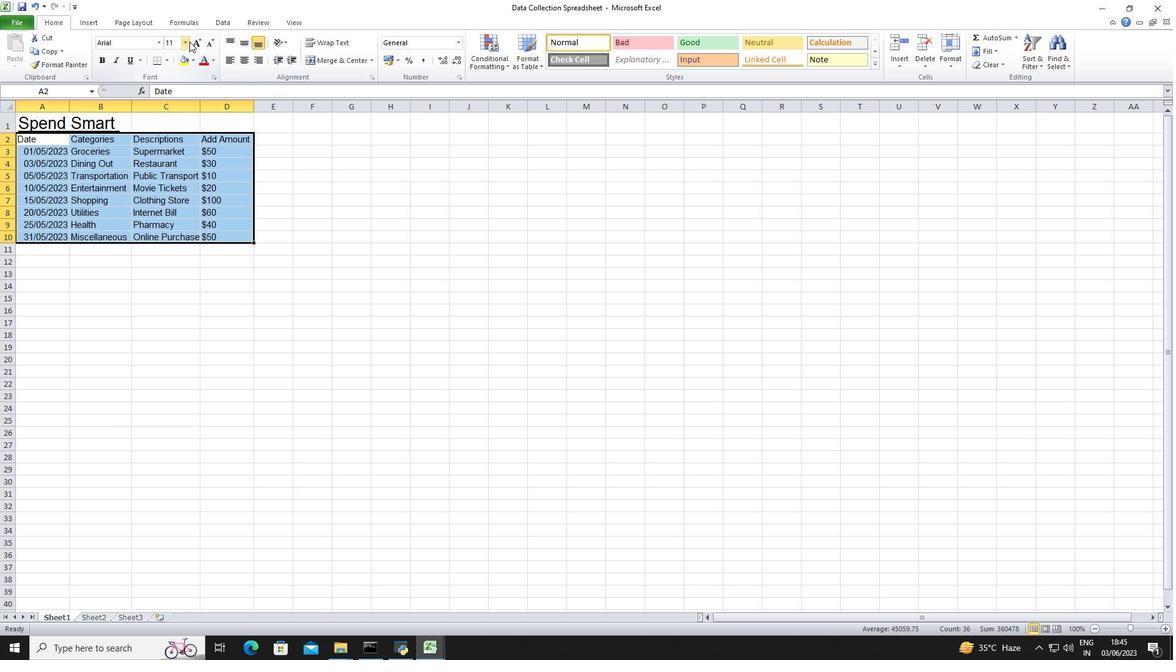 
Action: Mouse moved to (174, 97)
Screenshot: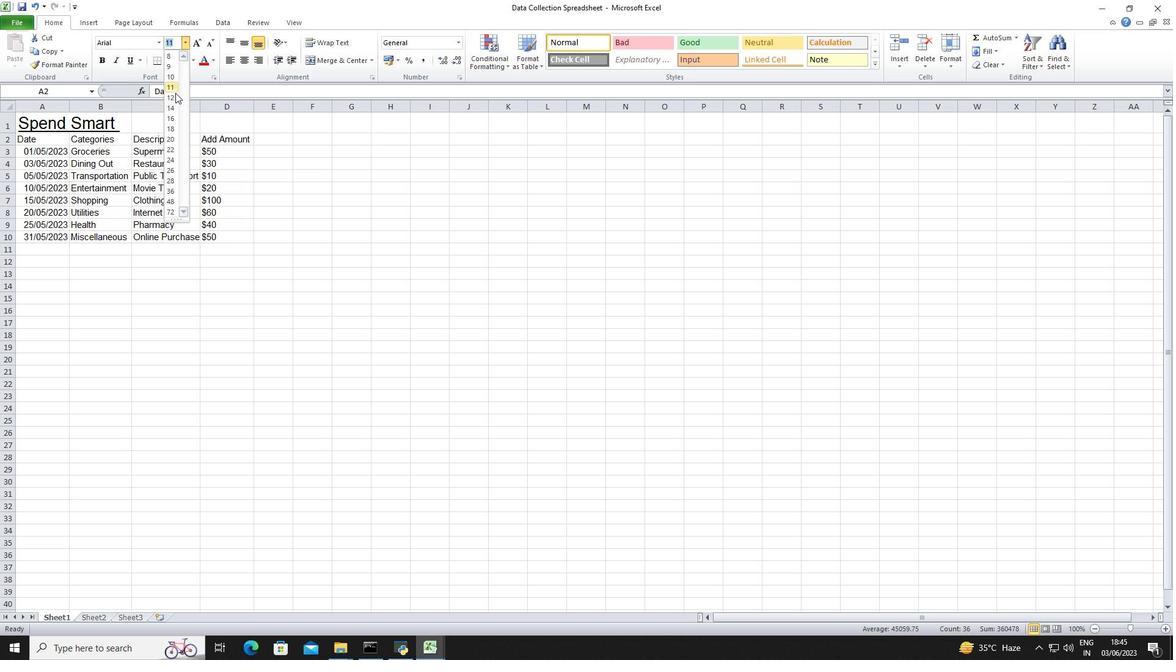 
Action: Mouse pressed left at (174, 97)
Screenshot: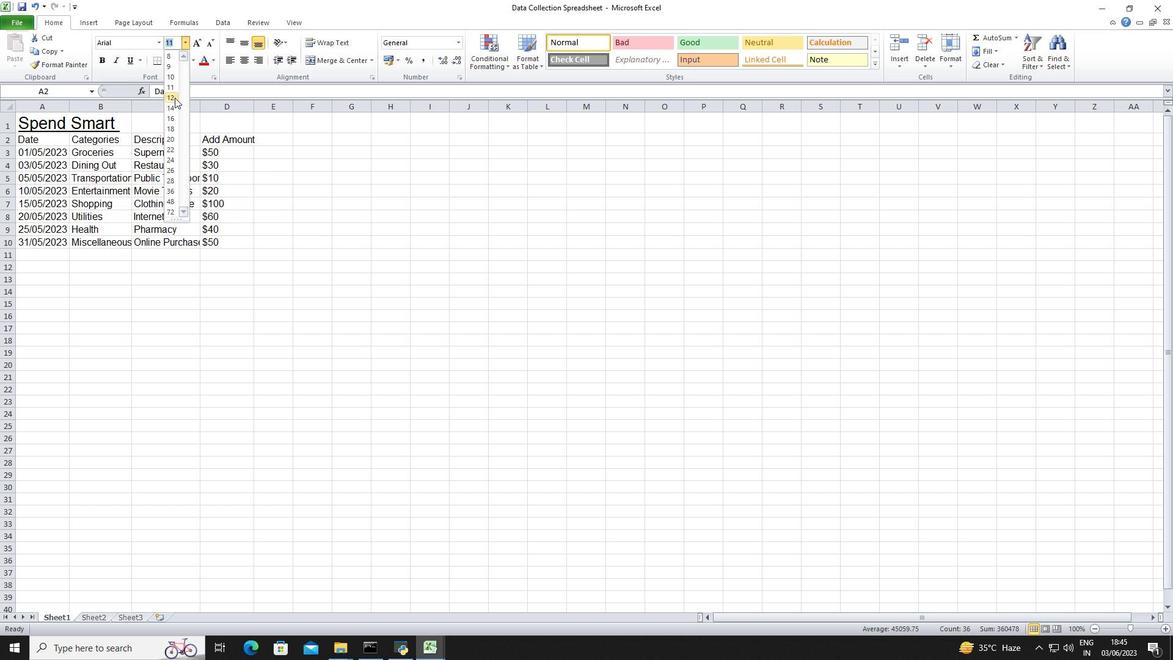 
Action: Mouse moved to (359, 258)
Screenshot: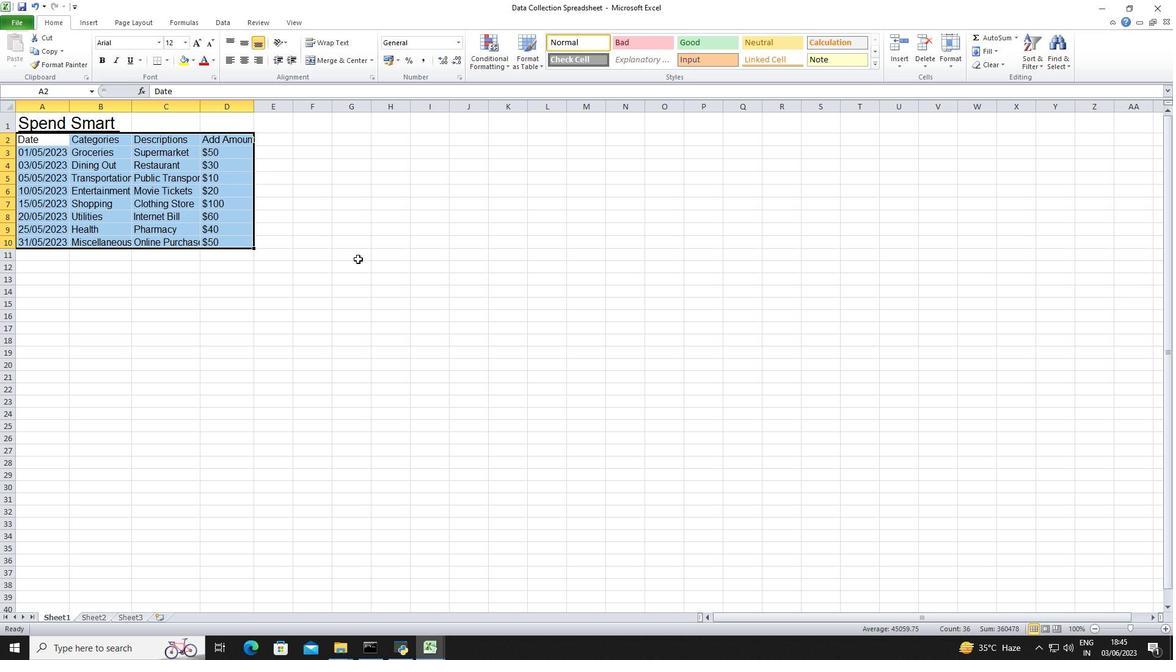 
Action: Mouse pressed left at (359, 258)
Screenshot: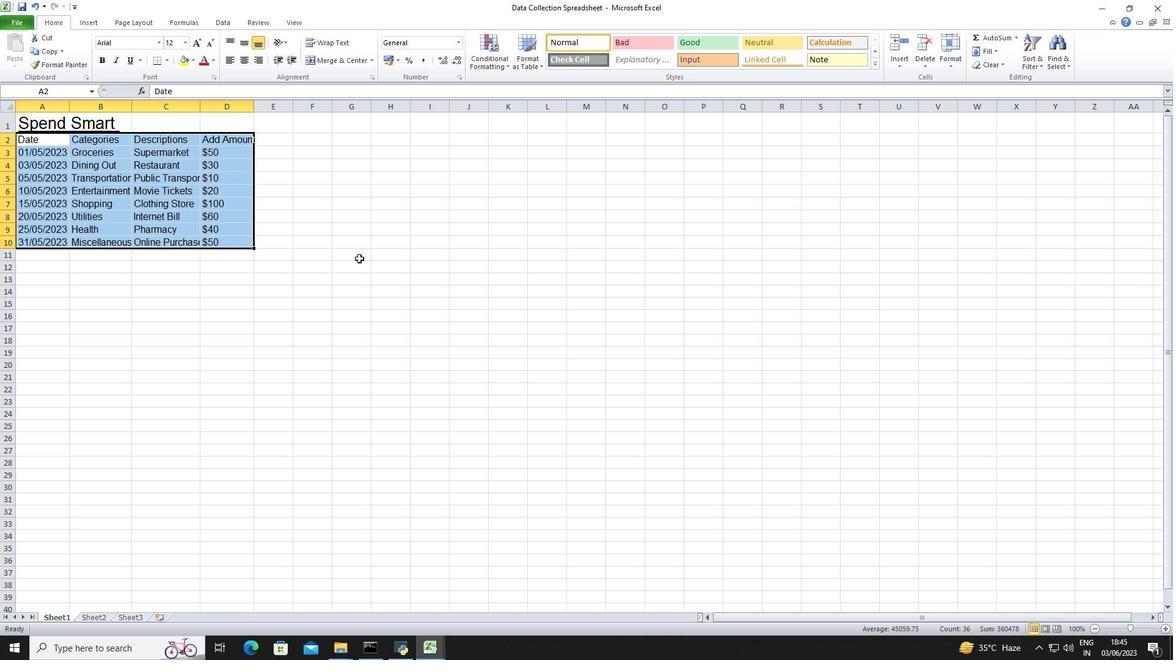 
Action: Mouse moved to (70, 103)
Screenshot: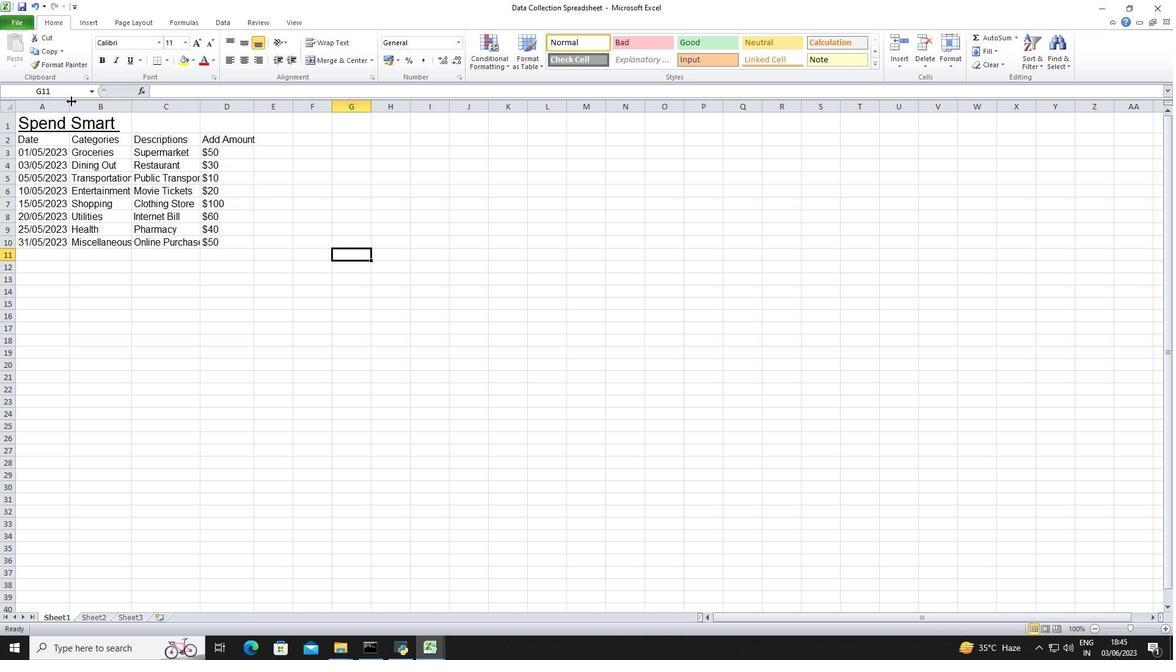 
Action: Mouse pressed left at (70, 103)
Screenshot: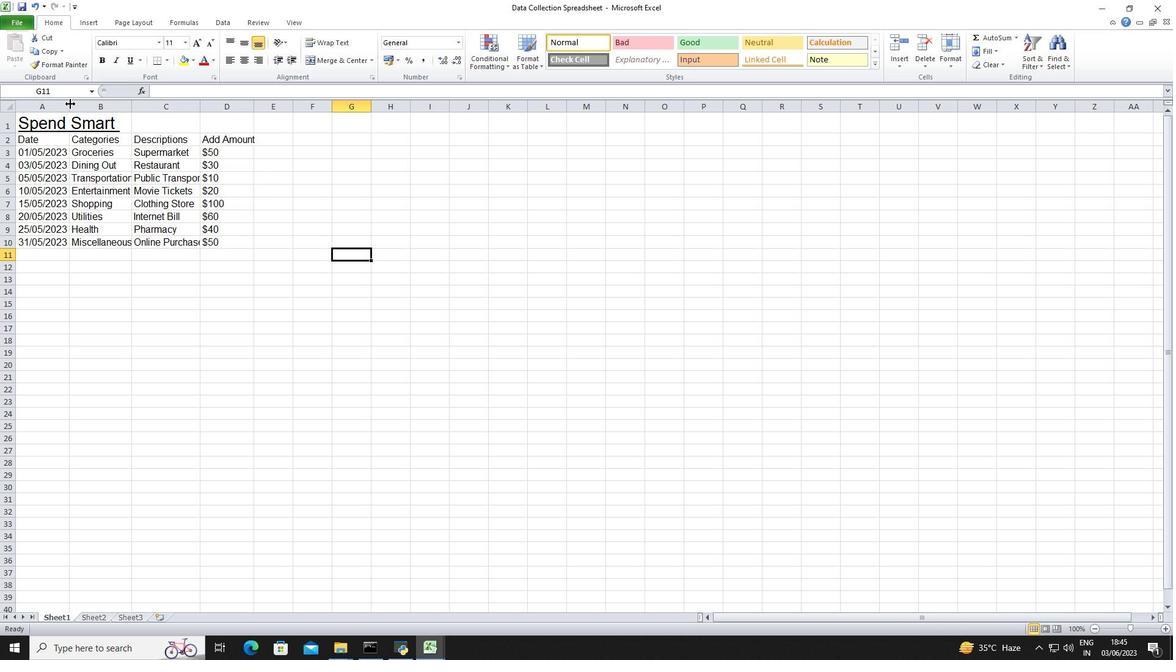 
Action: Mouse pressed left at (70, 103)
Screenshot: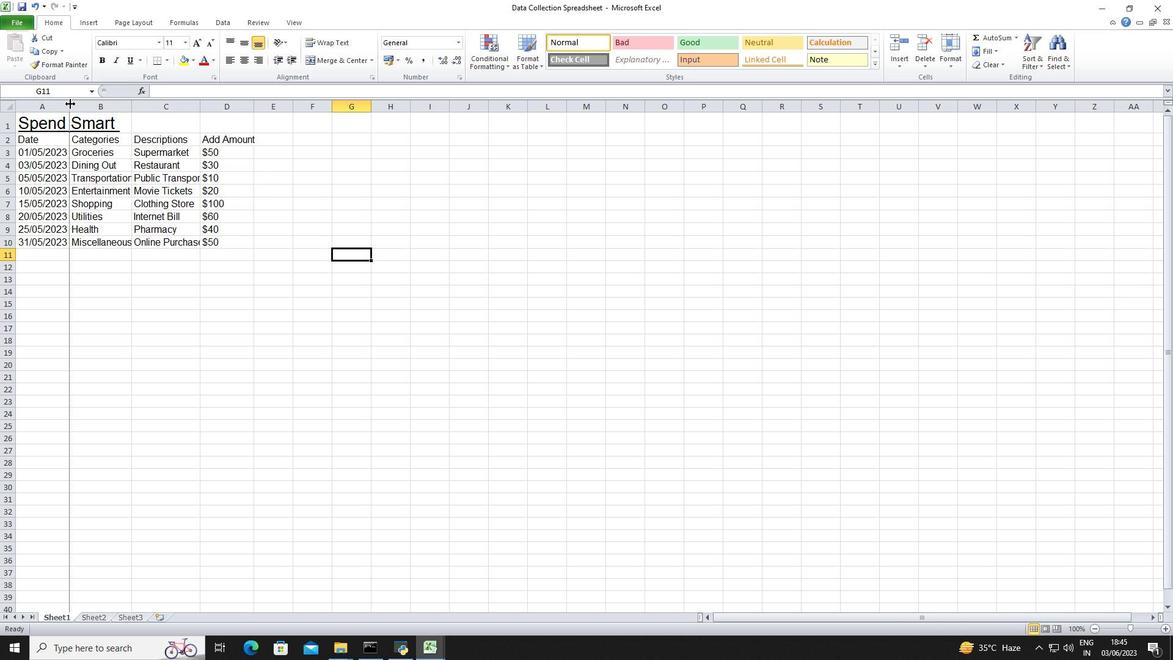 
Action: Mouse moved to (188, 103)
Screenshot: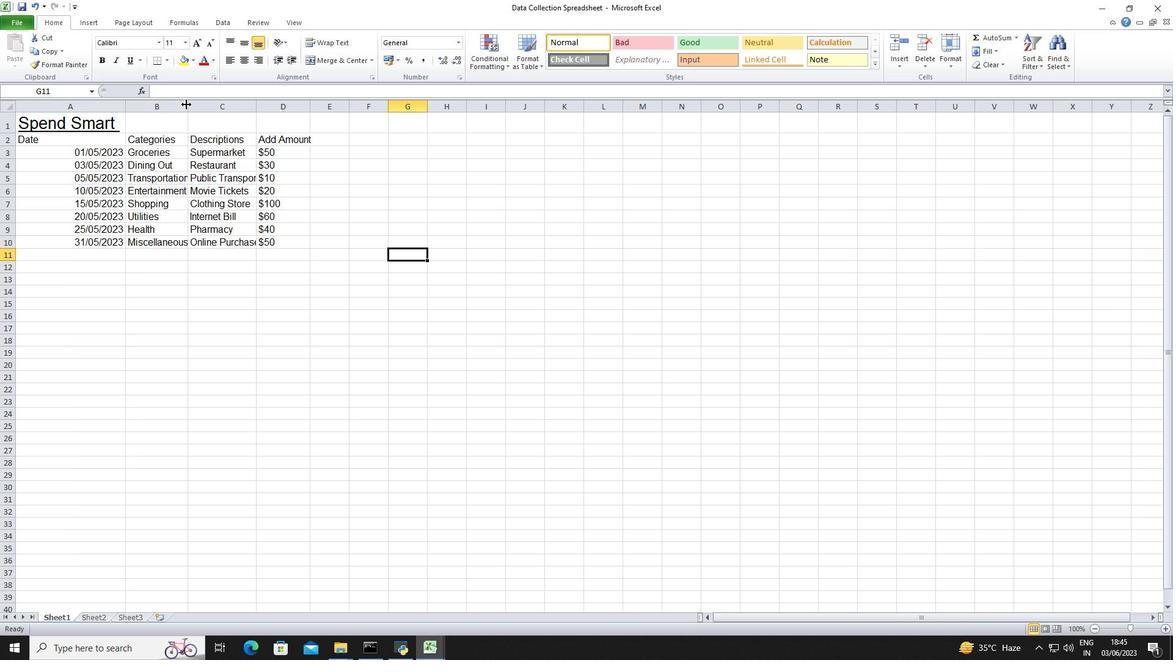 
Action: Mouse pressed left at (188, 103)
Screenshot: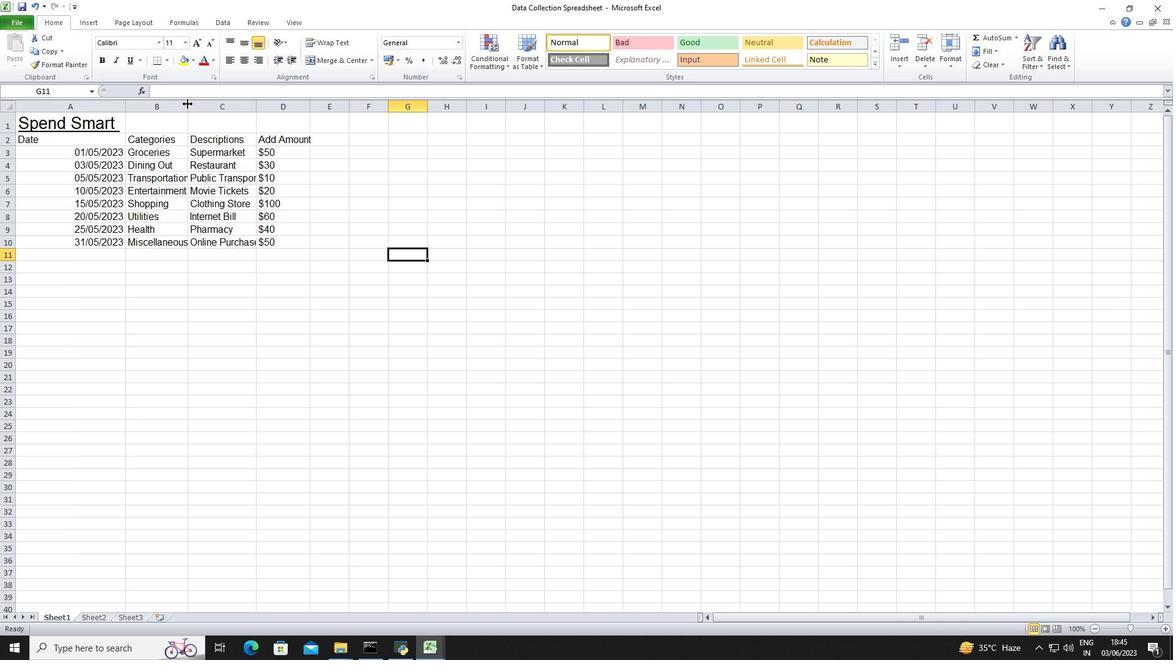 
Action: Mouse pressed left at (188, 103)
Screenshot: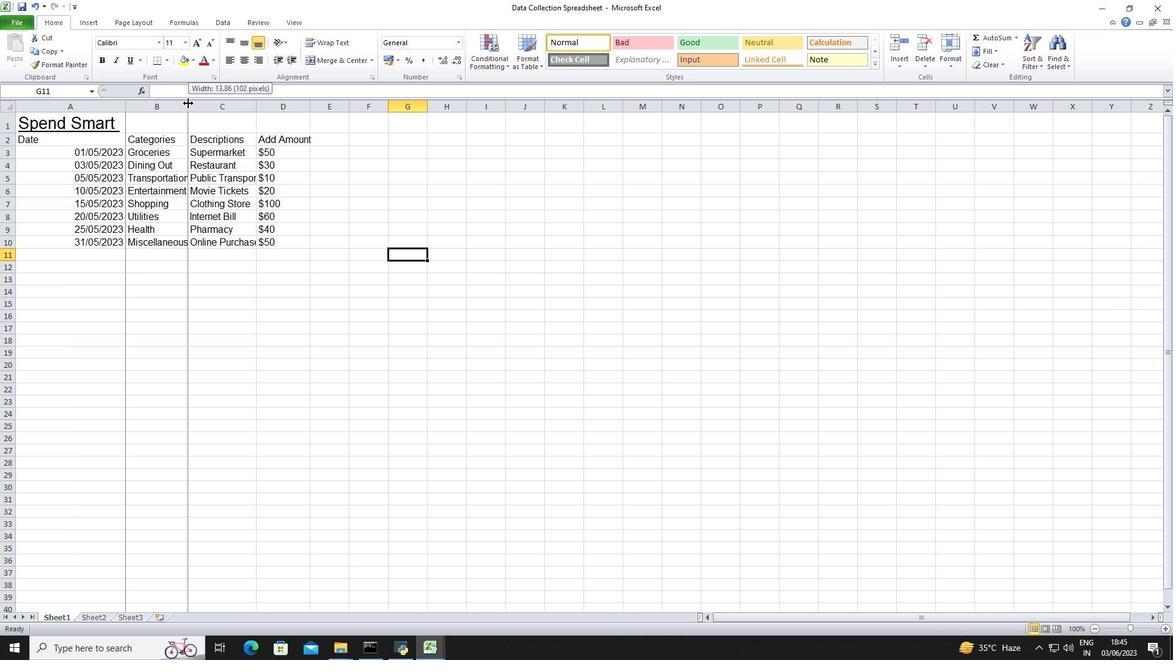 
Action: Mouse moved to (261, 108)
Screenshot: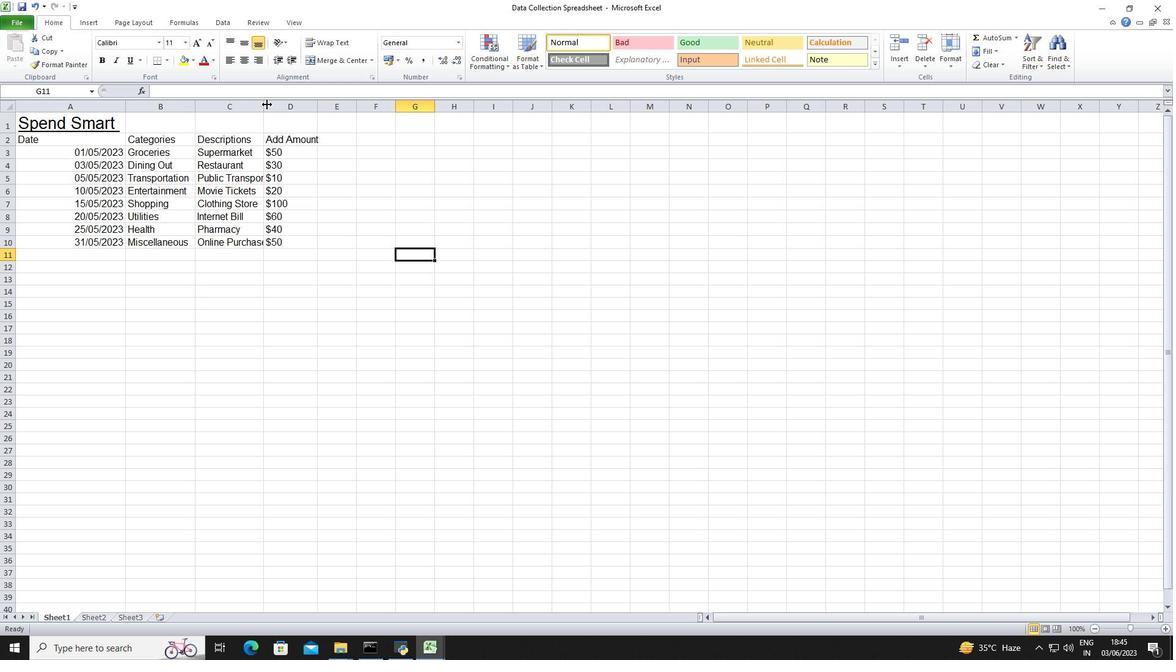 
Action: Mouse pressed left at (261, 108)
Screenshot: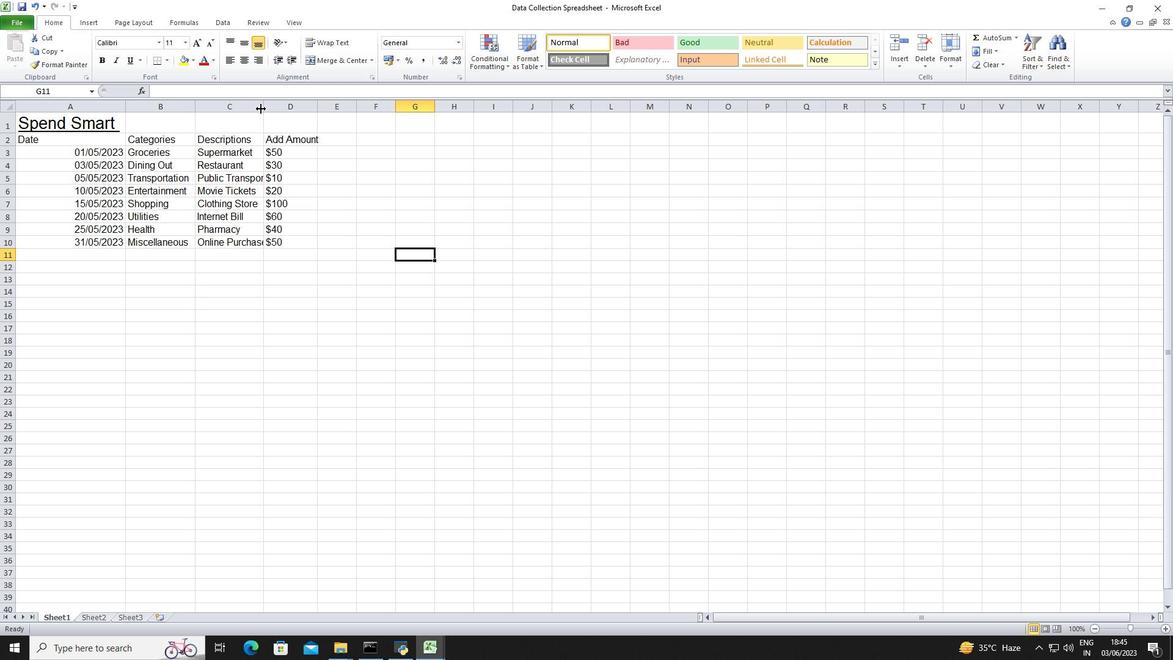 
Action: Mouse pressed left at (261, 108)
Screenshot: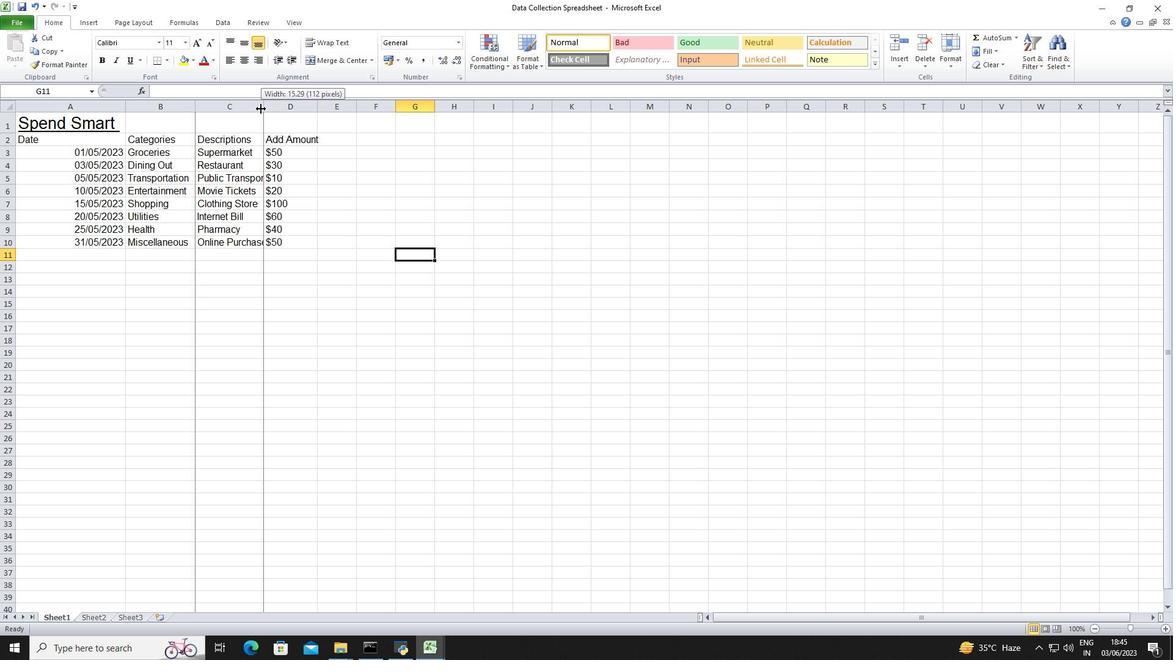 
Action: Mouse moved to (328, 106)
Screenshot: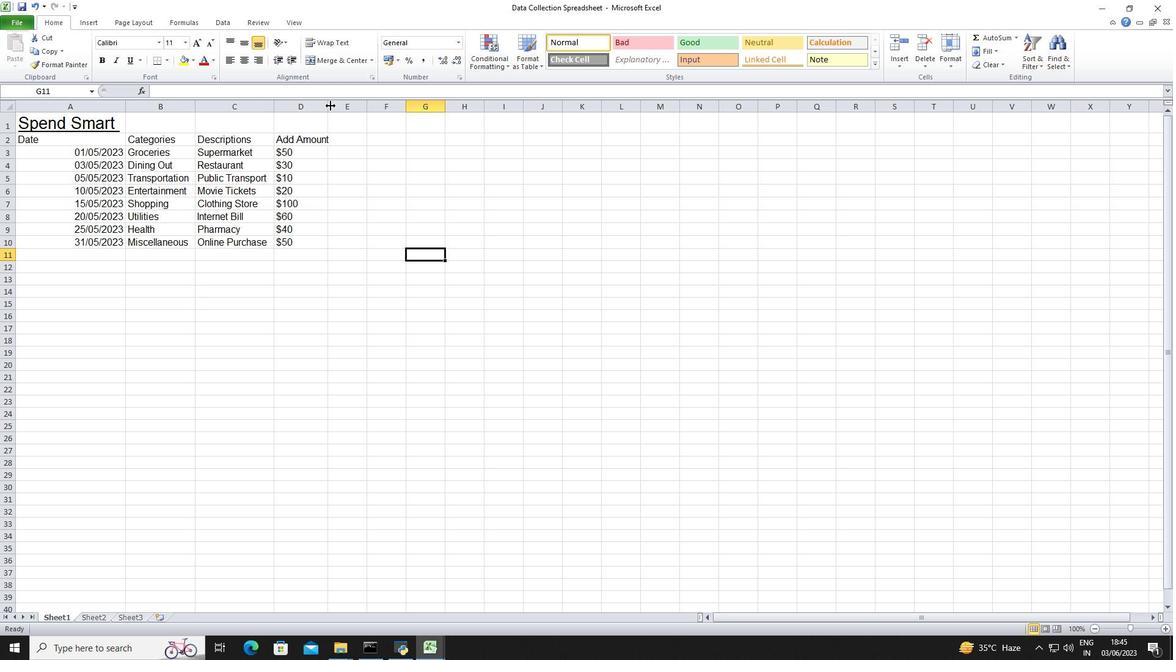 
Action: Mouse pressed left at (328, 106)
Screenshot: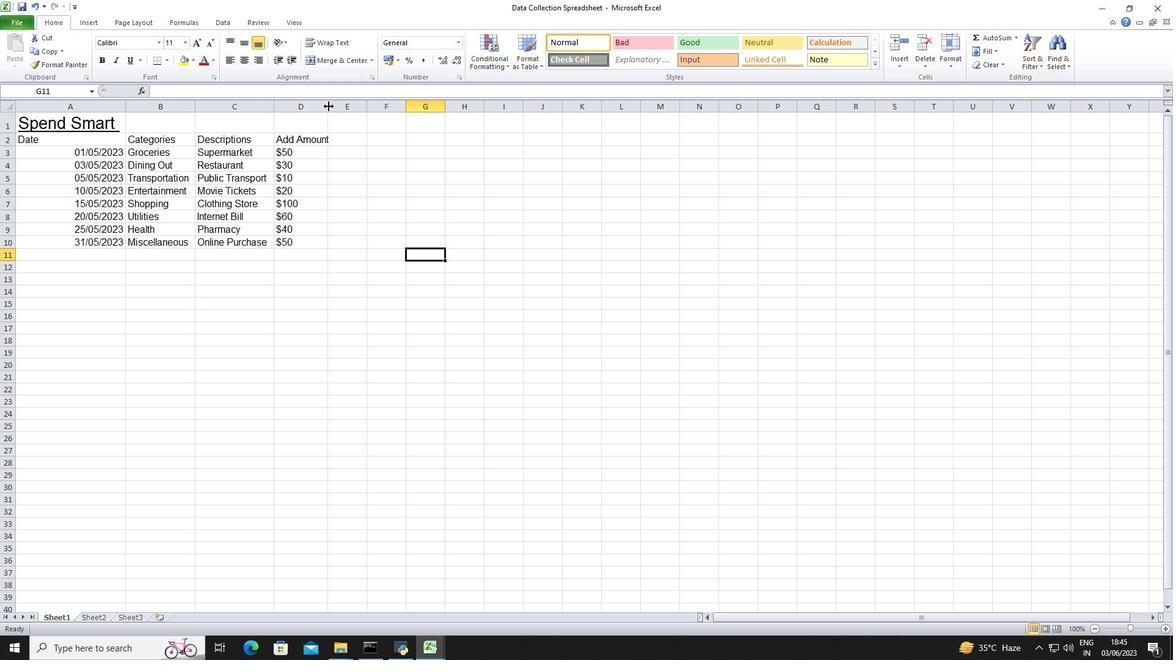 
Action: Mouse pressed left at (328, 106)
Screenshot: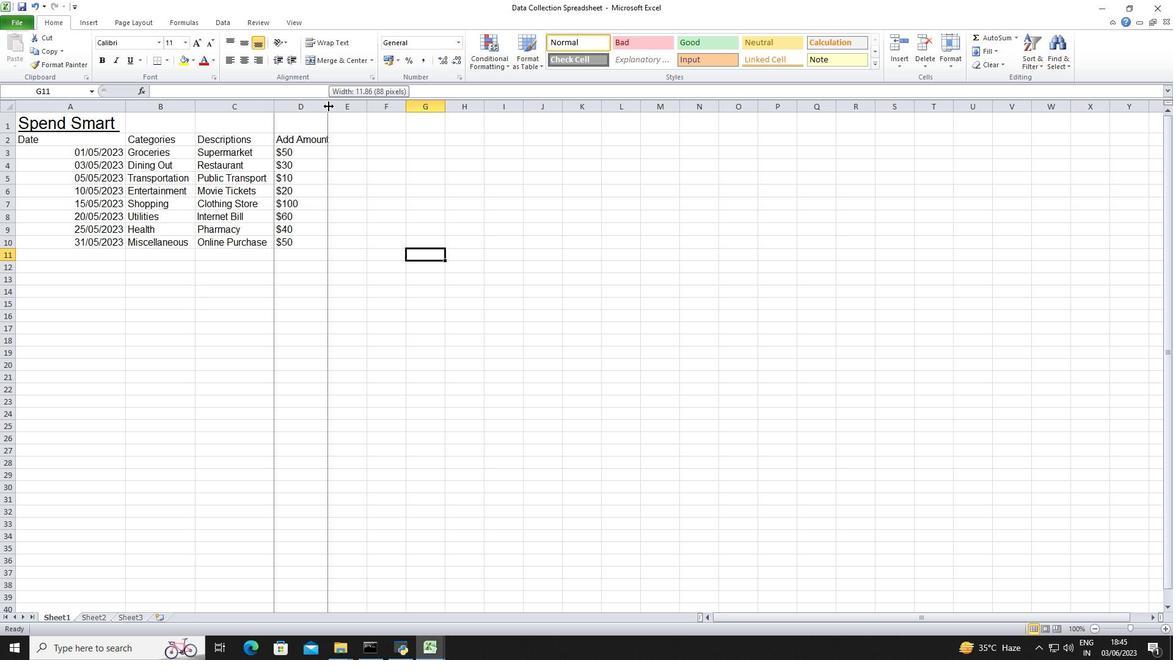 
Action: Mouse moved to (101, 126)
Screenshot: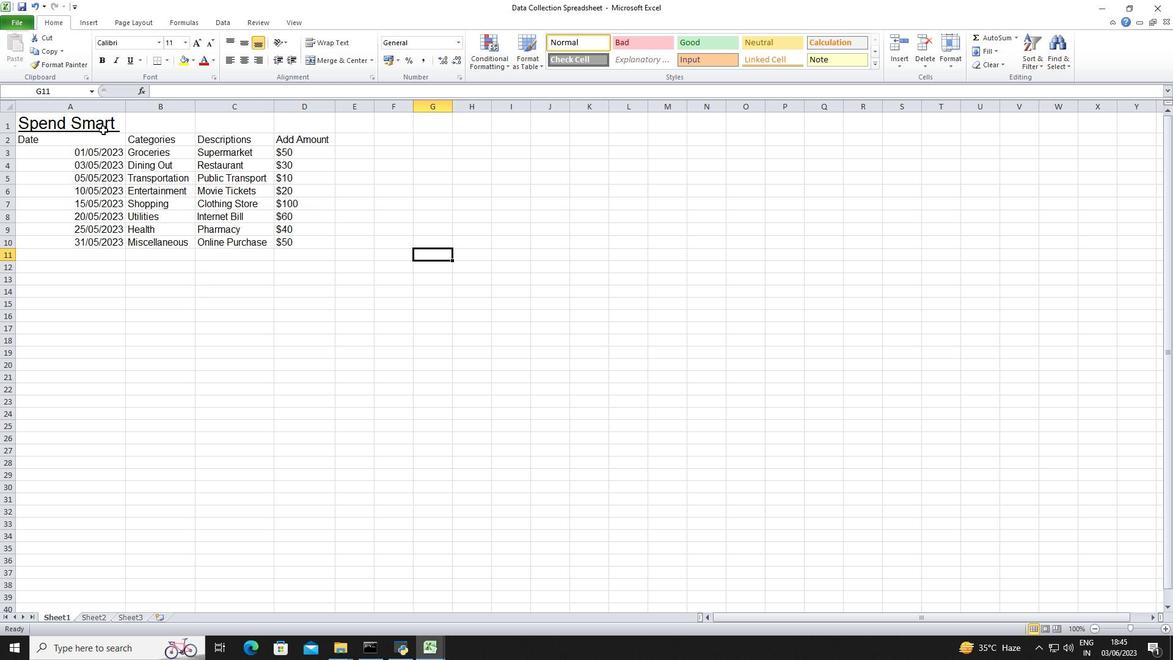 
Action: Mouse pressed left at (101, 126)
Screenshot: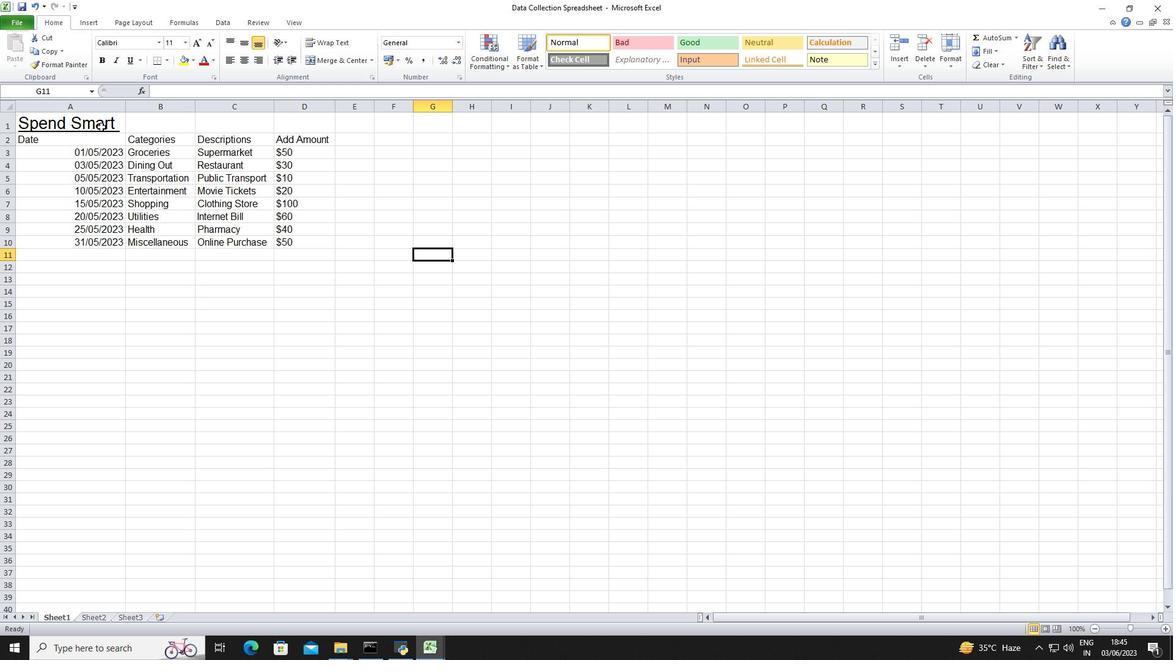 
Action: Mouse moved to (224, 61)
Screenshot: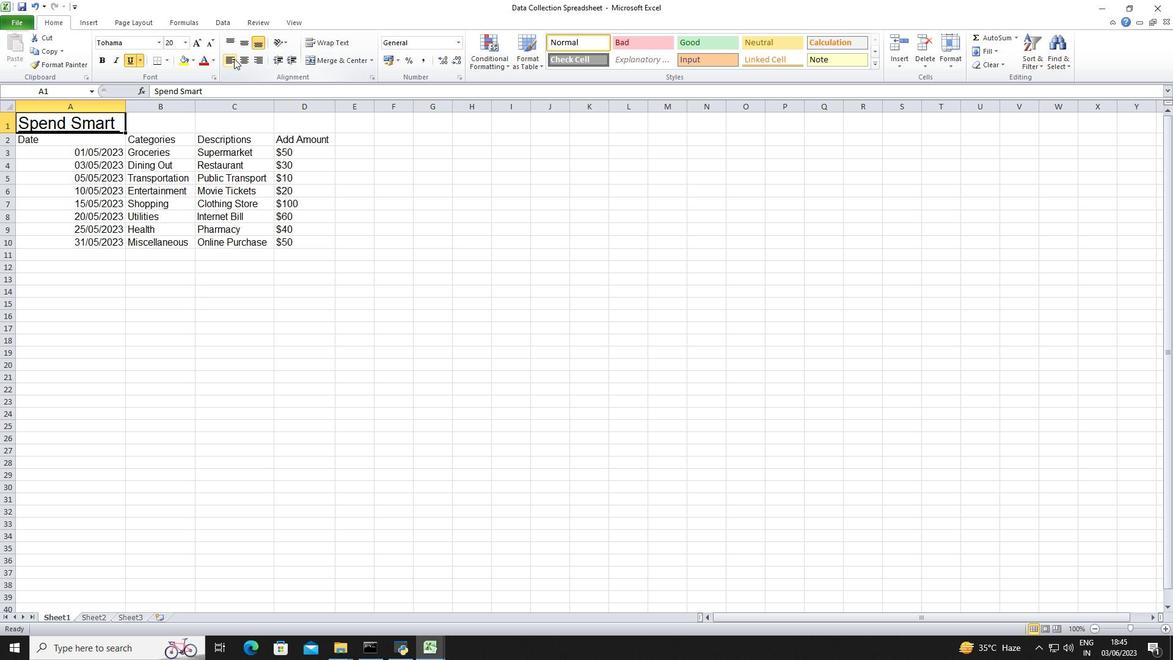 
Action: Mouse pressed left at (224, 61)
Screenshot: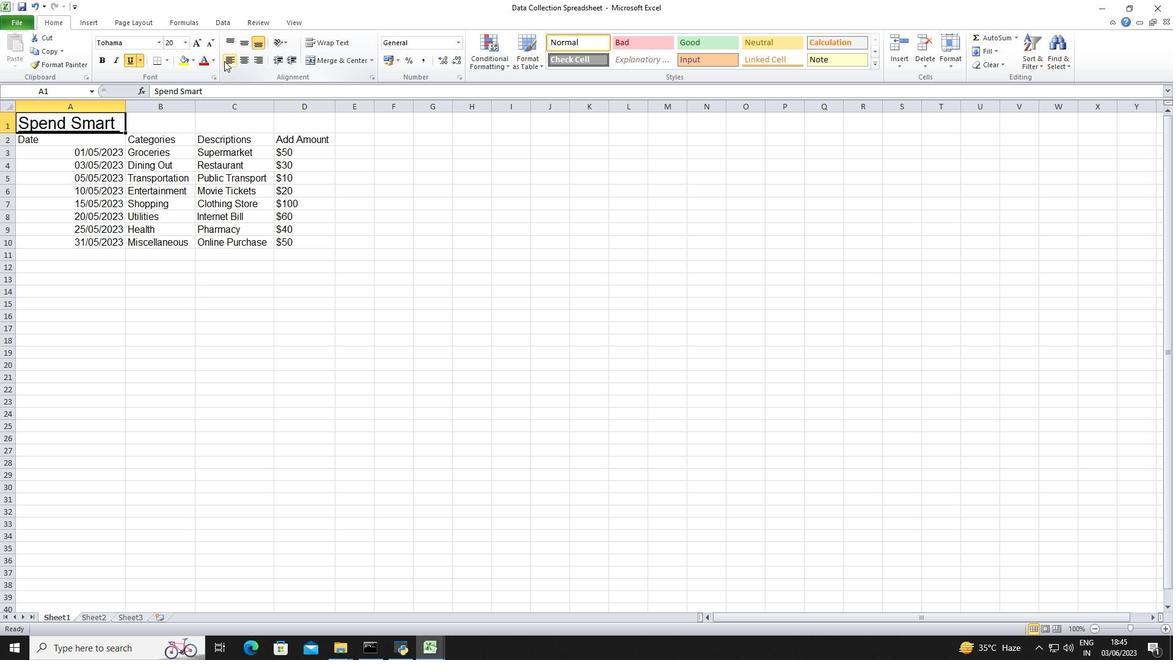 
Action: Mouse moved to (219, 255)
Screenshot: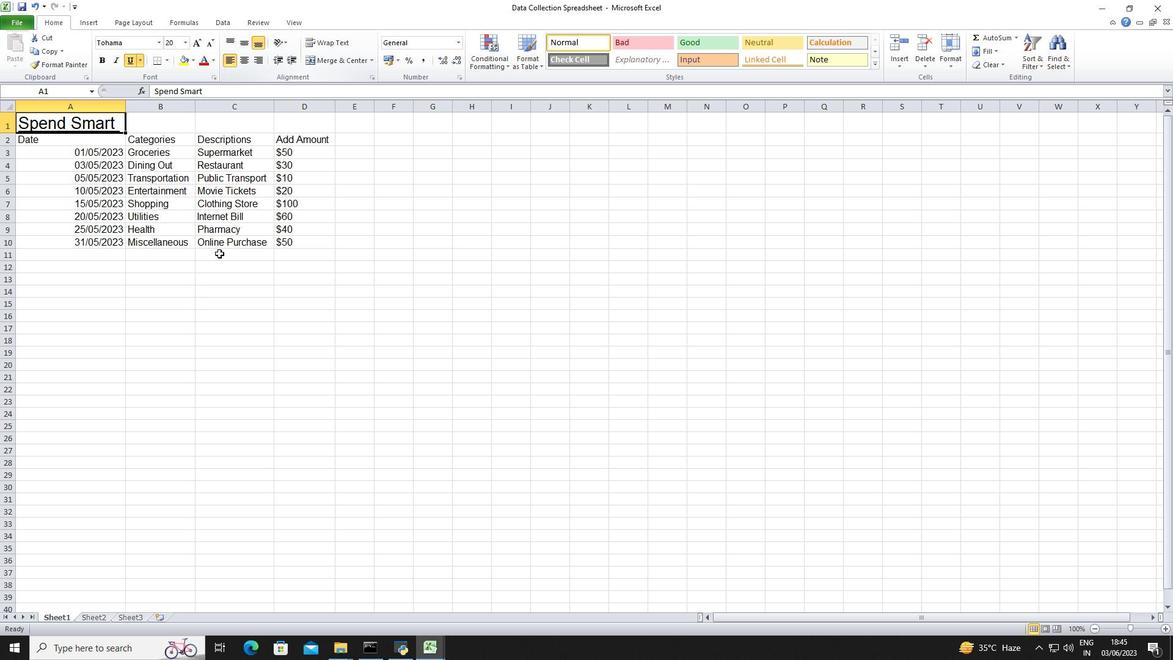 
Action: Mouse pressed left at (219, 255)
Screenshot: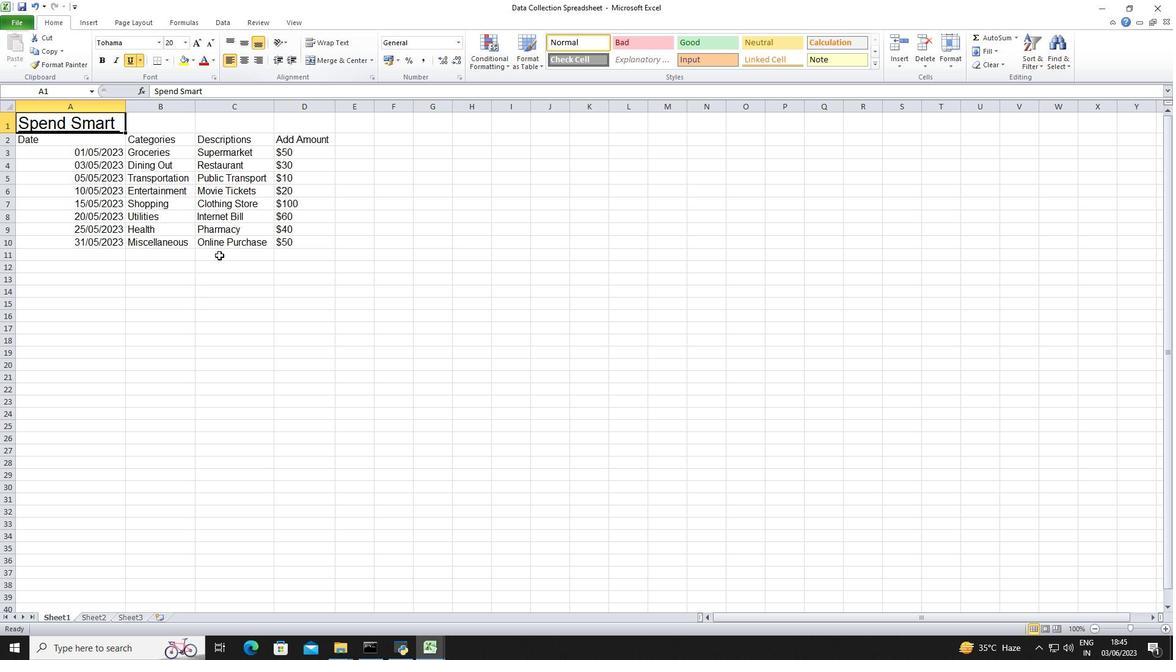 
Action: Mouse moved to (59, 136)
Screenshot: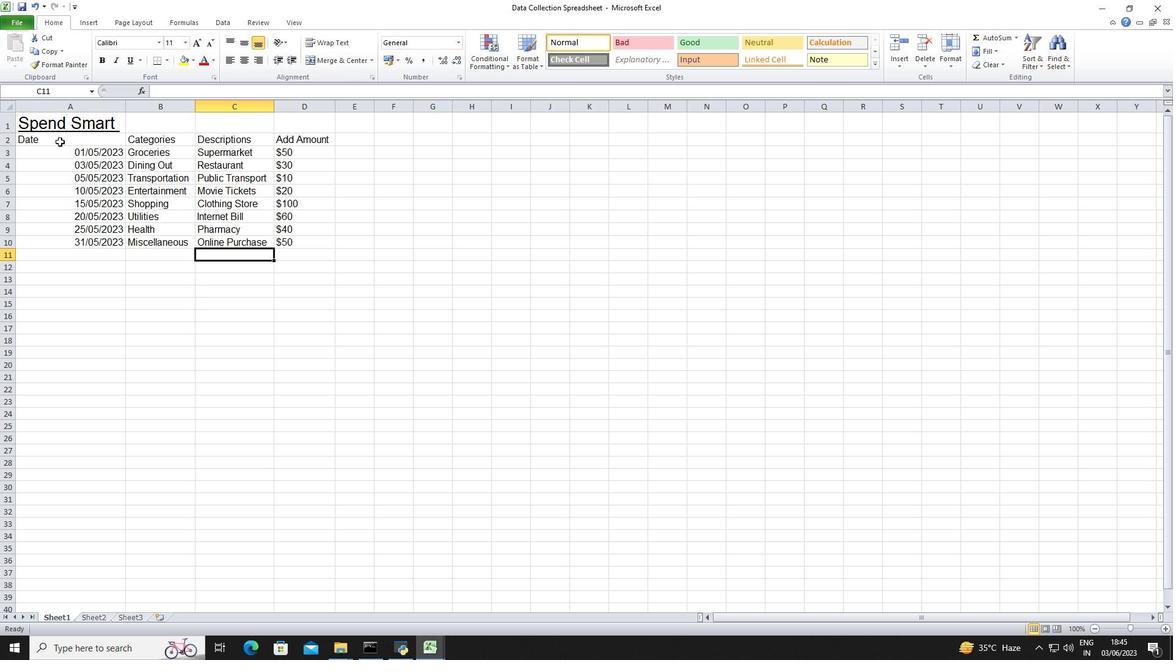 
Action: Mouse pressed left at (59, 136)
Screenshot: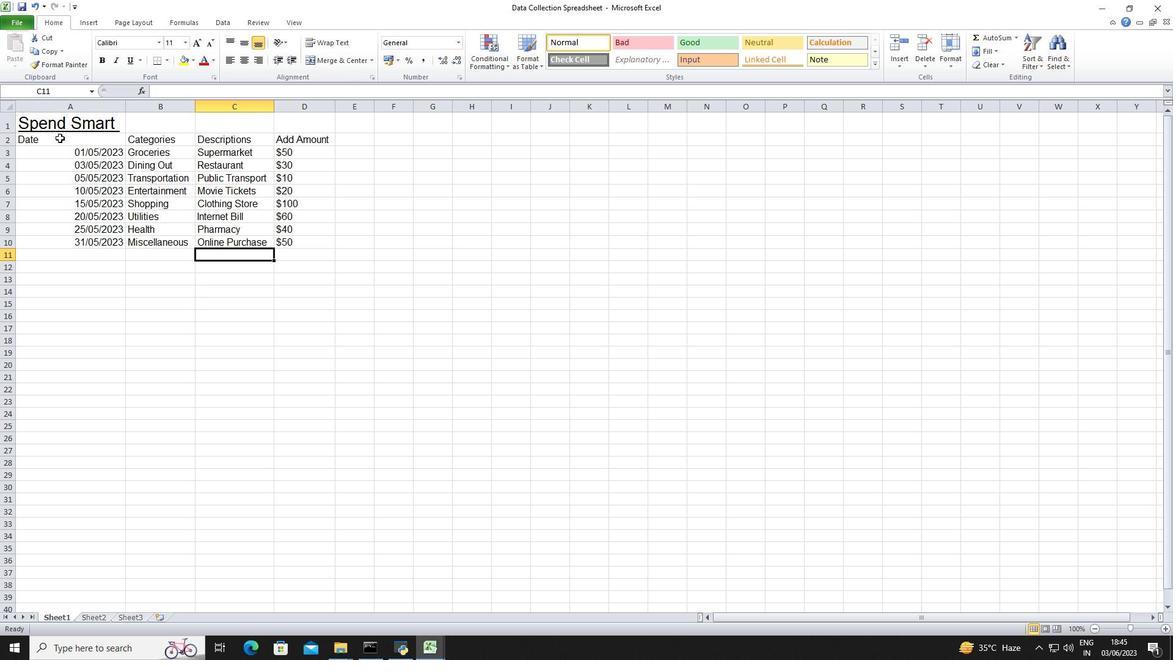 
Action: Mouse moved to (228, 63)
Screenshot: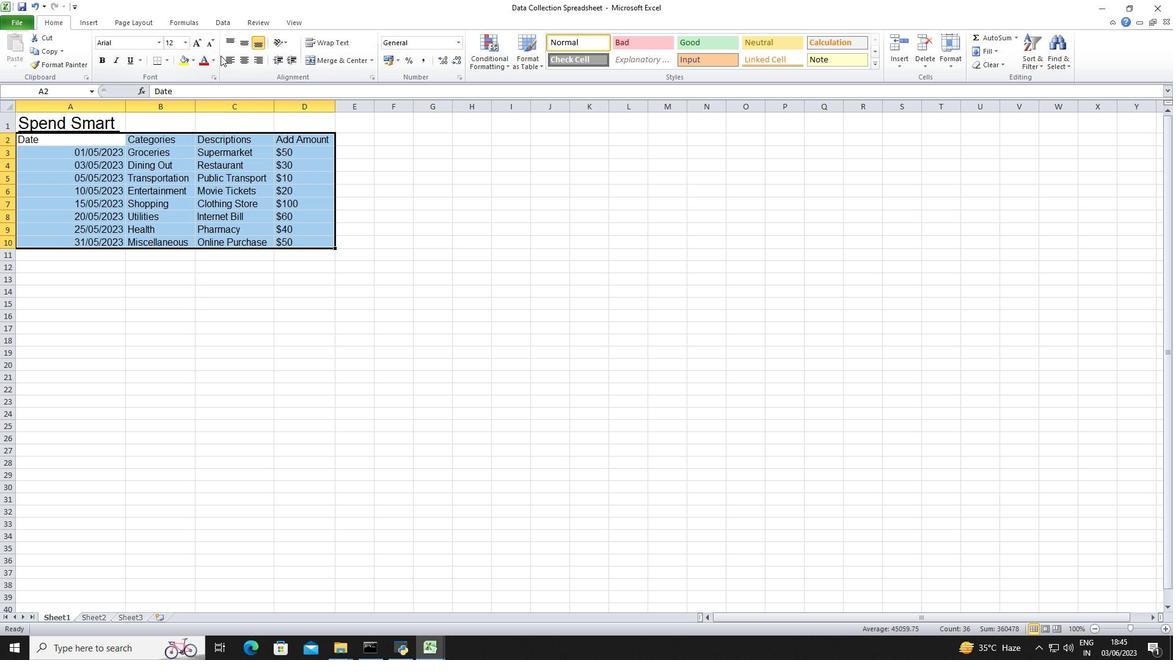 
Action: Mouse pressed left at (228, 63)
Screenshot: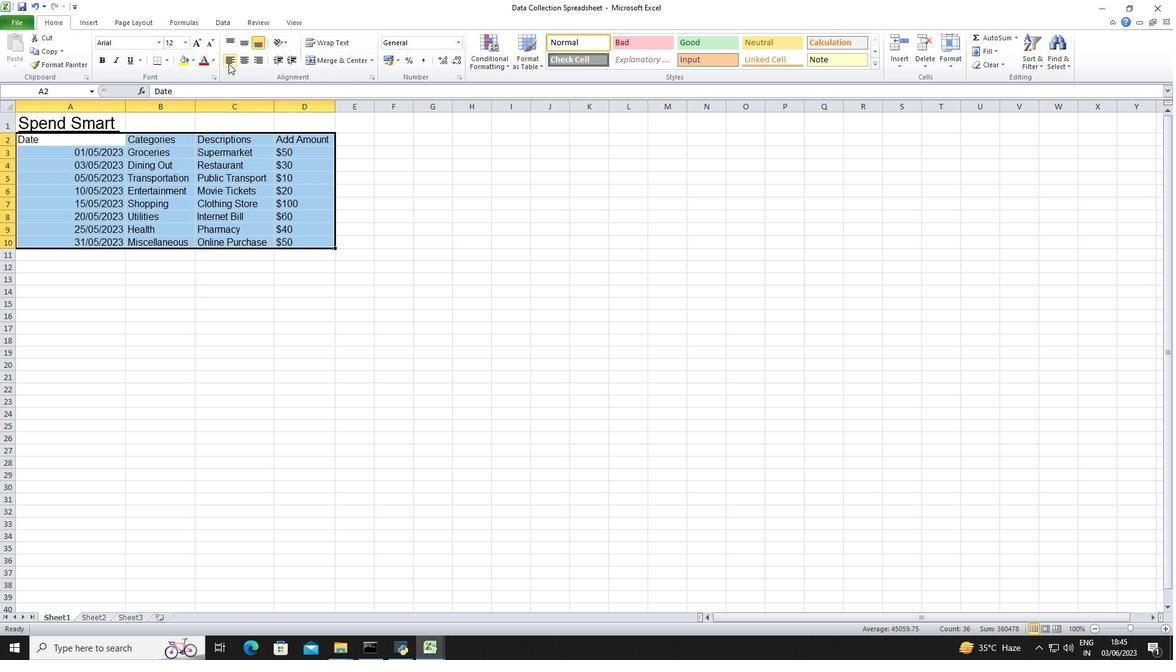 
Action: Mouse moved to (487, 216)
Screenshot: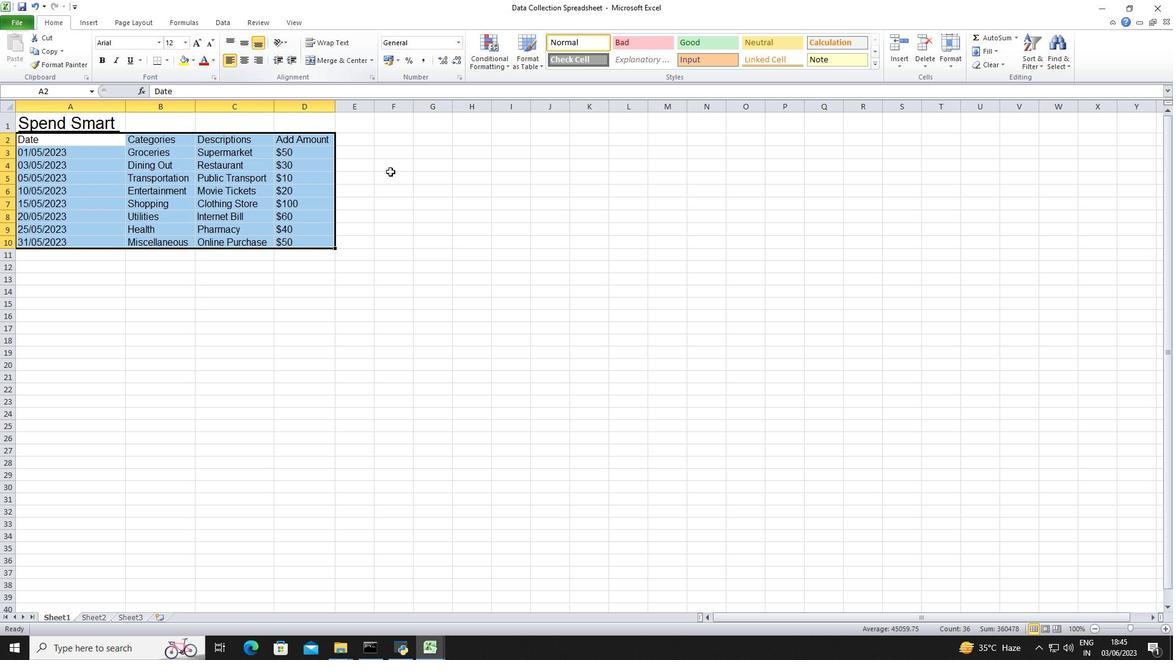 
Action: Mouse pressed left at (487, 216)
Screenshot: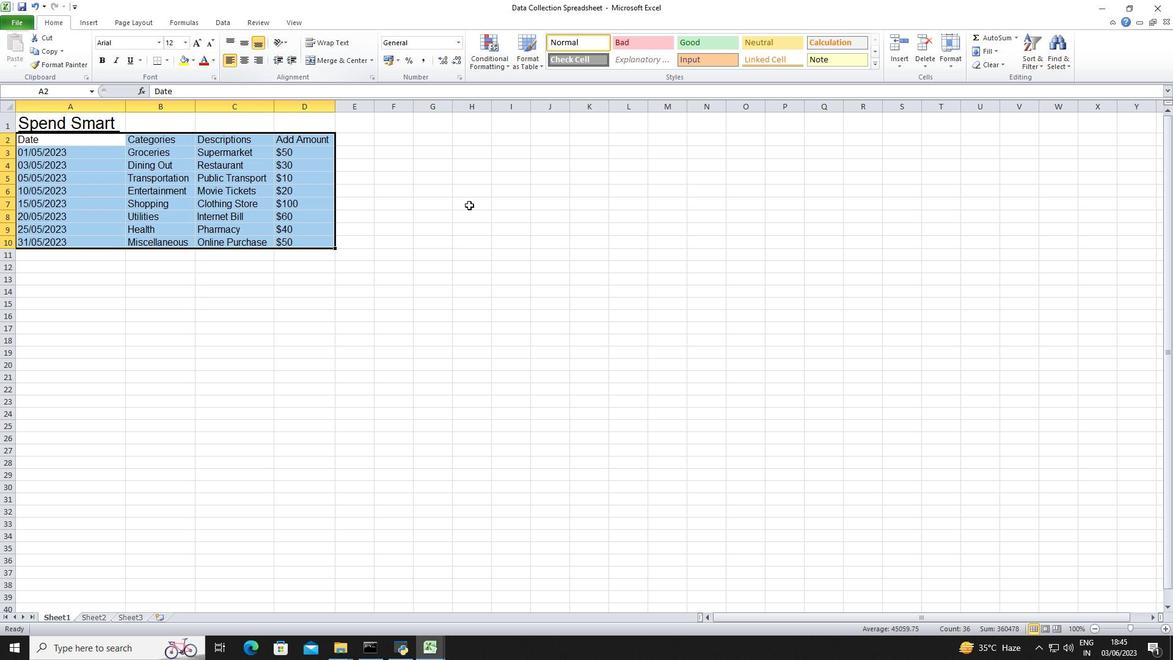 
Action: Mouse moved to (25, 23)
Screenshot: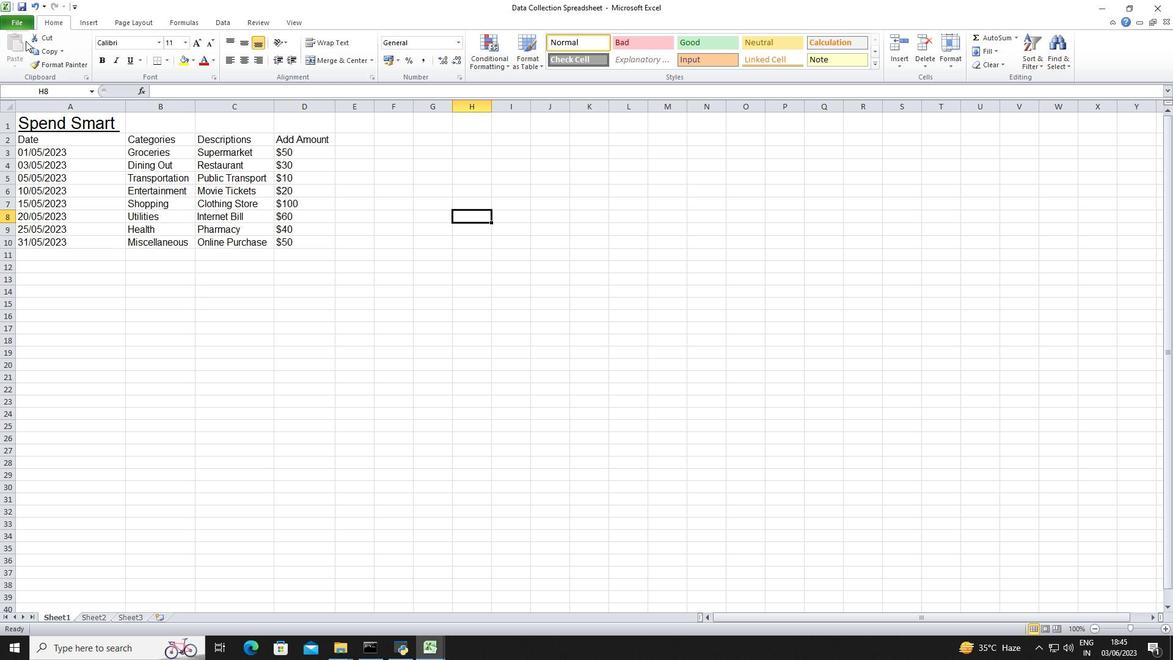
Action: Mouse pressed left at (25, 23)
Screenshot: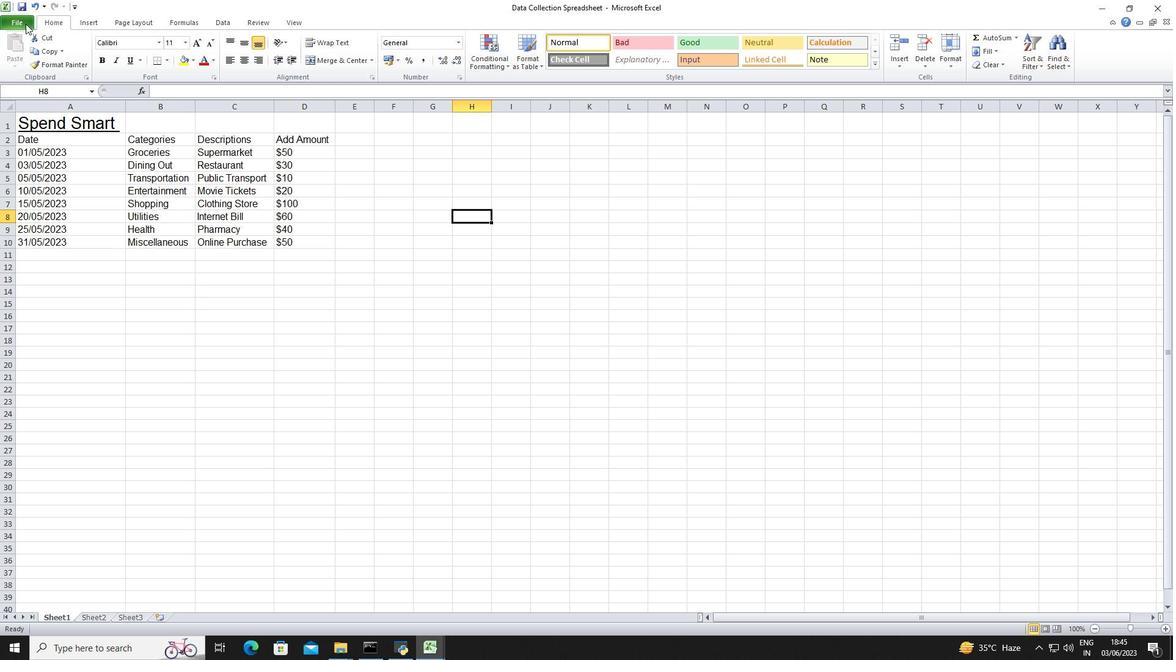 
Action: Mouse moved to (28, 40)
Screenshot: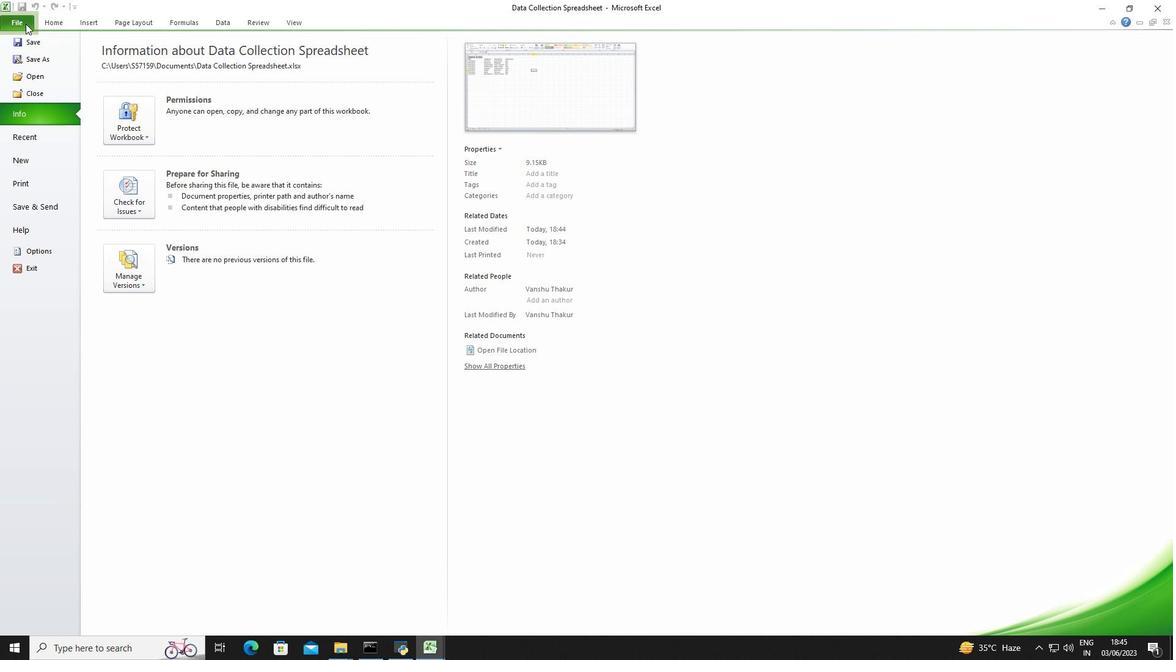
Action: Mouse pressed left at (28, 40)
Screenshot: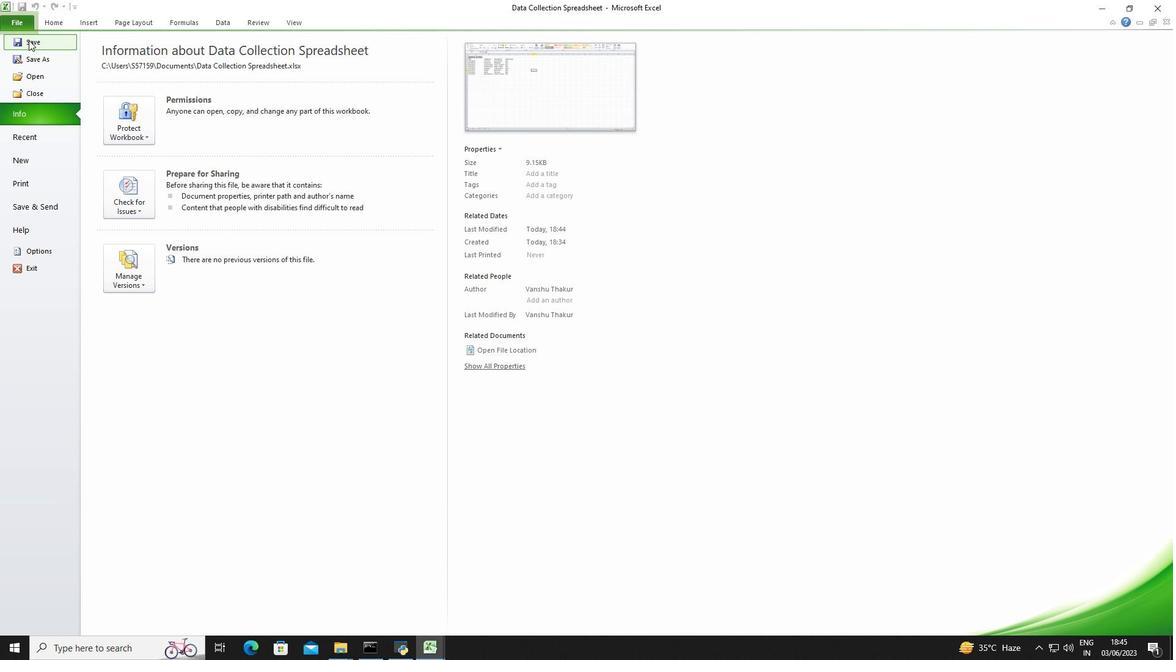 
Action: Mouse moved to (447, 456)
Screenshot: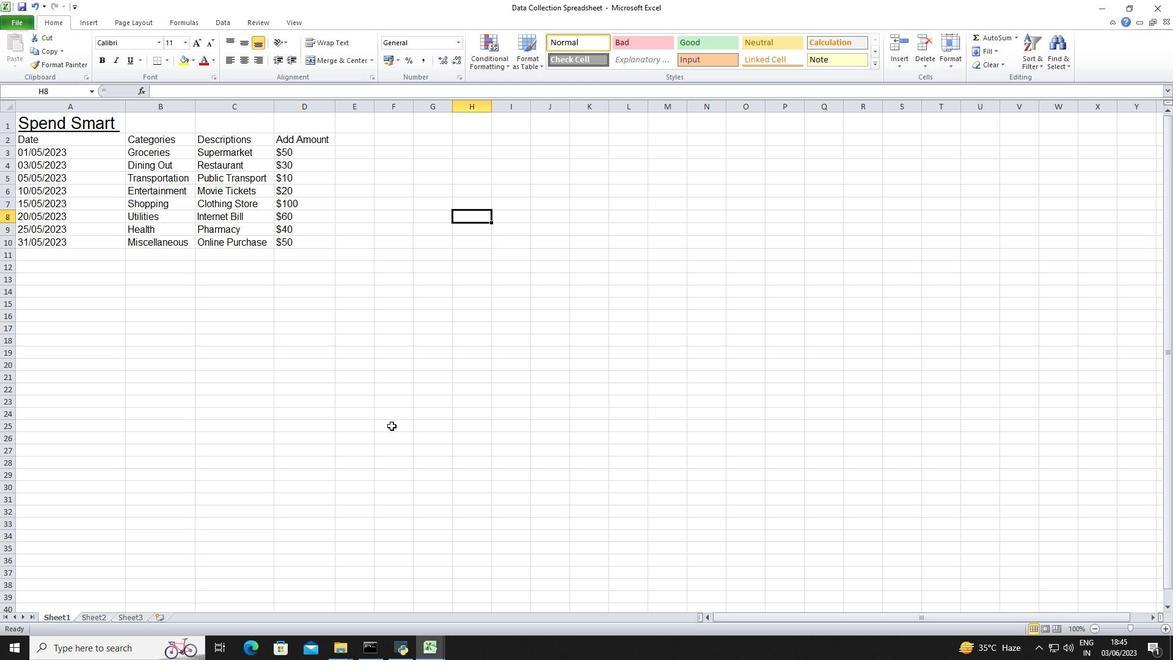 
